 Task: Reply to email with the signature Allison Brown with the subject Feedback on a feasibility study from softage.4@softage.net with the message Could you please clarify the timeline for the project deliverables?, change the font of the message to Serif and change the font typography to italics Send the email
Action: Mouse moved to (345, 393)
Screenshot: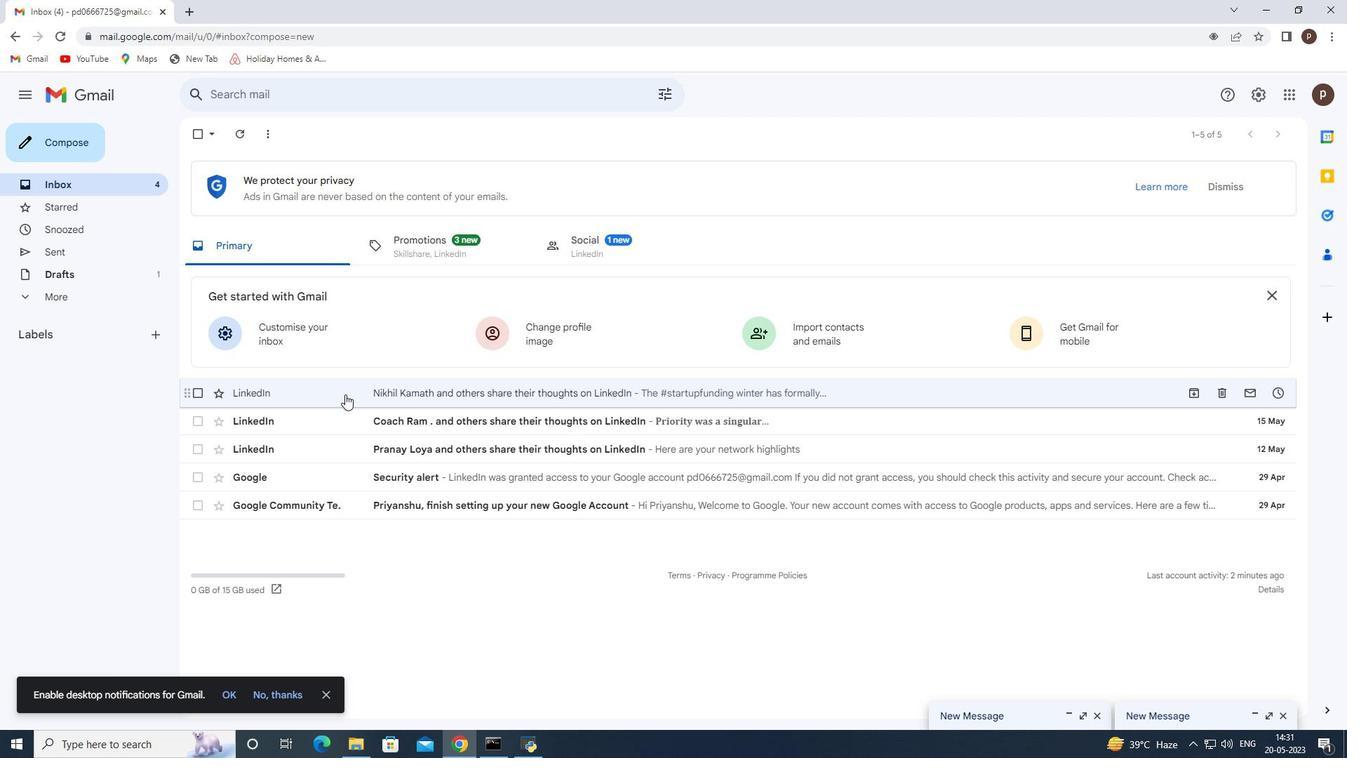 
Action: Mouse pressed left at (345, 393)
Screenshot: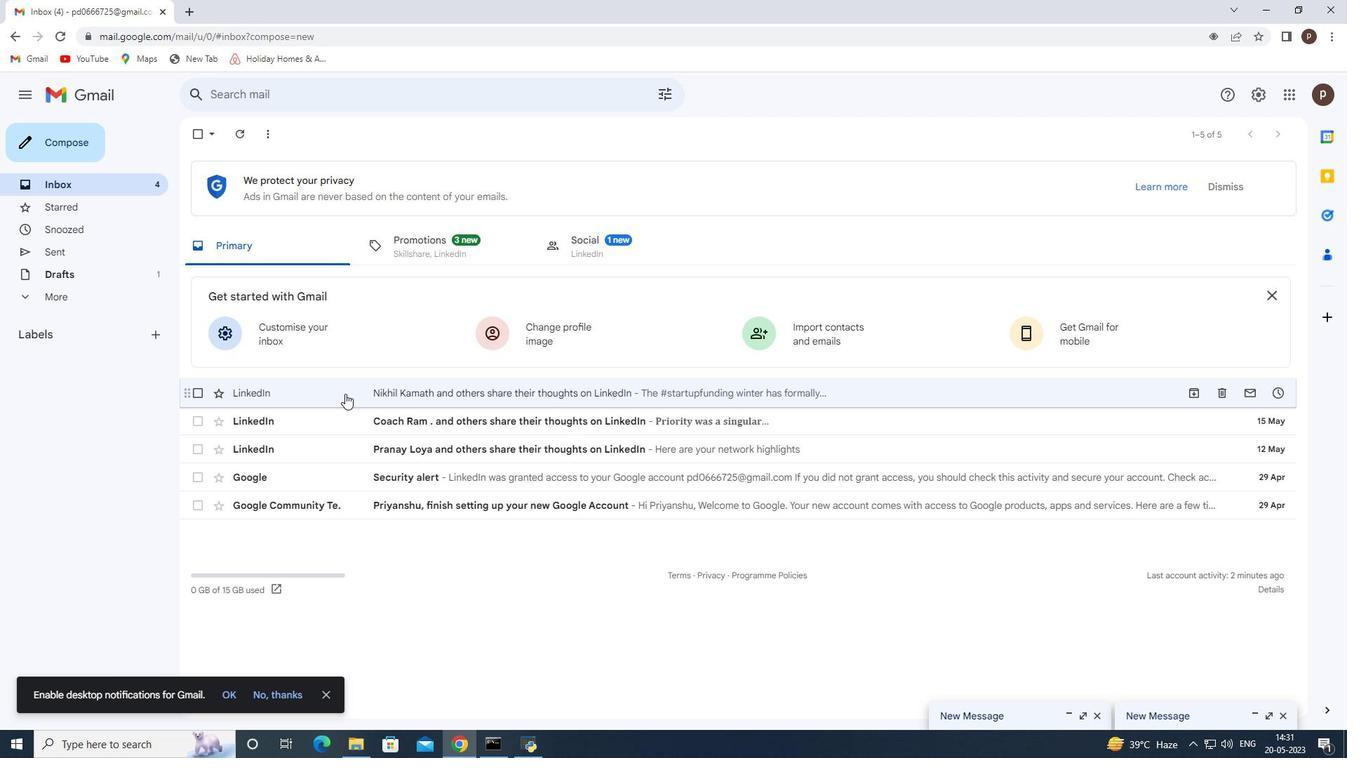 
Action: Mouse moved to (1278, 210)
Screenshot: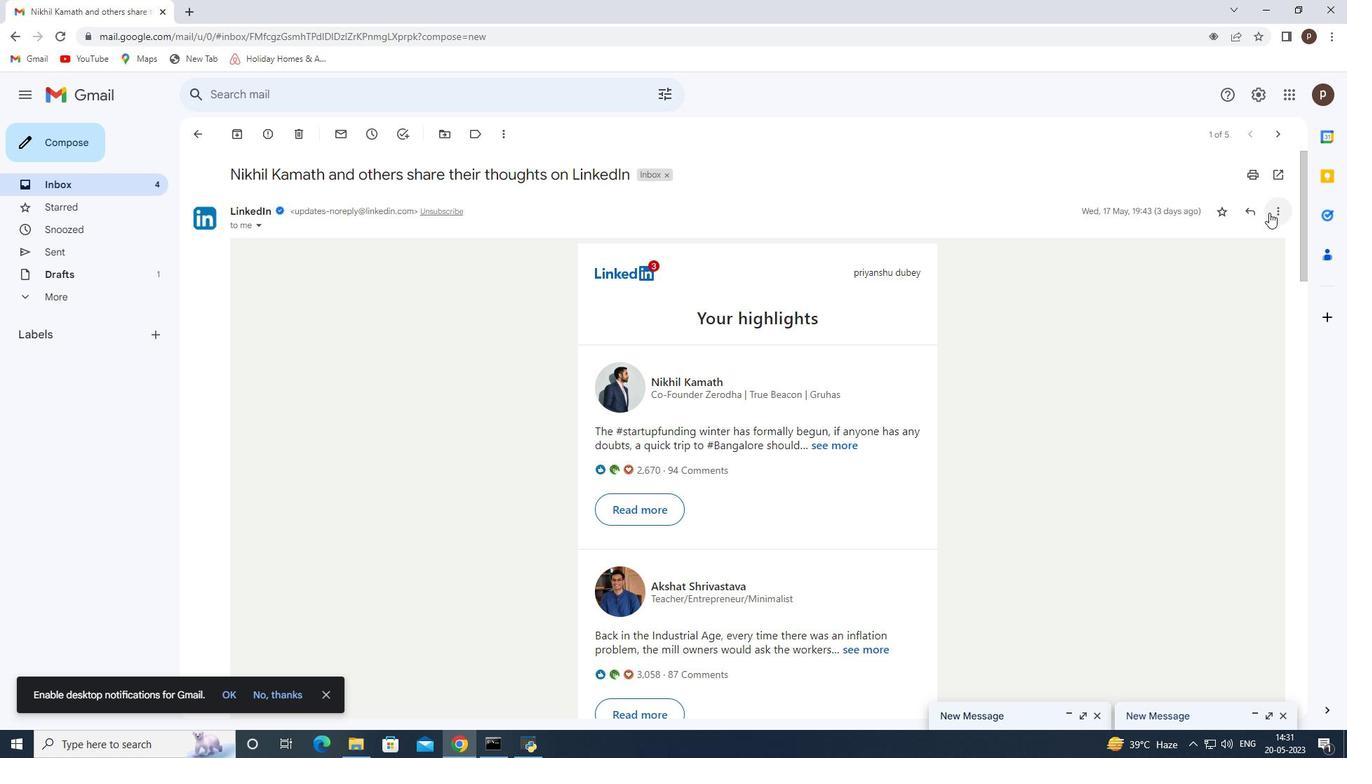 
Action: Mouse pressed left at (1278, 210)
Screenshot: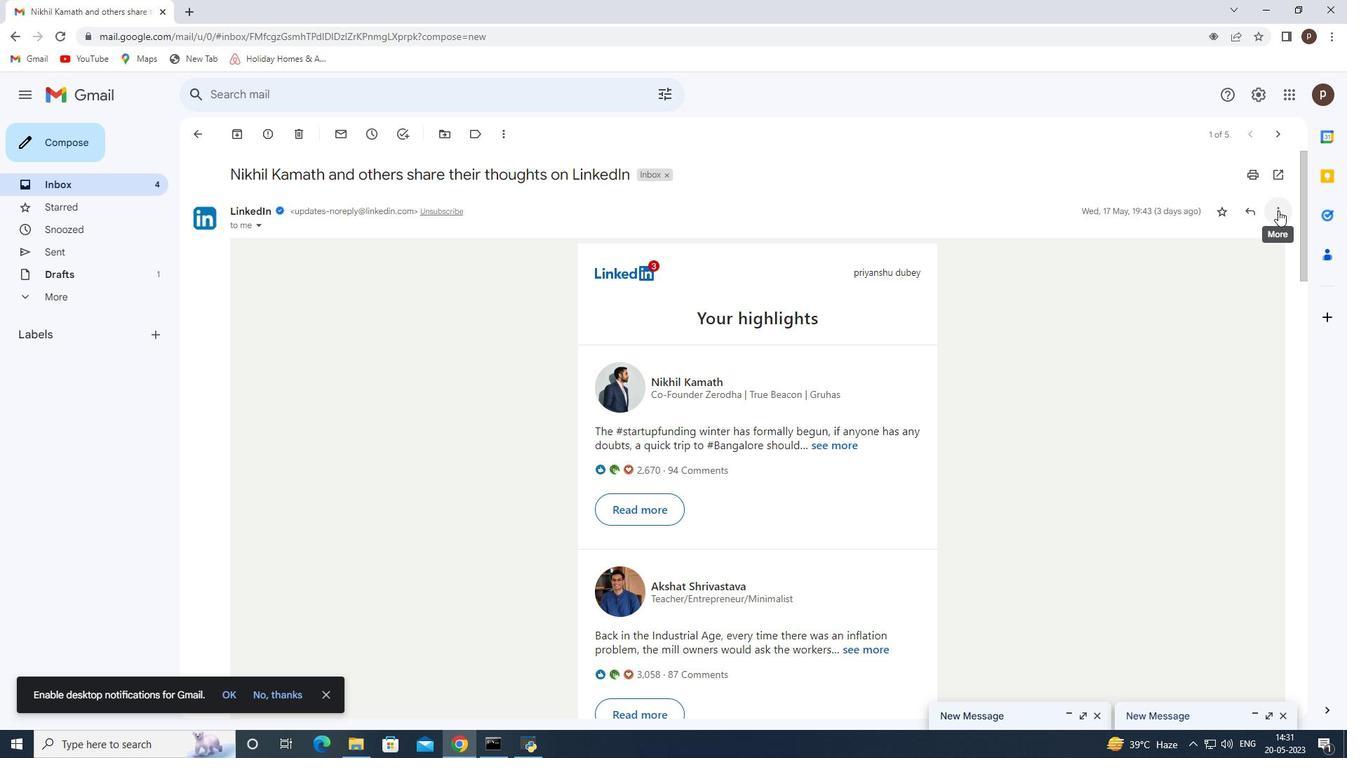 
Action: Mouse moved to (1210, 233)
Screenshot: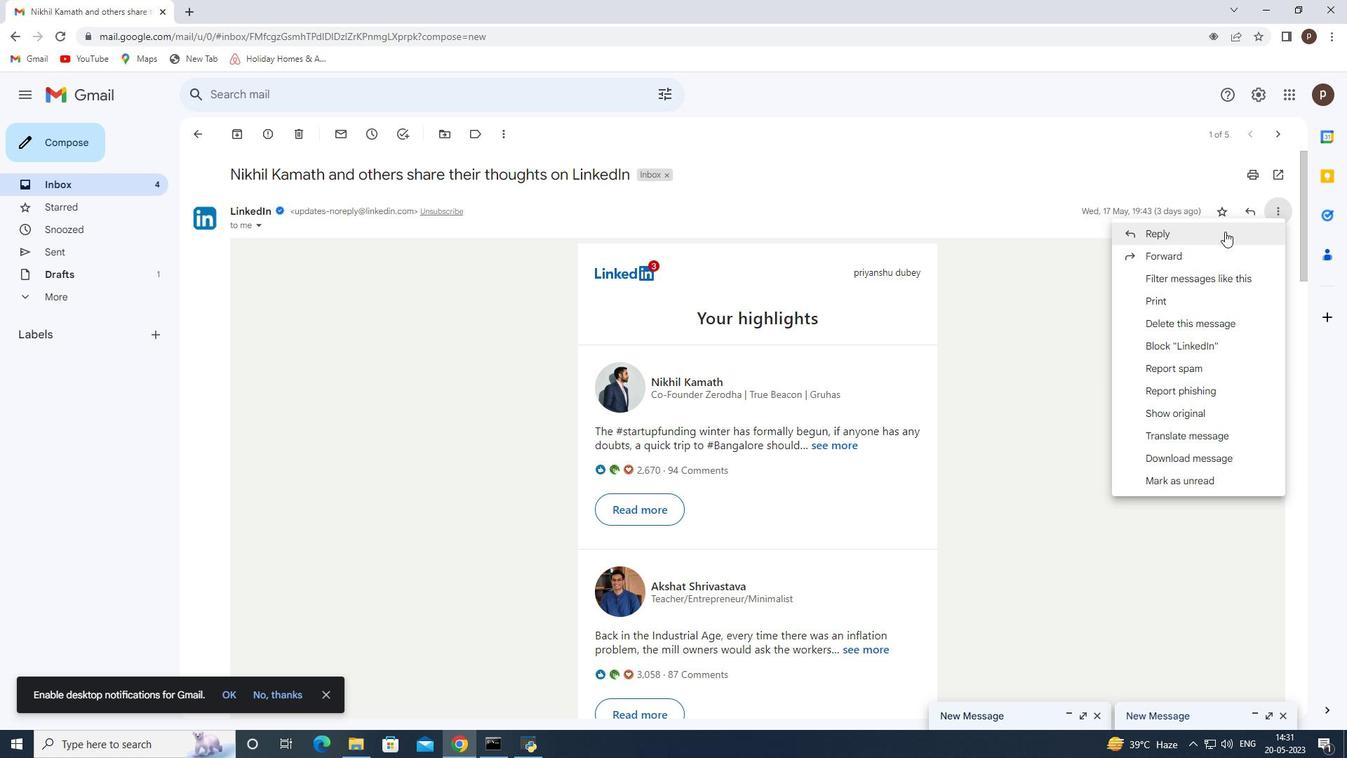 
Action: Mouse pressed left at (1210, 233)
Screenshot: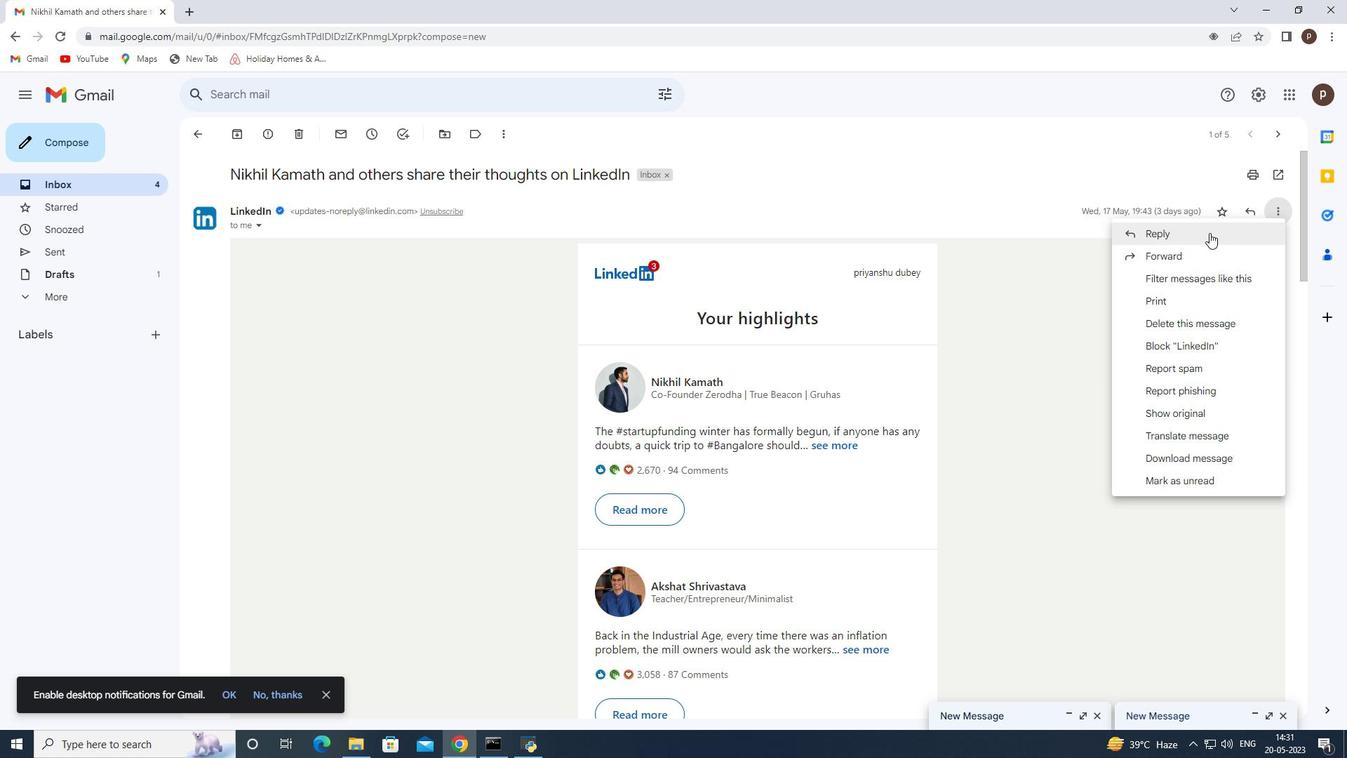 
Action: Mouse moved to (261, 586)
Screenshot: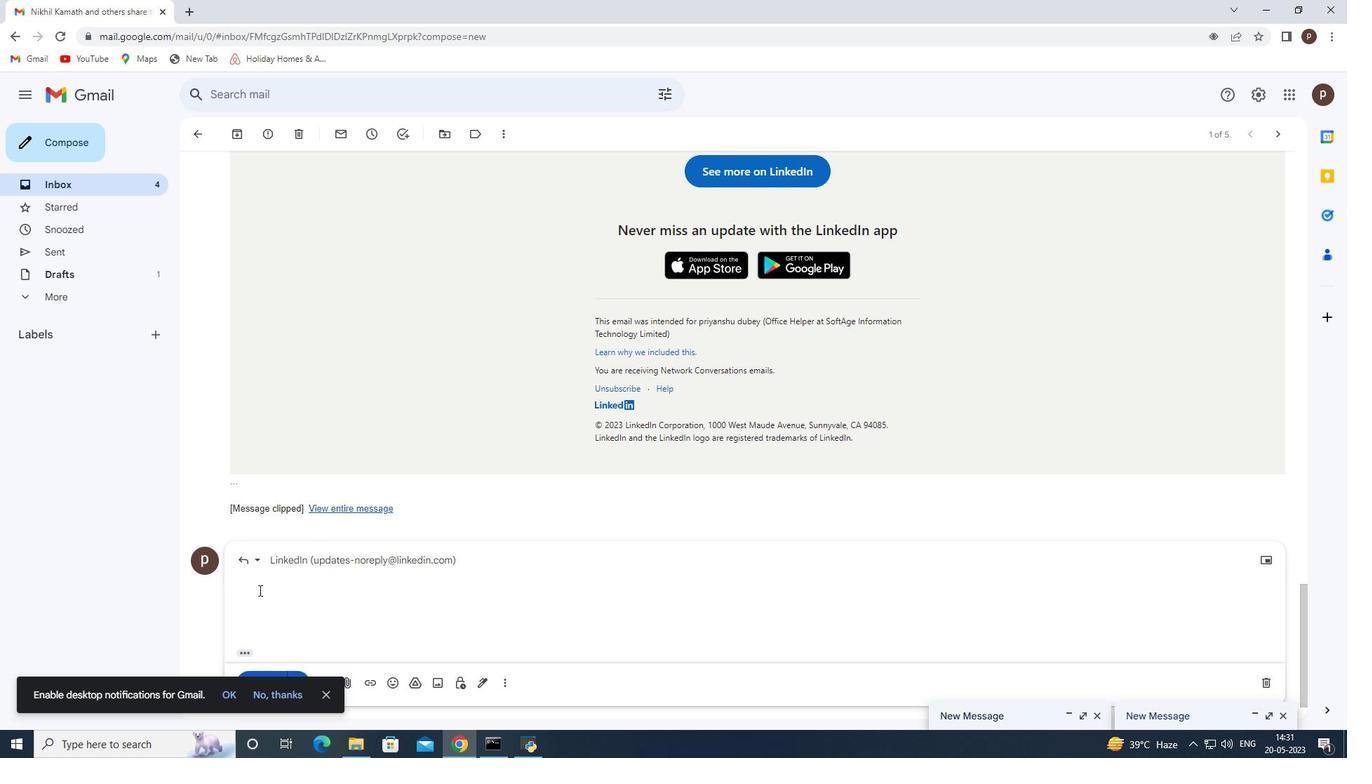 
Action: Mouse pressed left at (261, 586)
Screenshot: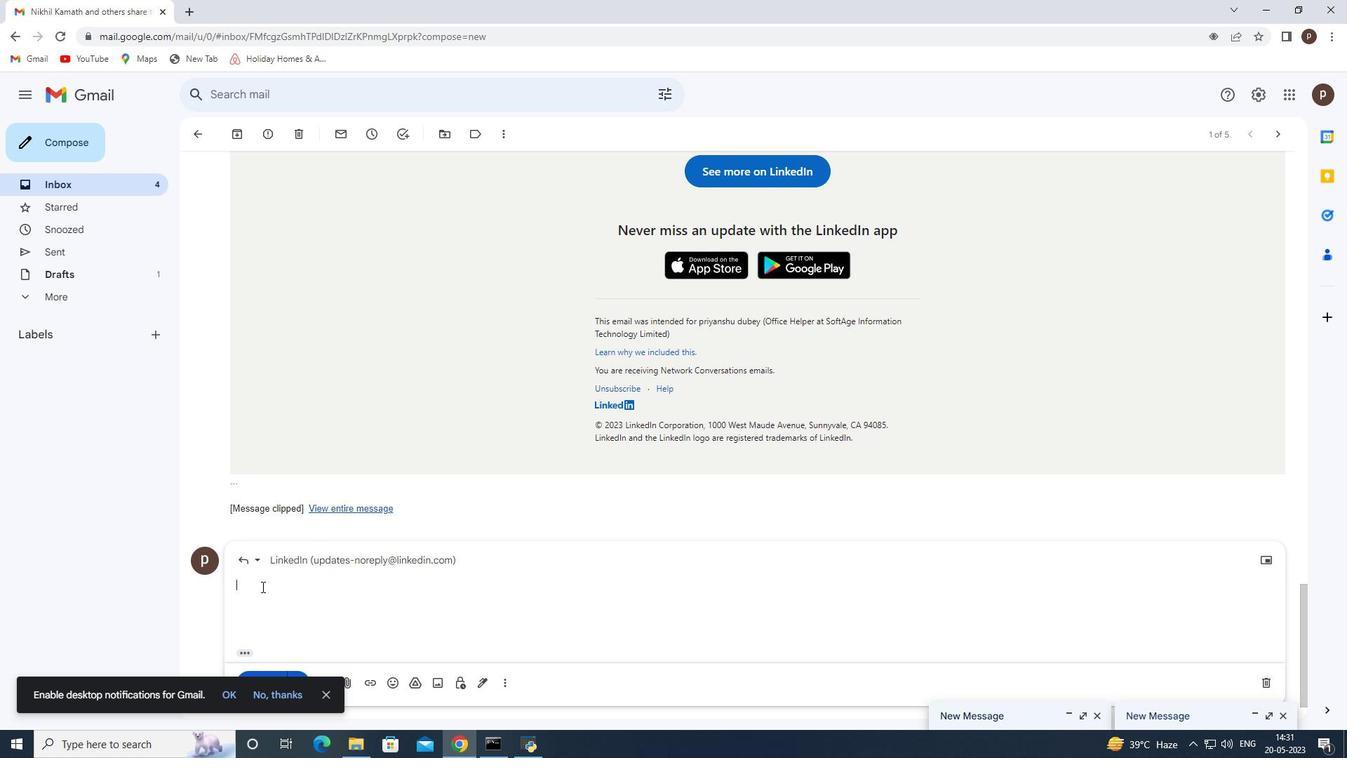 
Action: Mouse moved to (263, 585)
Screenshot: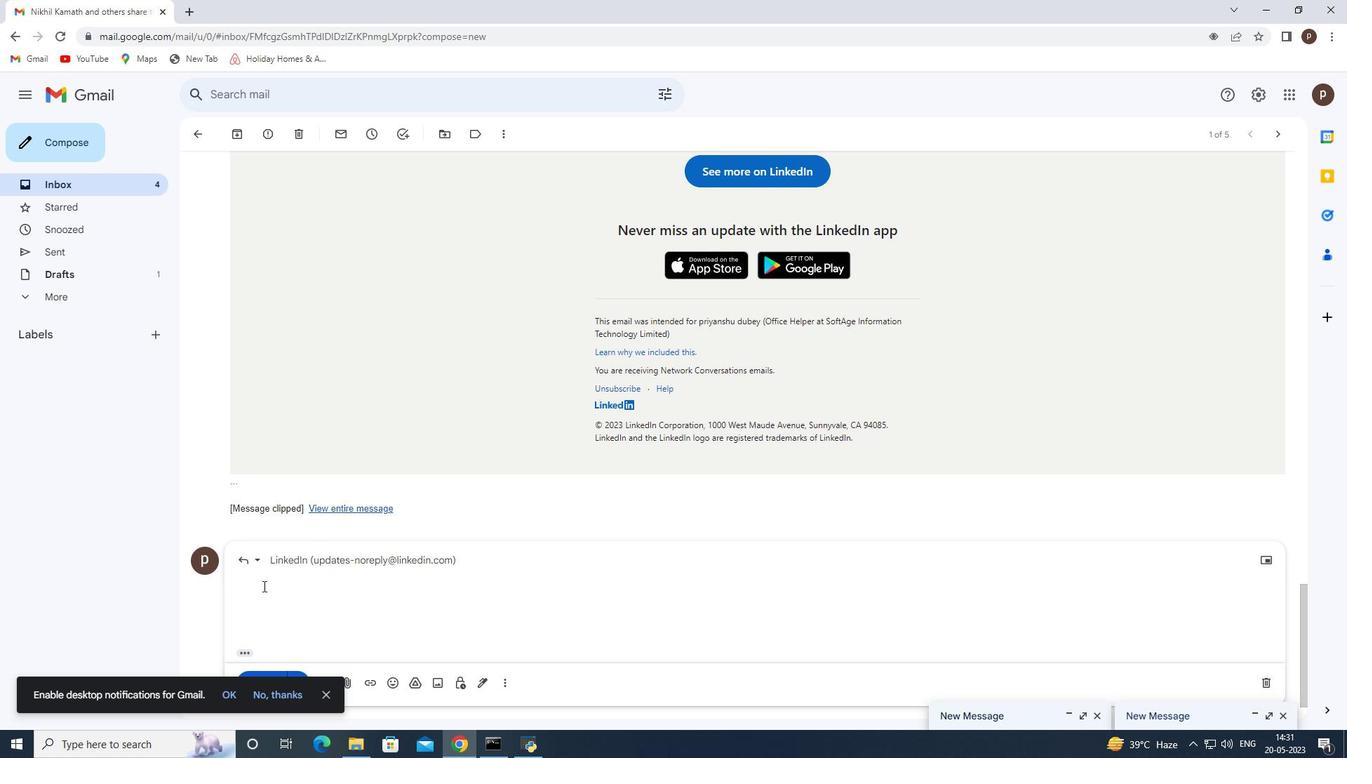 
Action: Key pressed <Key.shift>Allison<Key.space><Key.shift>Brown
Screenshot: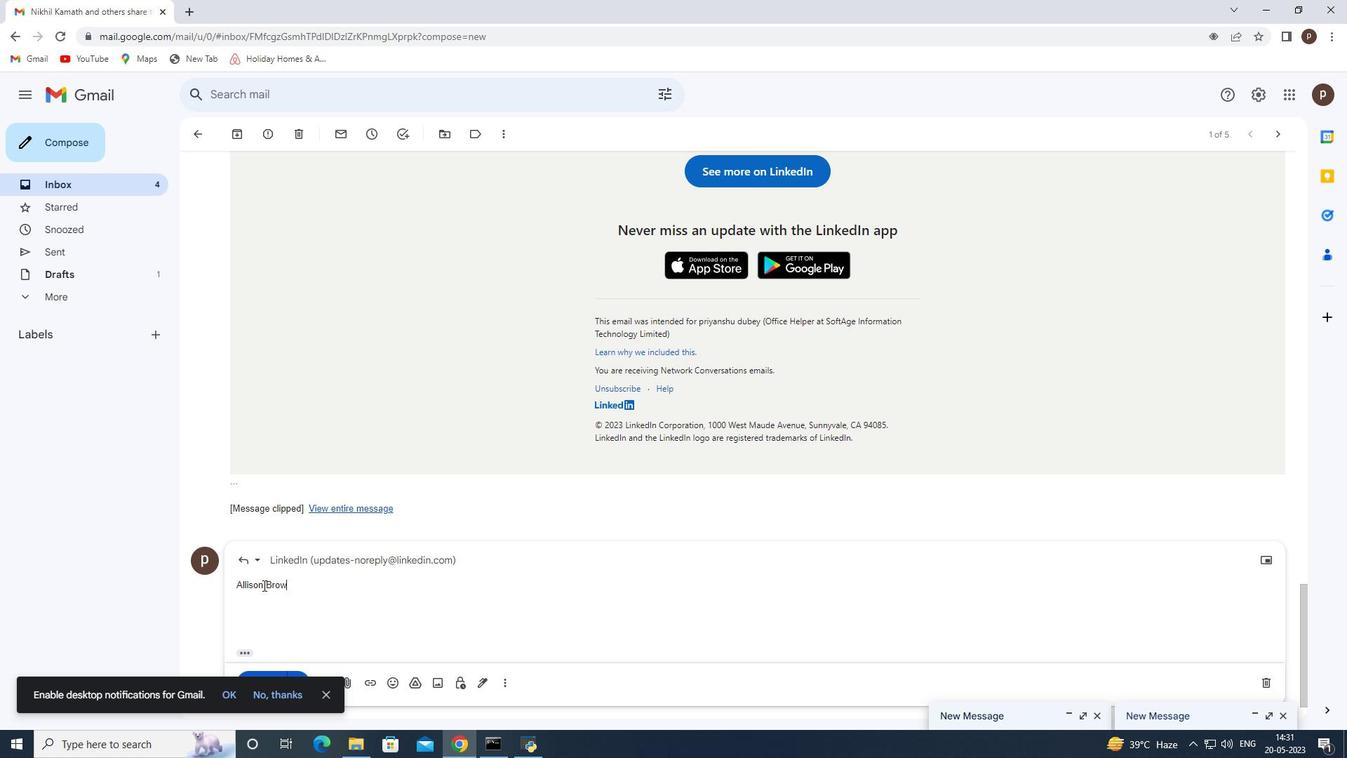 
Action: Mouse moved to (271, 577)
Screenshot: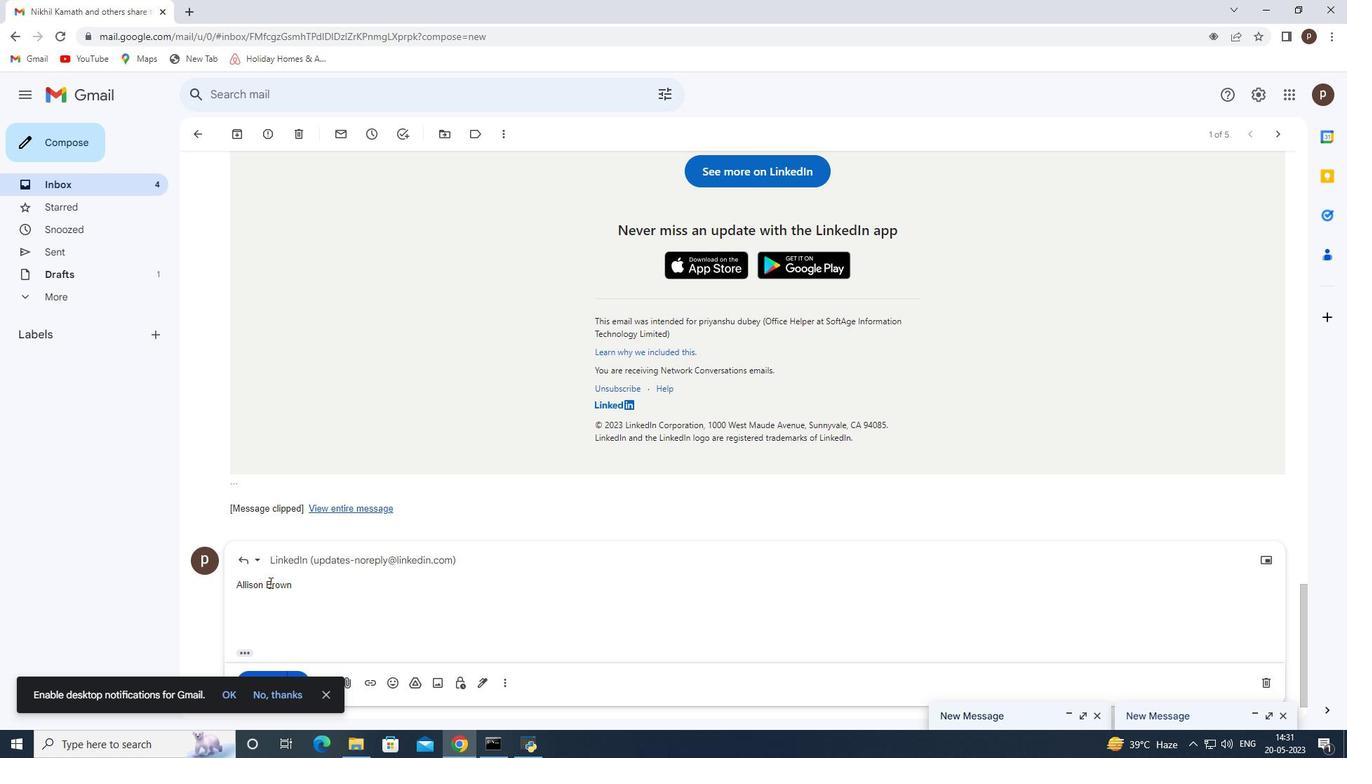 
Action: Mouse scrolled (271, 576) with delta (0, 0)
Screenshot: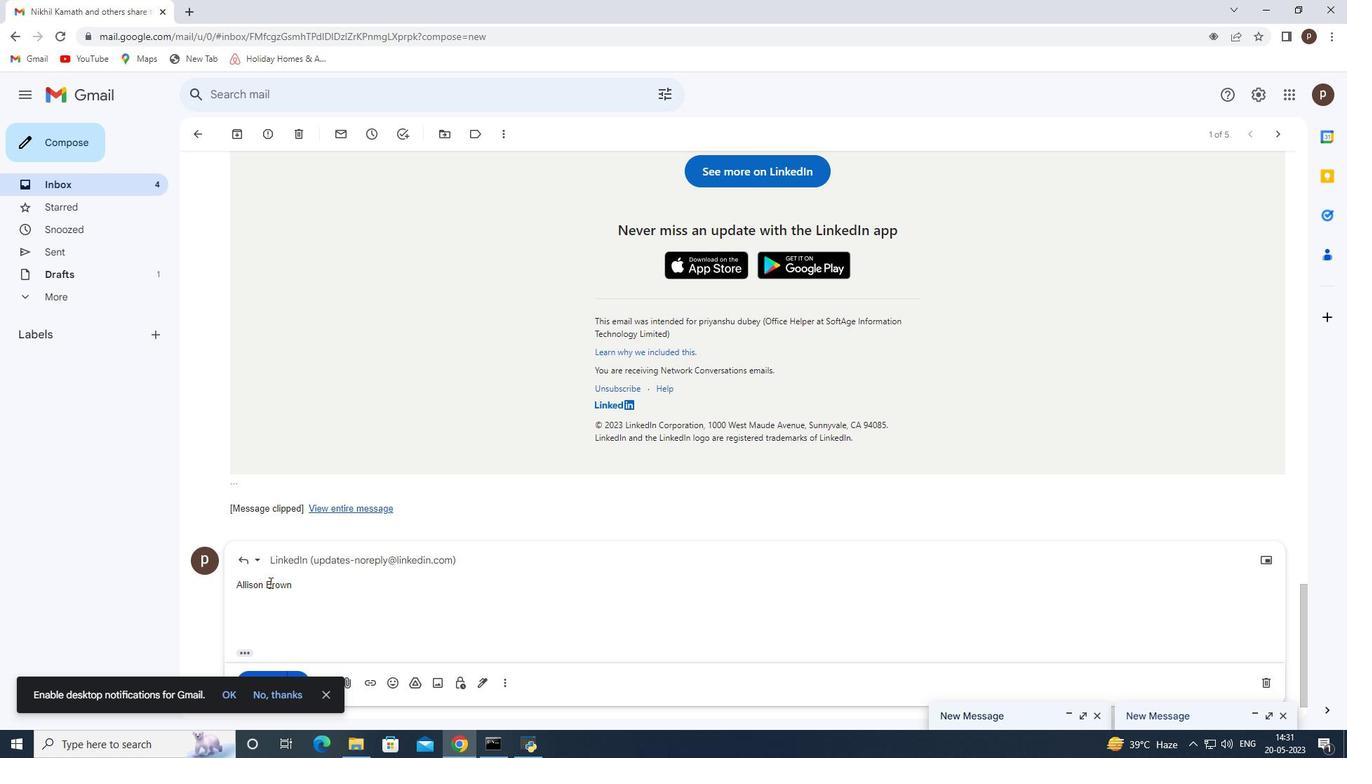 
Action: Mouse moved to (277, 572)
Screenshot: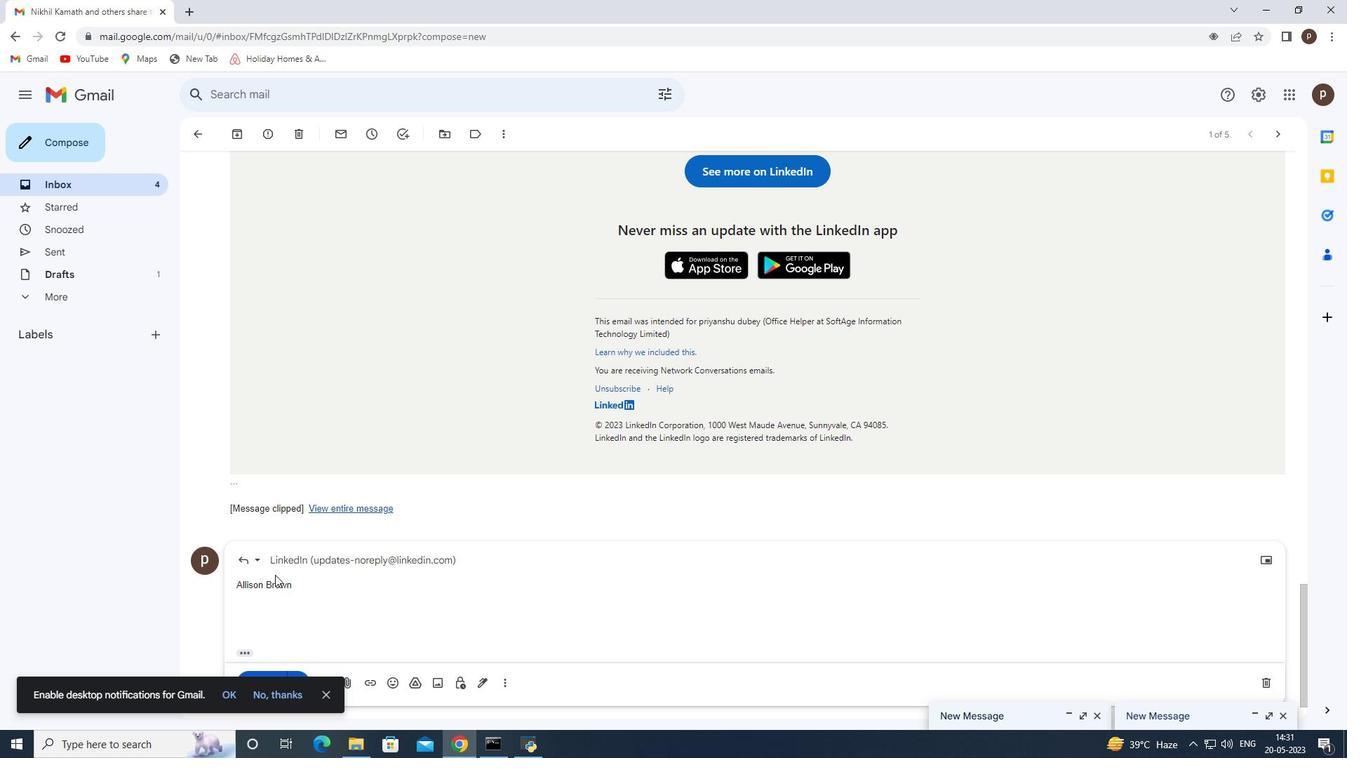 
Action: Mouse scrolled (277, 572) with delta (0, 0)
Screenshot: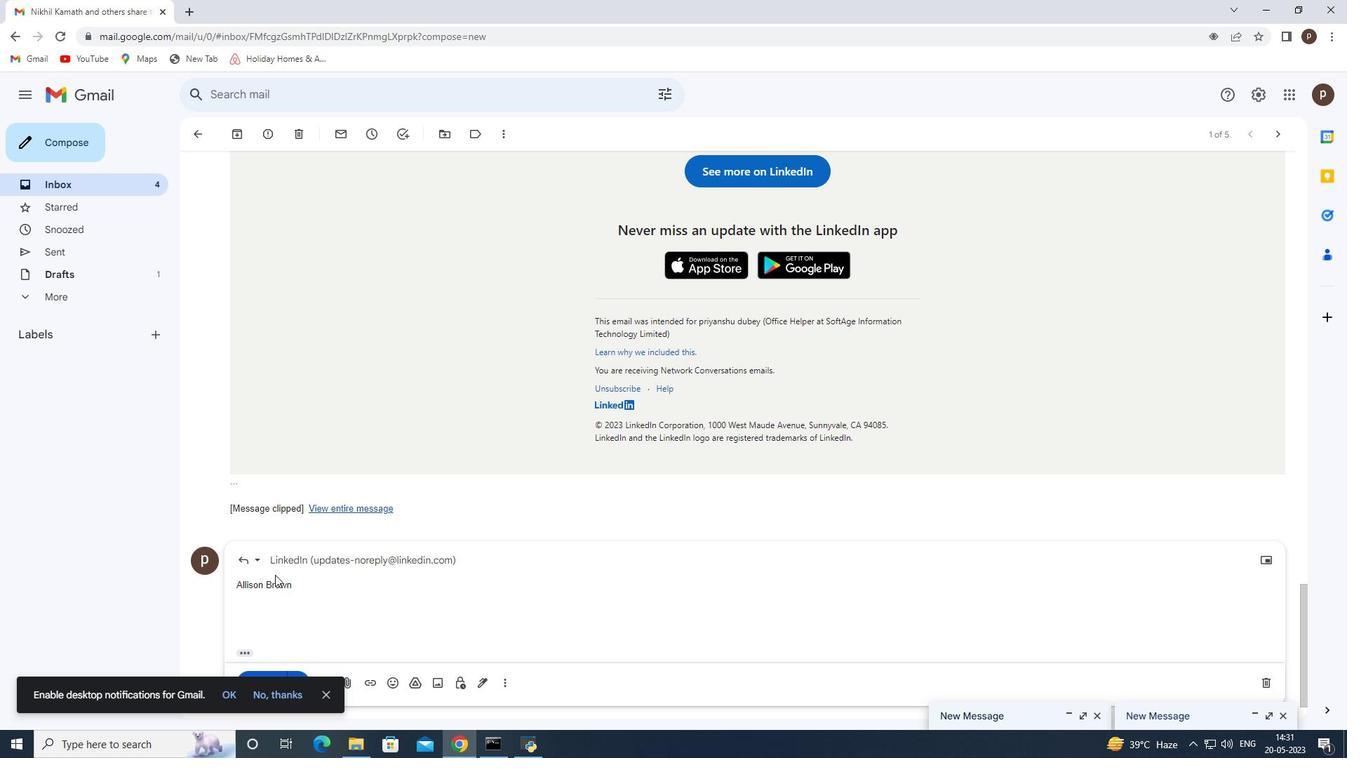 
Action: Mouse moved to (298, 567)
Screenshot: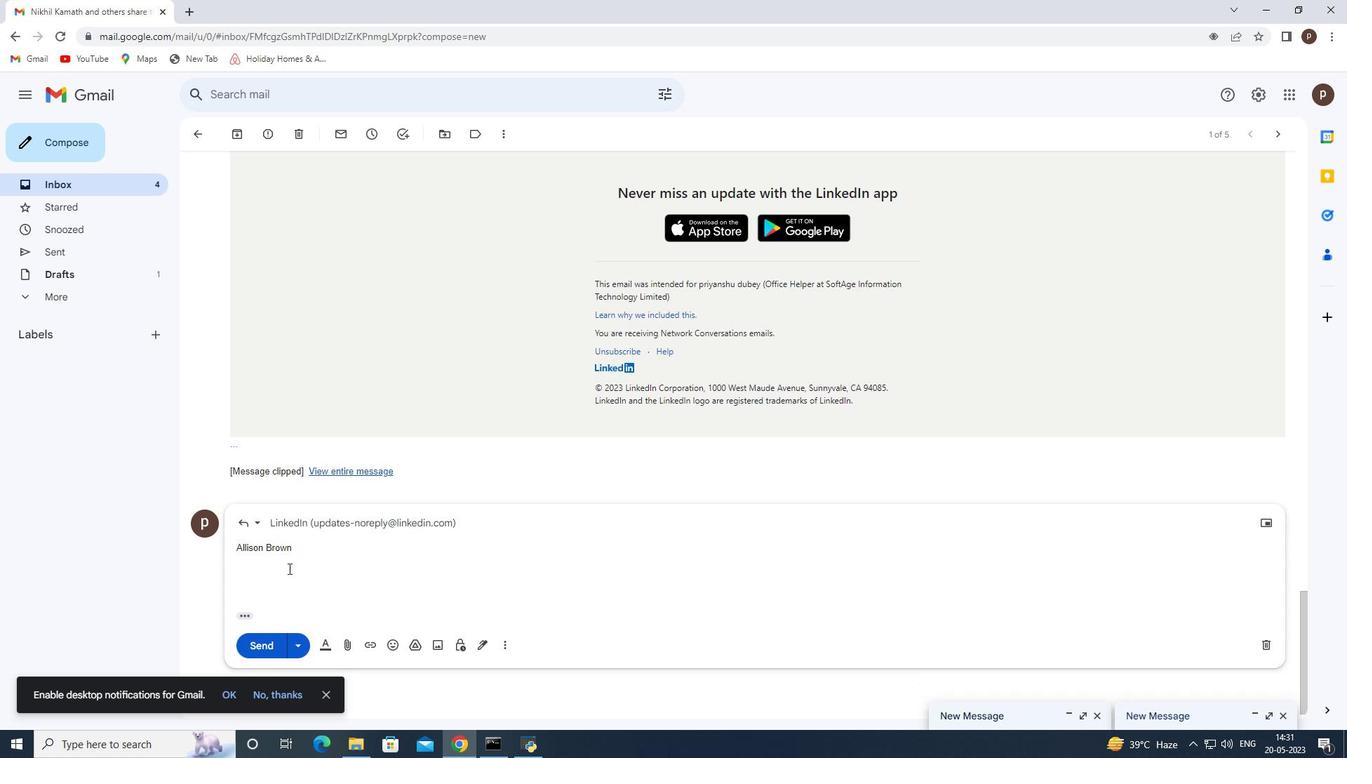 
Action: Mouse scrolled (298, 566) with delta (0, 0)
Screenshot: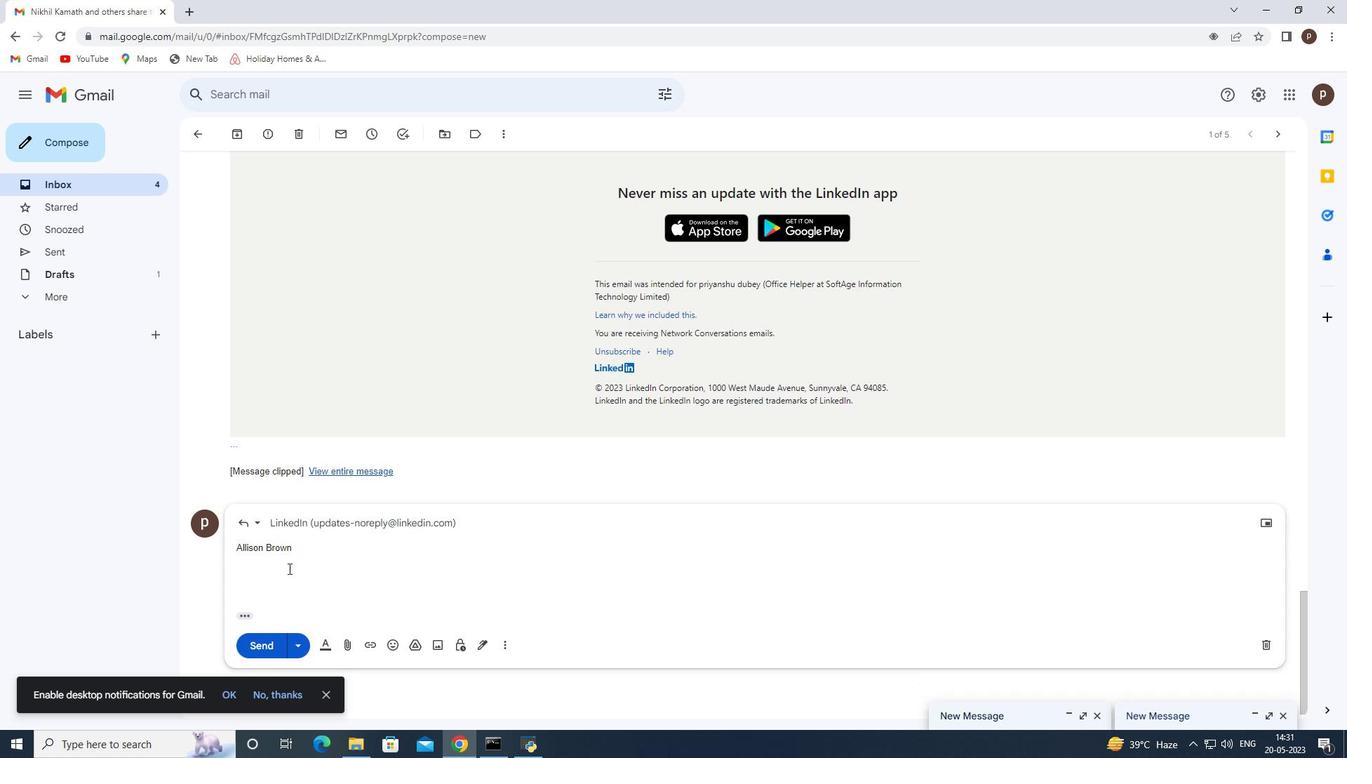 
Action: Mouse moved to (1264, 513)
Screenshot: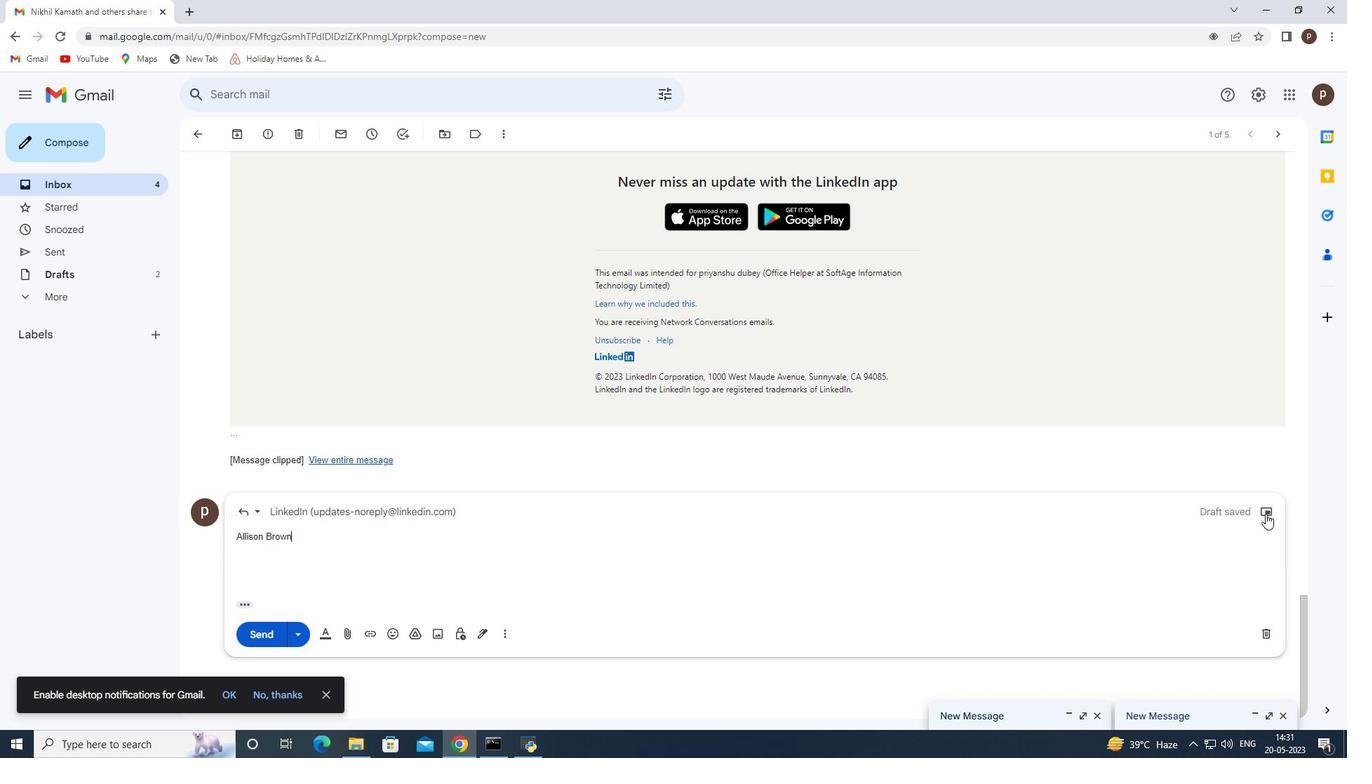 
Action: Mouse pressed left at (1264, 513)
Screenshot: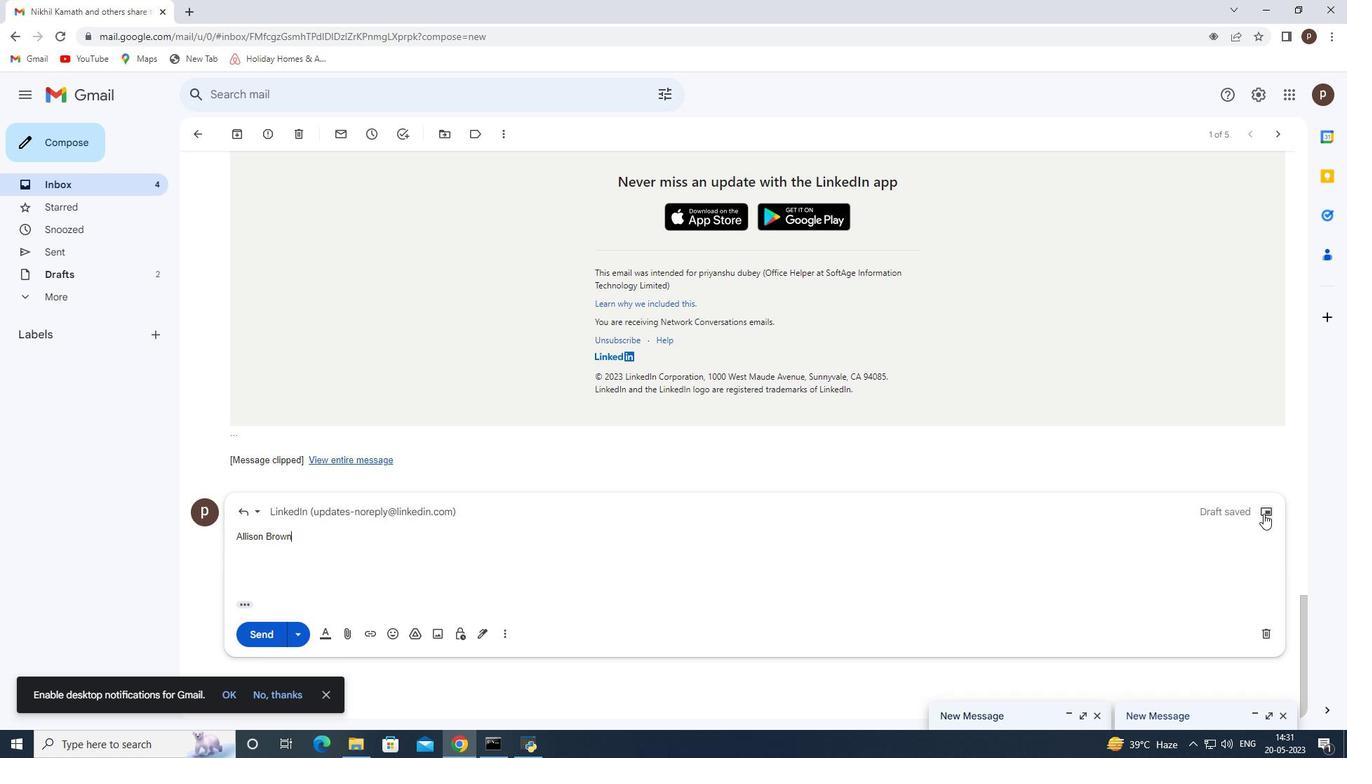 
Action: Mouse moved to (911, 364)
Screenshot: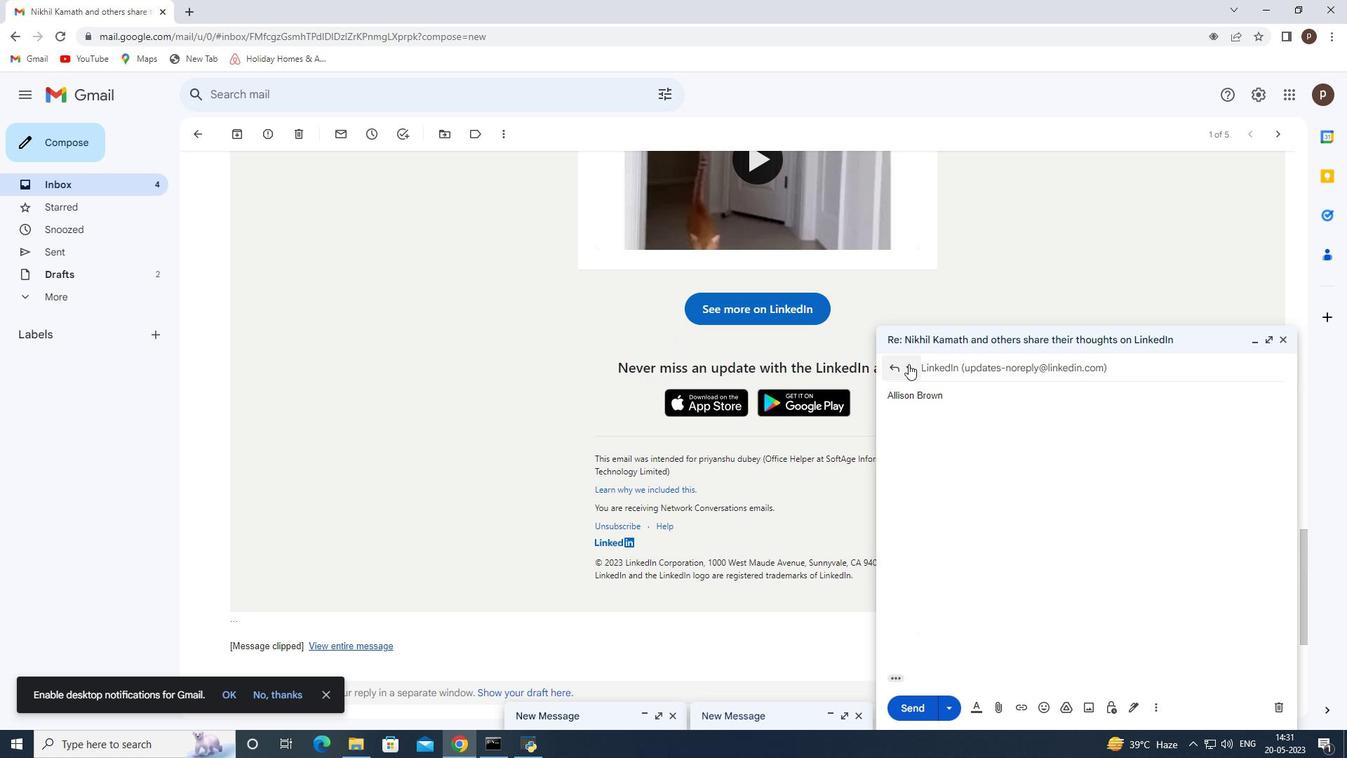 
Action: Mouse pressed left at (911, 364)
Screenshot: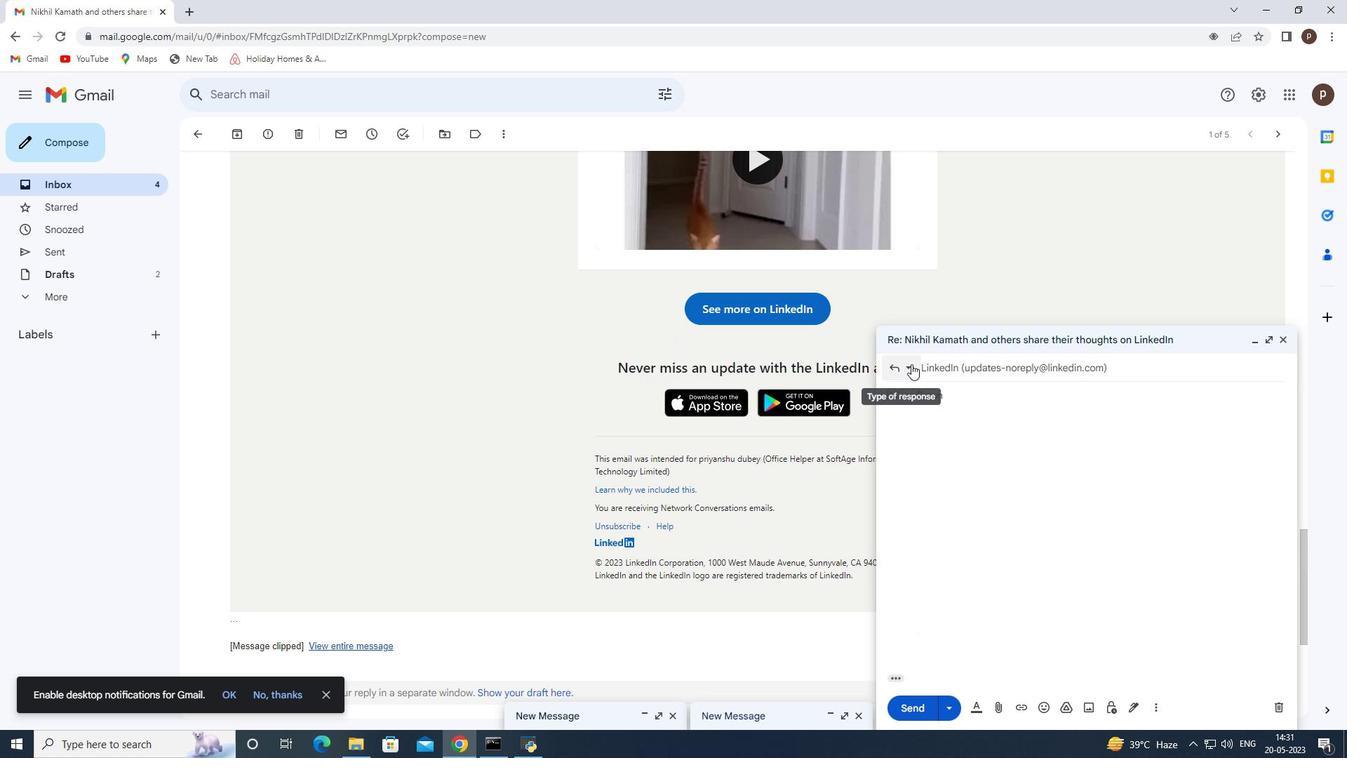 
Action: Mouse moved to (948, 445)
Screenshot: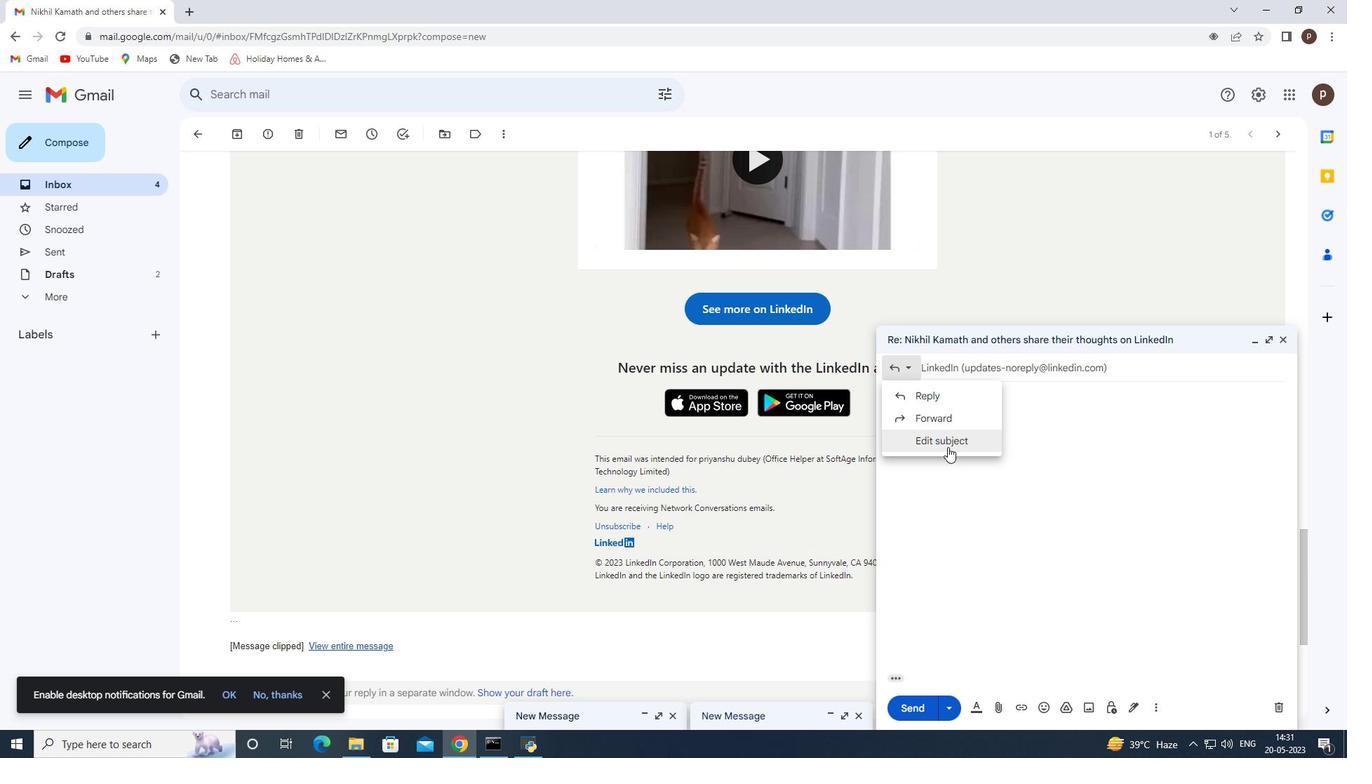 
Action: Mouse pressed left at (948, 445)
Screenshot: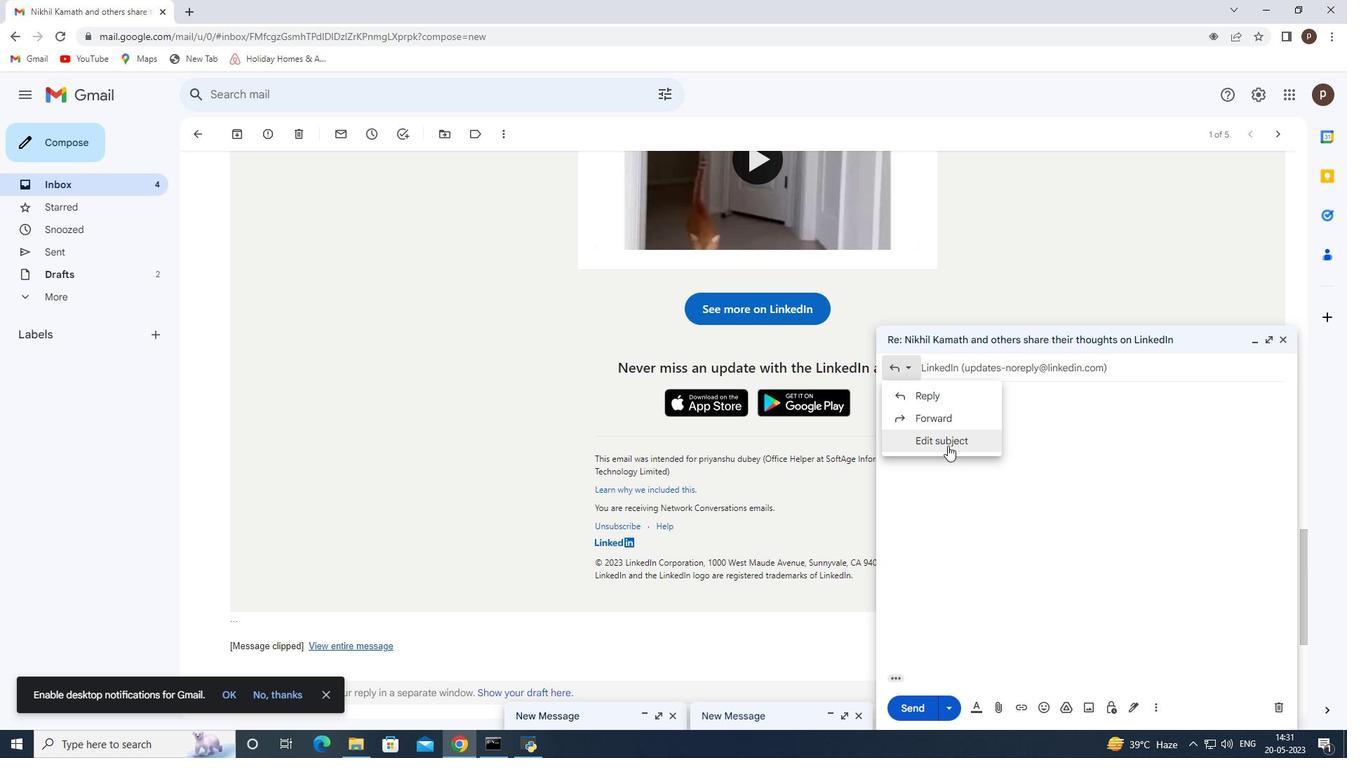 
Action: Mouse moved to (938, 306)
Screenshot: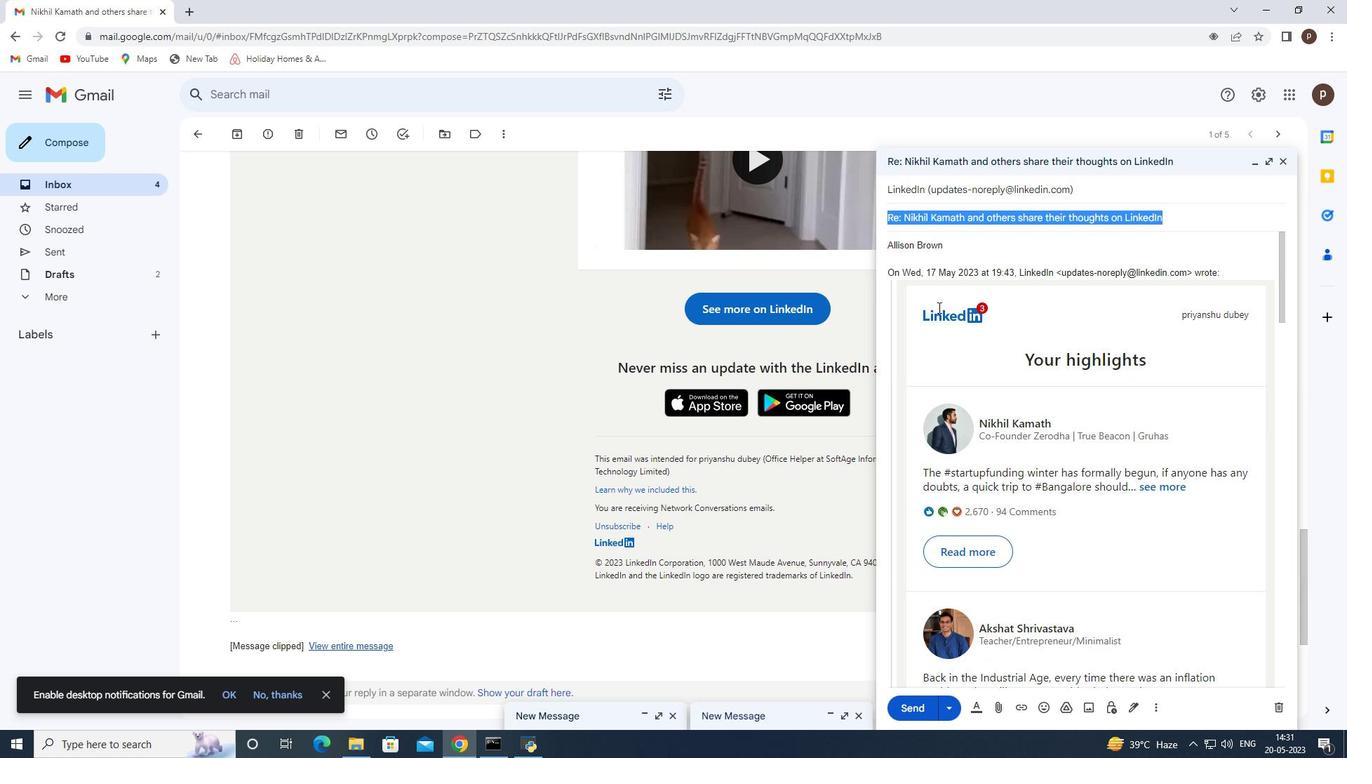 
Action: Mouse scrolled (938, 307) with delta (0, 0)
Screenshot: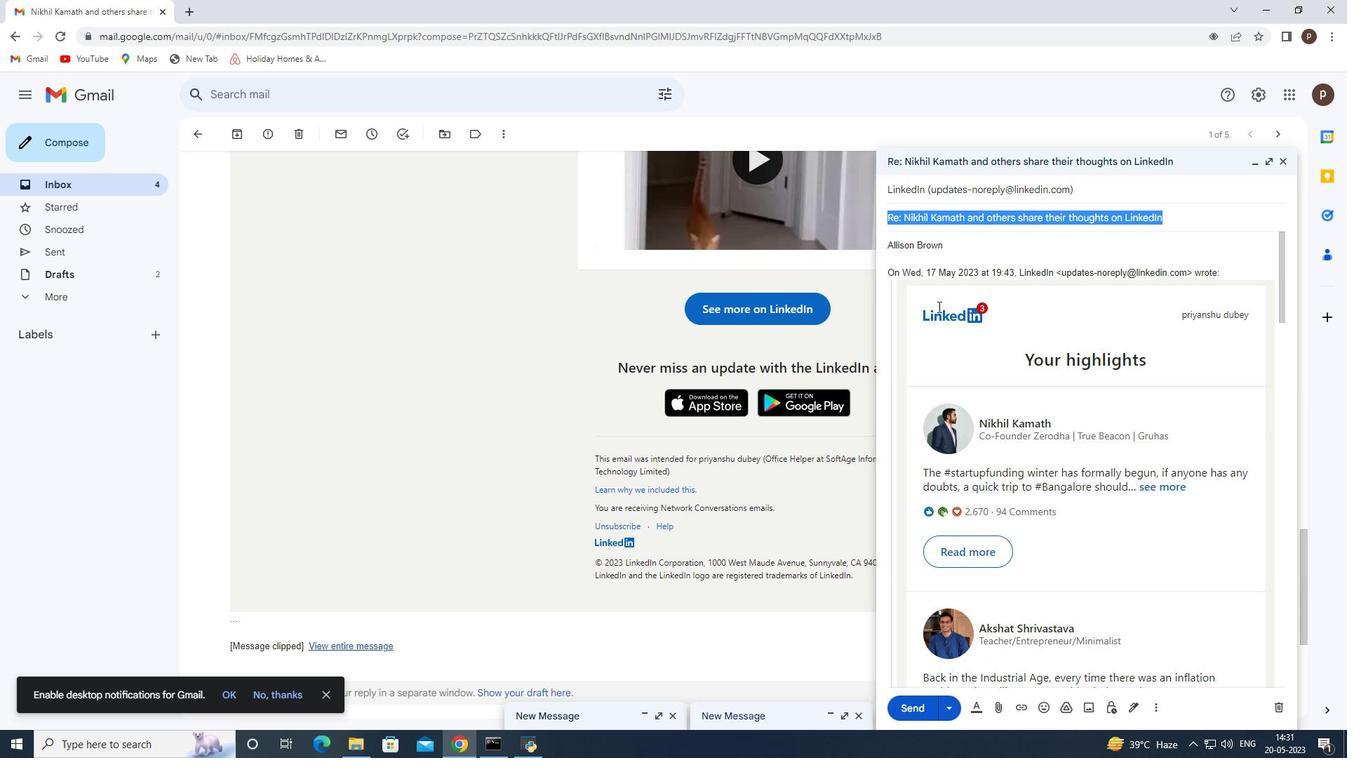
Action: Mouse scrolled (938, 307) with delta (0, 0)
Screenshot: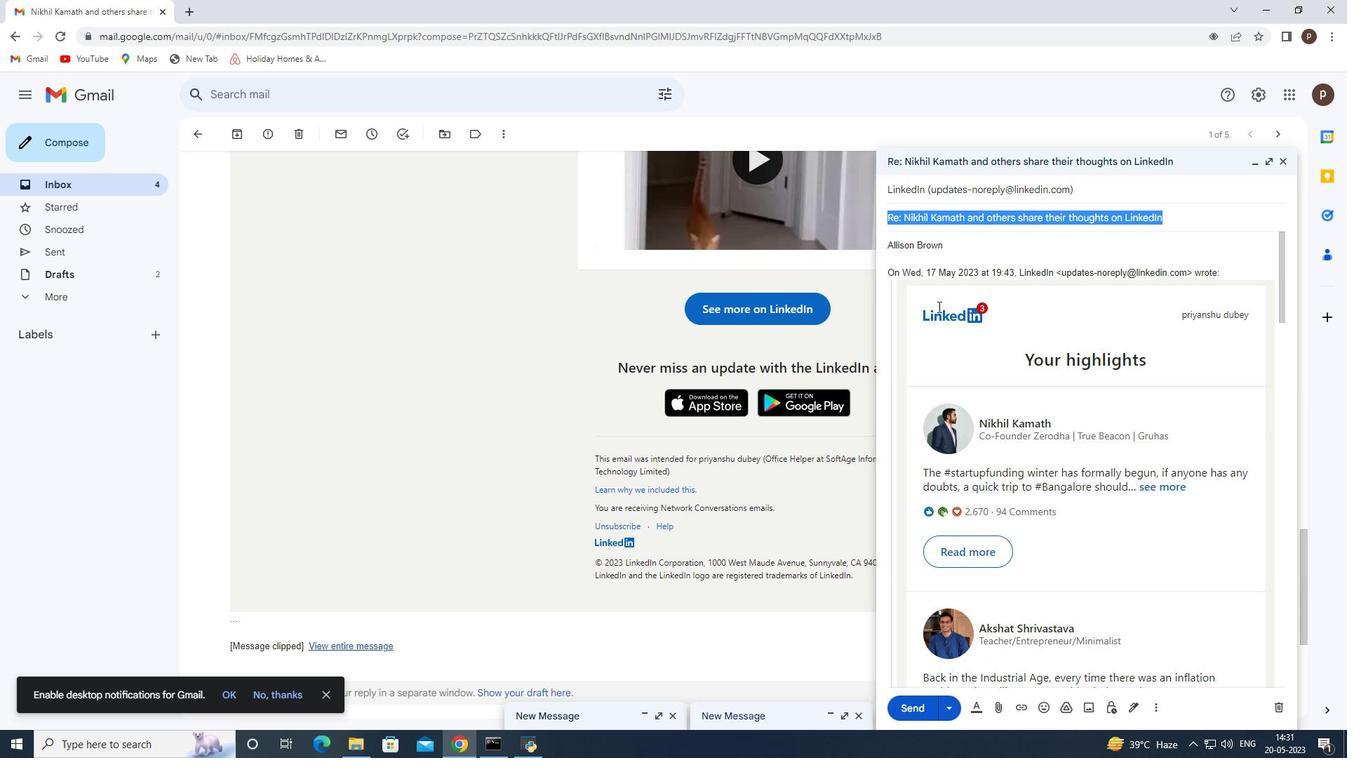 
Action: Mouse scrolled (938, 307) with delta (0, 0)
Screenshot: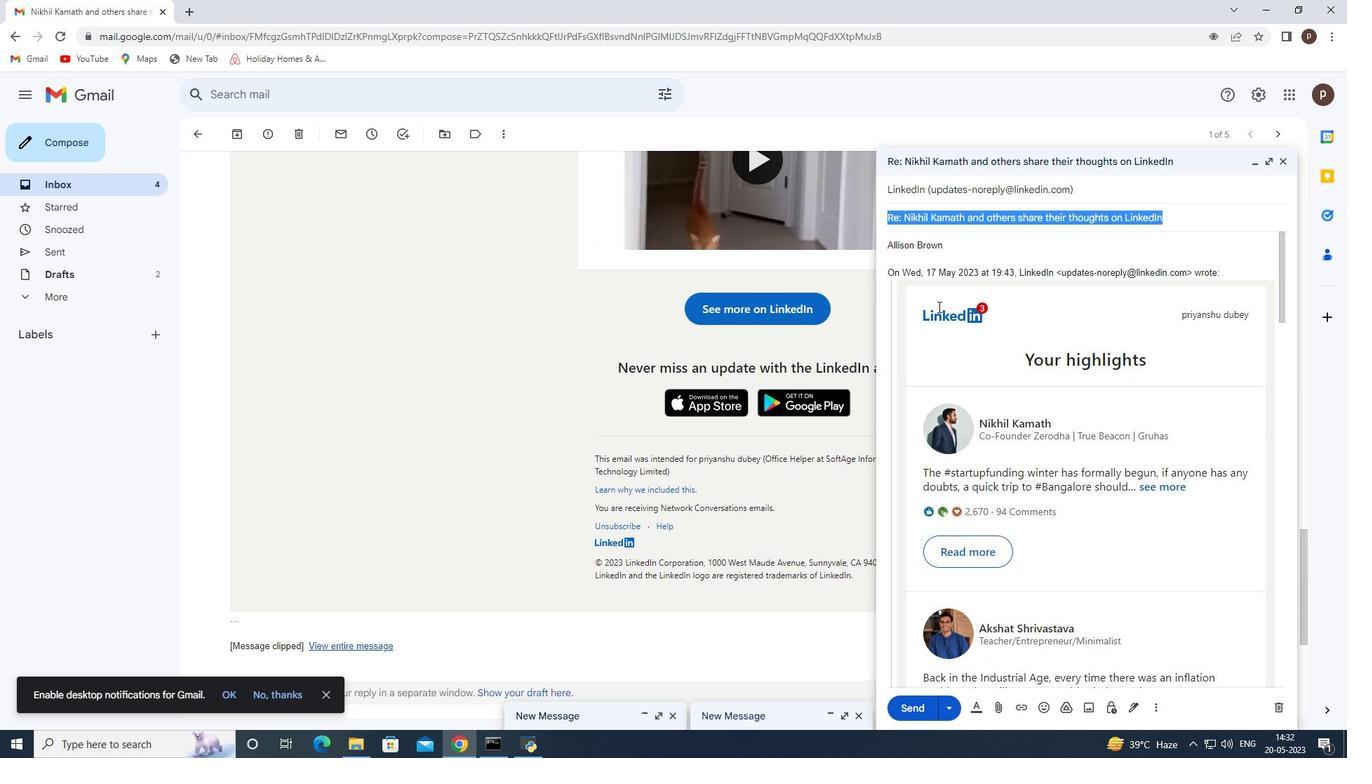 
Action: Mouse moved to (1215, 223)
Screenshot: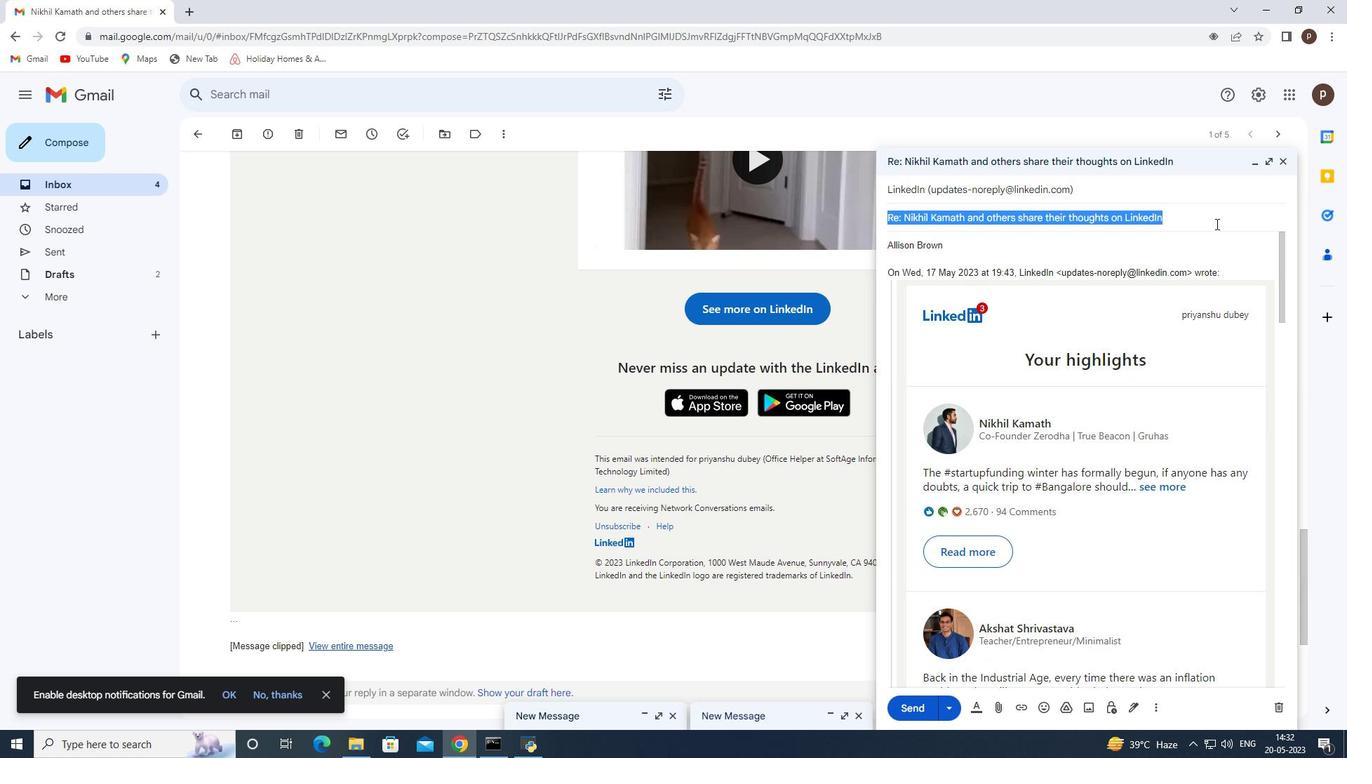 
Action: Key pressed <Key.backspace><Key.shift>Feedback<Key.space>on<Key.space>a<Key.space>feasibility<Key.space>study
Screenshot: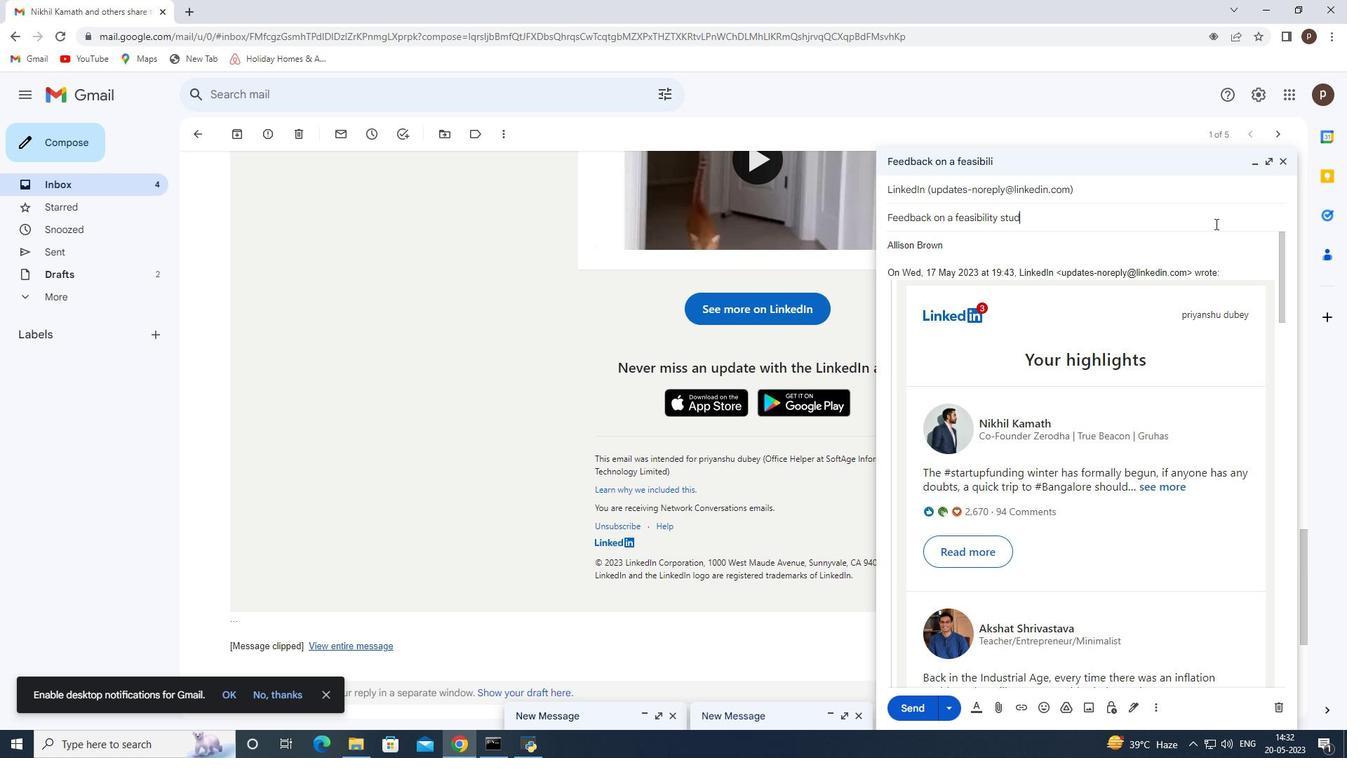 
Action: Mouse moved to (1106, 195)
Screenshot: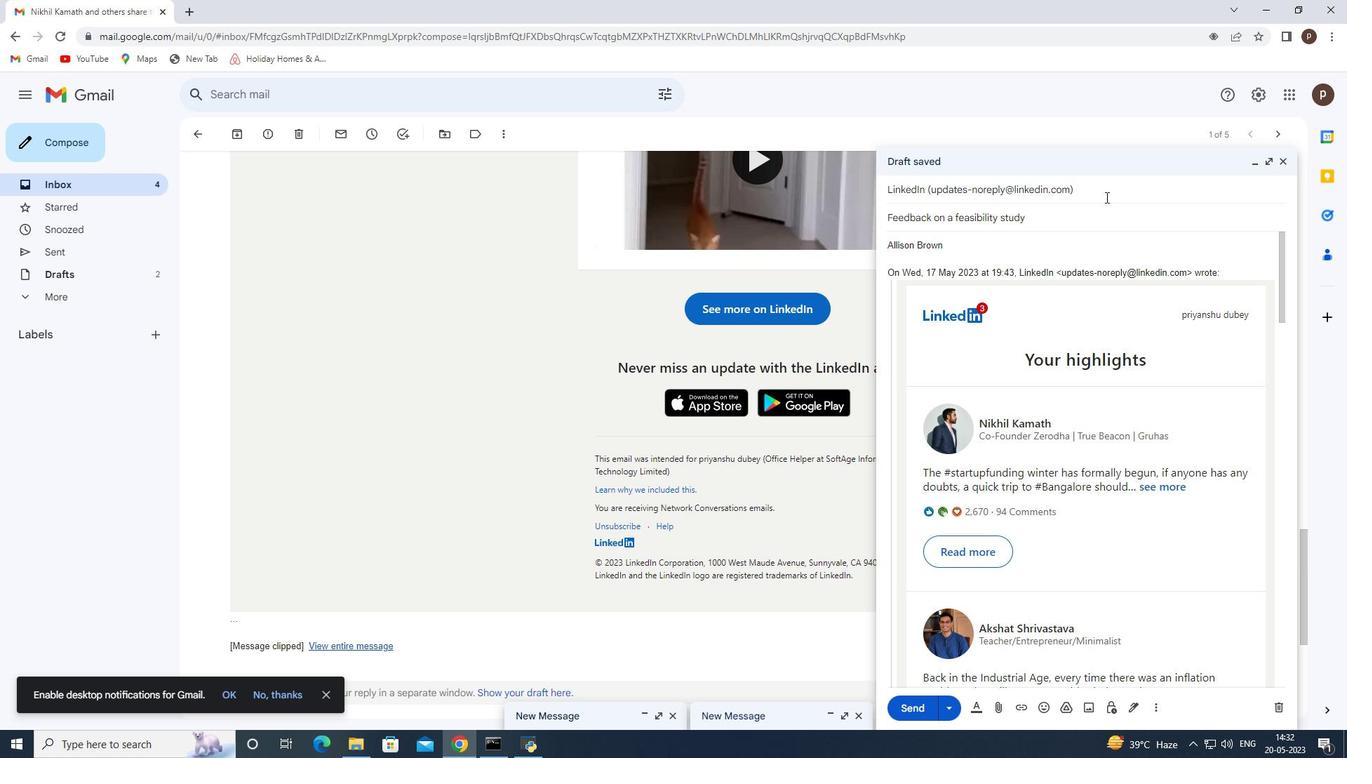 
Action: Mouse pressed left at (1106, 195)
Screenshot: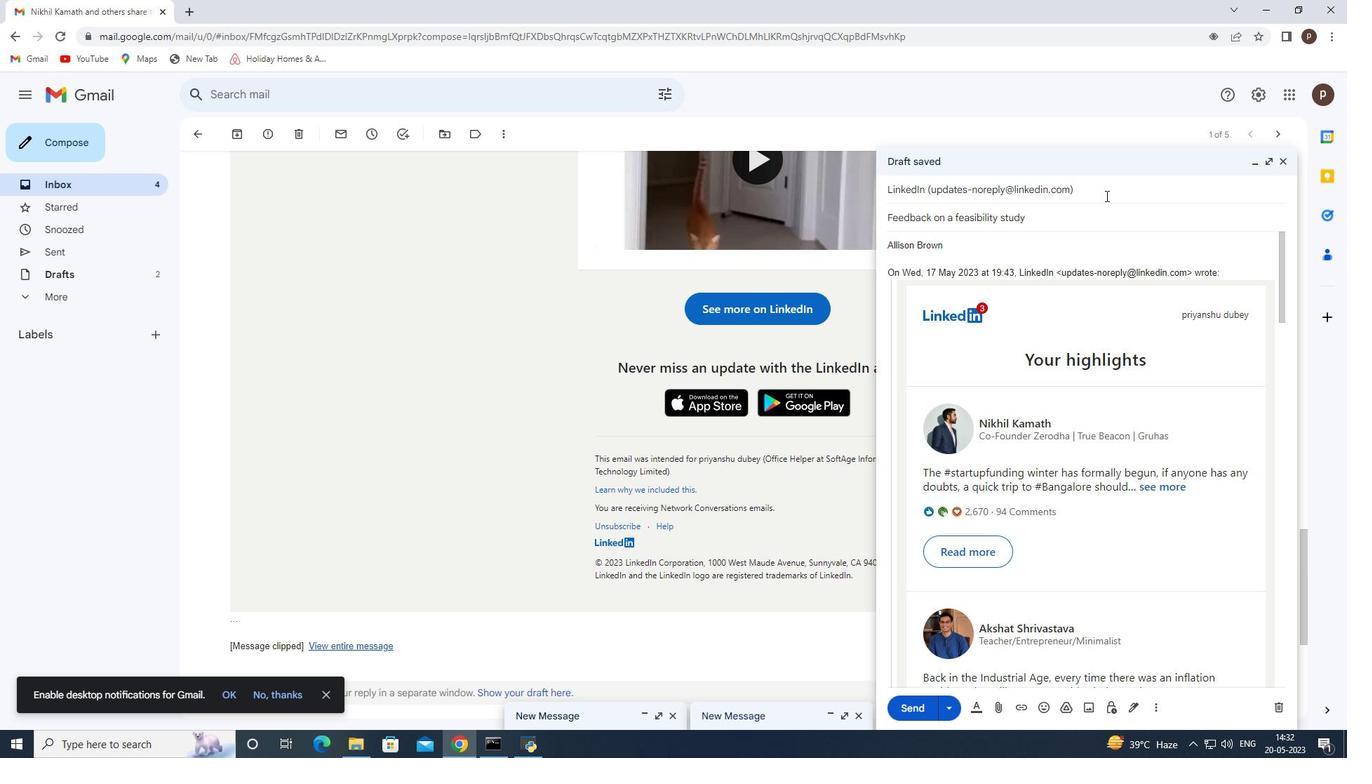 
Action: Mouse moved to (1038, 235)
Screenshot: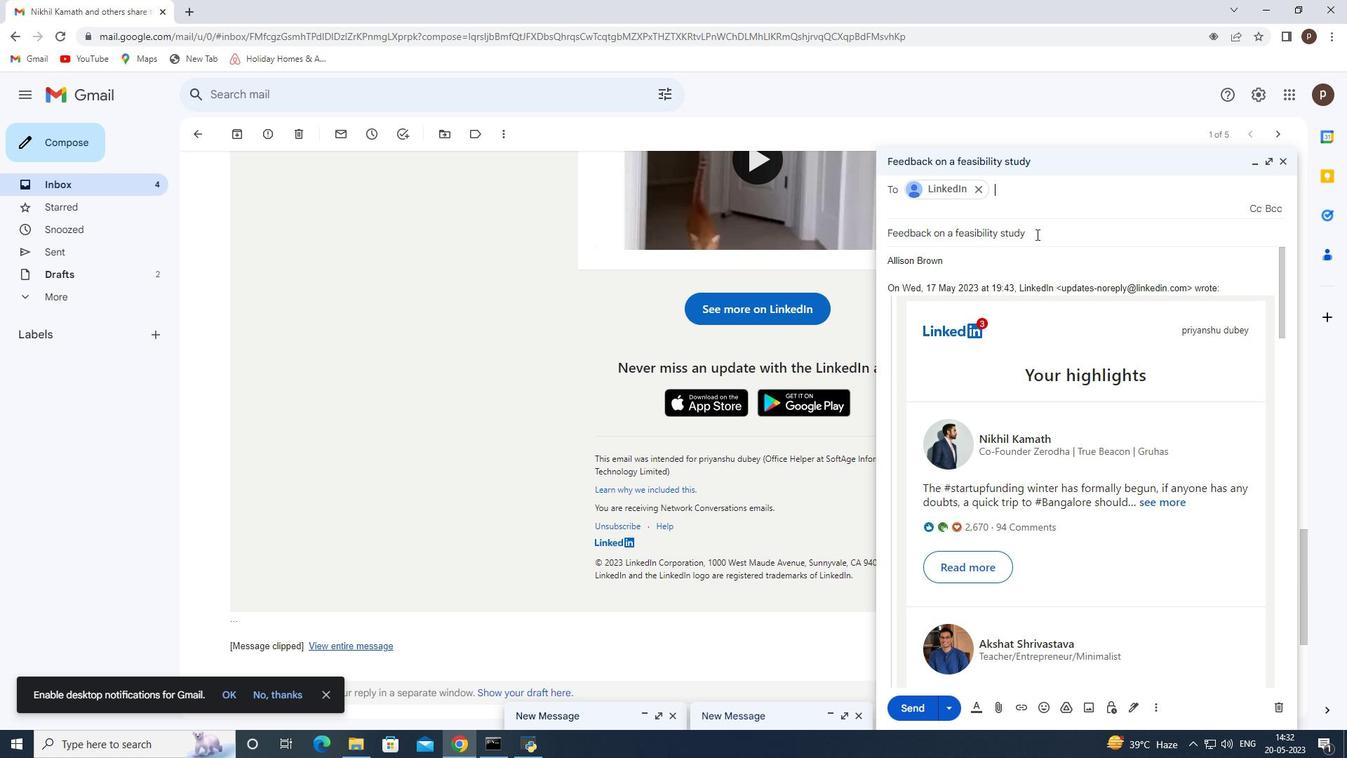 
Action: Mouse scrolled (1038, 235) with delta (0, 0)
Screenshot: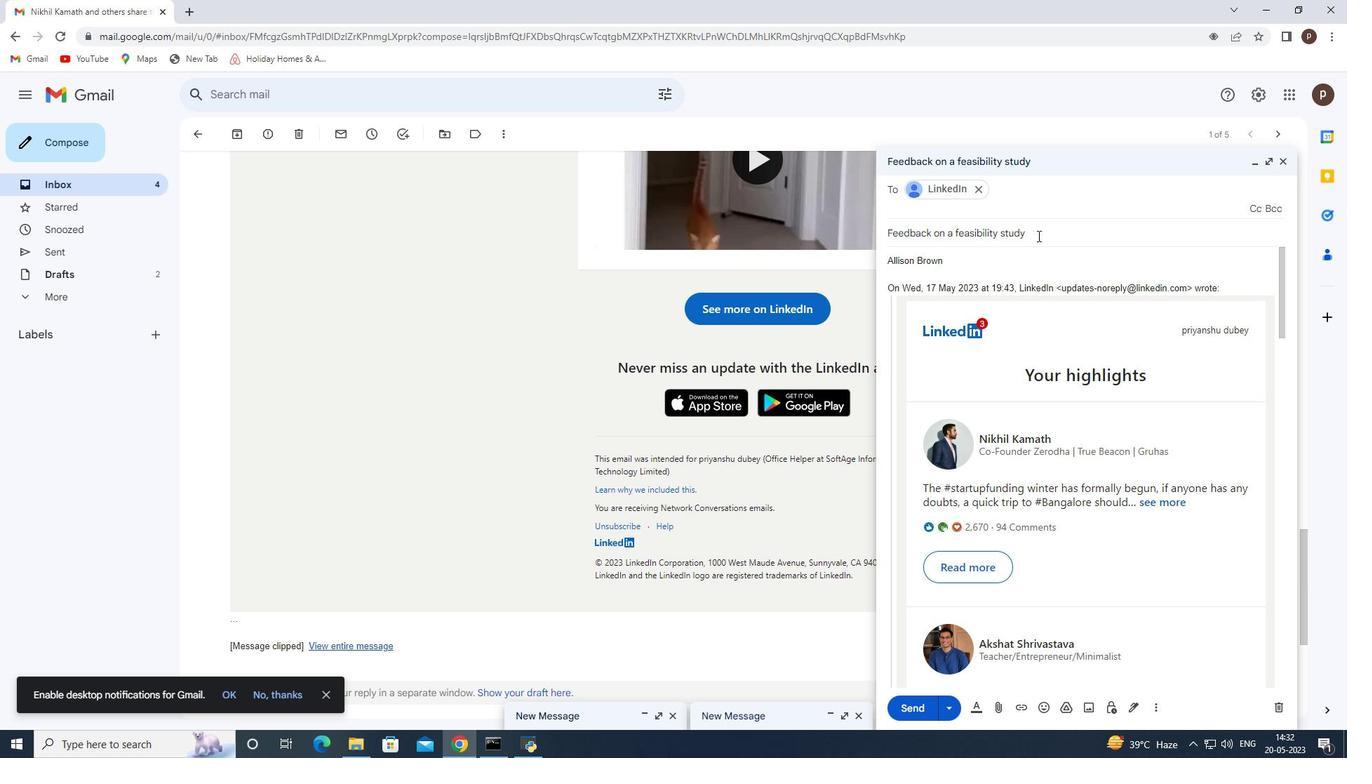 
Action: Mouse scrolled (1038, 235) with delta (0, 0)
Screenshot: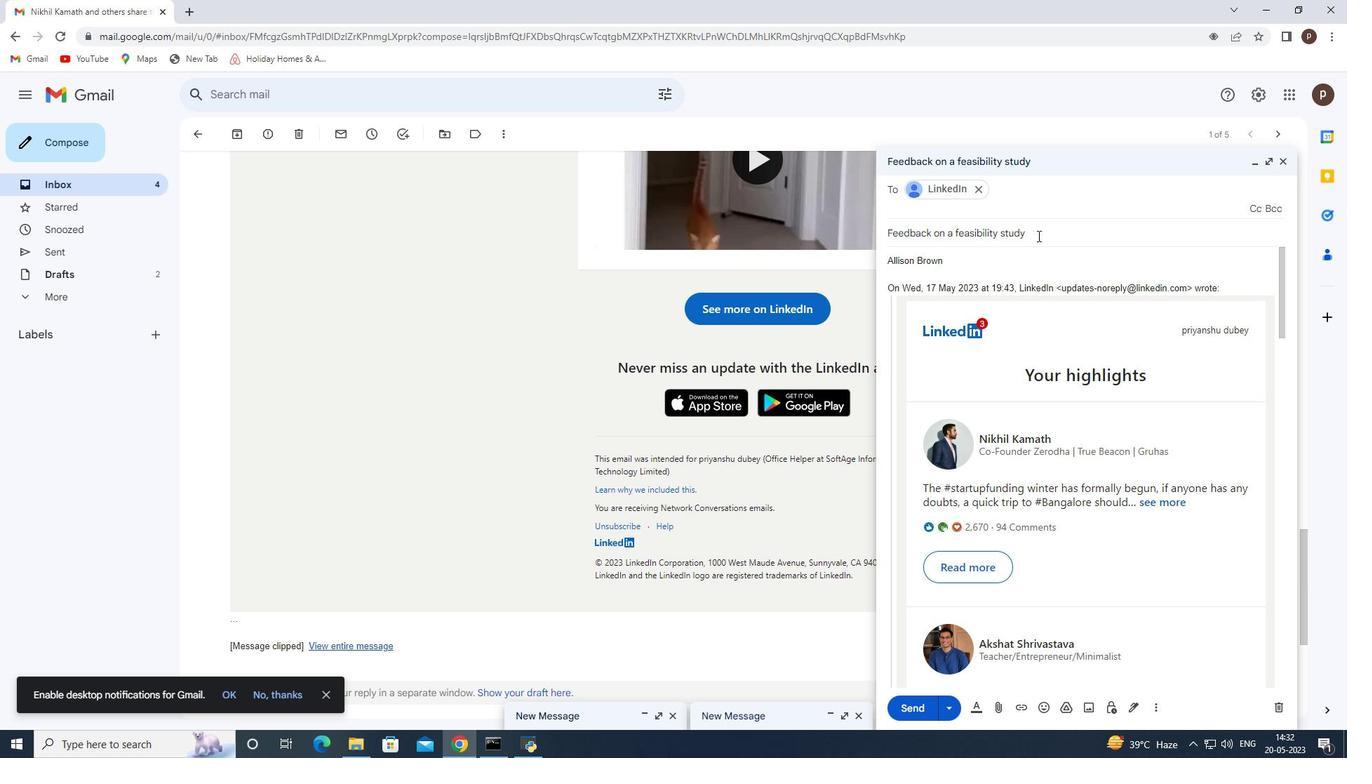 
Action: Mouse scrolled (1038, 235) with delta (0, 0)
Screenshot: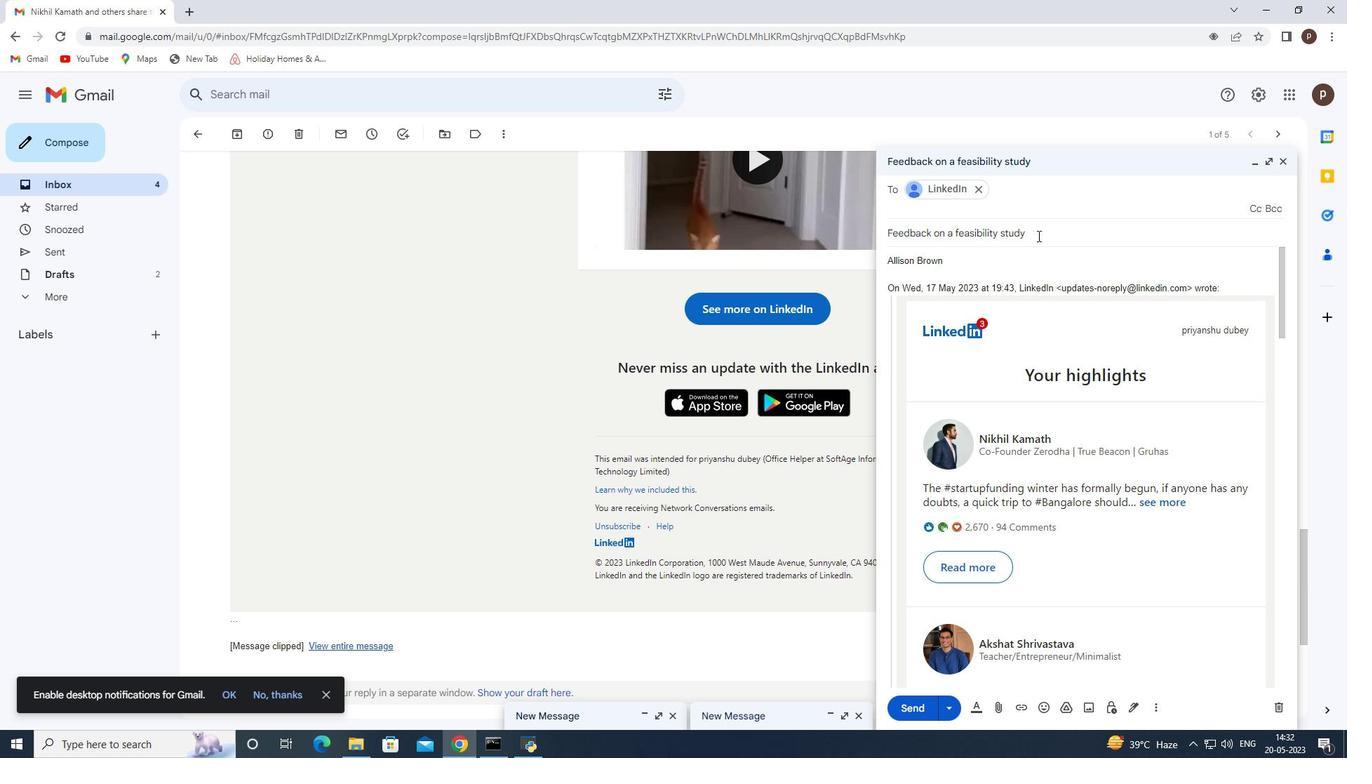 
Action: Mouse moved to (1078, 266)
Screenshot: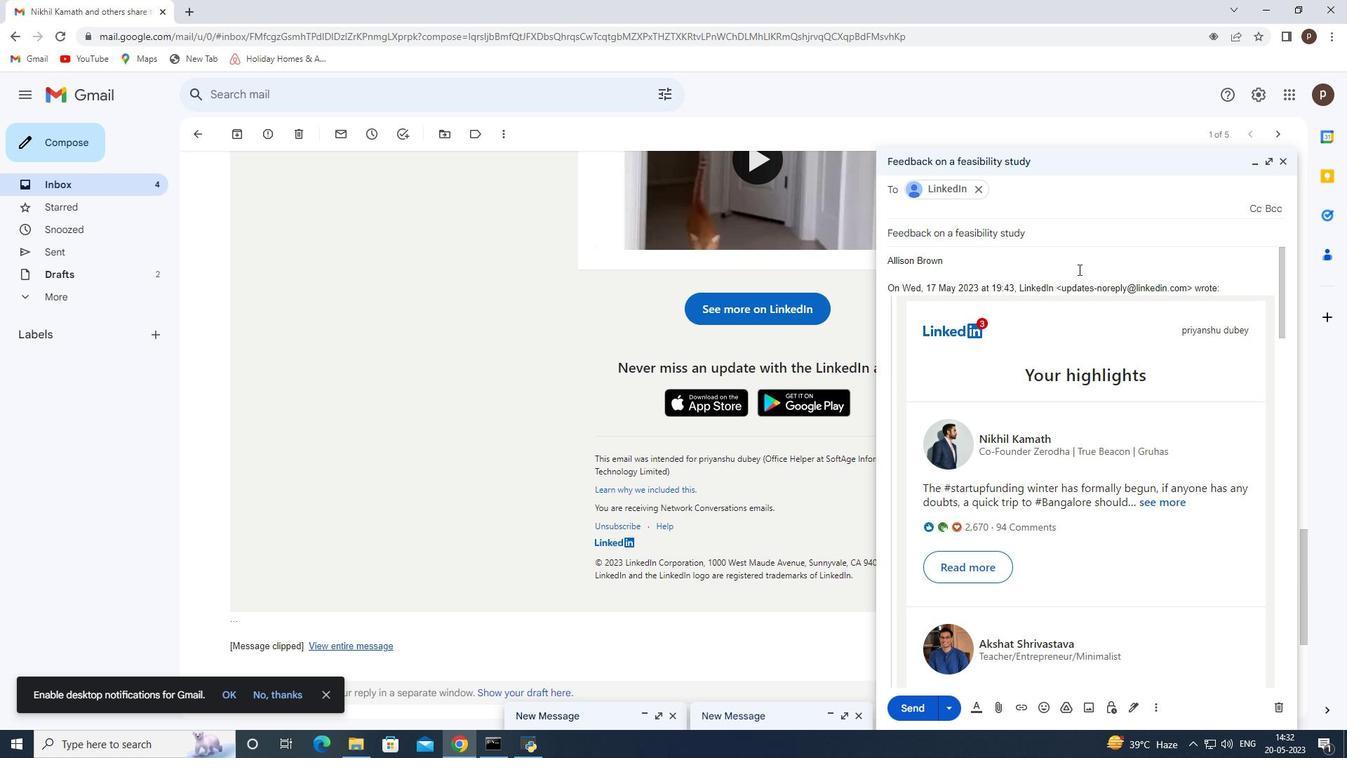 
Action: Mouse scrolled (1078, 267) with delta (0, 0)
Screenshot: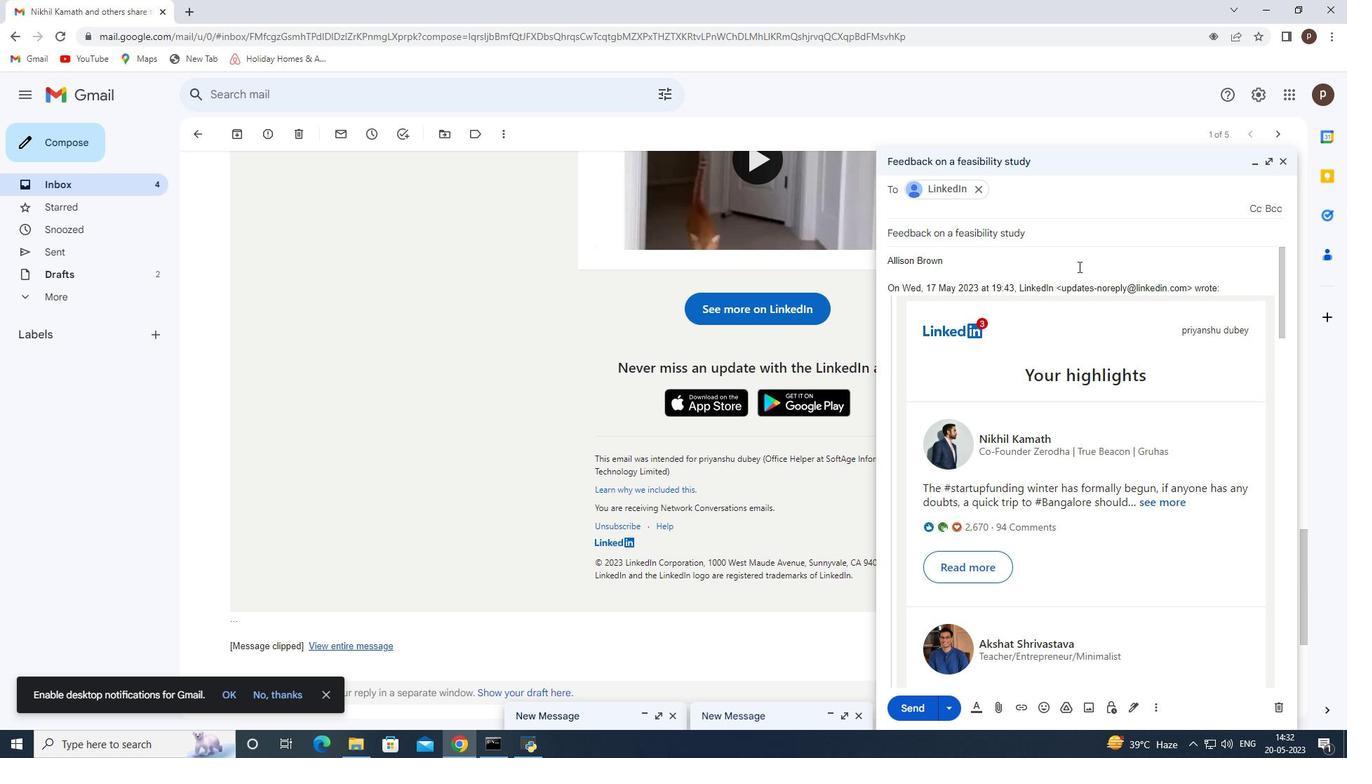 
Action: Mouse scrolled (1078, 267) with delta (0, 0)
Screenshot: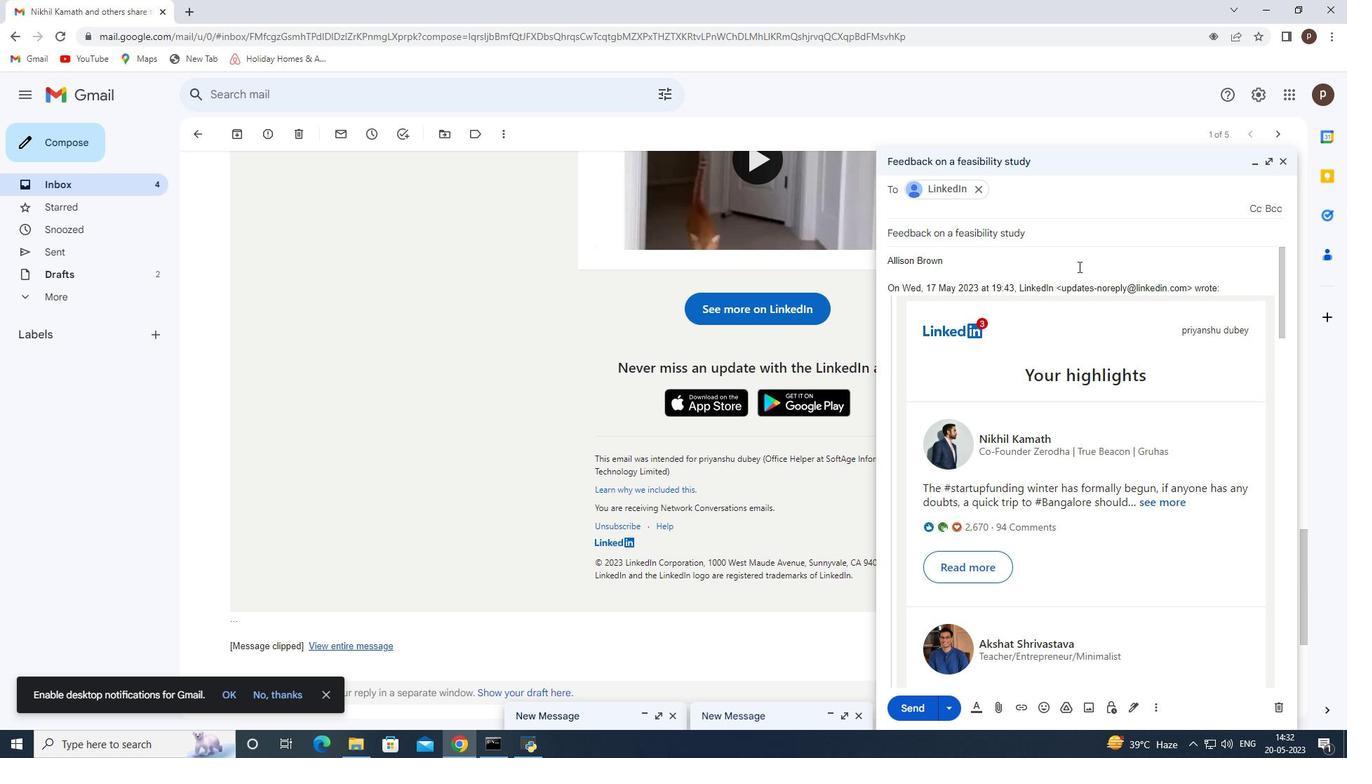 
Action: Mouse moved to (1001, 374)
Screenshot: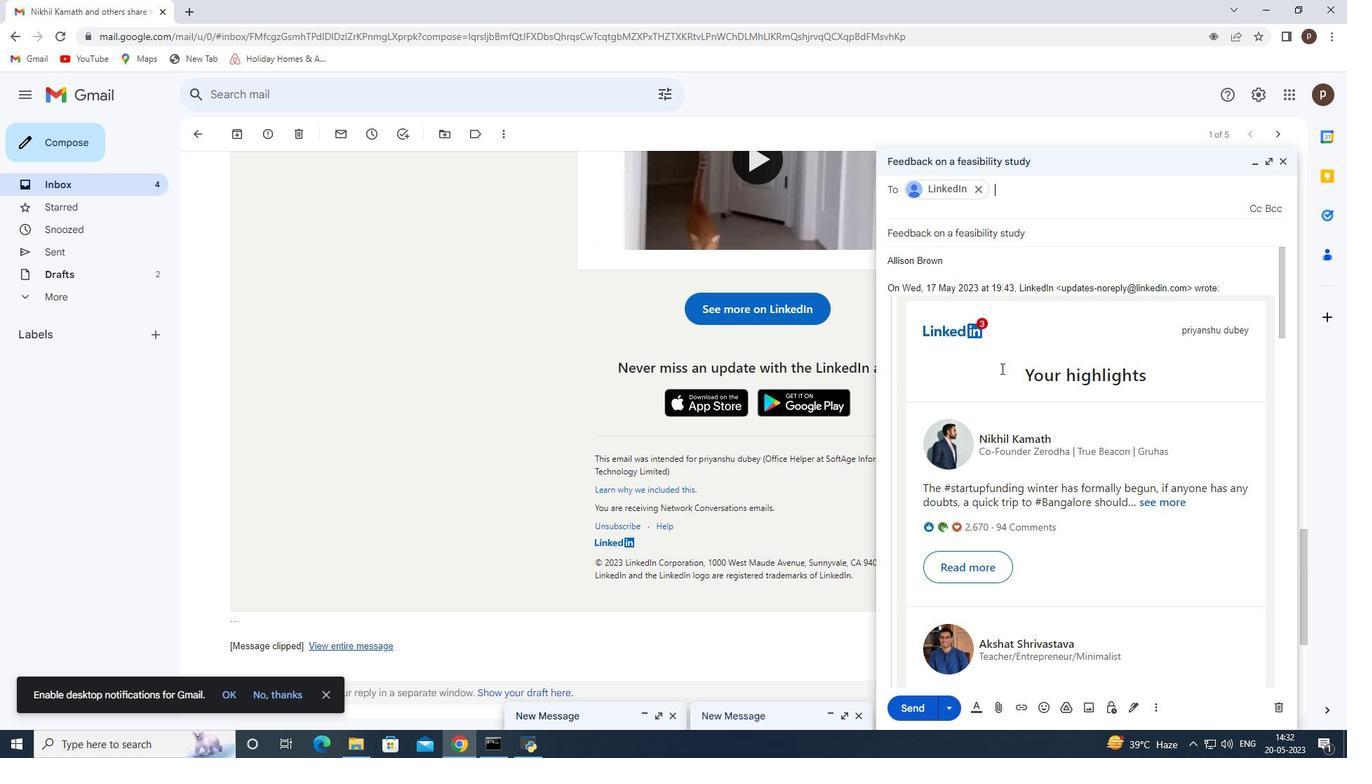 
Action: Mouse scrolled (1001, 373) with delta (0, 0)
Screenshot: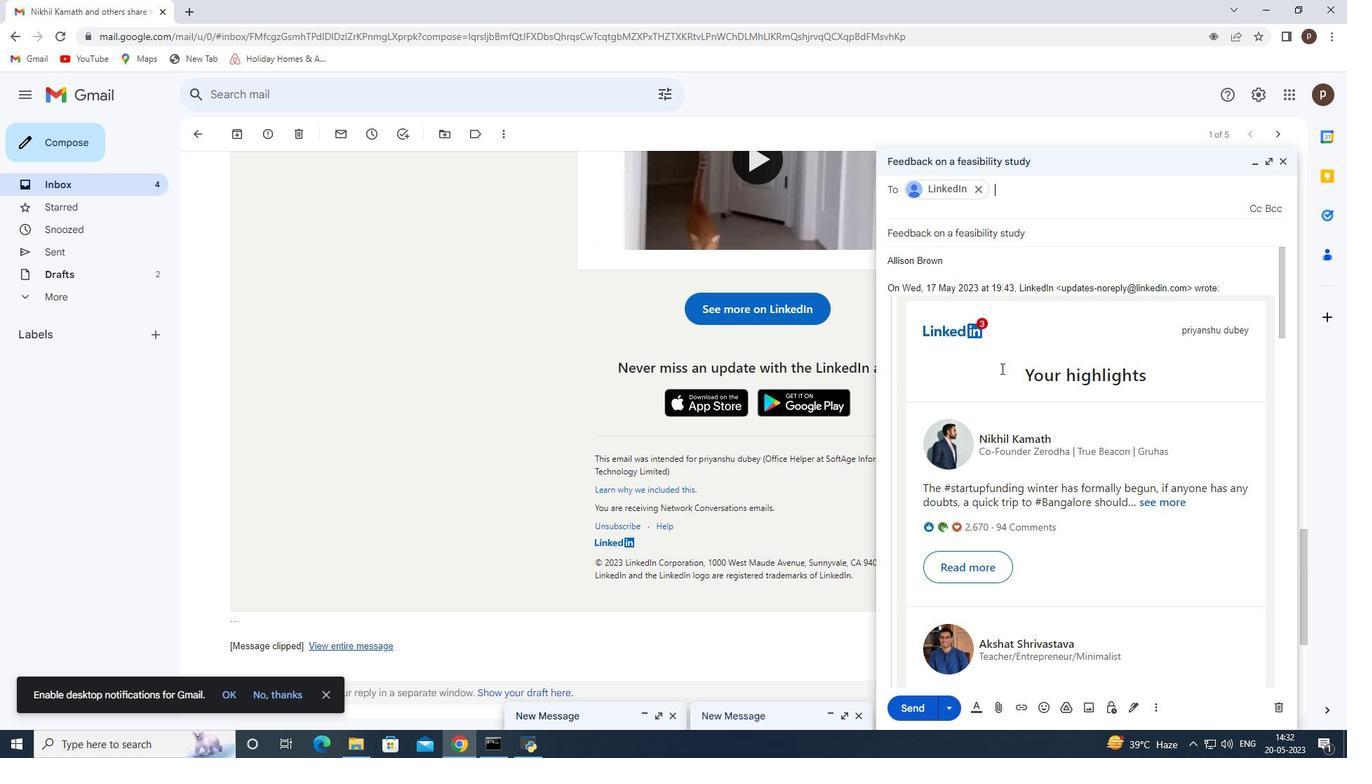 
Action: Mouse moved to (1001, 380)
Screenshot: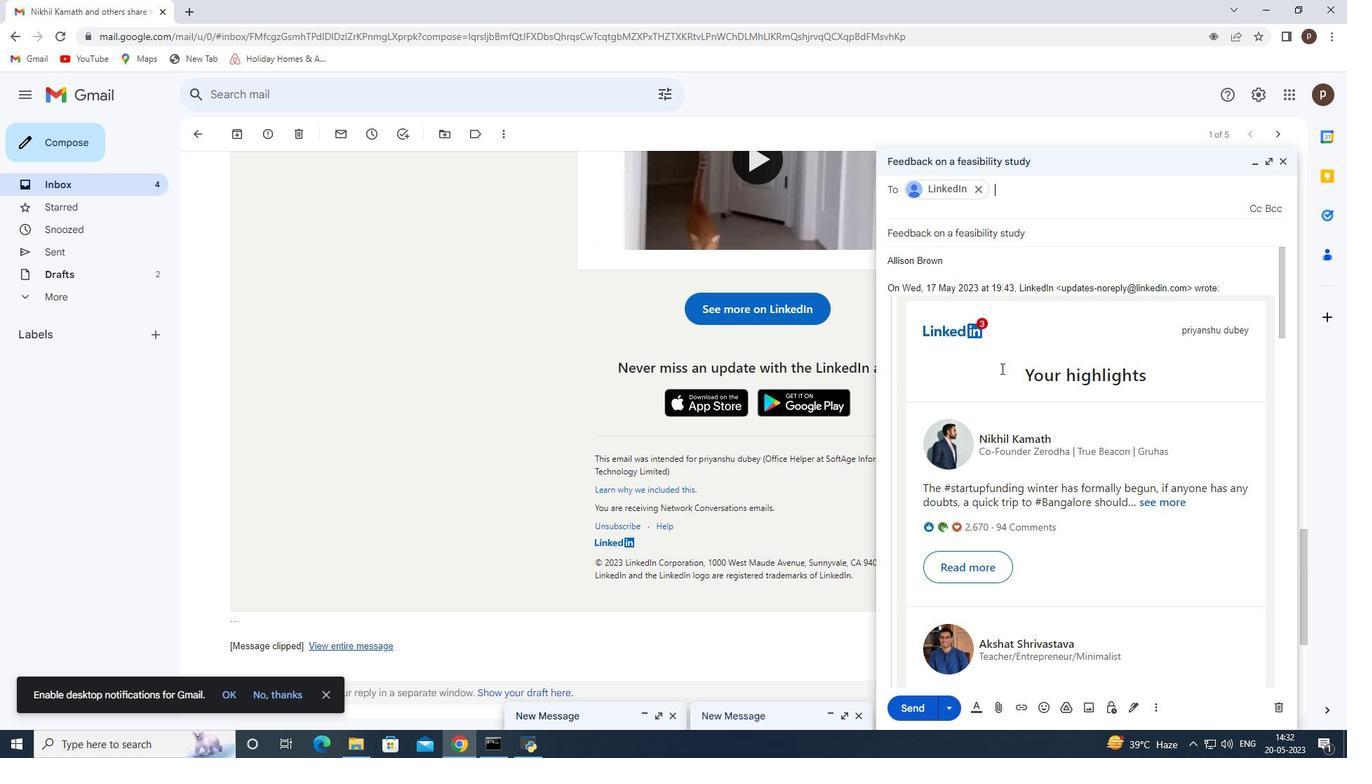 
Action: Mouse scrolled (1001, 379) with delta (0, 0)
Screenshot: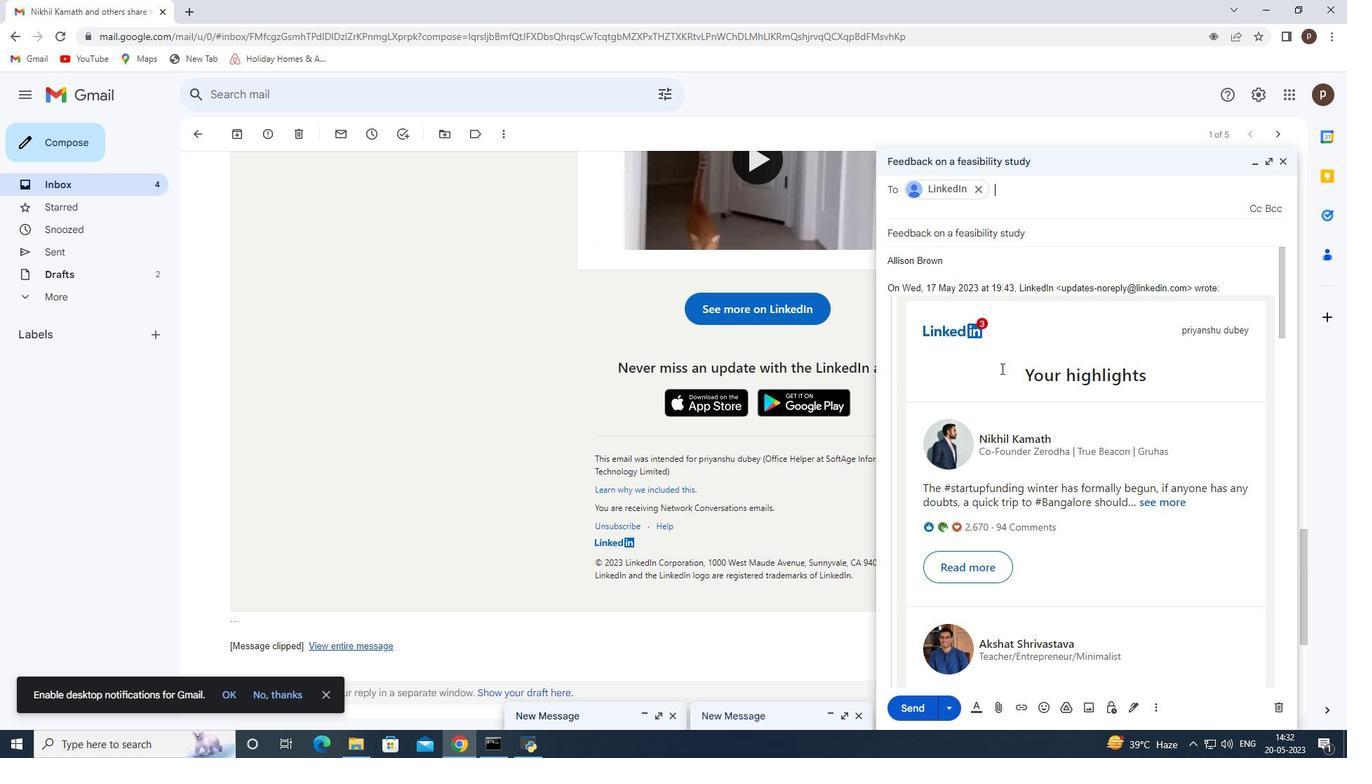 
Action: Mouse moved to (1001, 383)
Screenshot: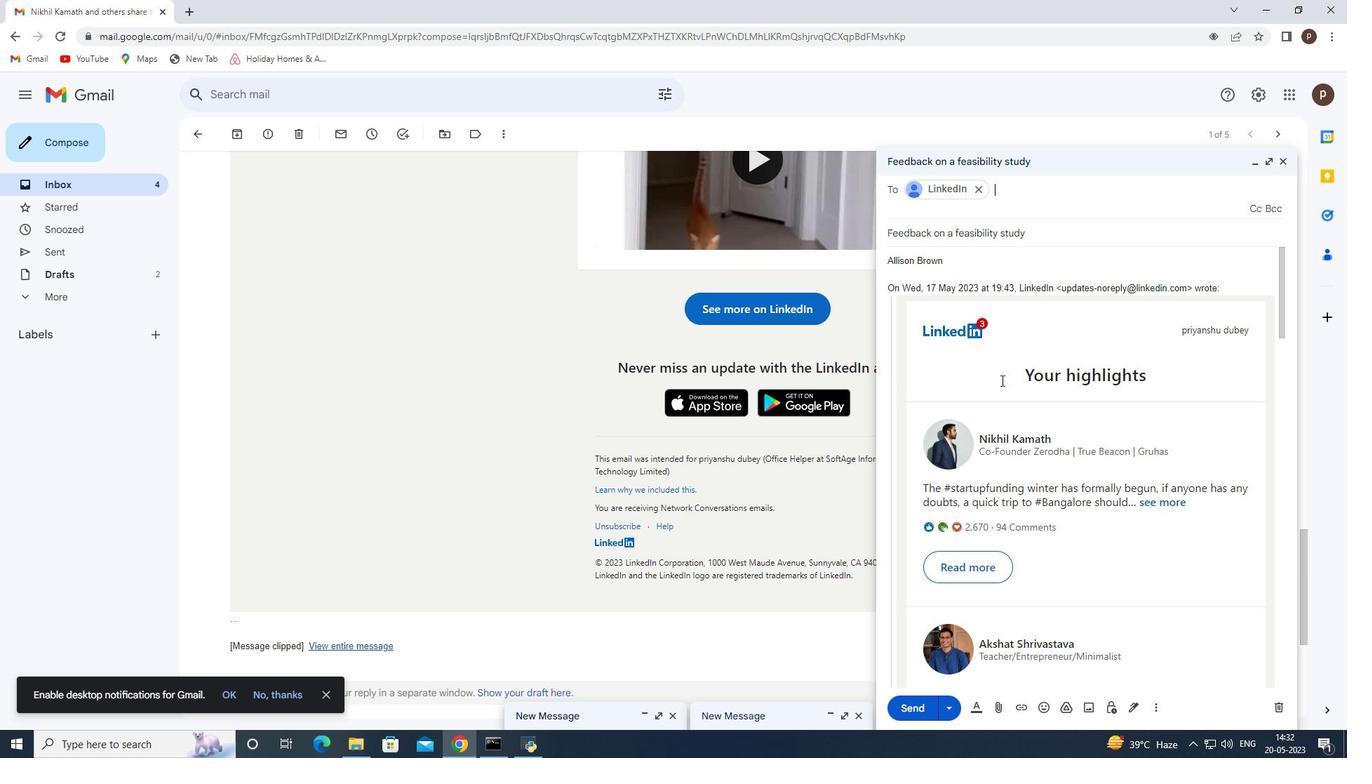 
Action: Mouse scrolled (1001, 383) with delta (0, 0)
Screenshot: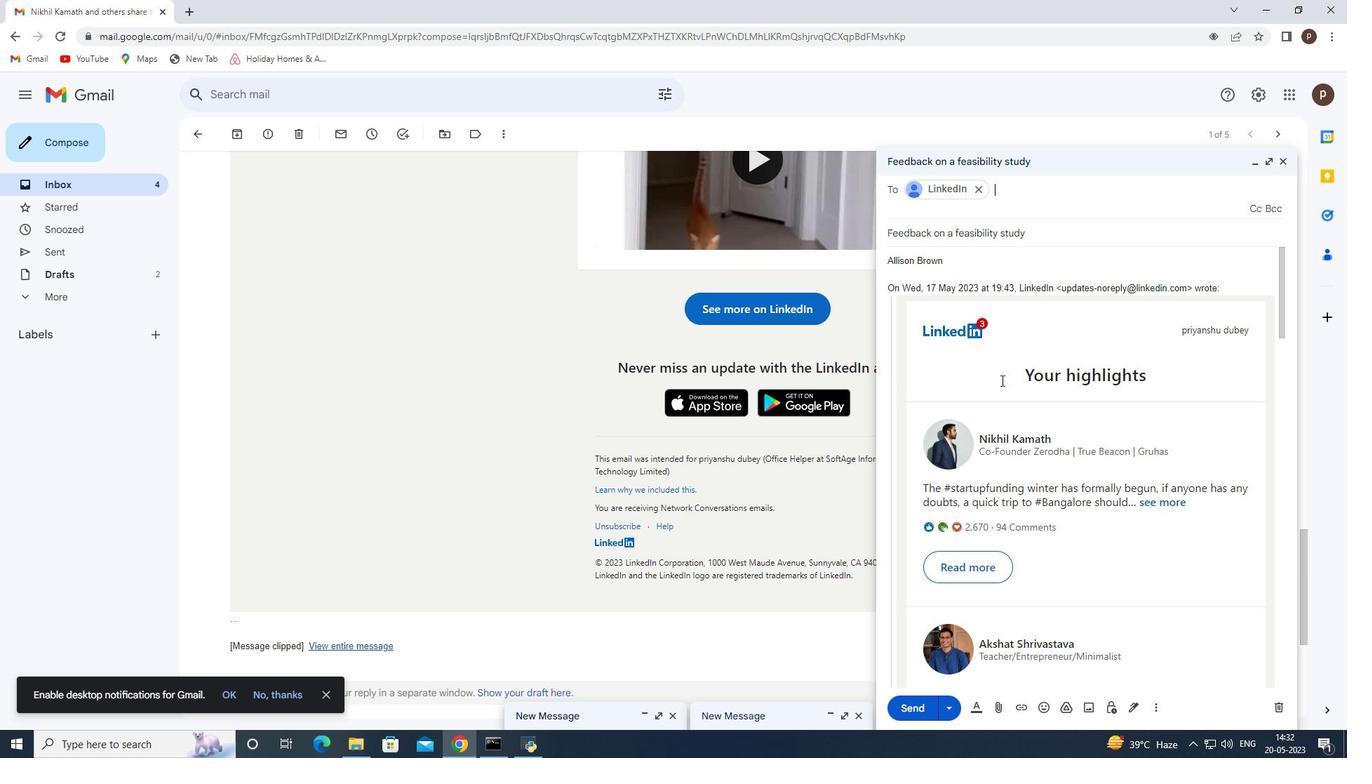
Action: Mouse moved to (1001, 386)
Screenshot: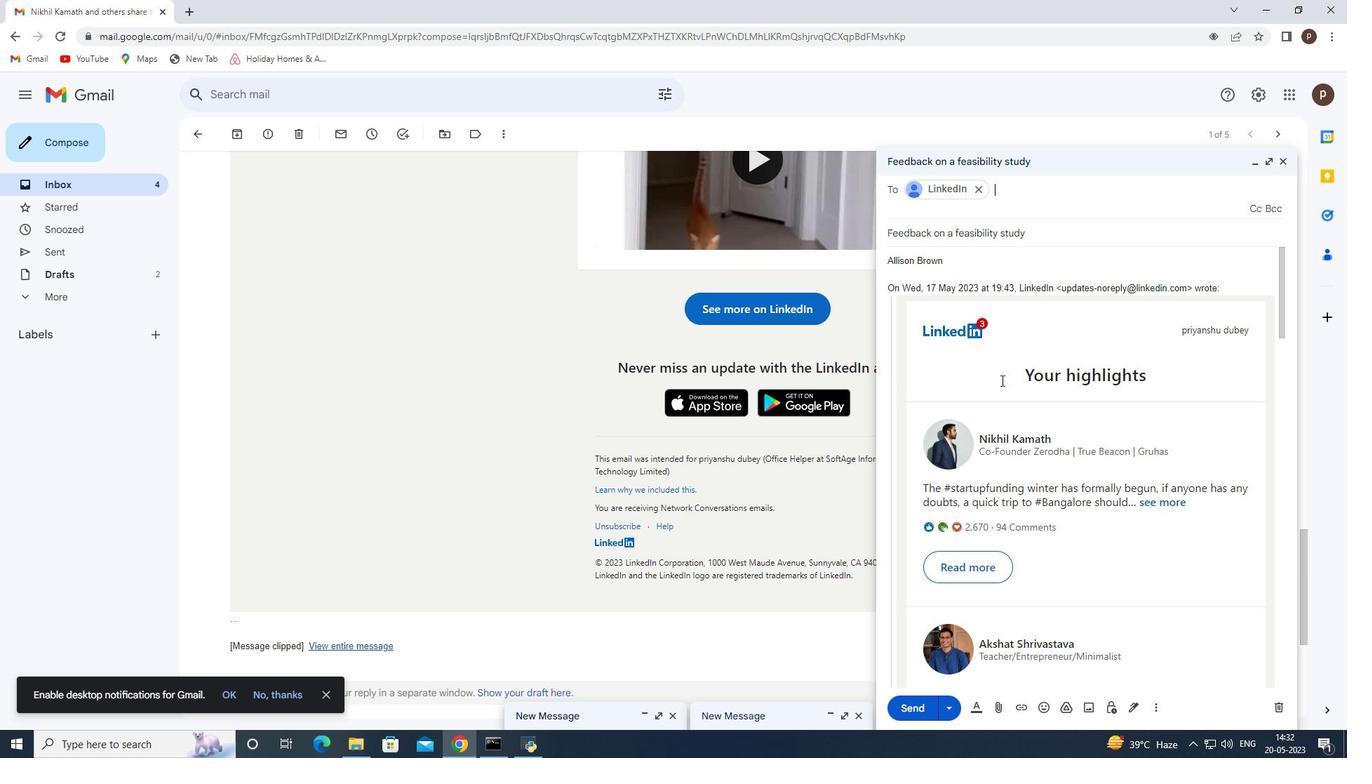 
Action: Mouse scrolled (1001, 386) with delta (0, 0)
Screenshot: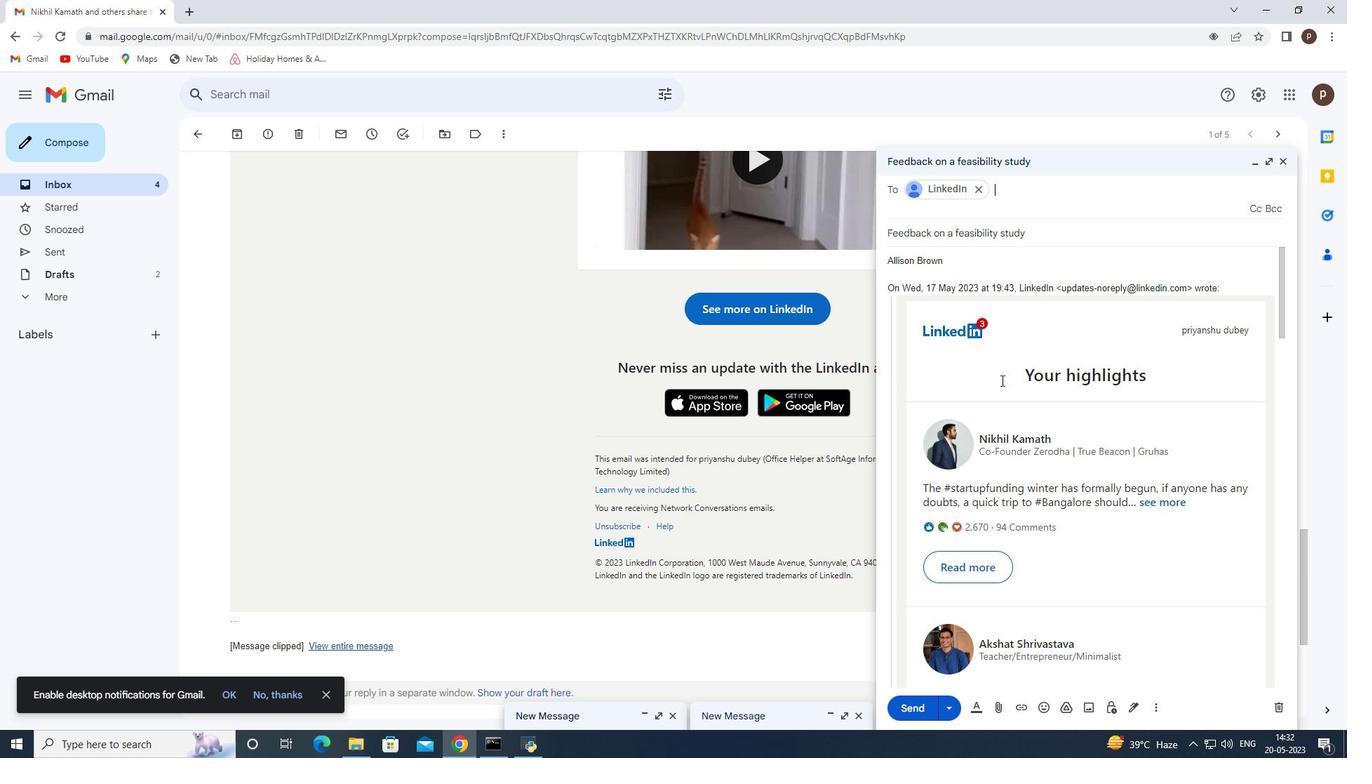 
Action: Mouse moved to (1001, 388)
Screenshot: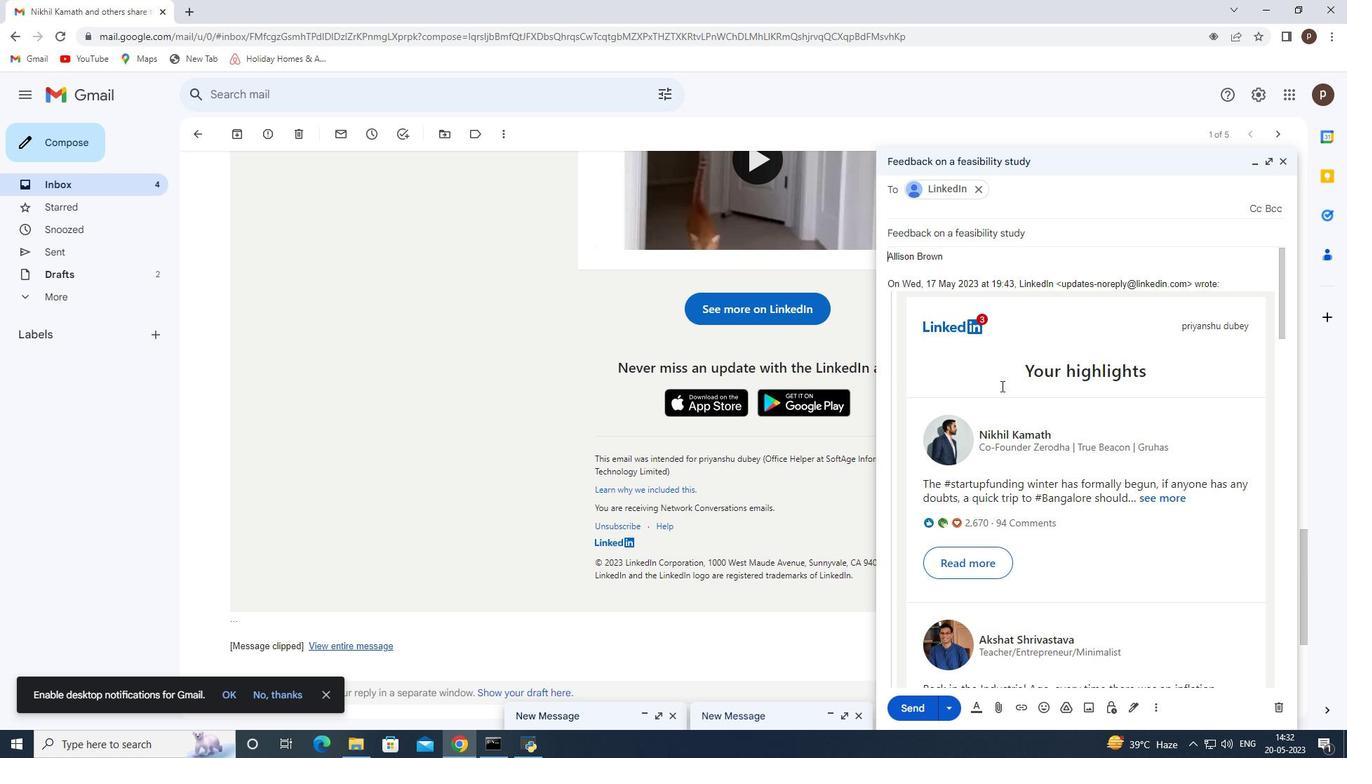 
Action: Mouse scrolled (1001, 388) with delta (0, 0)
Screenshot: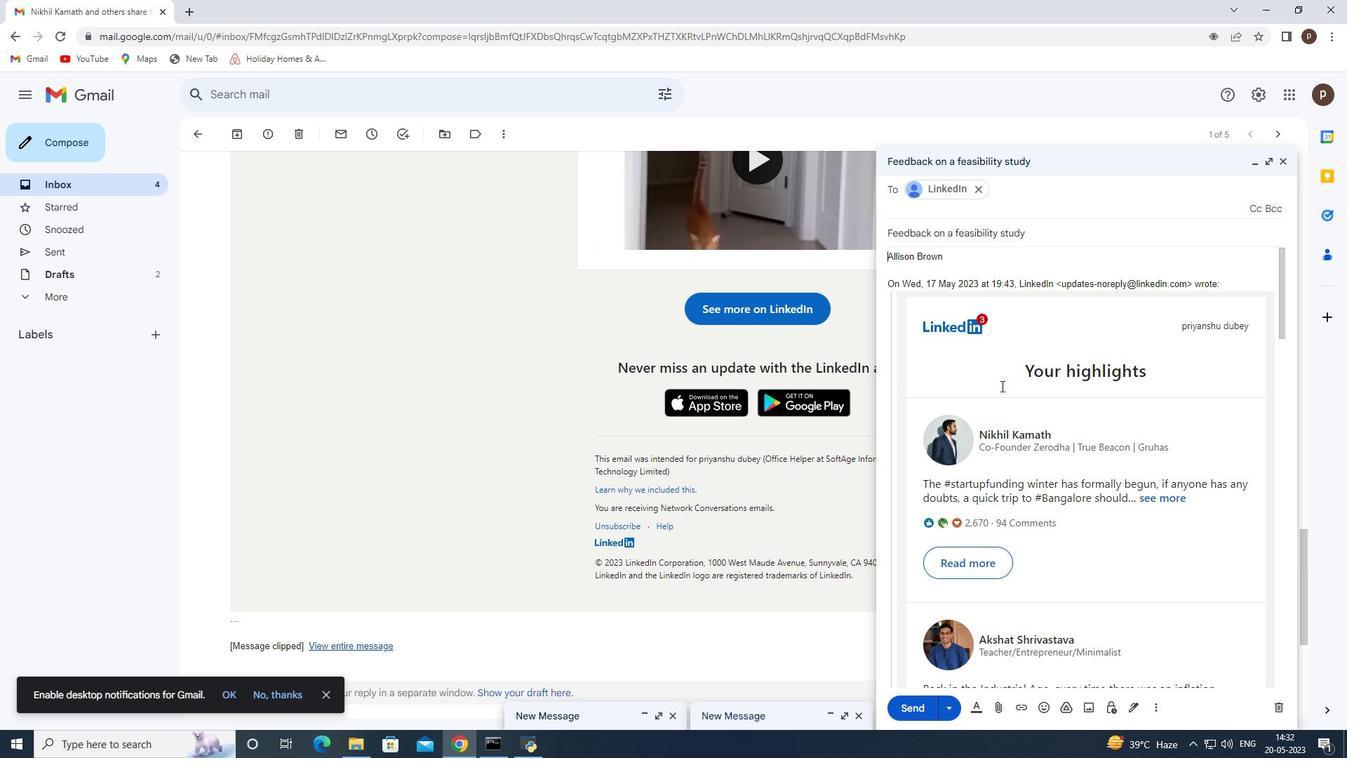 
Action: Mouse moved to (1001, 389)
Screenshot: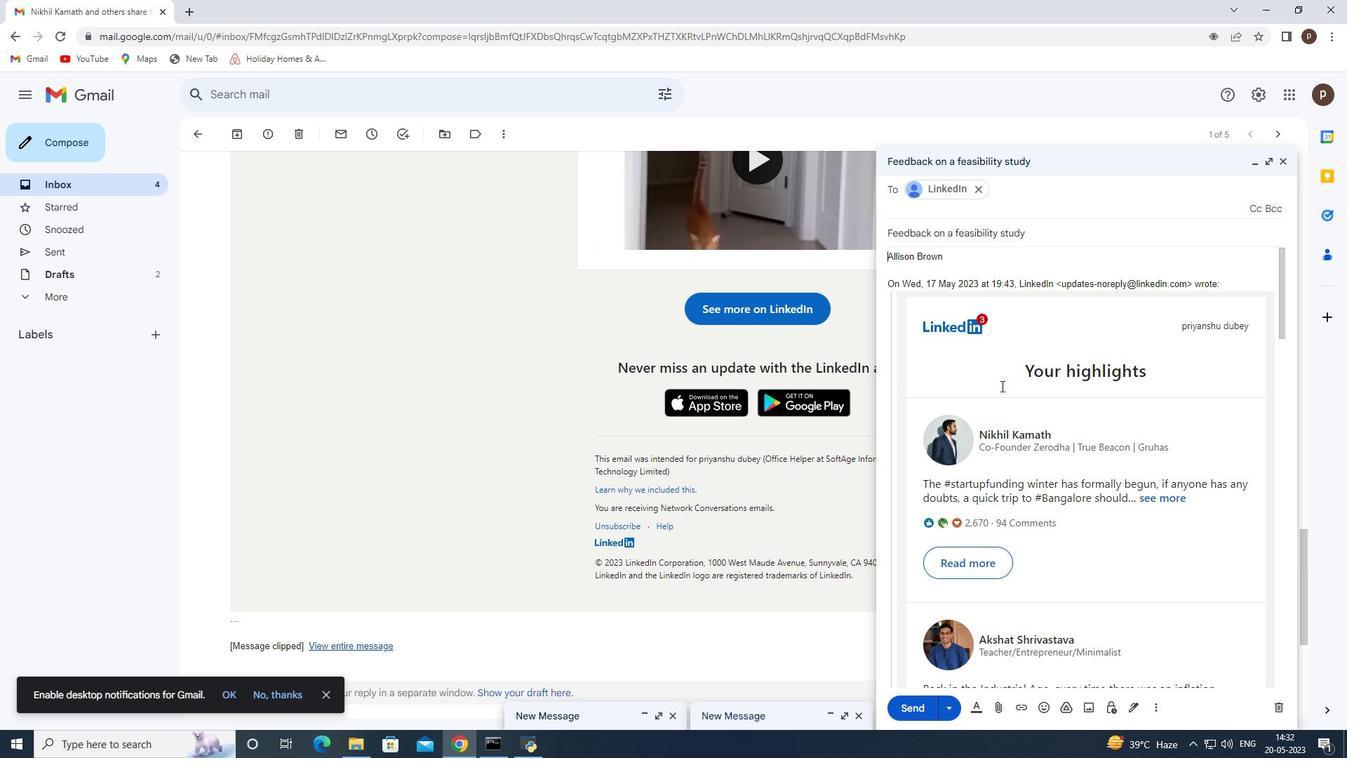 
Action: Mouse scrolled (1001, 388) with delta (0, 0)
Screenshot: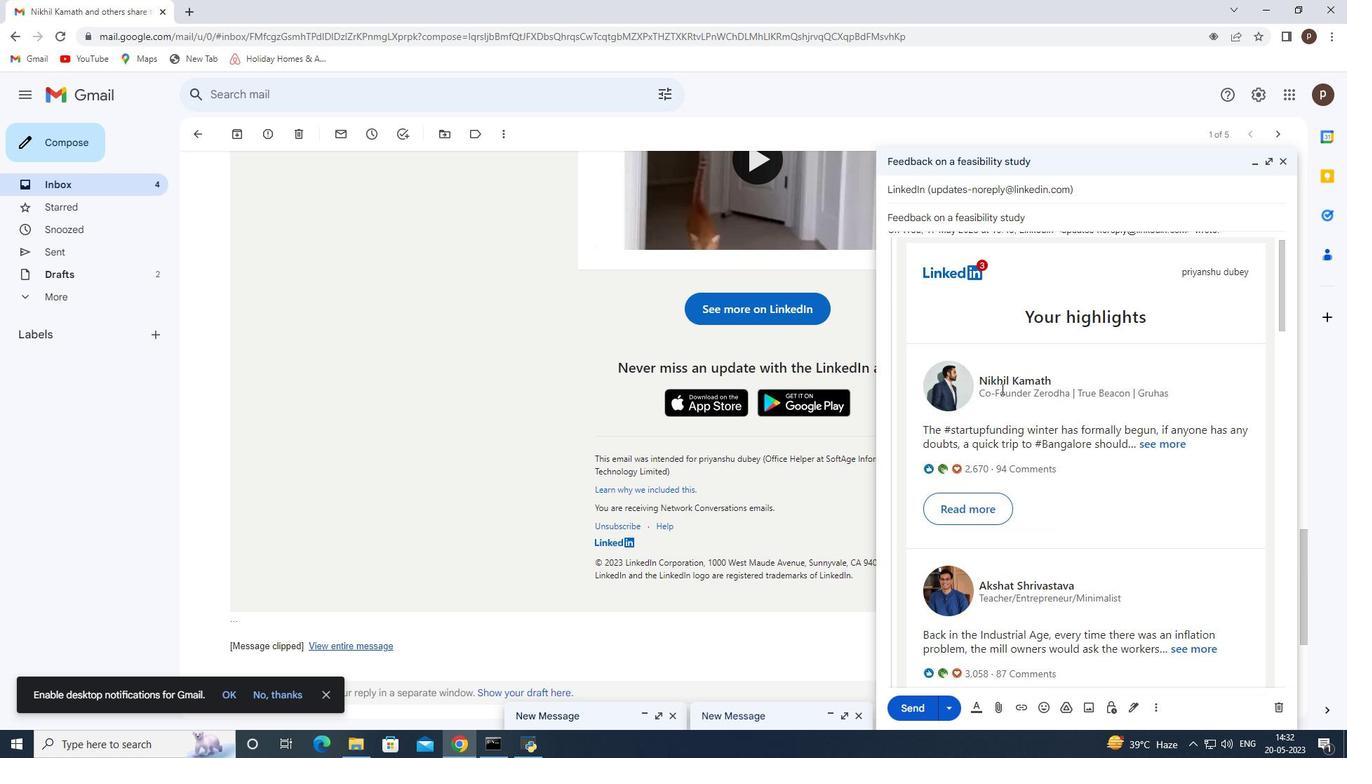 
Action: Mouse moved to (1005, 407)
Screenshot: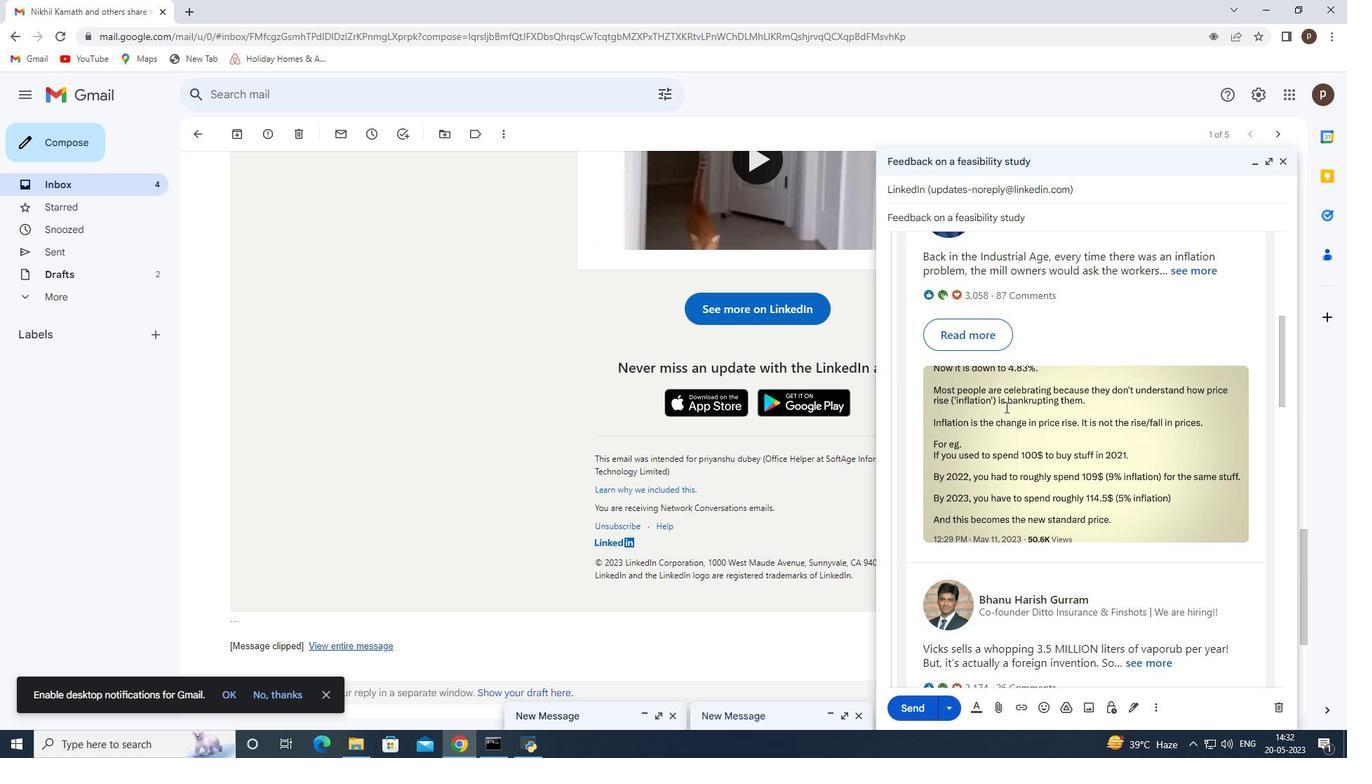 
Action: Mouse scrolled (1005, 407) with delta (0, 0)
Screenshot: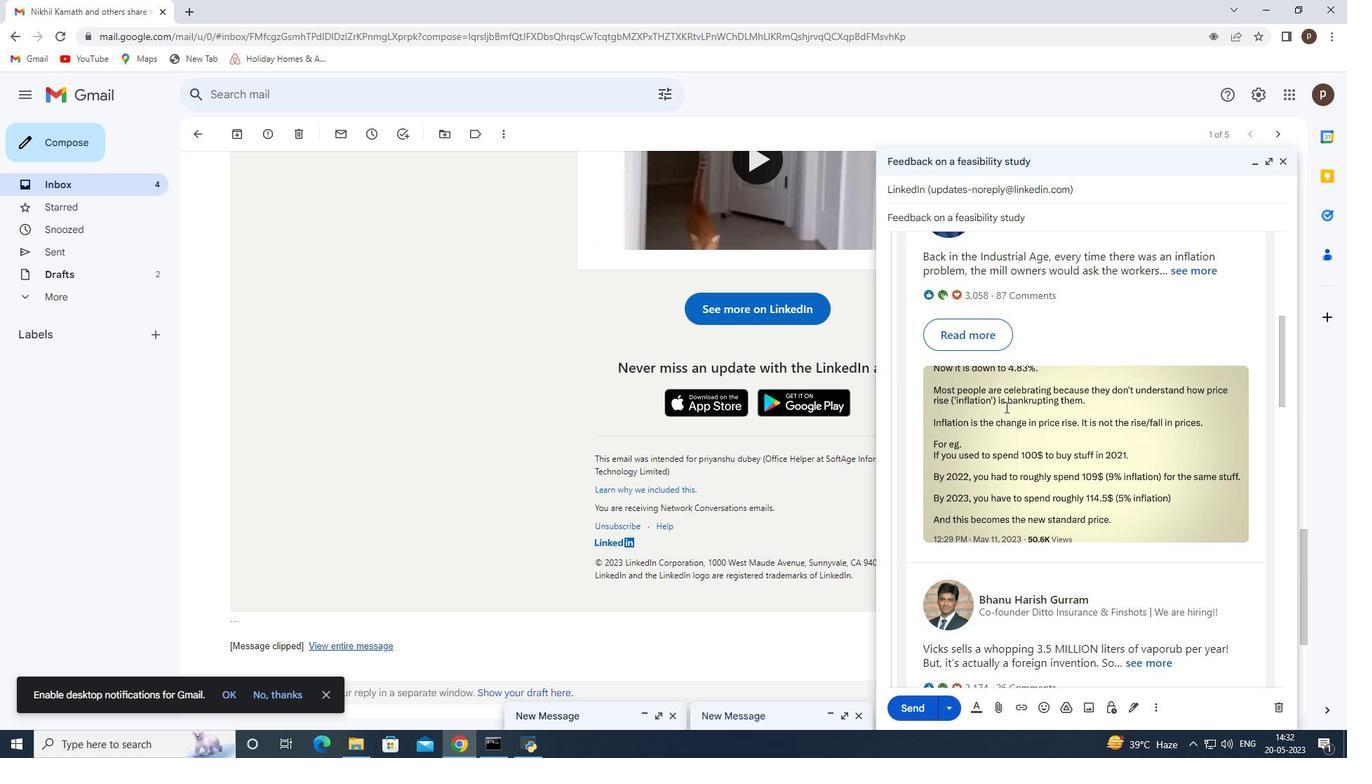 
Action: Mouse scrolled (1005, 407) with delta (0, 0)
Screenshot: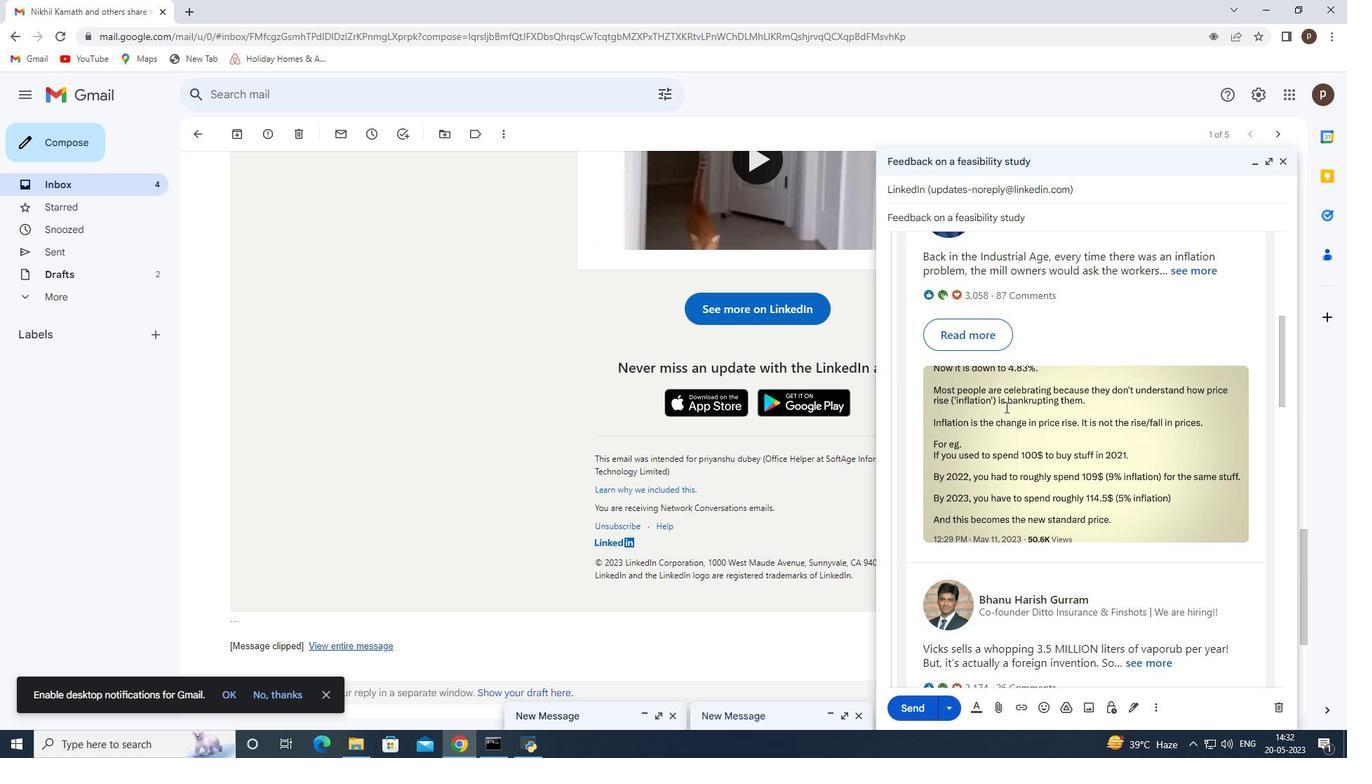 
Action: Mouse scrolled (1005, 407) with delta (0, 0)
Screenshot: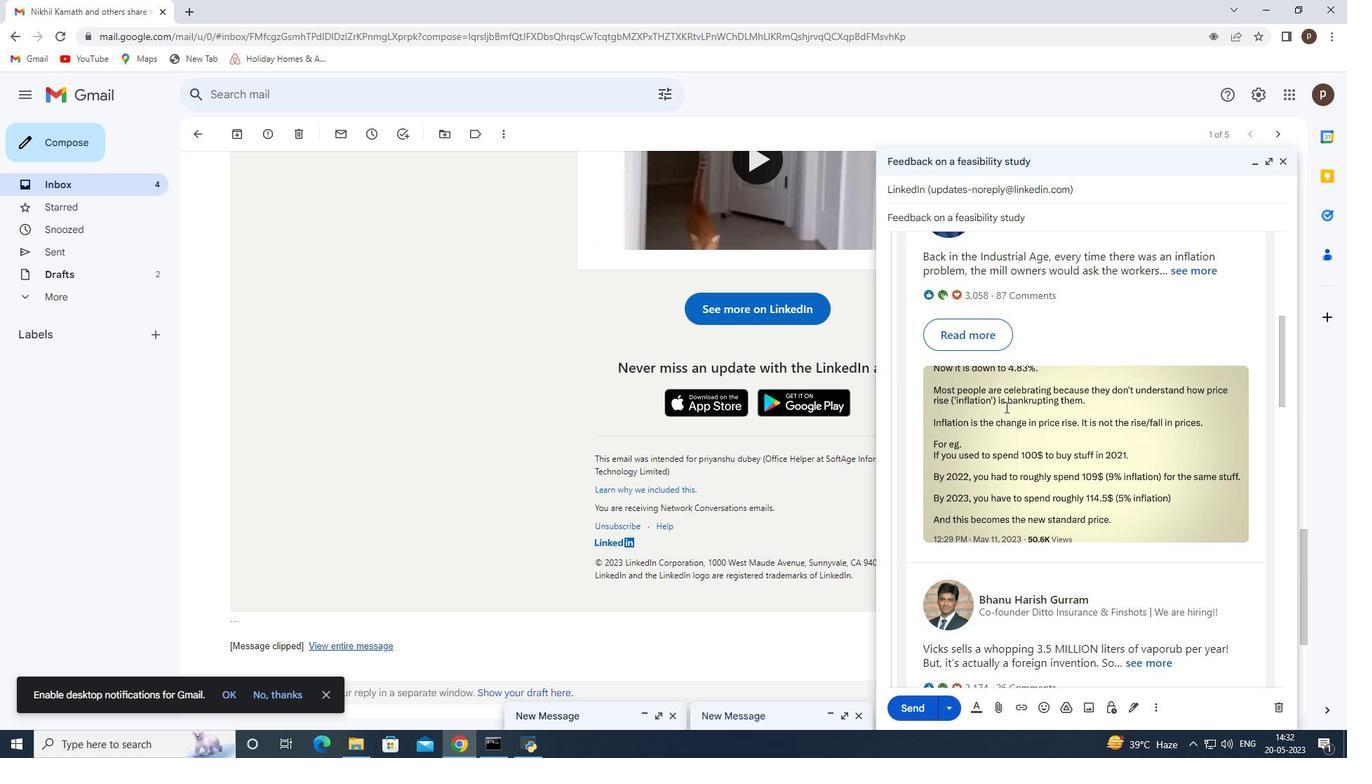 
Action: Mouse scrolled (1005, 407) with delta (0, 0)
Screenshot: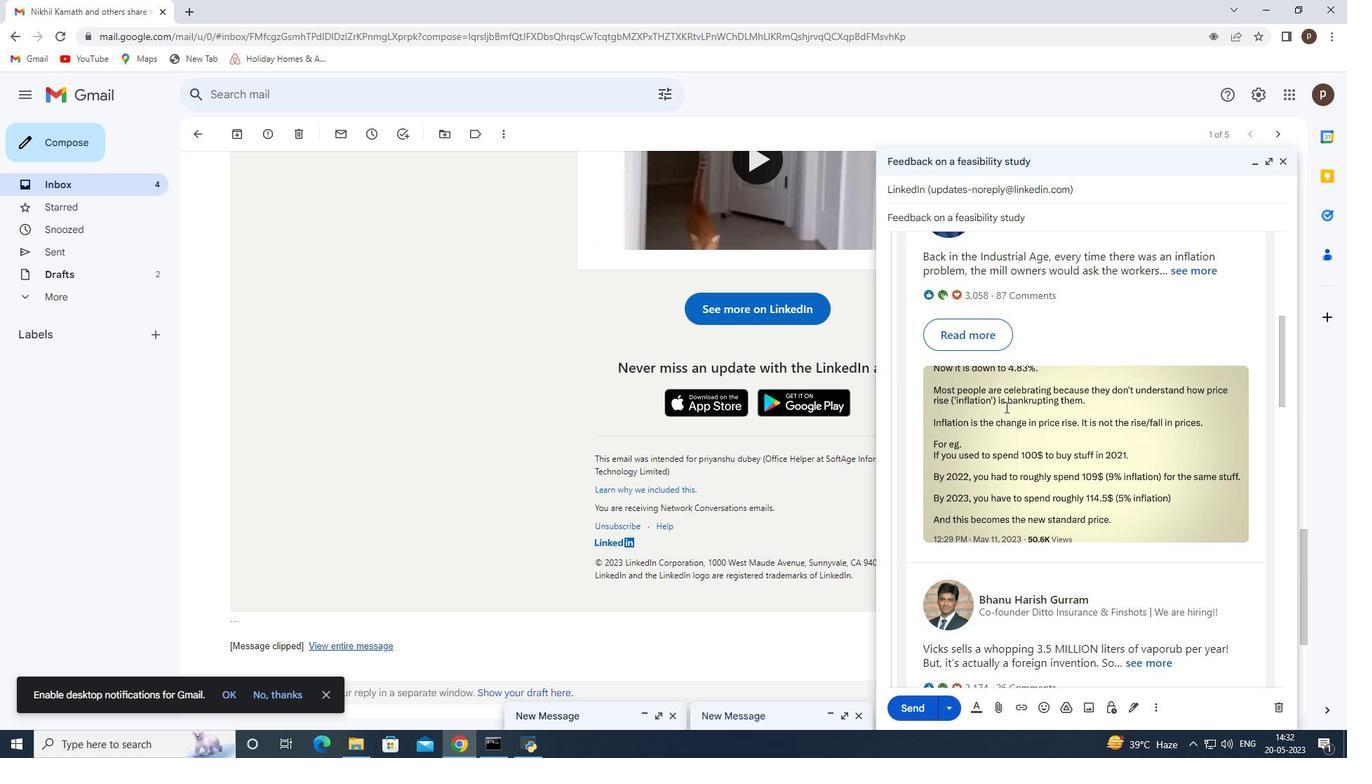 
Action: Mouse scrolled (1005, 407) with delta (0, 0)
Screenshot: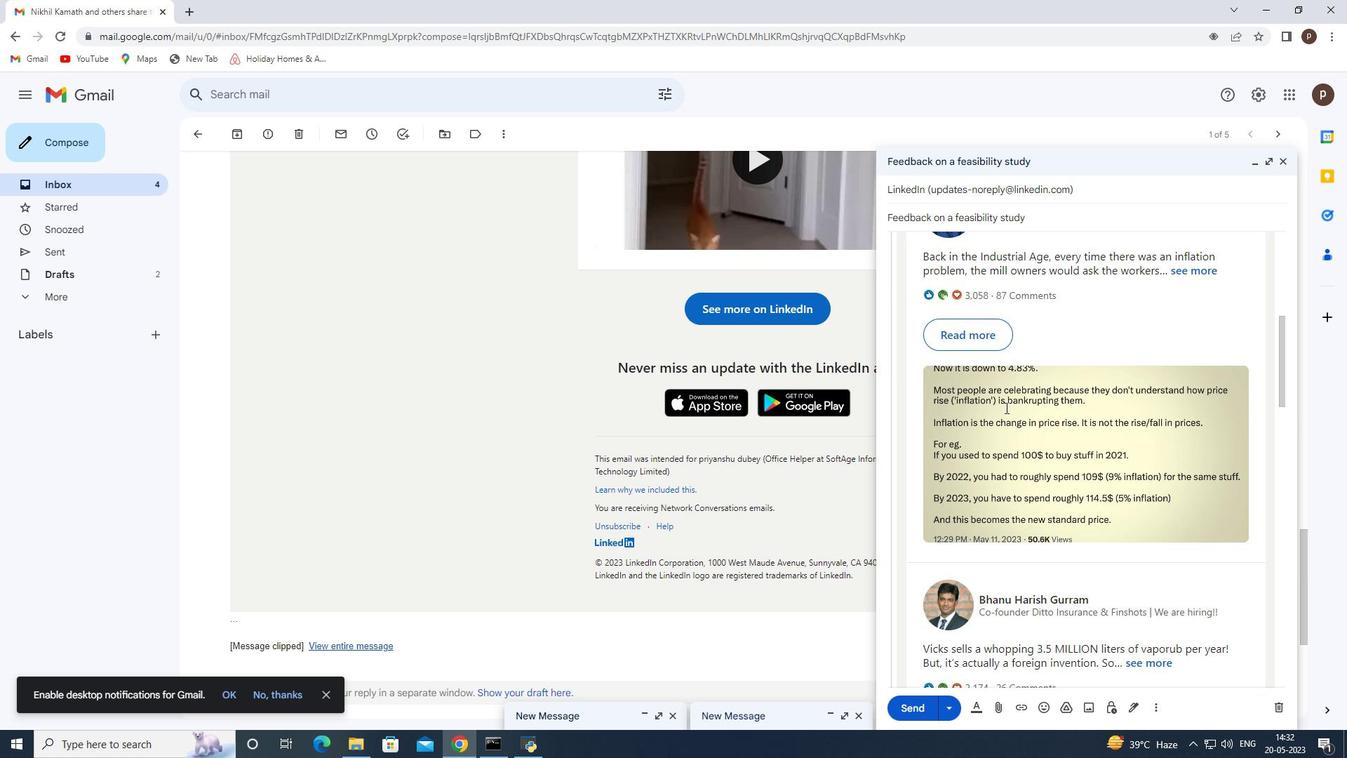 
Action: Mouse scrolled (1005, 407) with delta (0, 0)
Screenshot: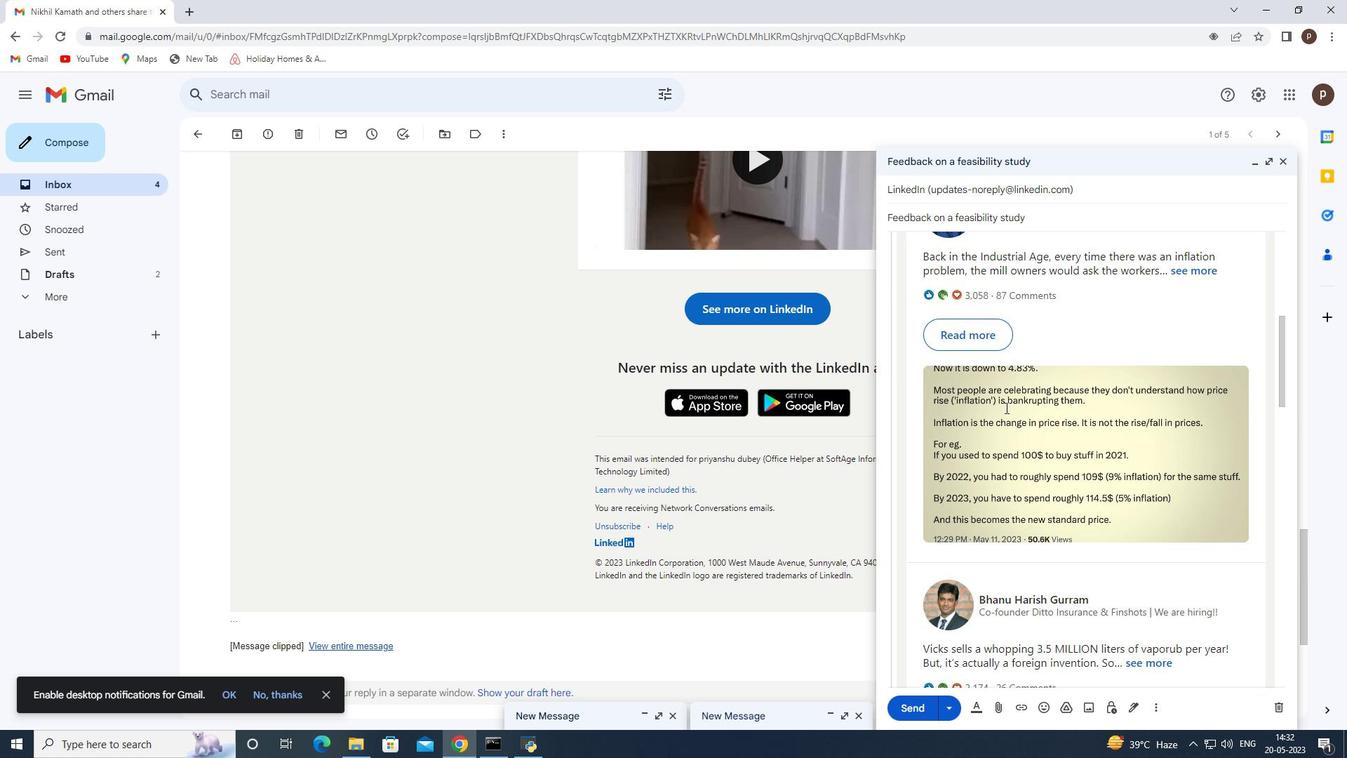 
Action: Mouse scrolled (1005, 407) with delta (0, 0)
Screenshot: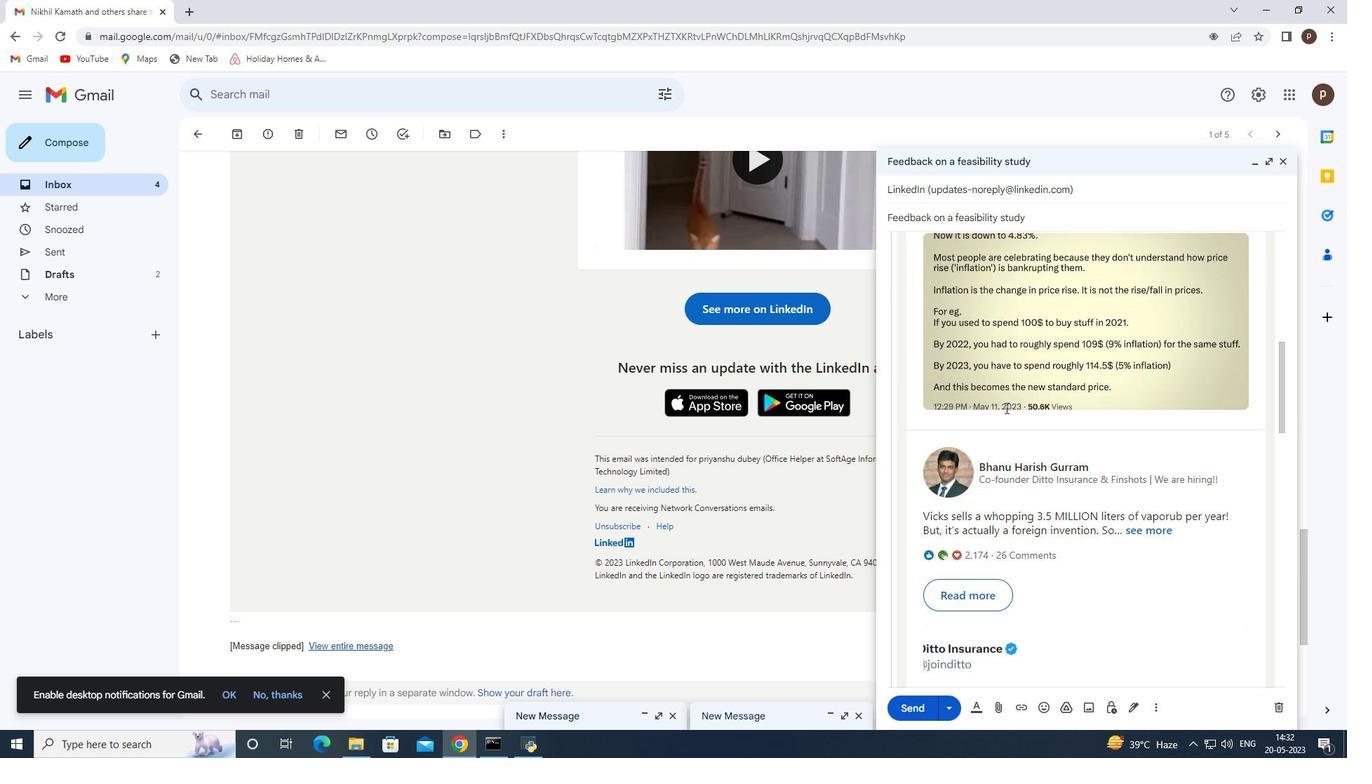 
Action: Mouse moved to (1133, 714)
Screenshot: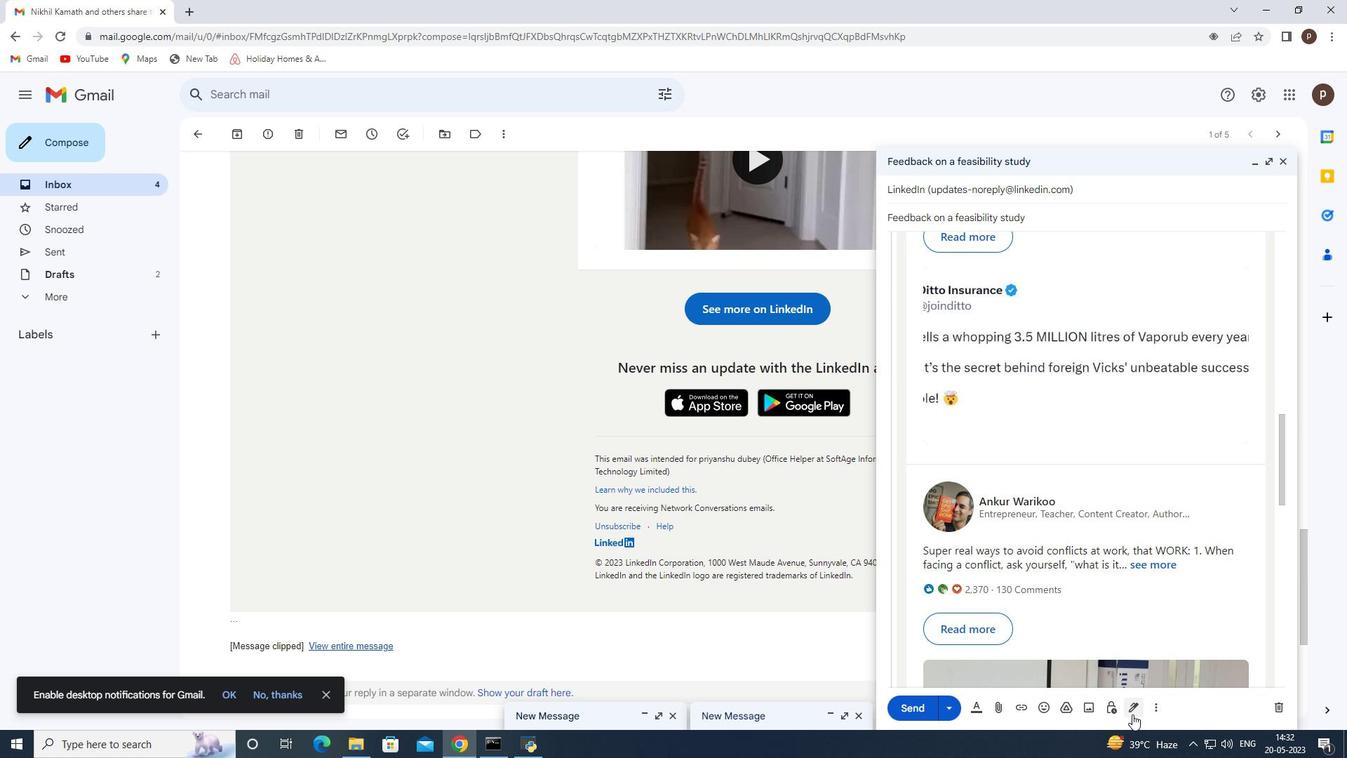 
Action: Mouse pressed left at (1133, 714)
Screenshot: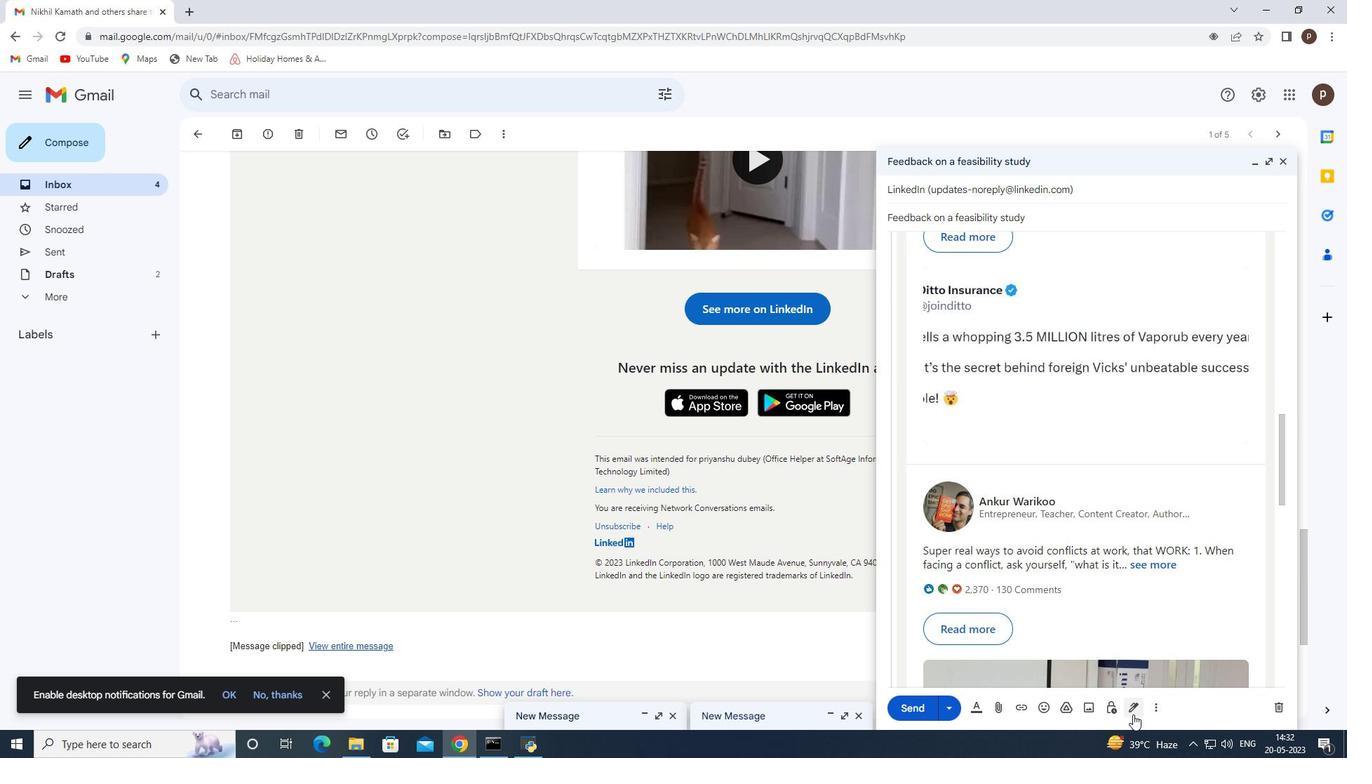 
Action: Mouse moved to (1158, 713)
Screenshot: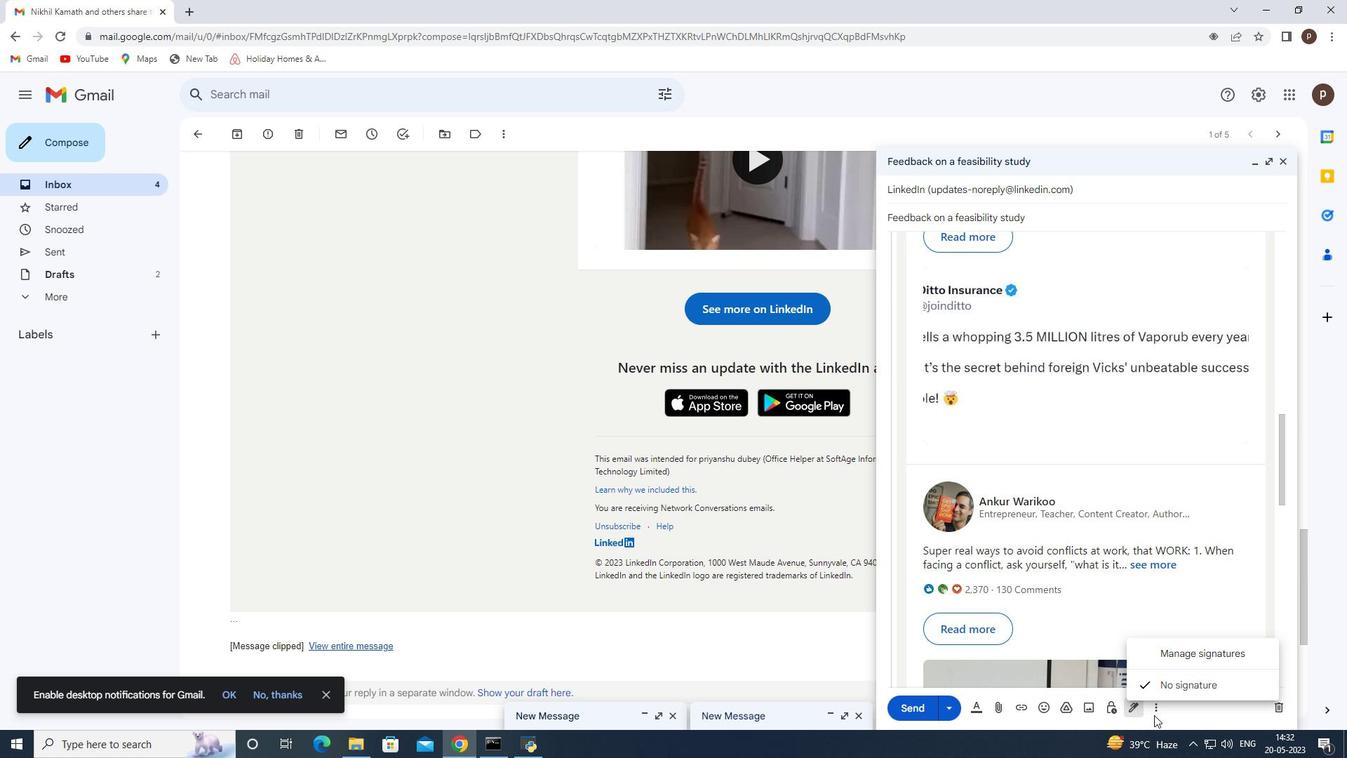 
Action: Mouse pressed left at (1158, 713)
Screenshot: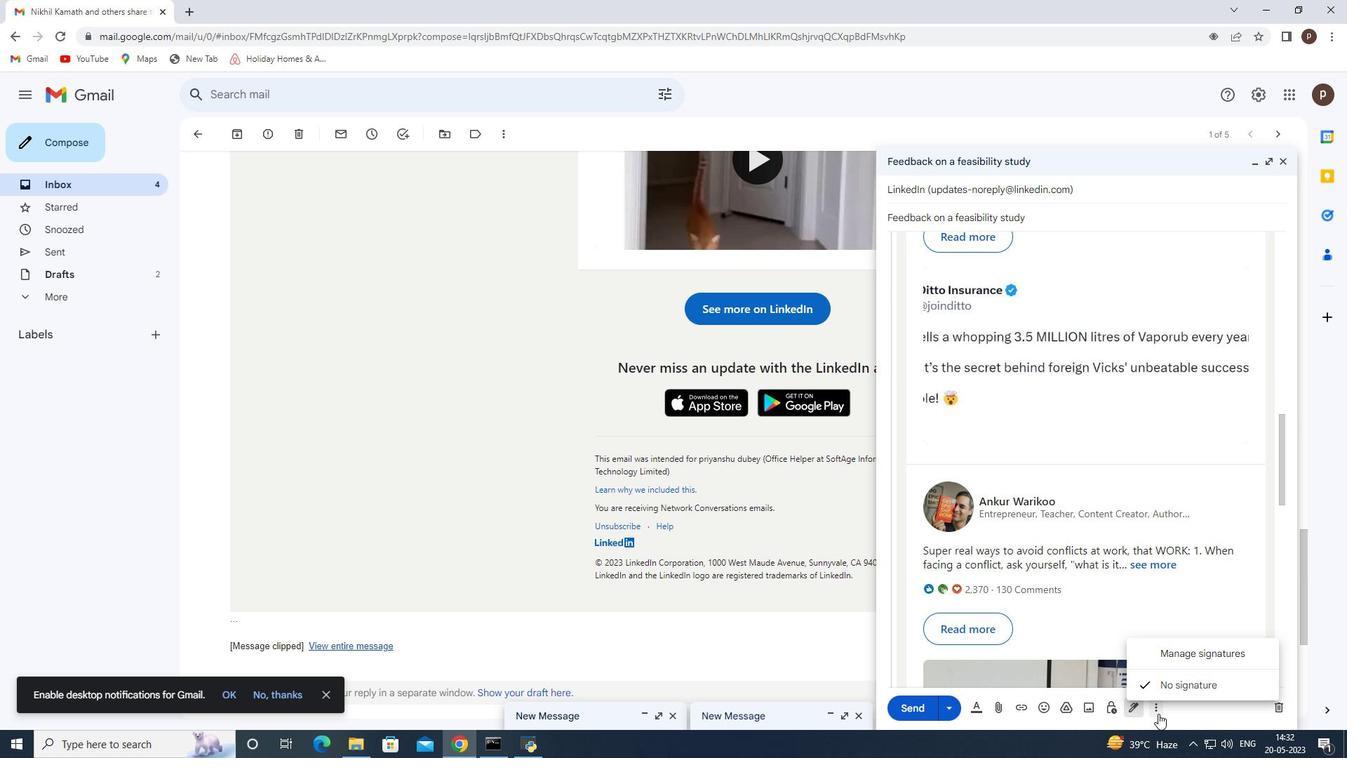 
Action: Mouse pressed left at (1158, 713)
Screenshot: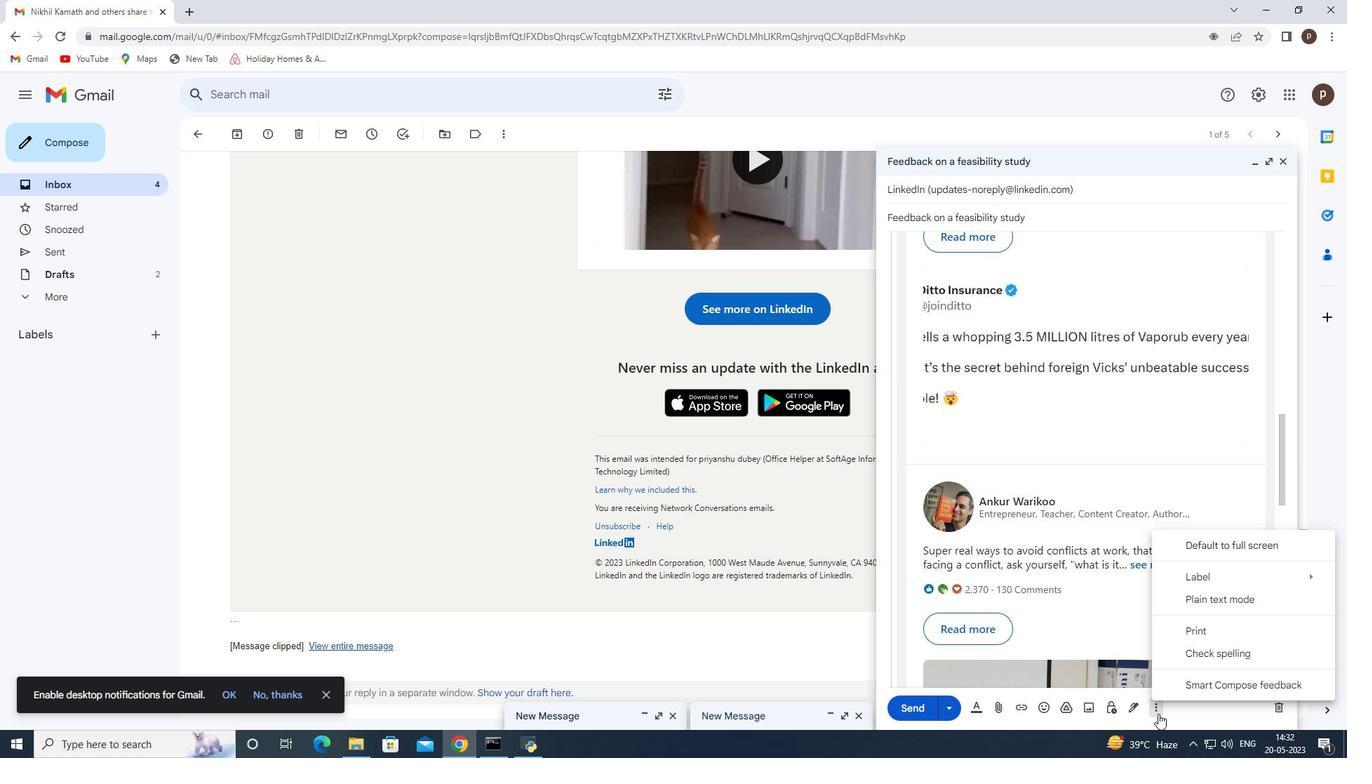 
Action: Mouse moved to (1134, 705)
Screenshot: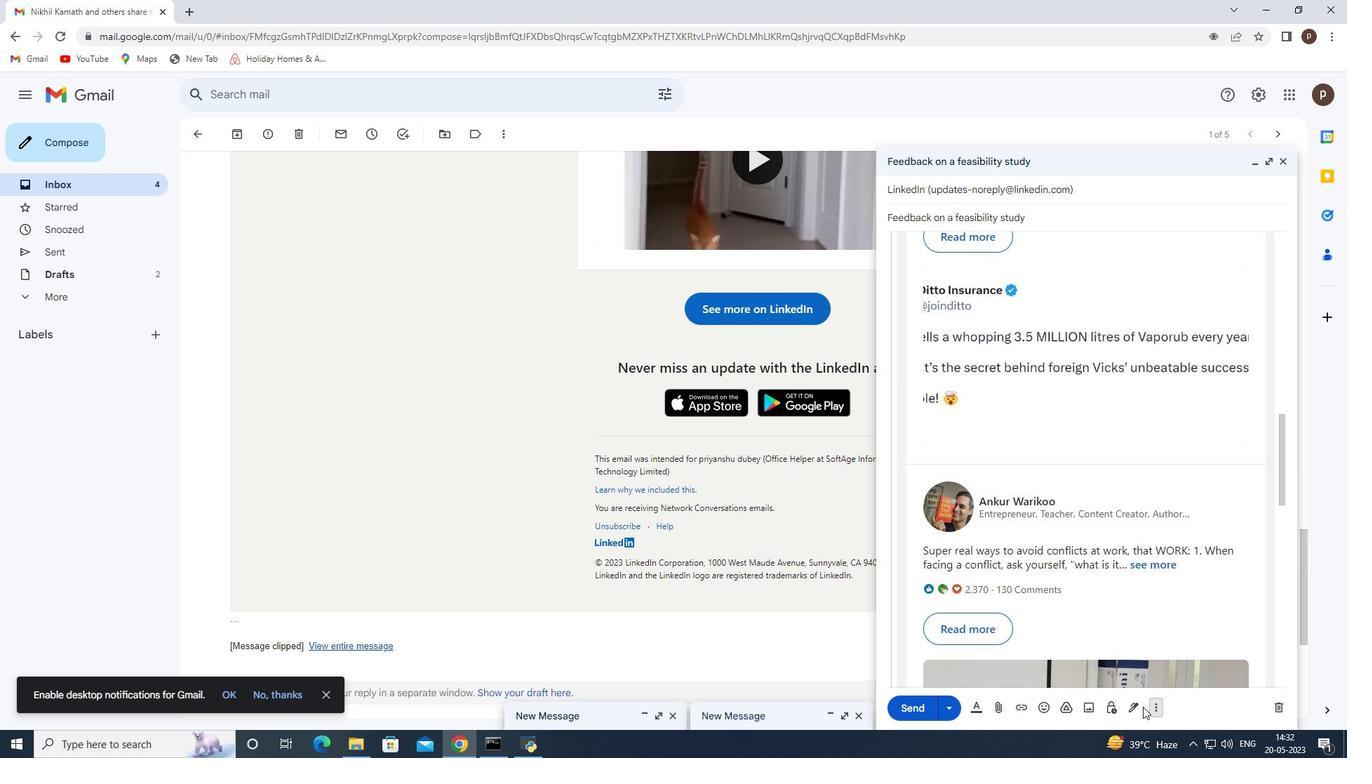 
Action: Mouse pressed left at (1134, 705)
Screenshot: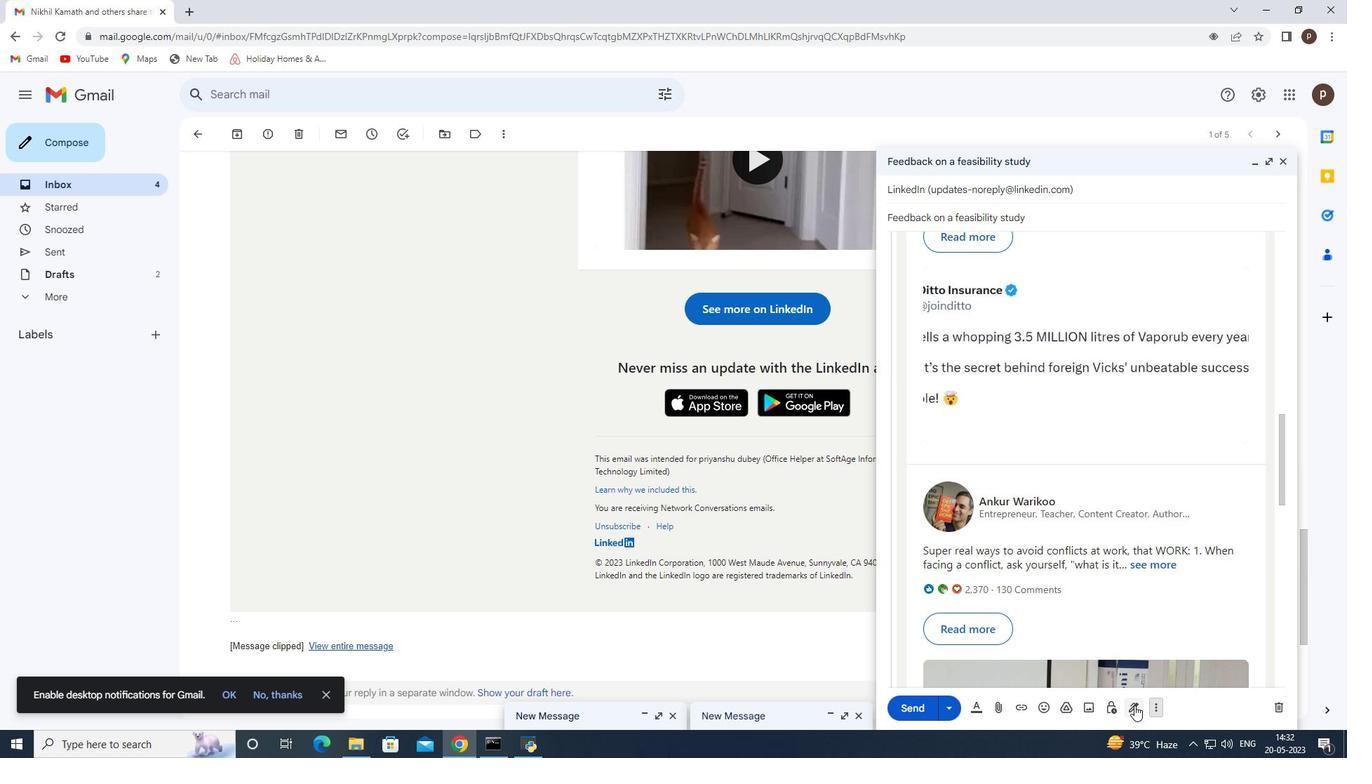 
Action: Mouse moved to (1160, 662)
Screenshot: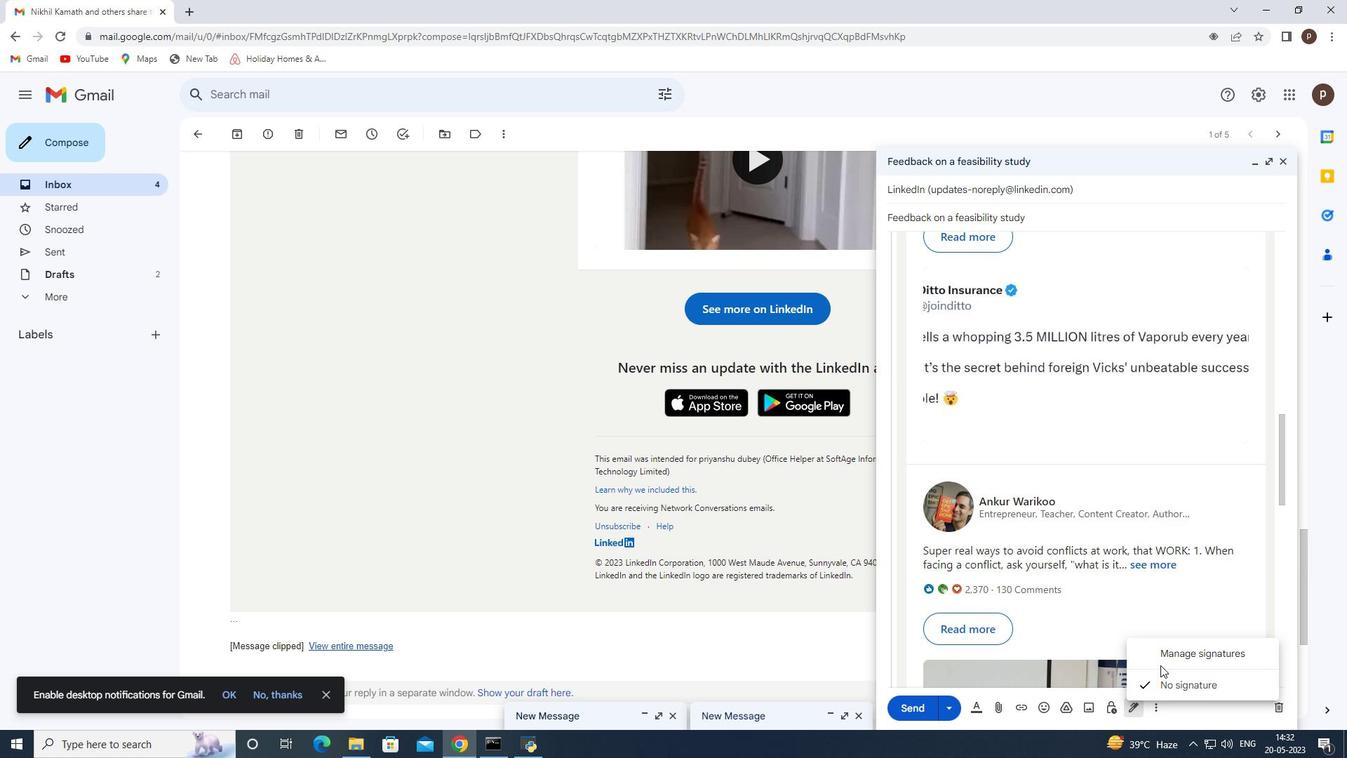 
Action: Mouse pressed left at (1160, 662)
Screenshot: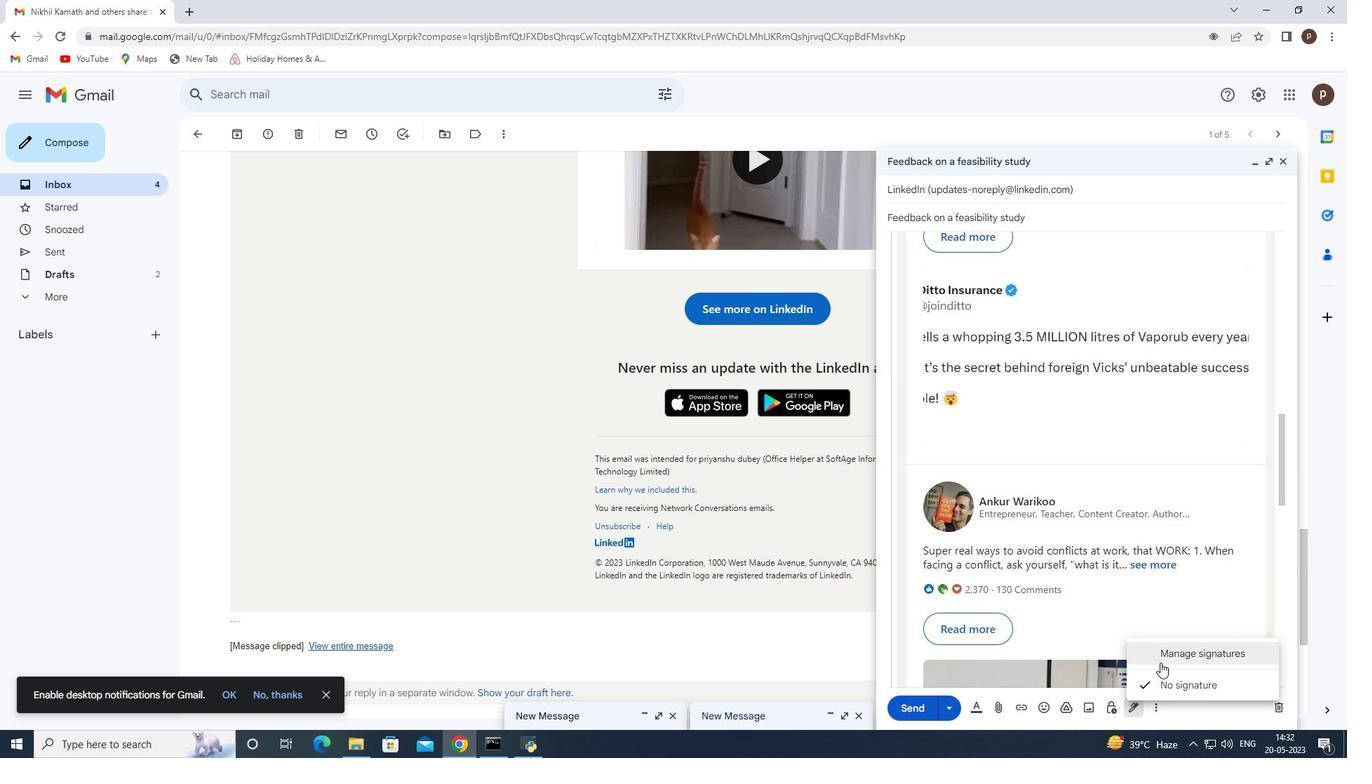 
Action: Mouse moved to (668, 373)
Screenshot: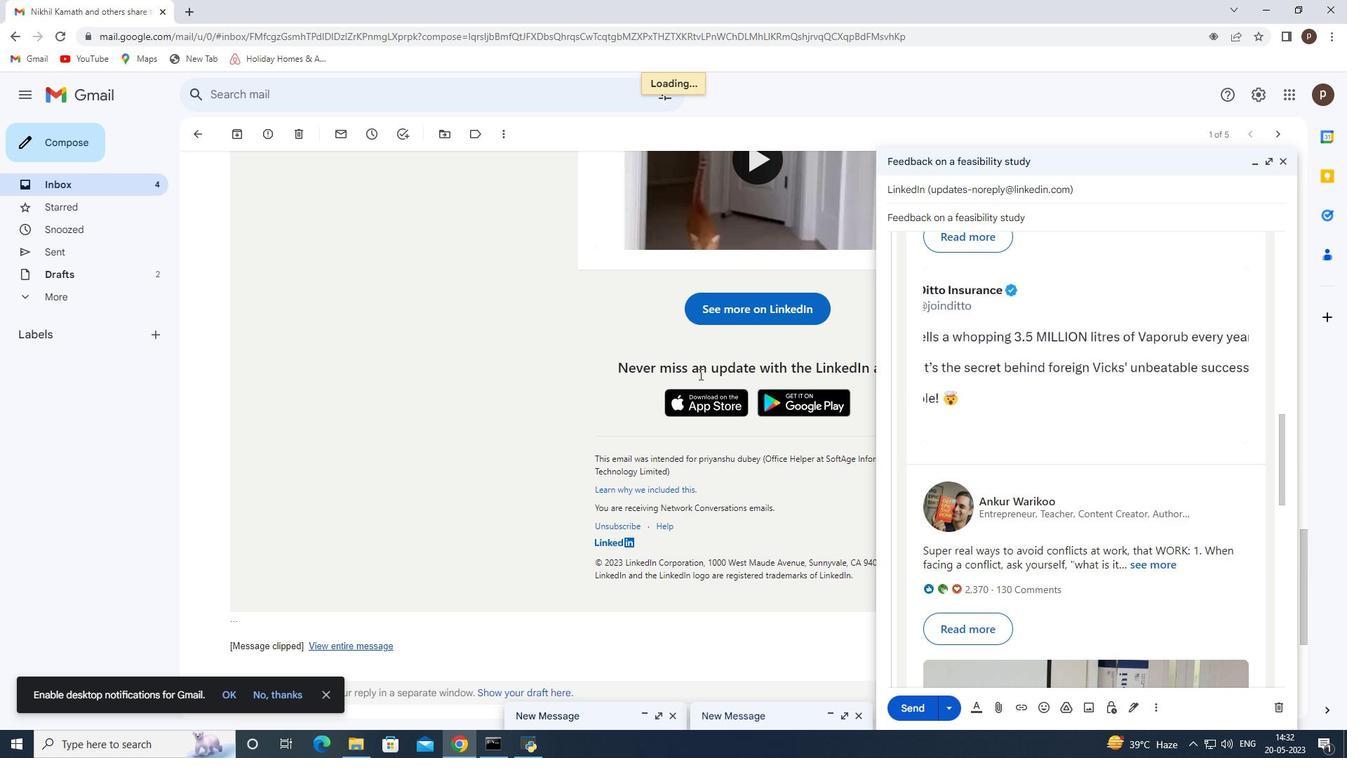 
Action: Mouse scrolled (668, 374) with delta (0, 0)
Screenshot: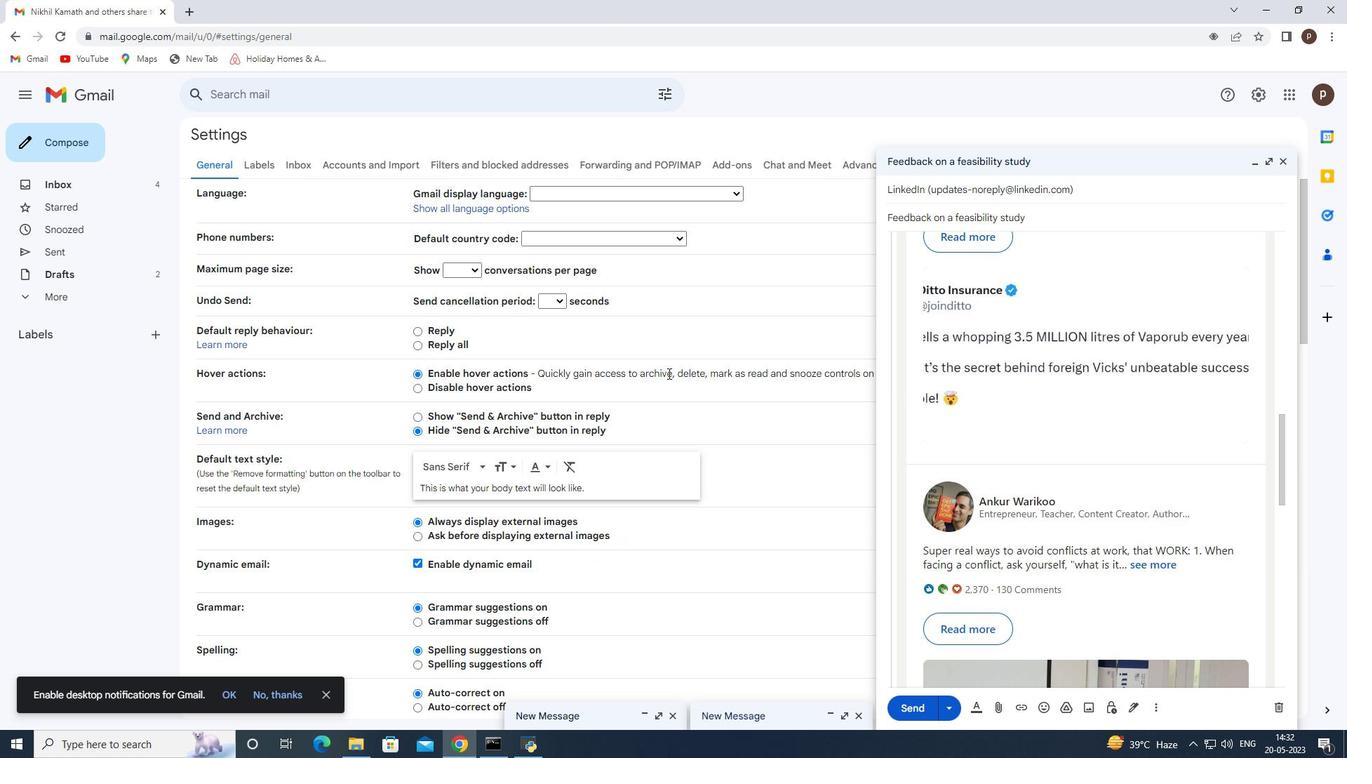 
Action: Mouse scrolled (668, 374) with delta (0, 0)
Screenshot: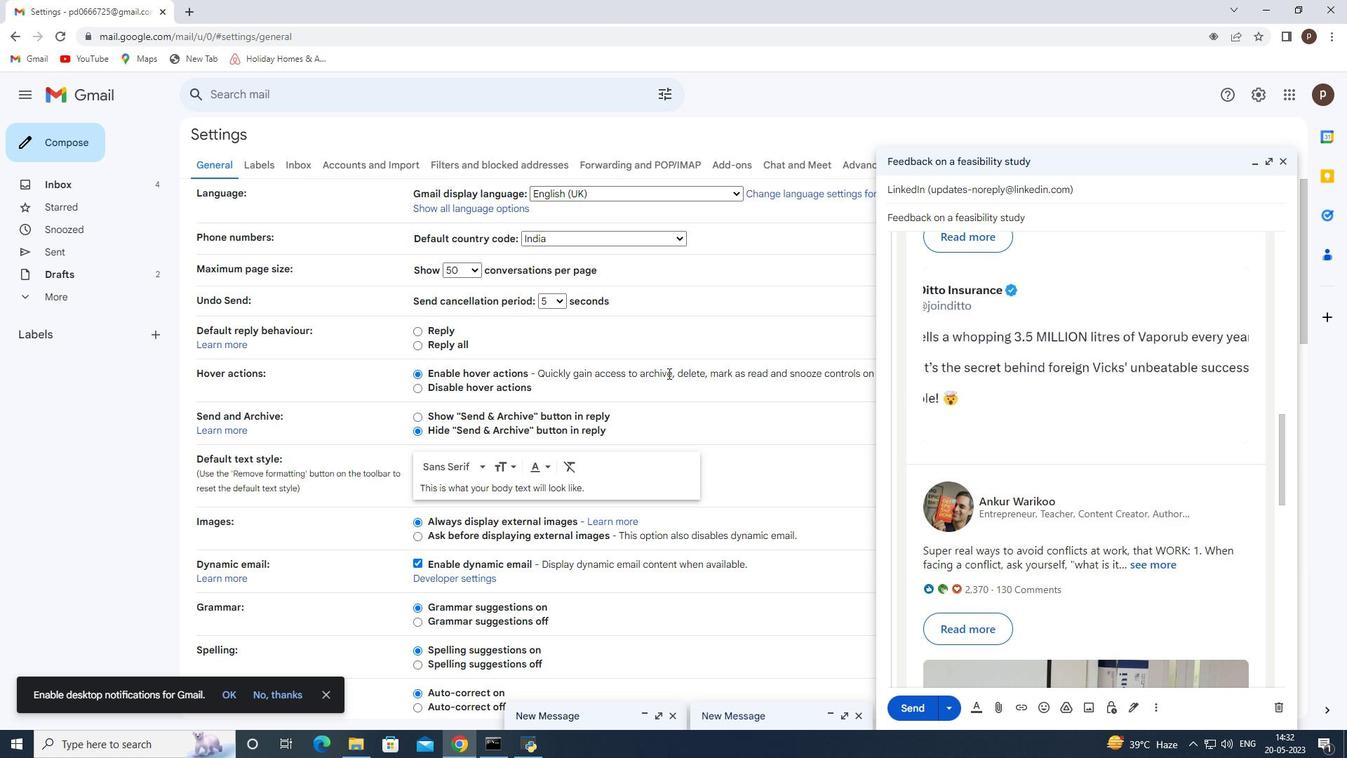 
Action: Mouse scrolled (668, 374) with delta (0, 0)
Screenshot: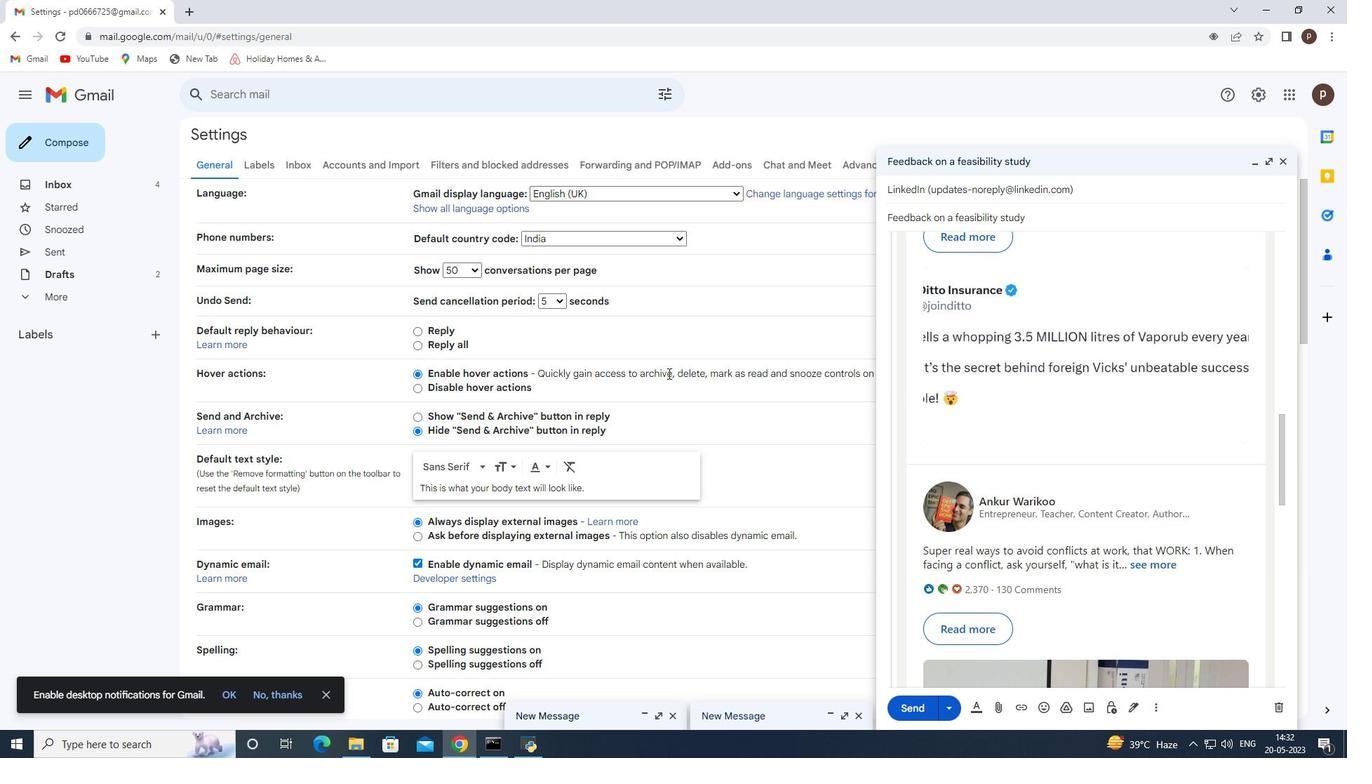 
Action: Mouse moved to (394, 292)
Screenshot: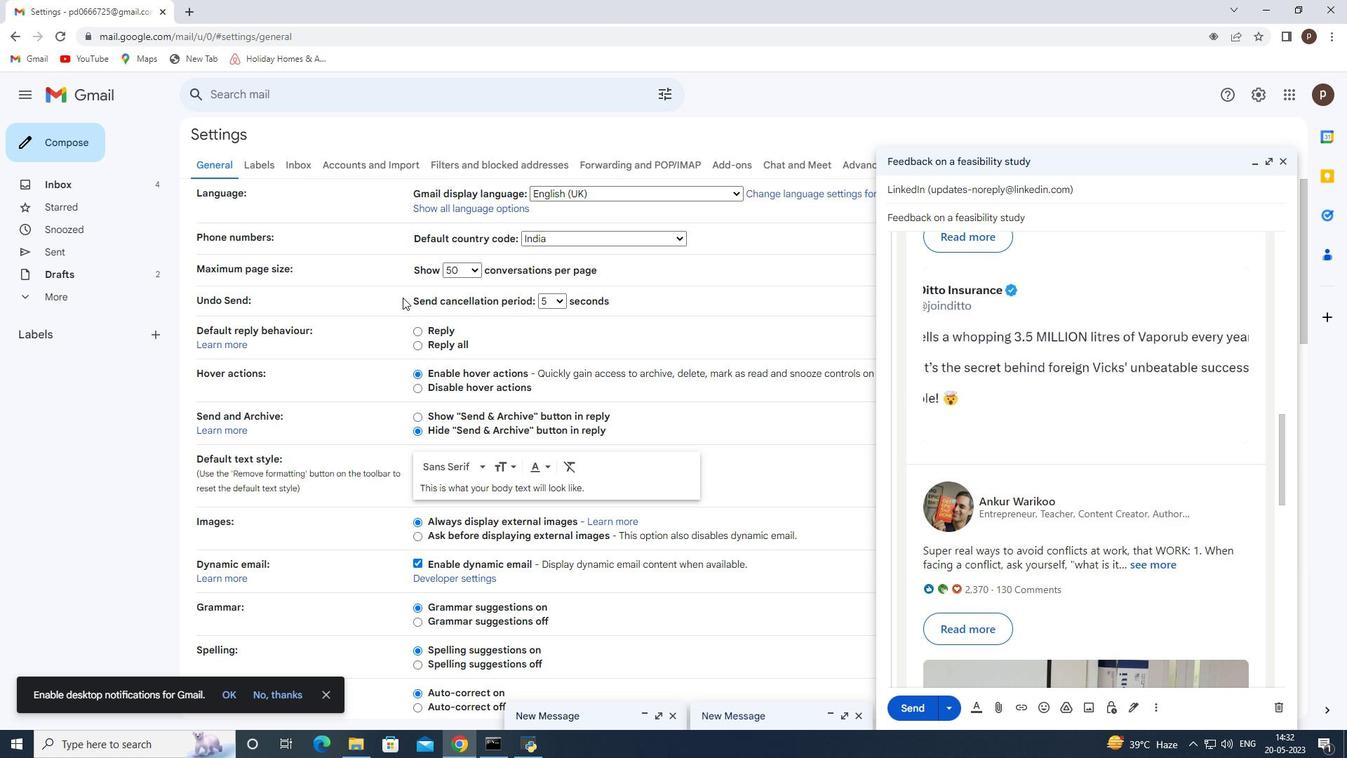 
Action: Mouse scrolled (394, 293) with delta (0, 0)
Screenshot: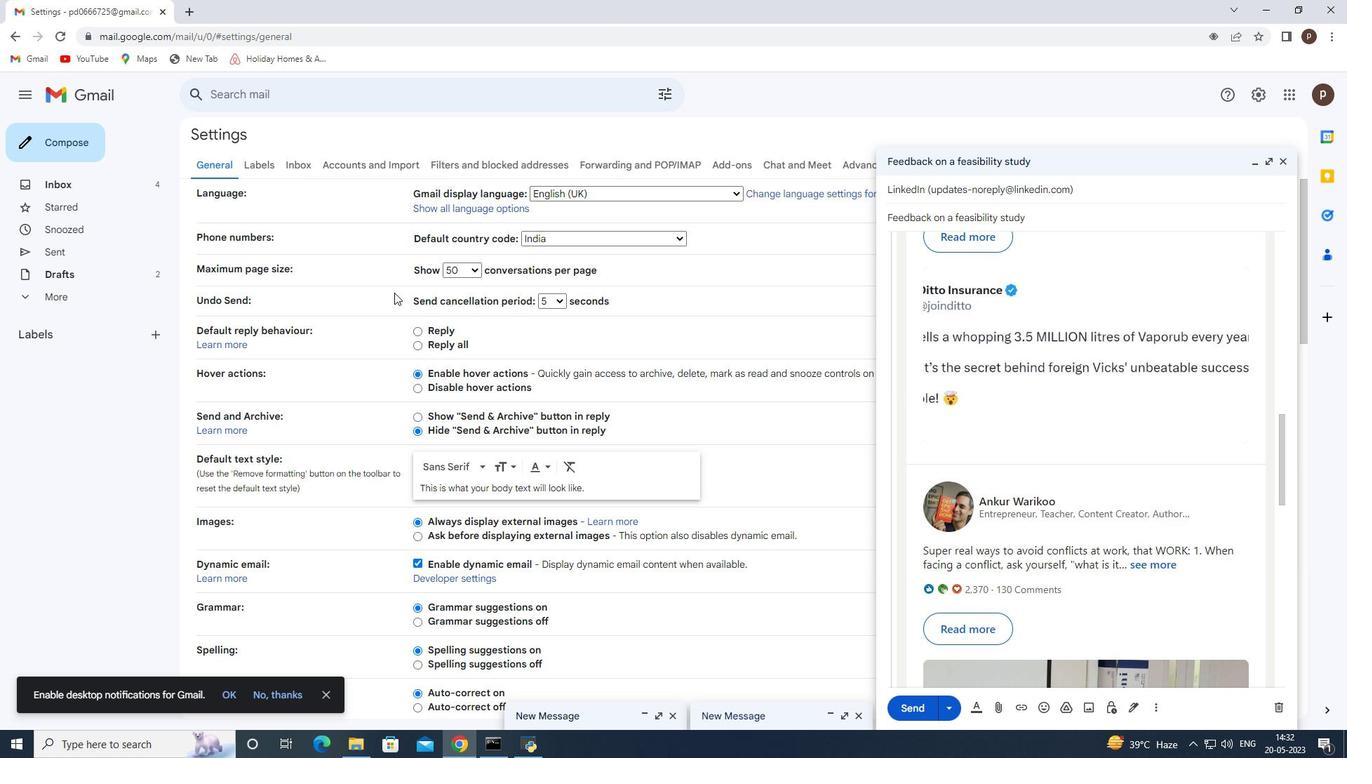 
Action: Mouse scrolled (394, 293) with delta (0, 0)
Screenshot: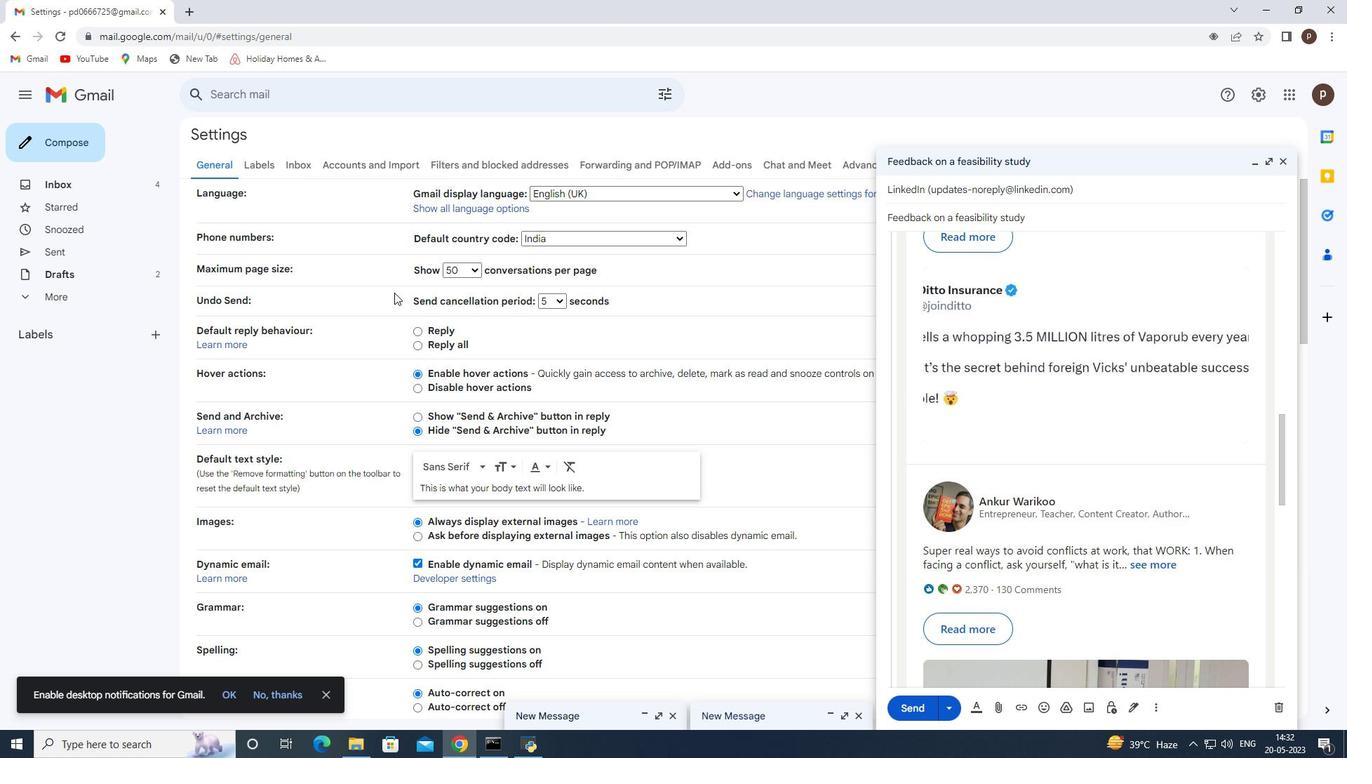 
Action: Mouse scrolled (394, 293) with delta (0, 0)
Screenshot: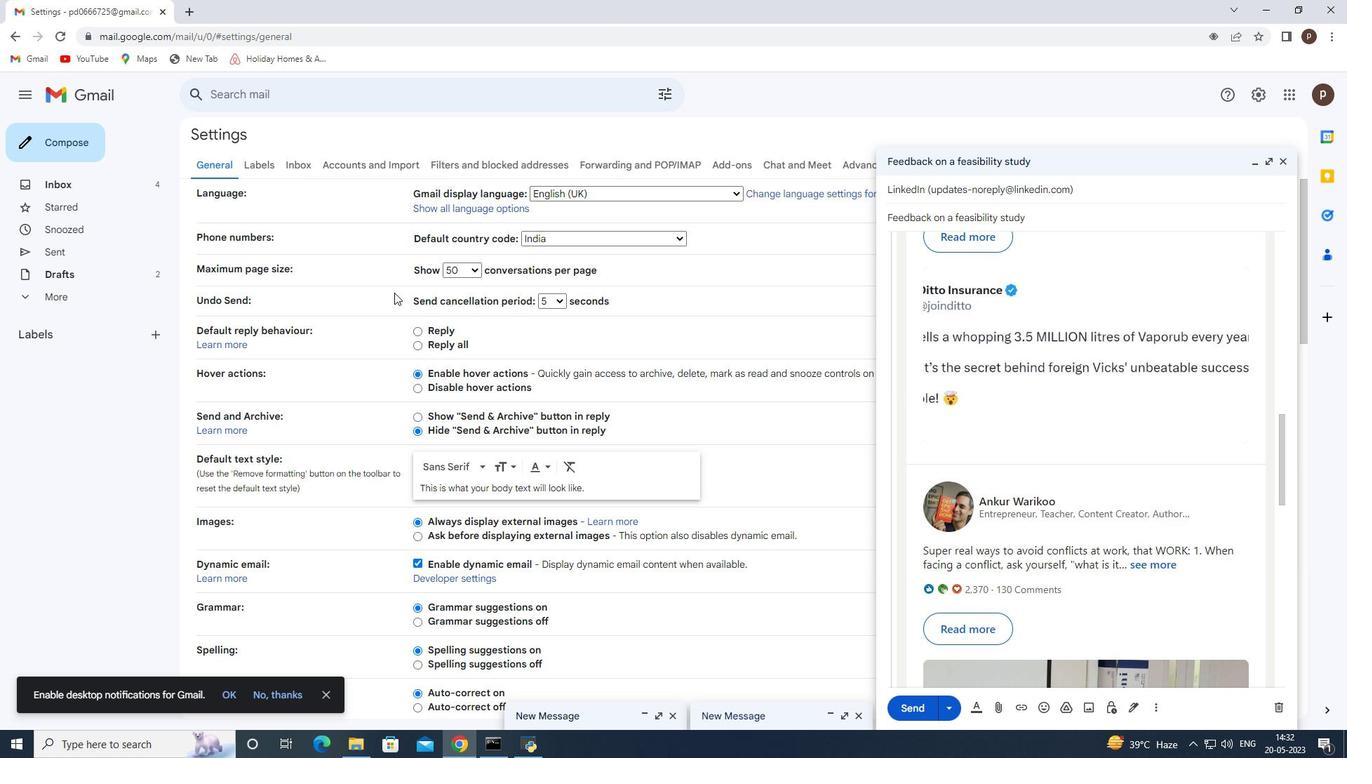 
Action: Mouse scrolled (394, 293) with delta (0, 0)
Screenshot: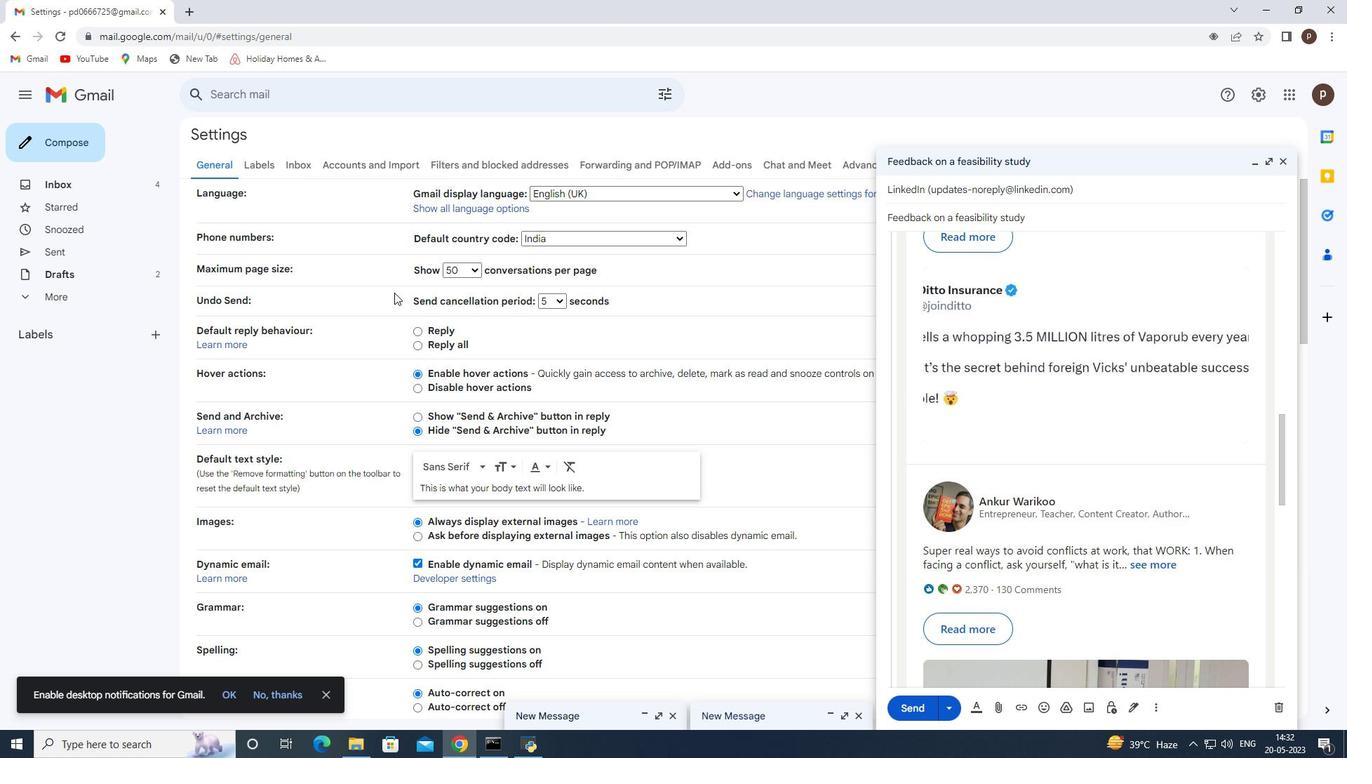 
Action: Mouse scrolled (394, 291) with delta (0, 0)
Screenshot: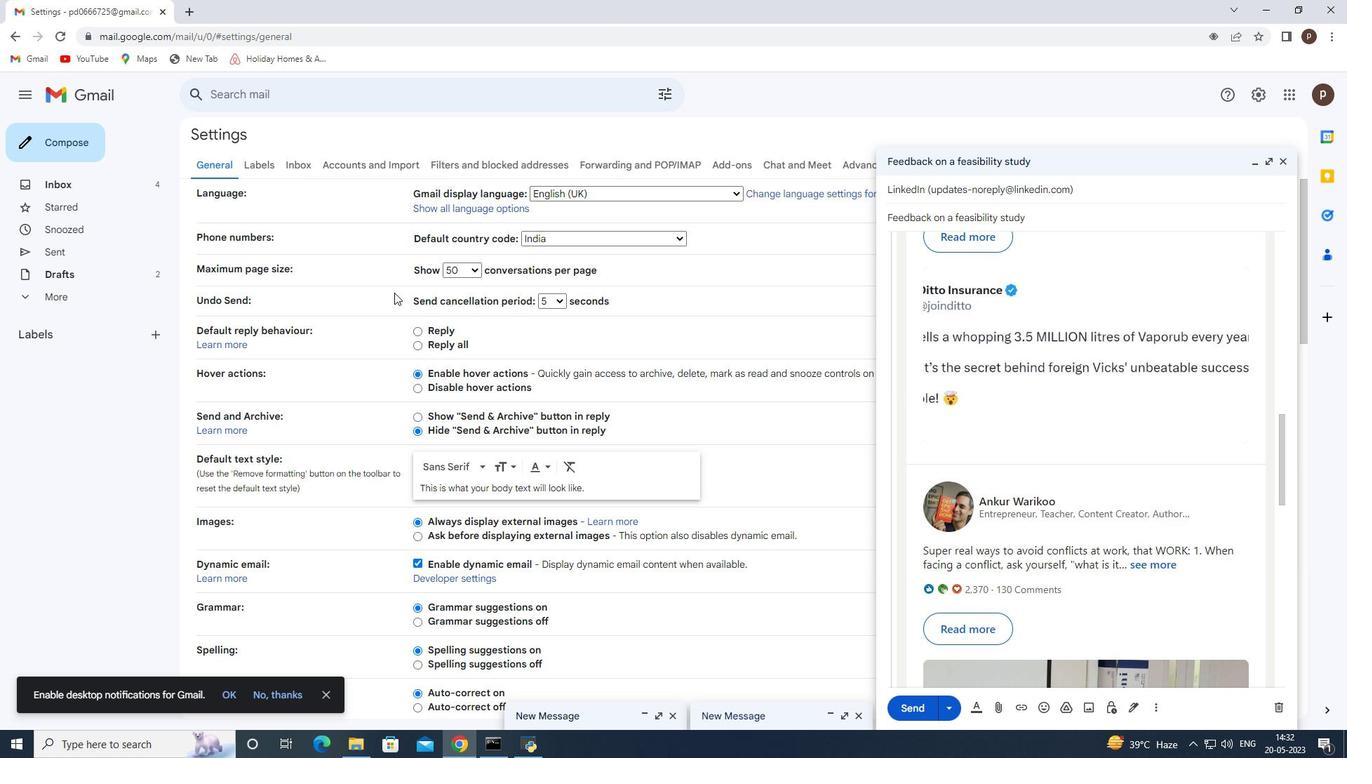 
Action: Mouse scrolled (394, 291) with delta (0, 0)
Screenshot: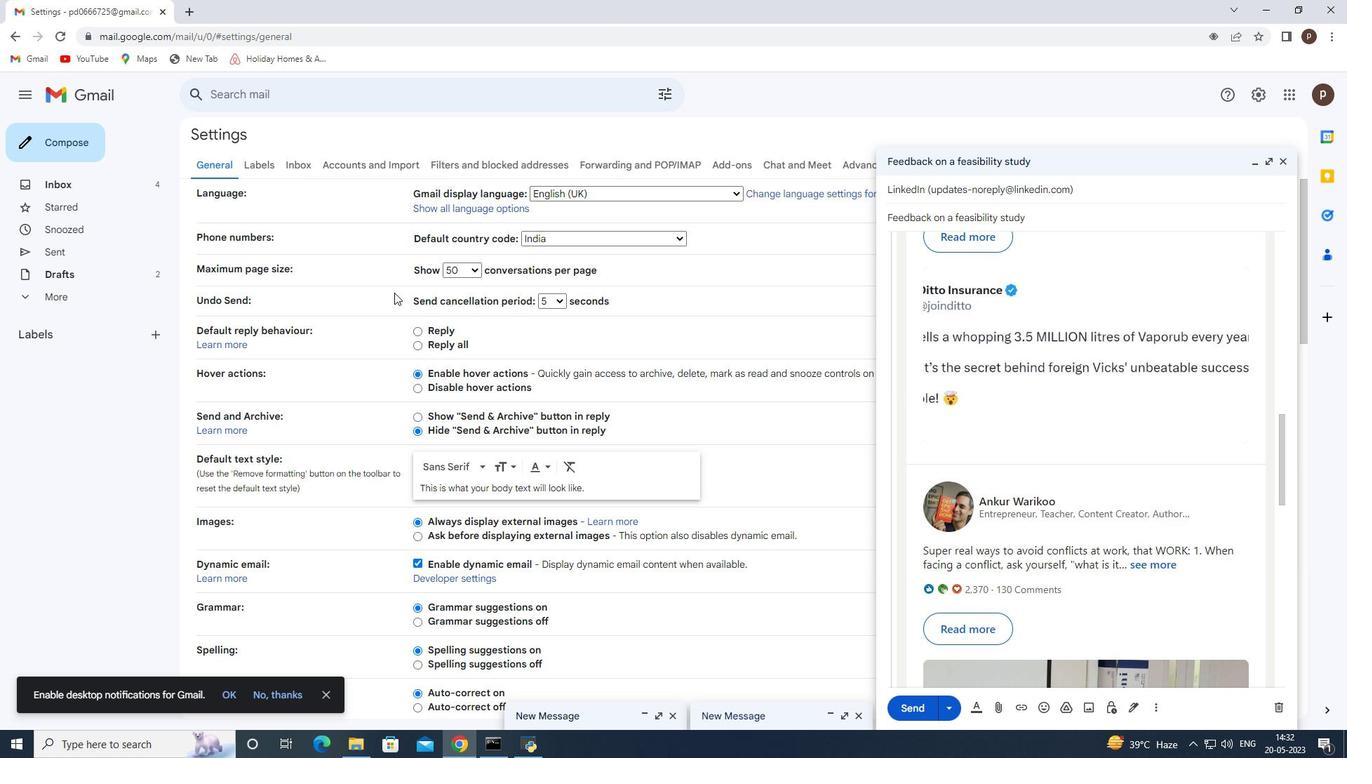 
Action: Mouse scrolled (394, 291) with delta (0, 0)
Screenshot: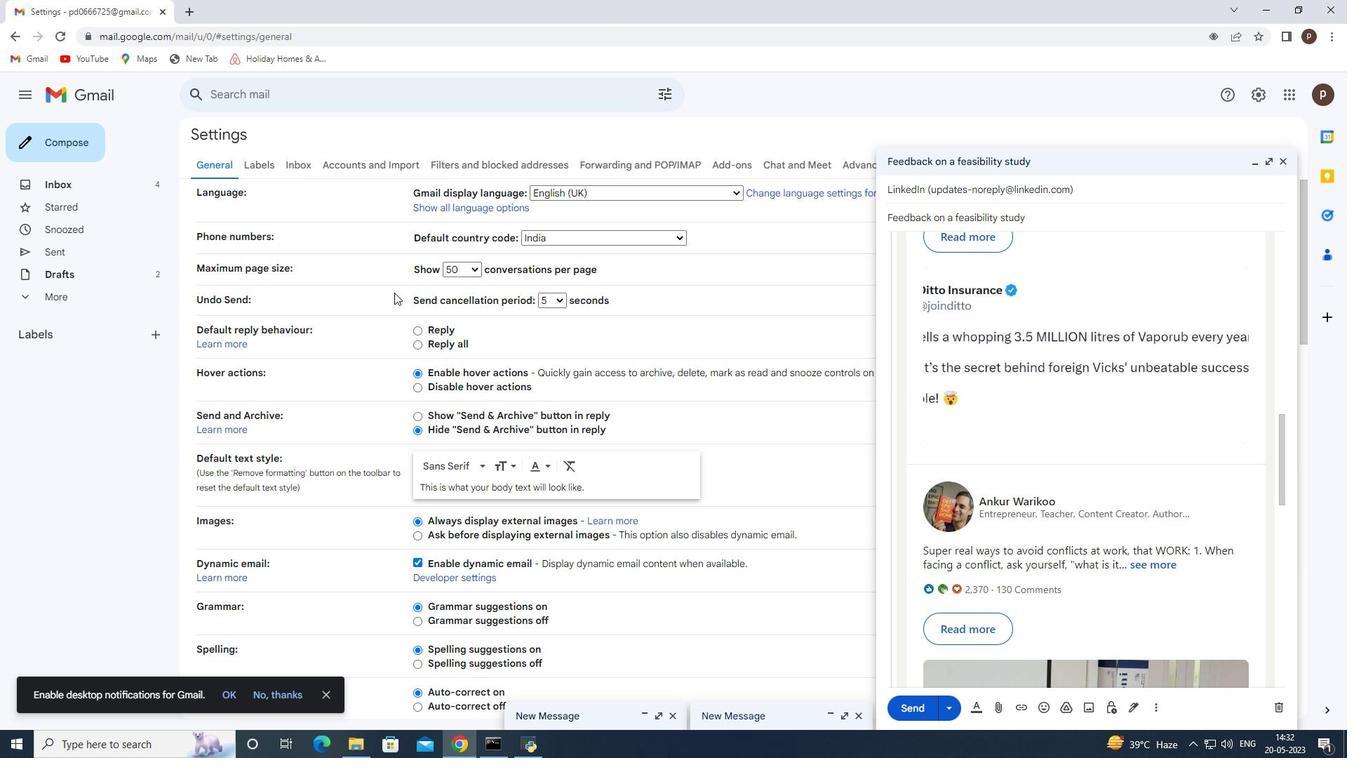 
Action: Mouse scrolled (394, 291) with delta (0, 0)
Screenshot: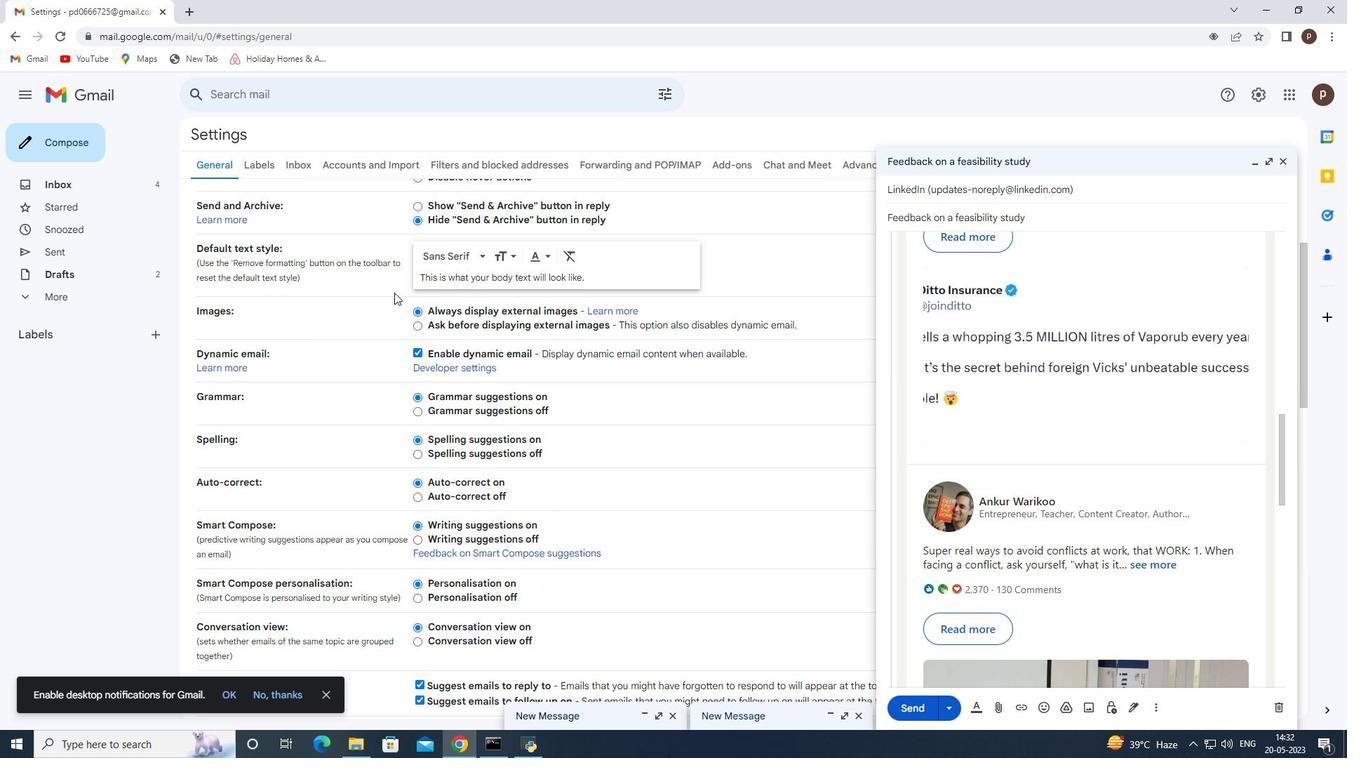
Action: Mouse moved to (393, 293)
Screenshot: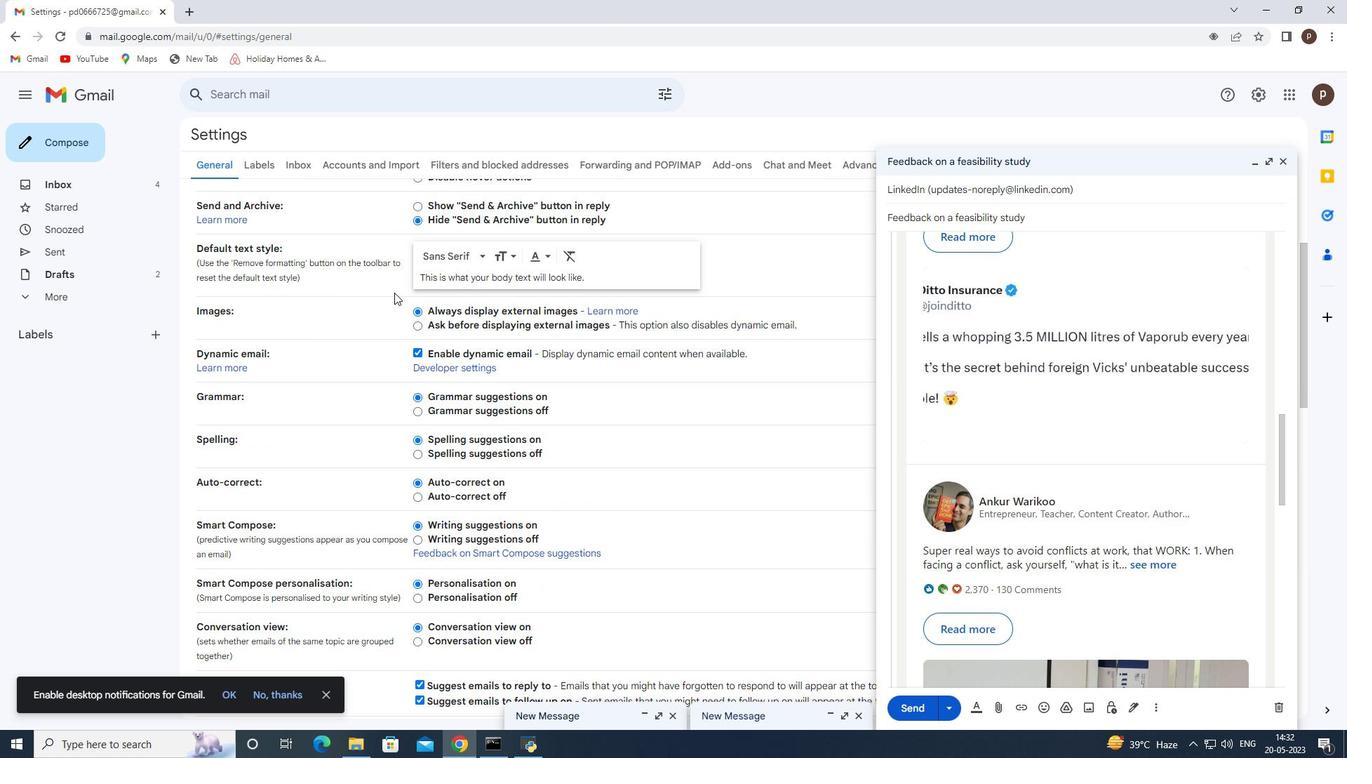 
Action: Mouse scrolled (393, 292) with delta (0, 0)
Screenshot: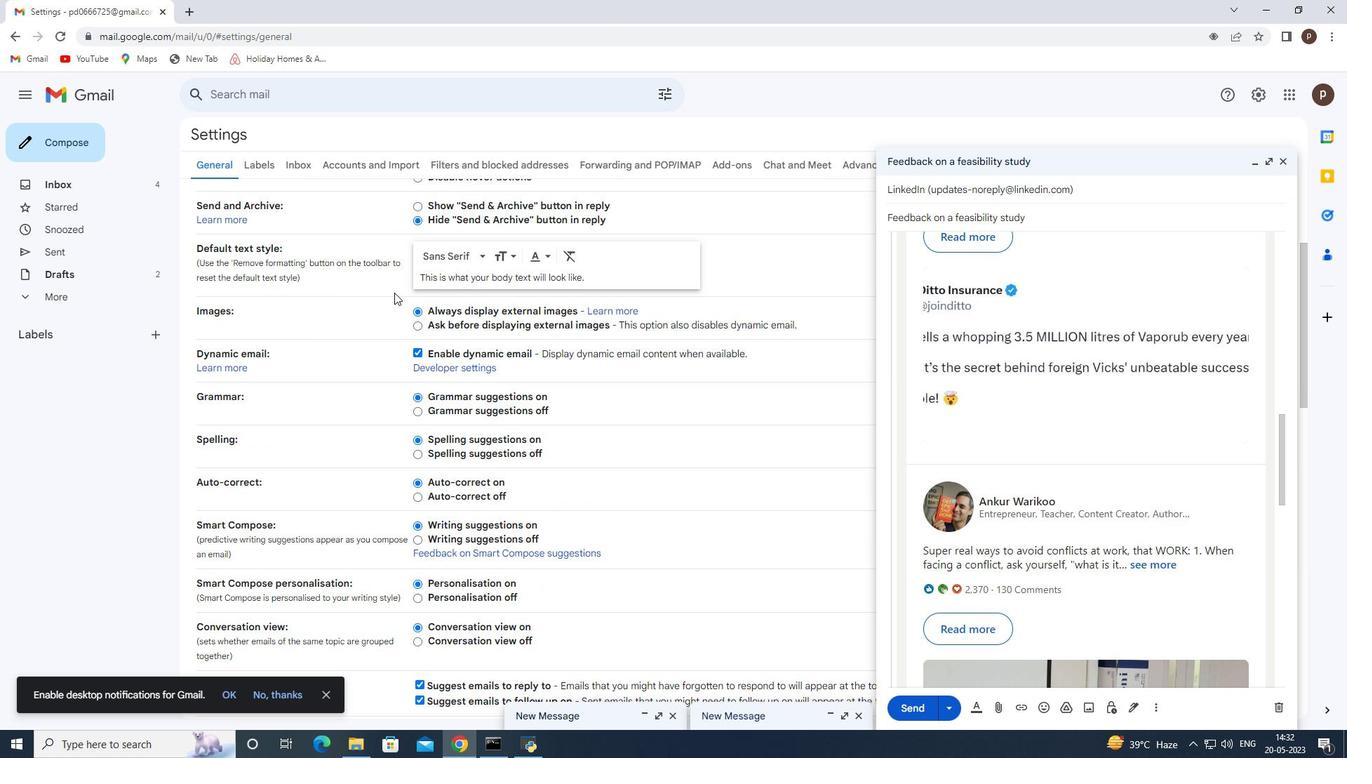 
Action: Mouse moved to (390, 296)
Screenshot: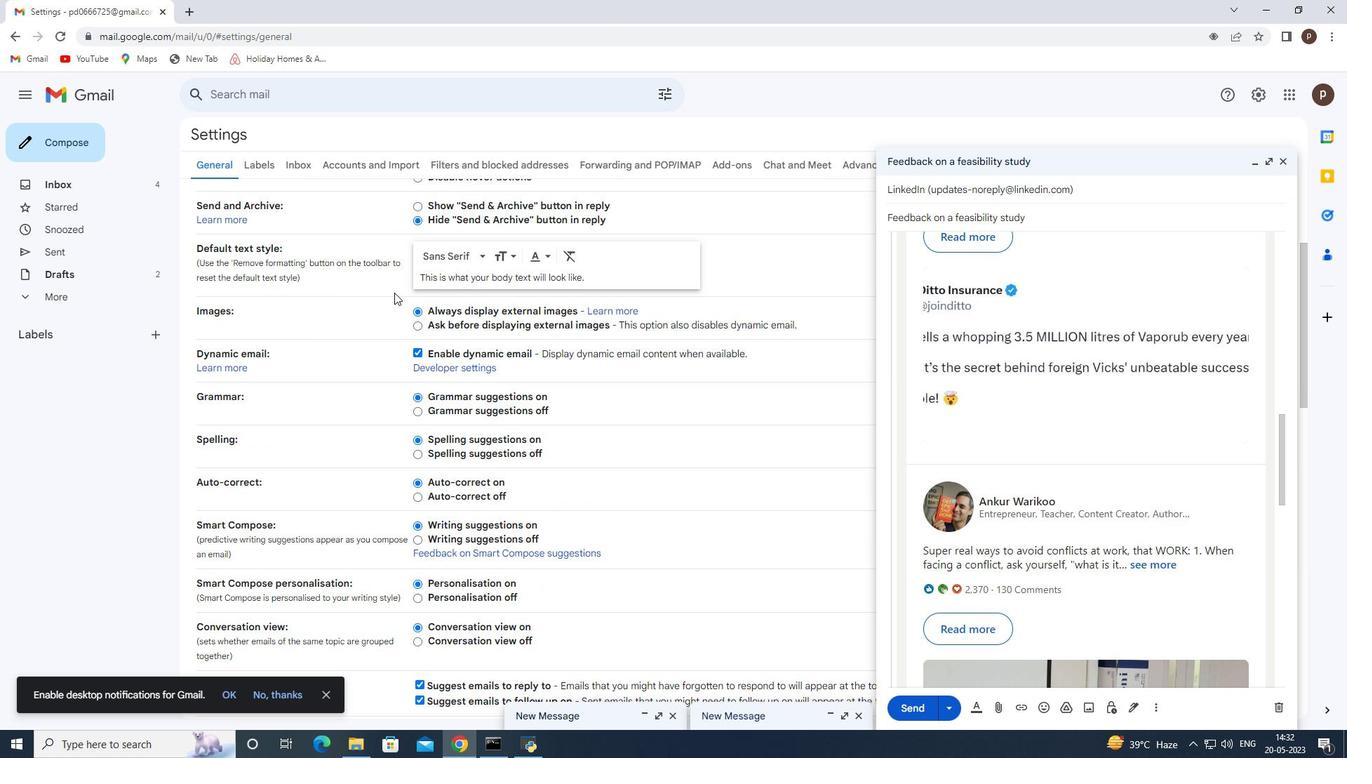 
Action: Mouse scrolled (390, 296) with delta (0, 0)
Screenshot: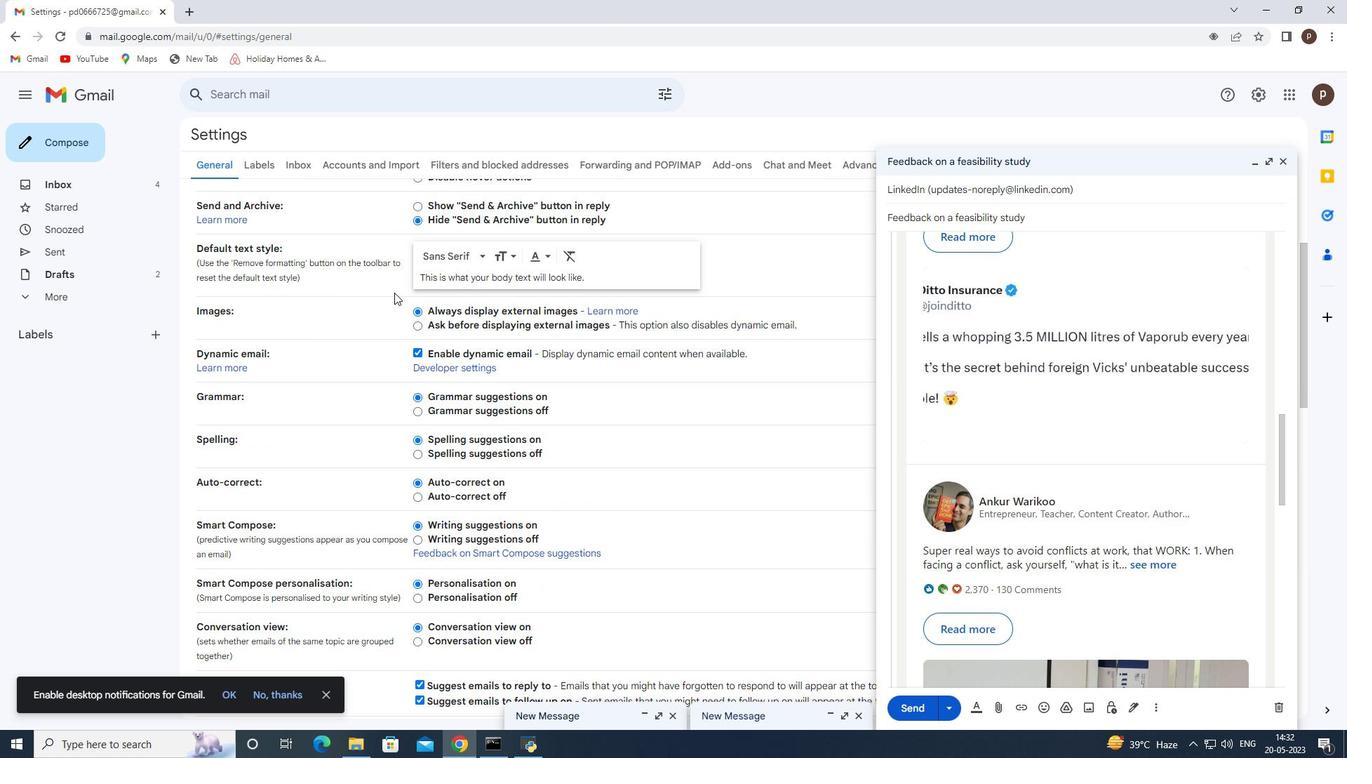 
Action: Mouse moved to (388, 299)
Screenshot: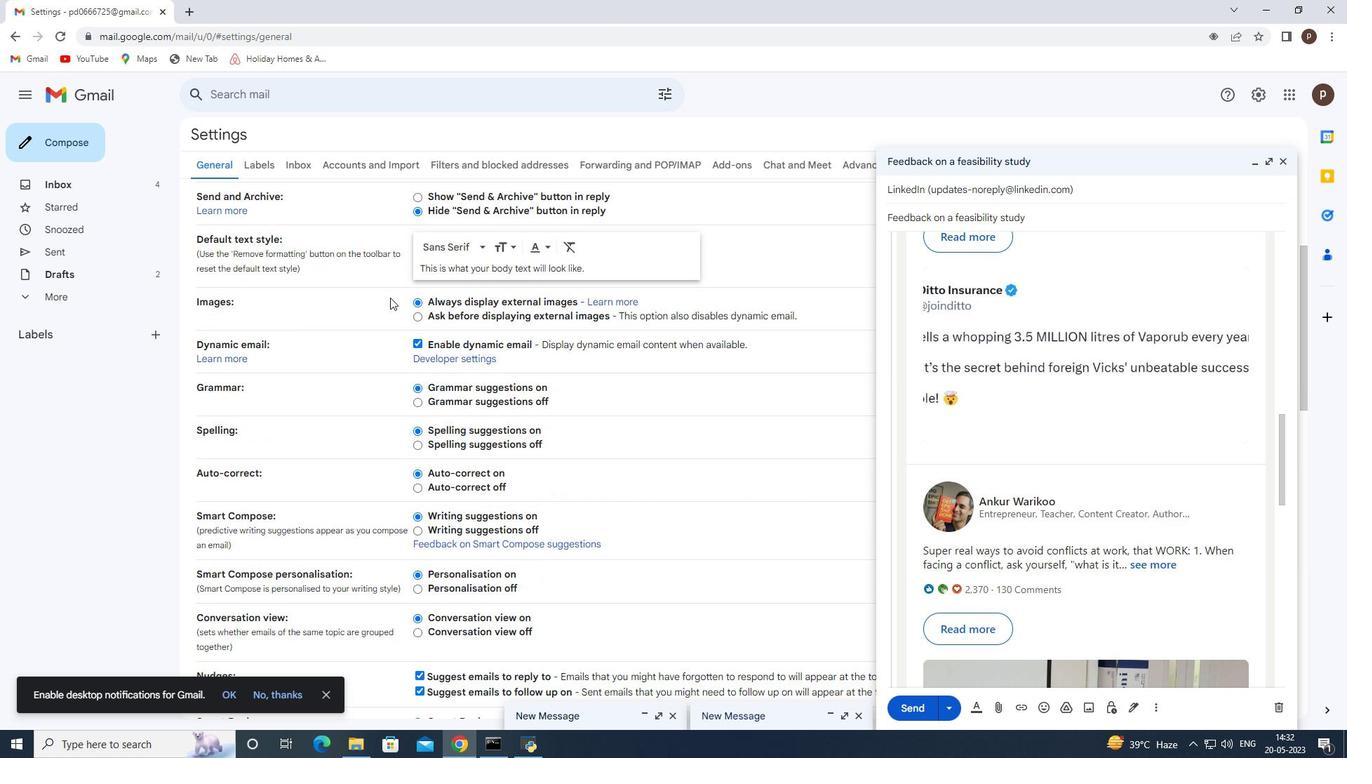 
Action: Mouse scrolled (388, 299) with delta (0, 0)
Screenshot: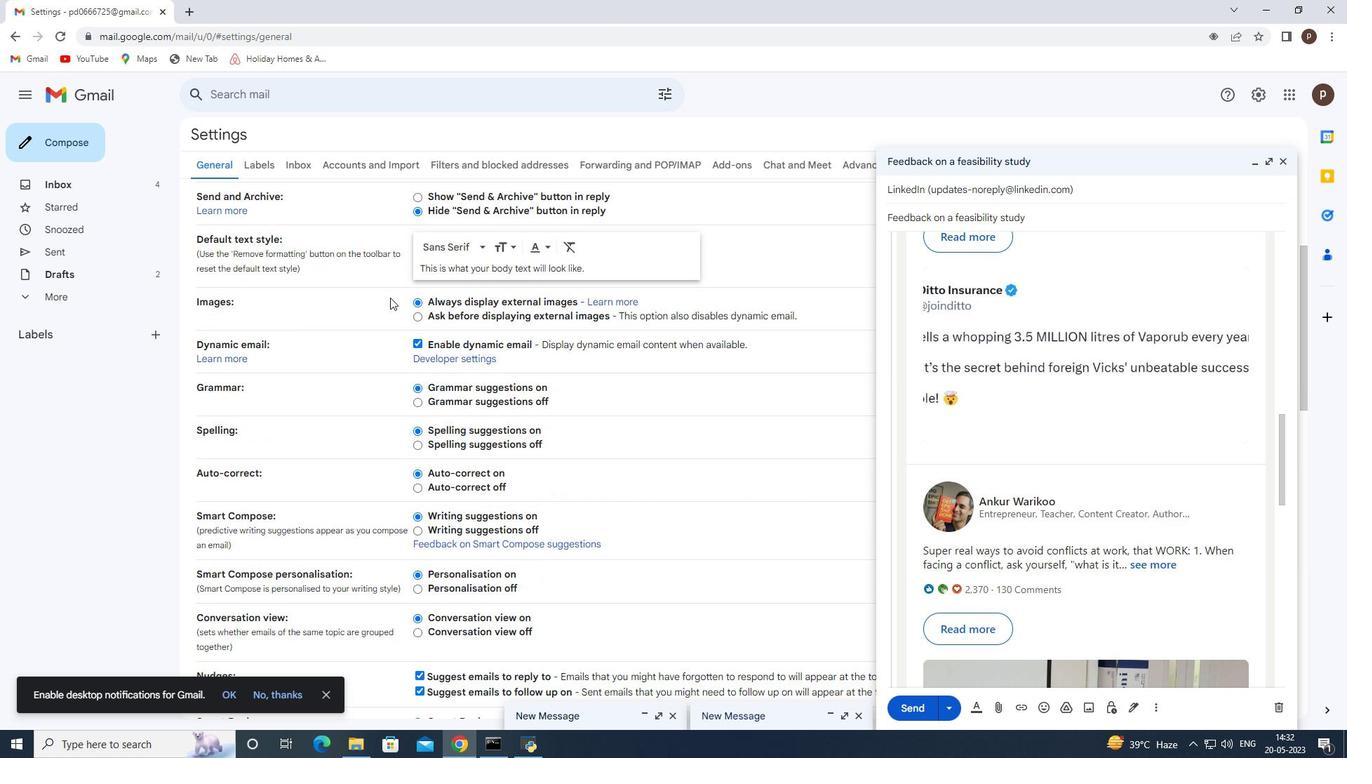 
Action: Mouse moved to (386, 303)
Screenshot: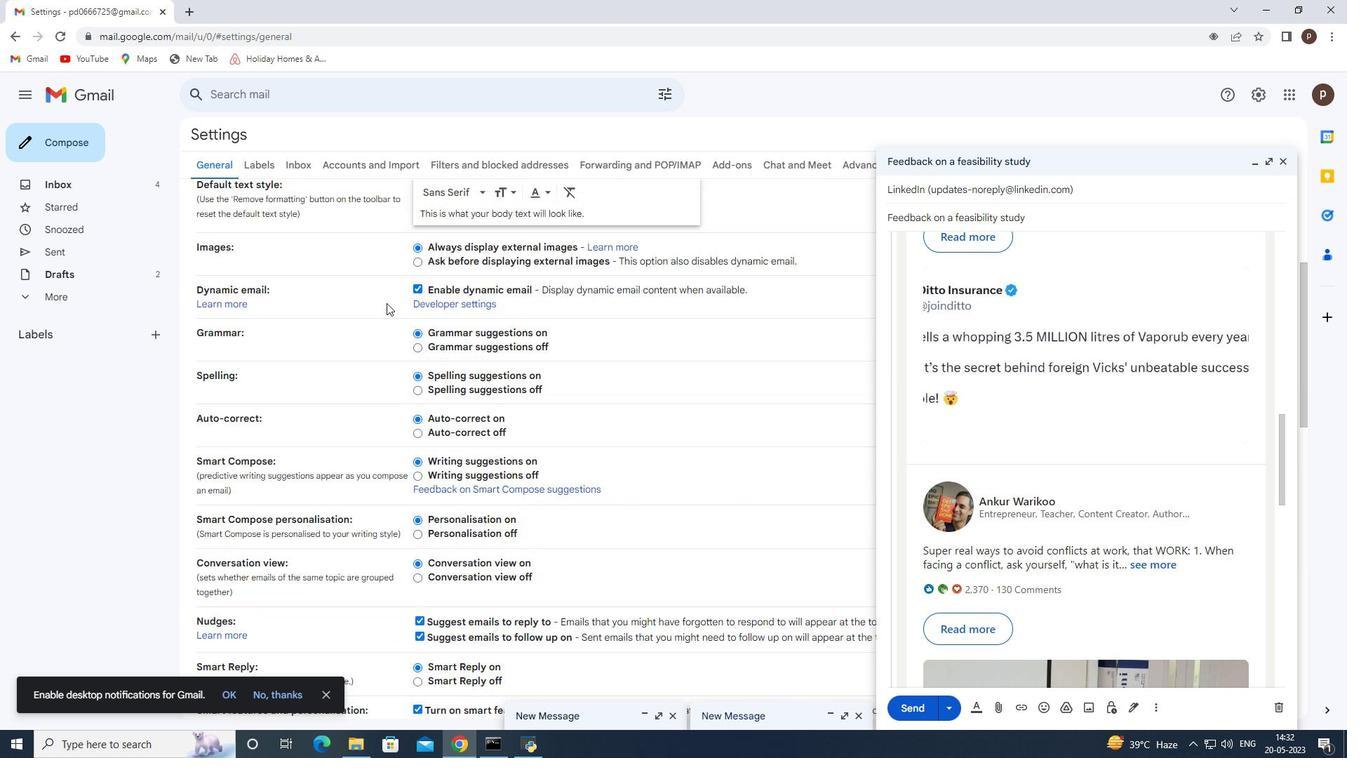 
Action: Mouse scrolled (386, 303) with delta (0, 0)
Screenshot: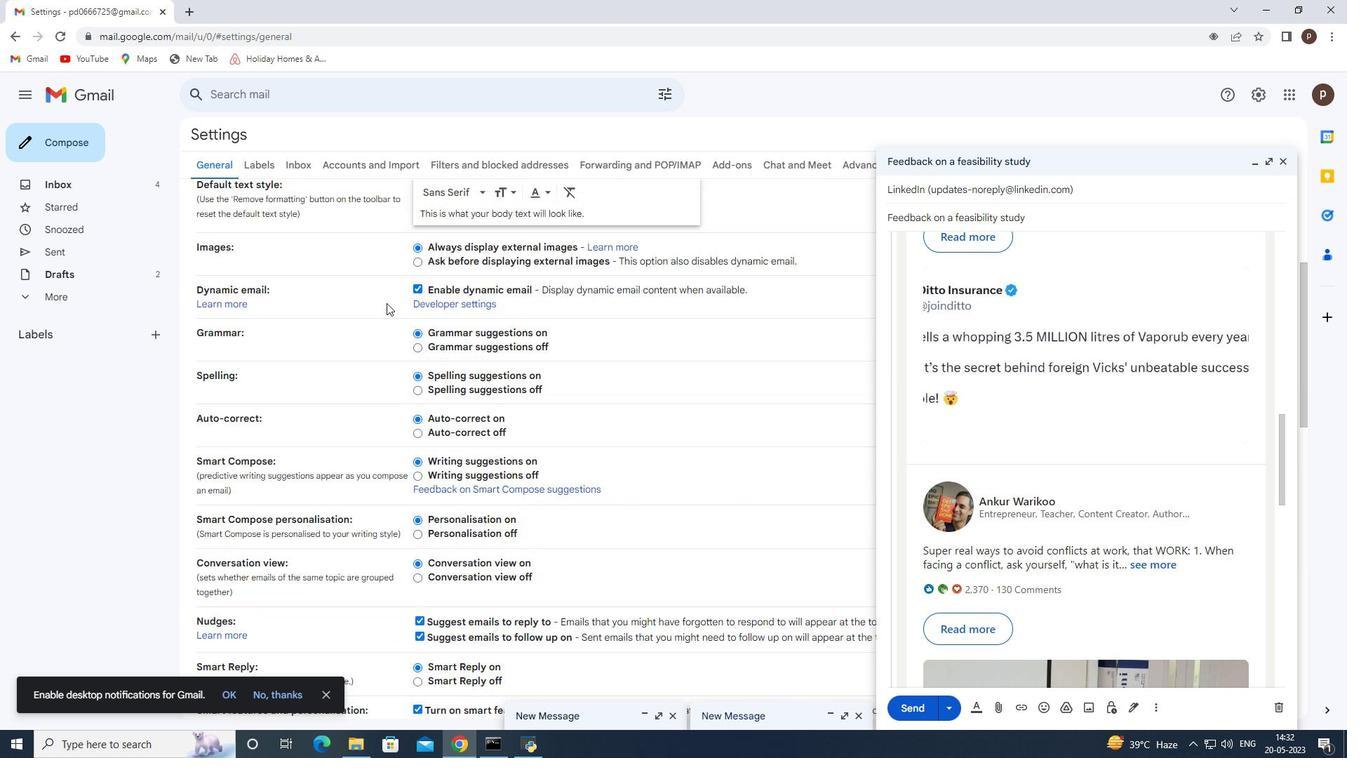 
Action: Mouse moved to (377, 348)
Screenshot: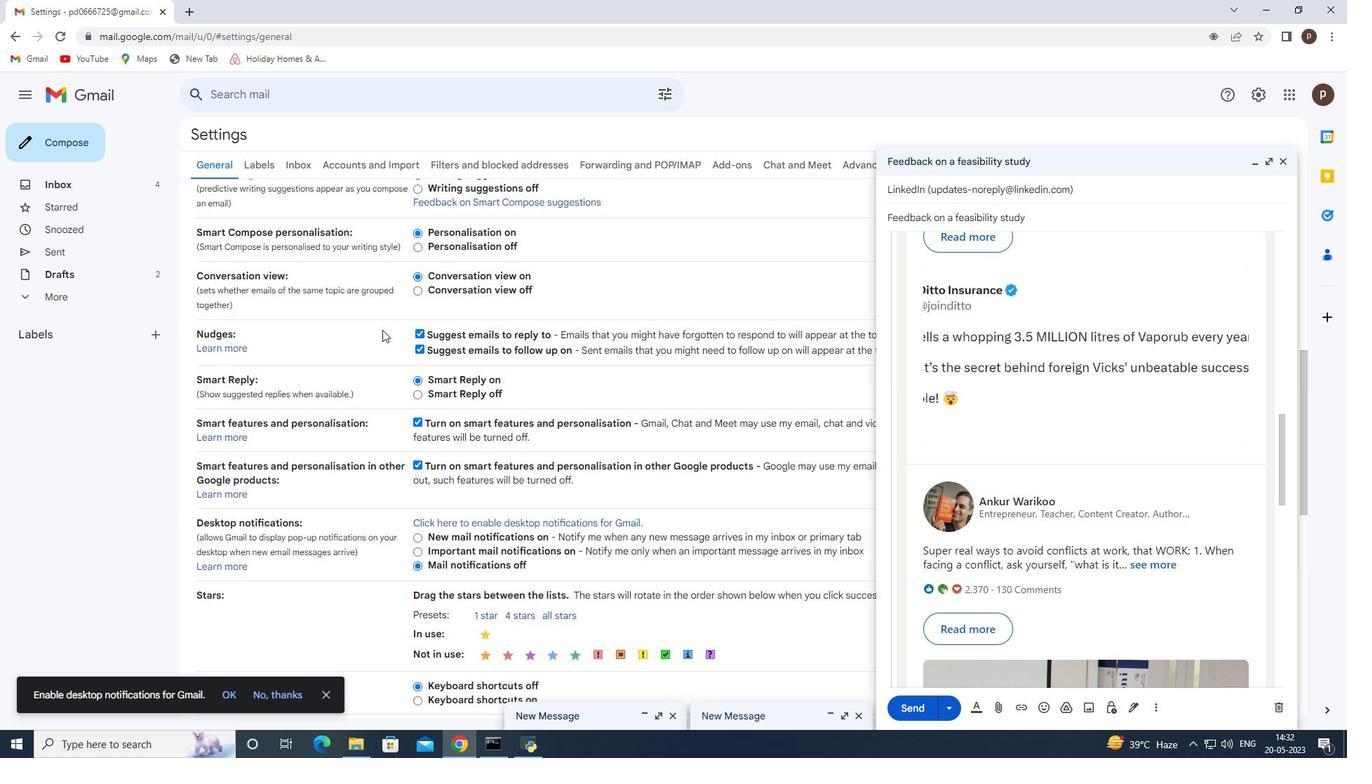 
Action: Mouse scrolled (377, 348) with delta (0, 0)
Screenshot: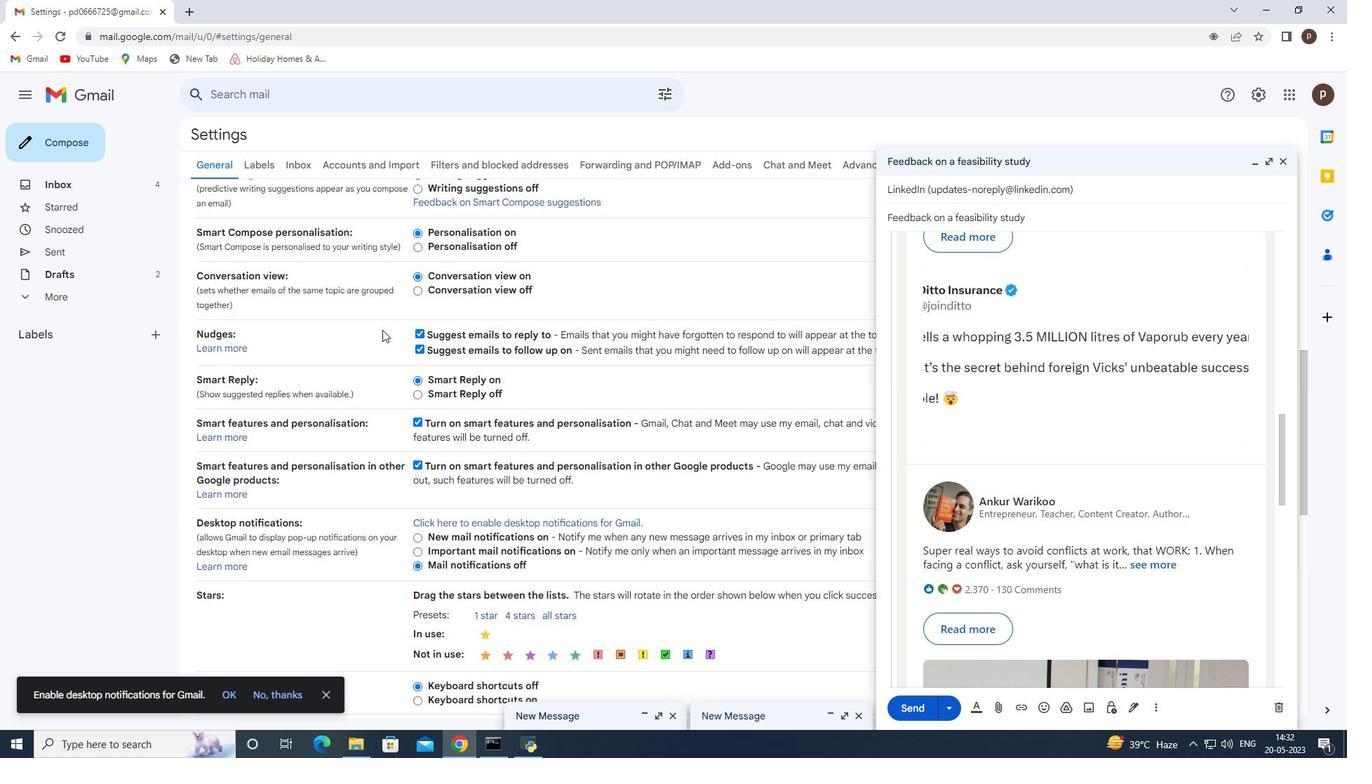 
Action: Mouse moved to (376, 352)
Screenshot: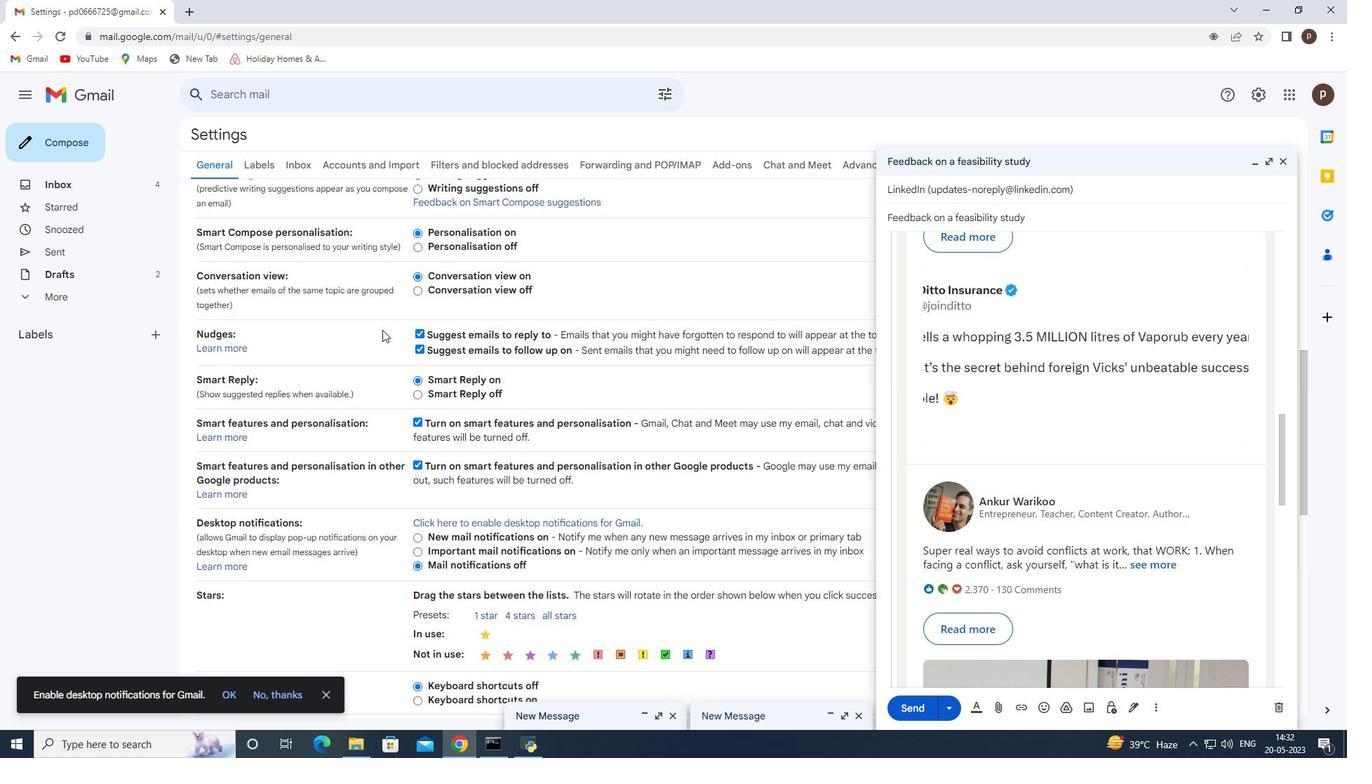 
Action: Mouse scrolled (376, 351) with delta (0, 0)
Screenshot: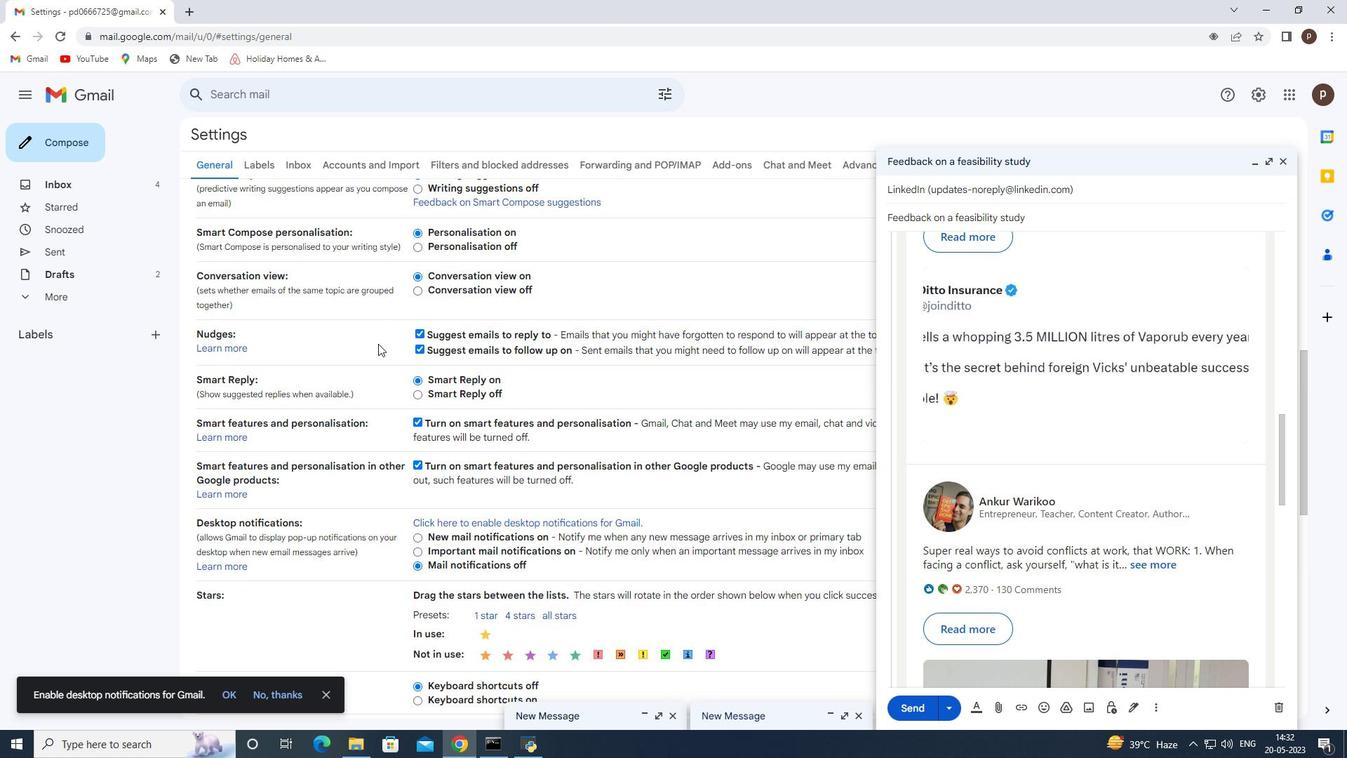 
Action: Mouse moved to (375, 355)
Screenshot: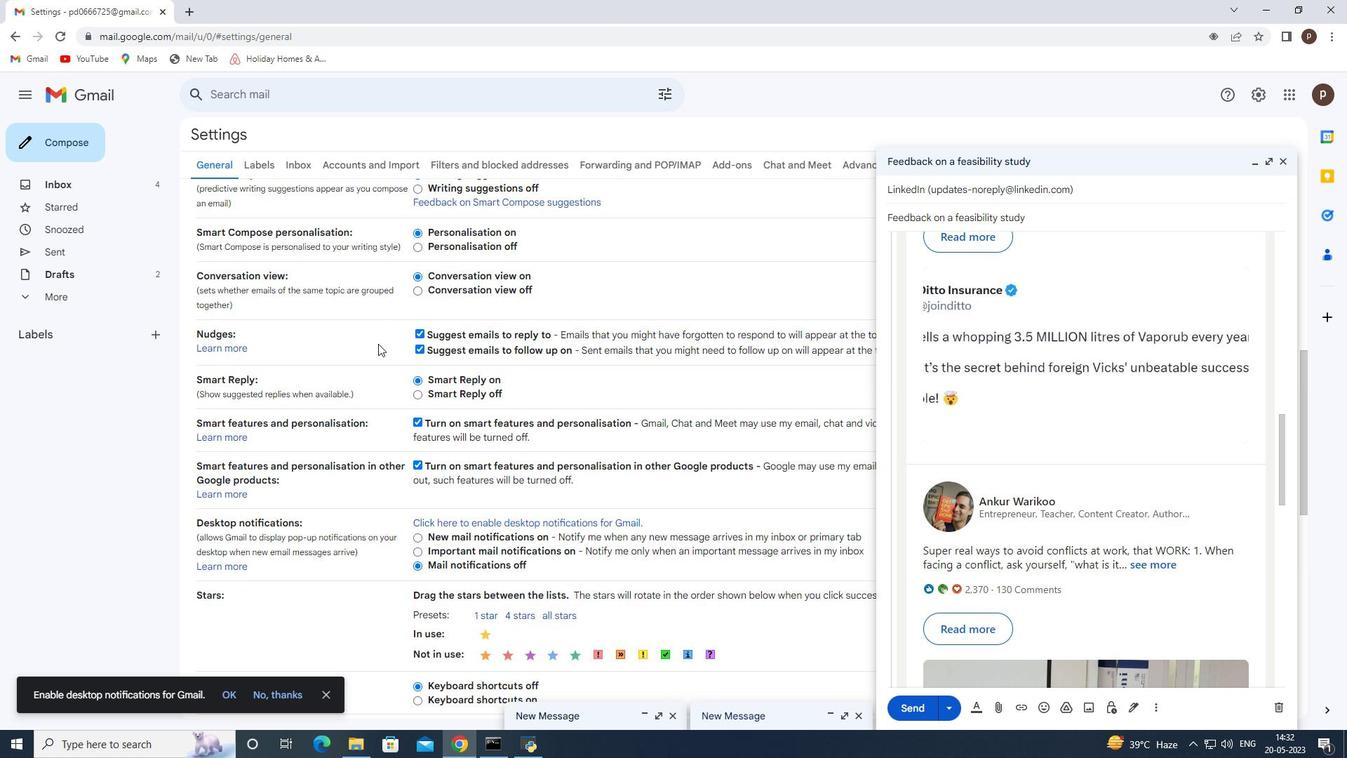 
Action: Mouse scrolled (375, 355) with delta (0, 0)
Screenshot: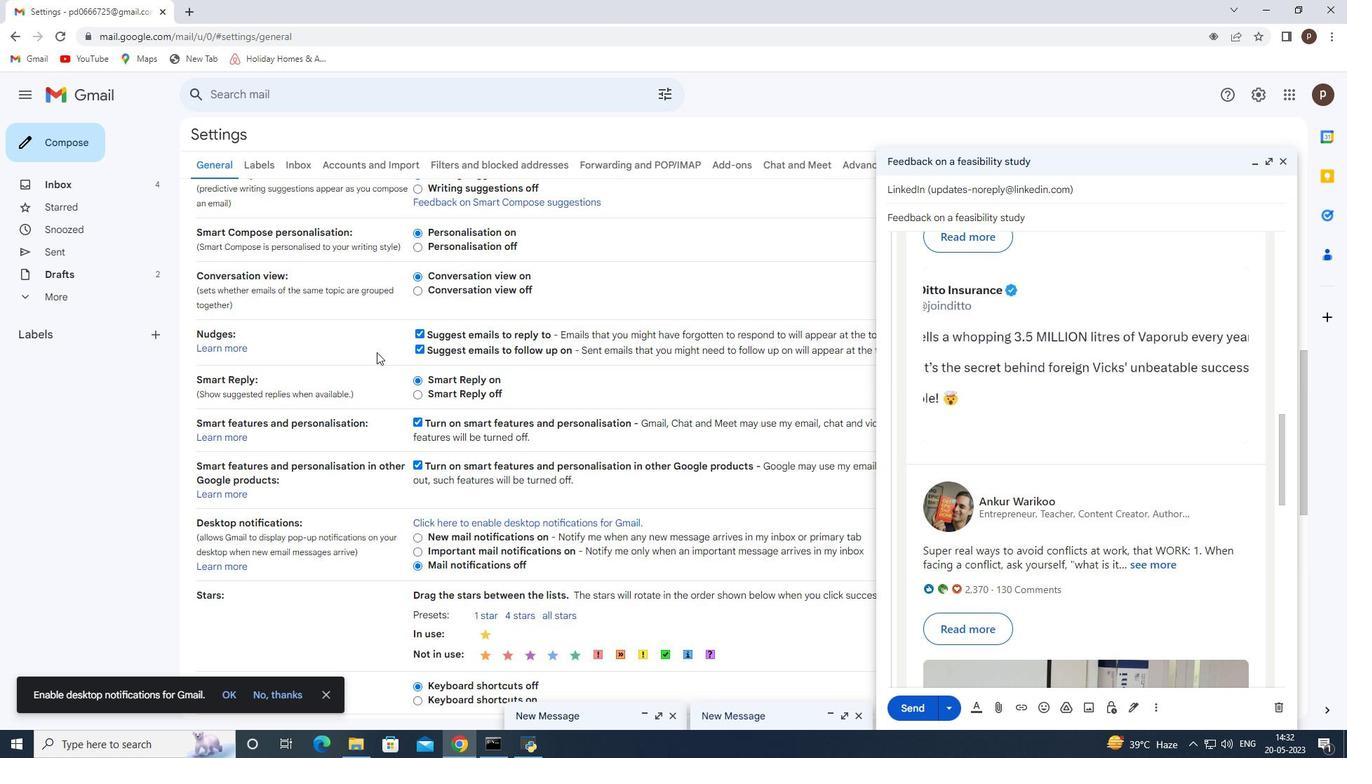 
Action: Mouse moved to (375, 356)
Screenshot: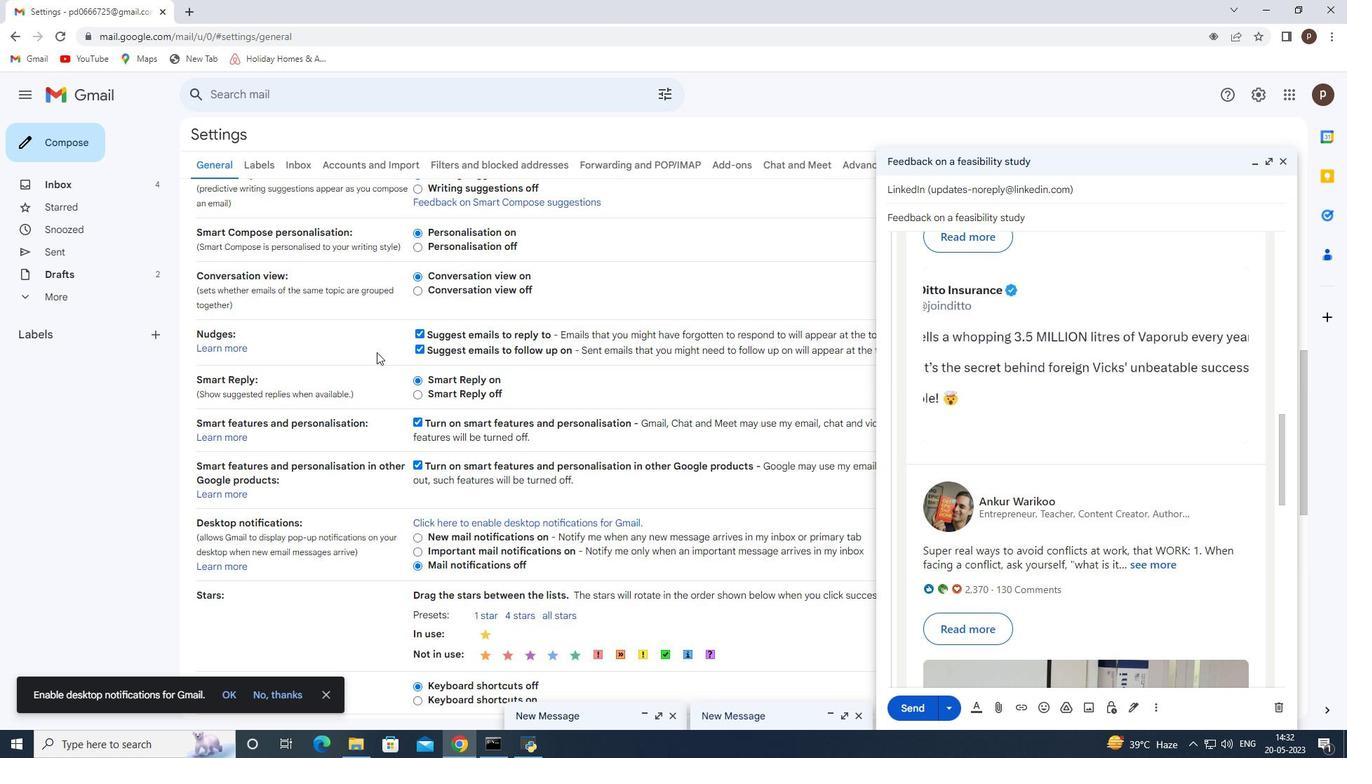 
Action: Mouse scrolled (375, 355) with delta (0, 0)
Screenshot: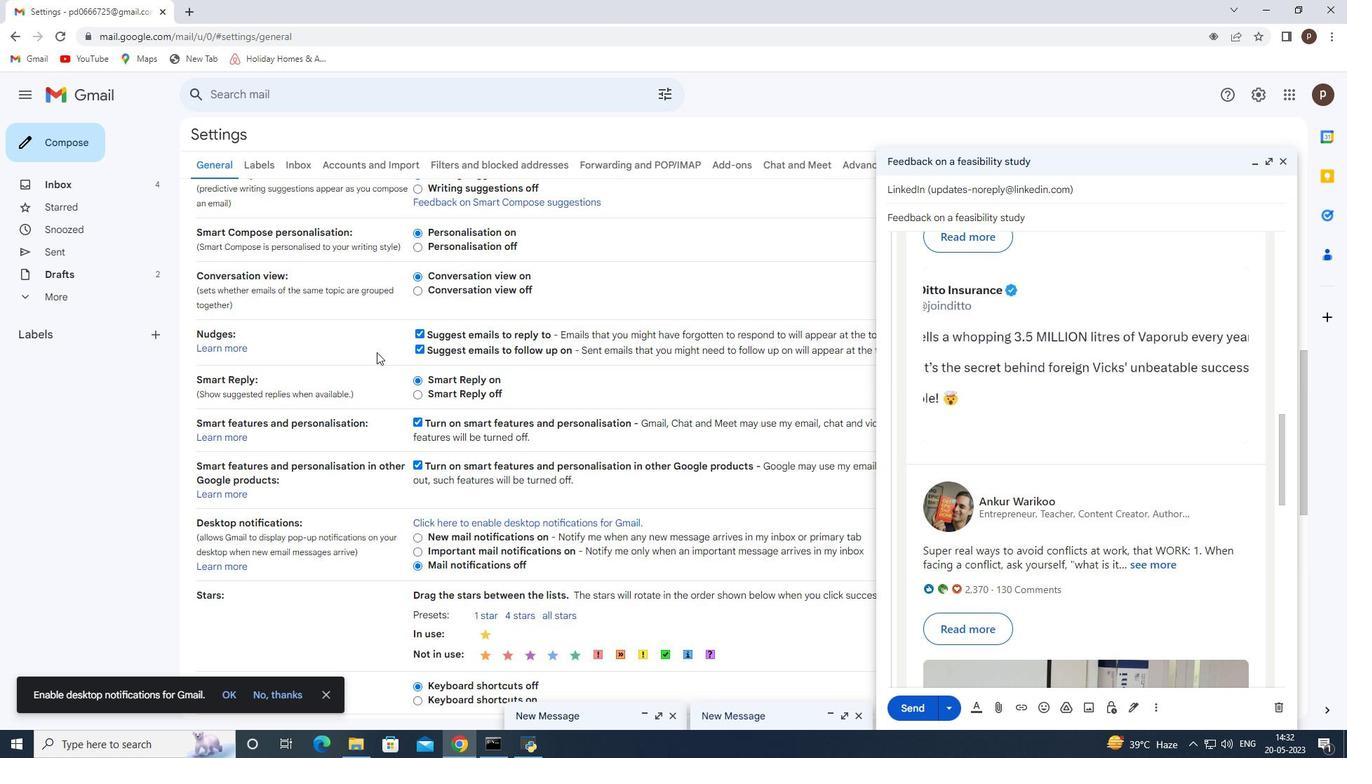 
Action: Mouse moved to (374, 357)
Screenshot: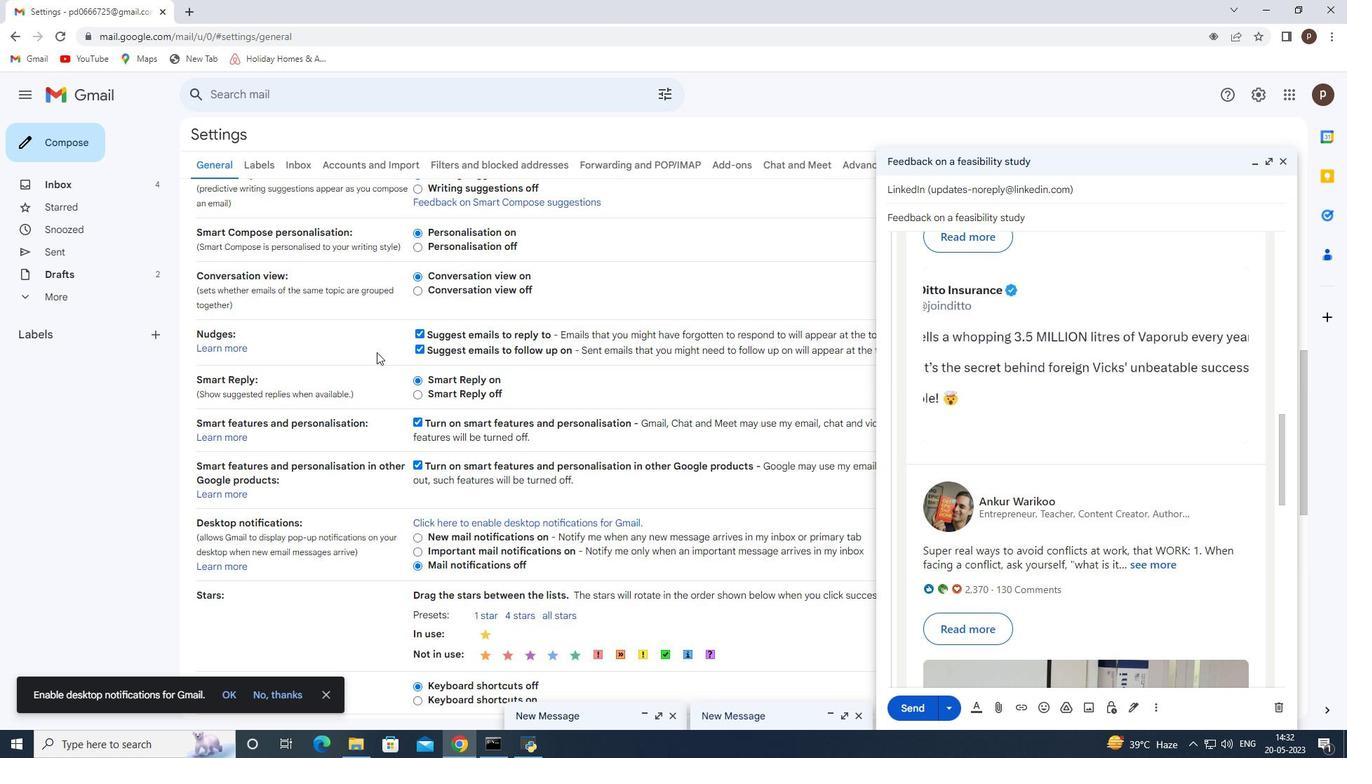 
Action: Mouse scrolled (374, 357) with delta (0, 0)
Screenshot: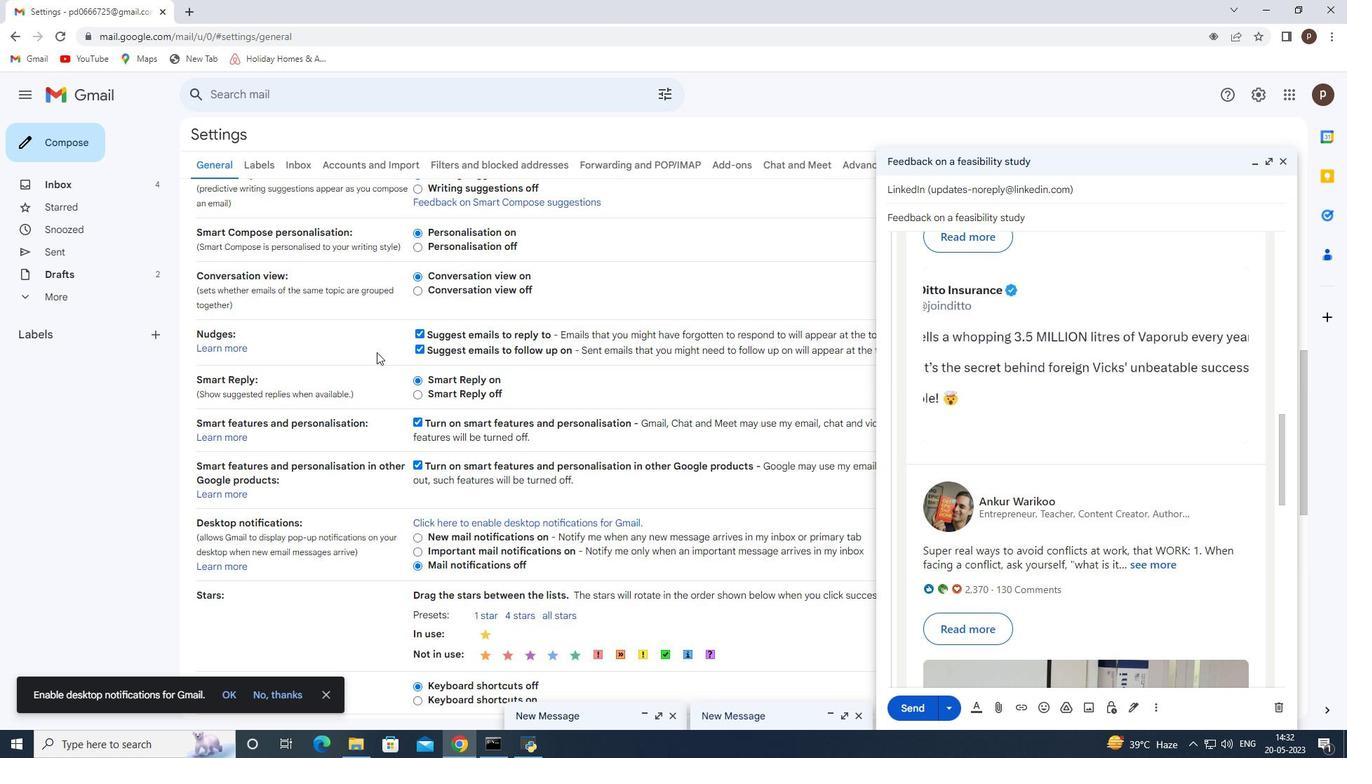 
Action: Mouse moved to (369, 380)
Screenshot: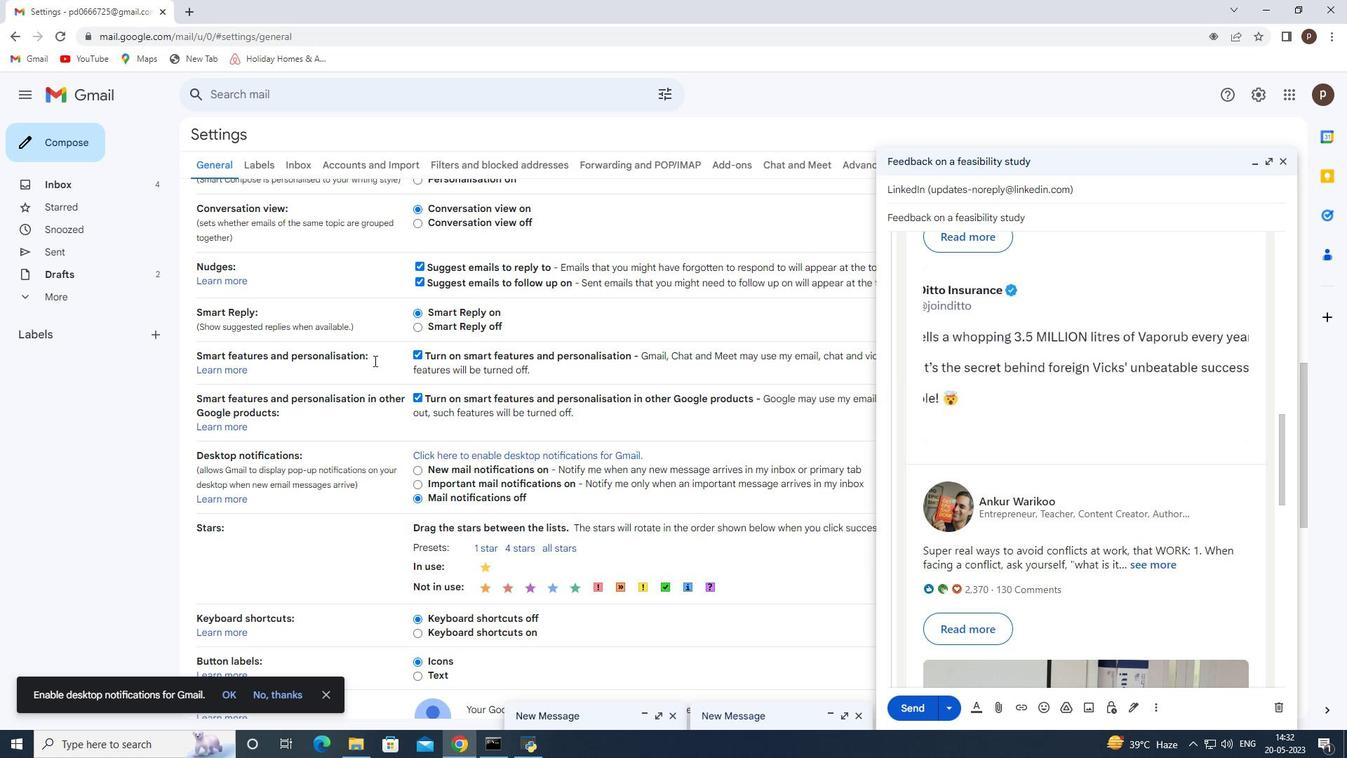 
Action: Mouse scrolled (373, 361) with delta (0, 0)
Screenshot: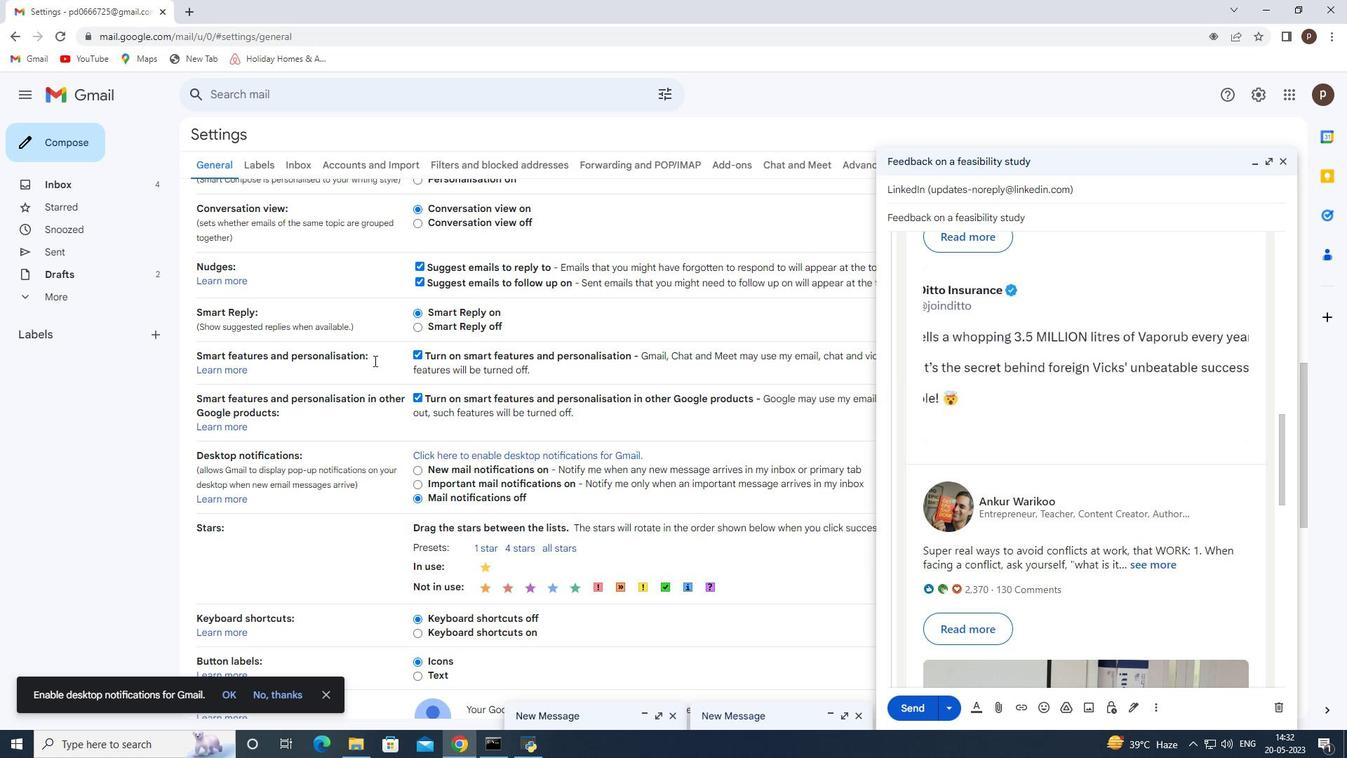 
Action: Mouse moved to (371, 404)
Screenshot: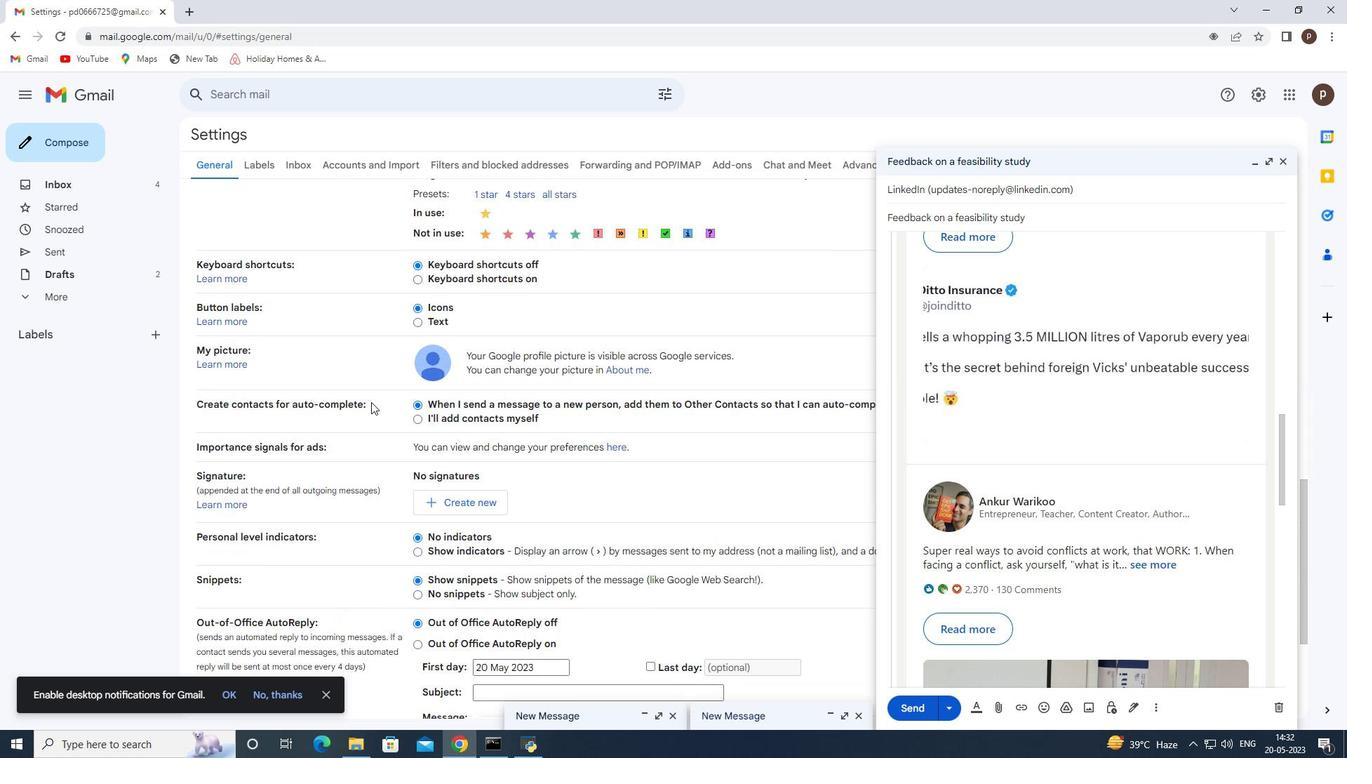 
Action: Mouse scrolled (371, 403) with delta (0, 0)
Screenshot: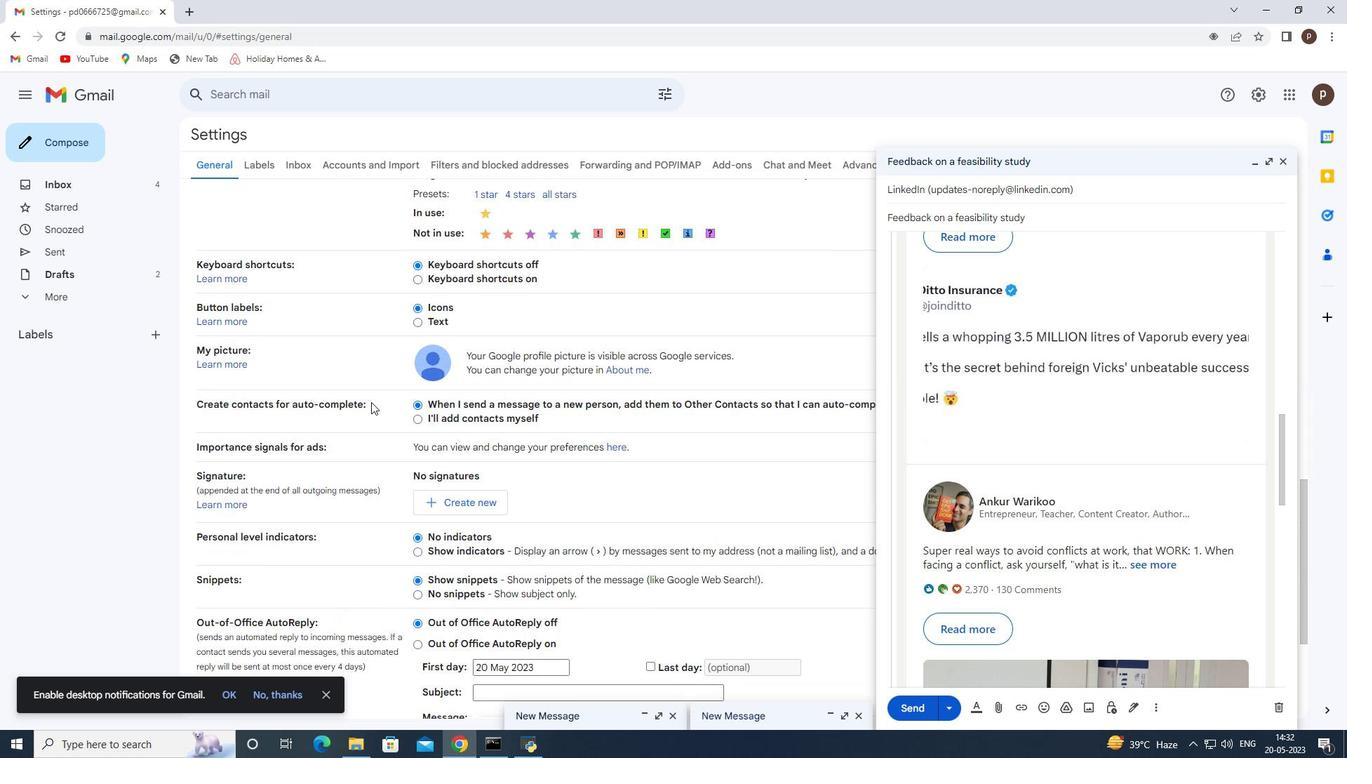 
Action: Mouse moved to (371, 405)
Screenshot: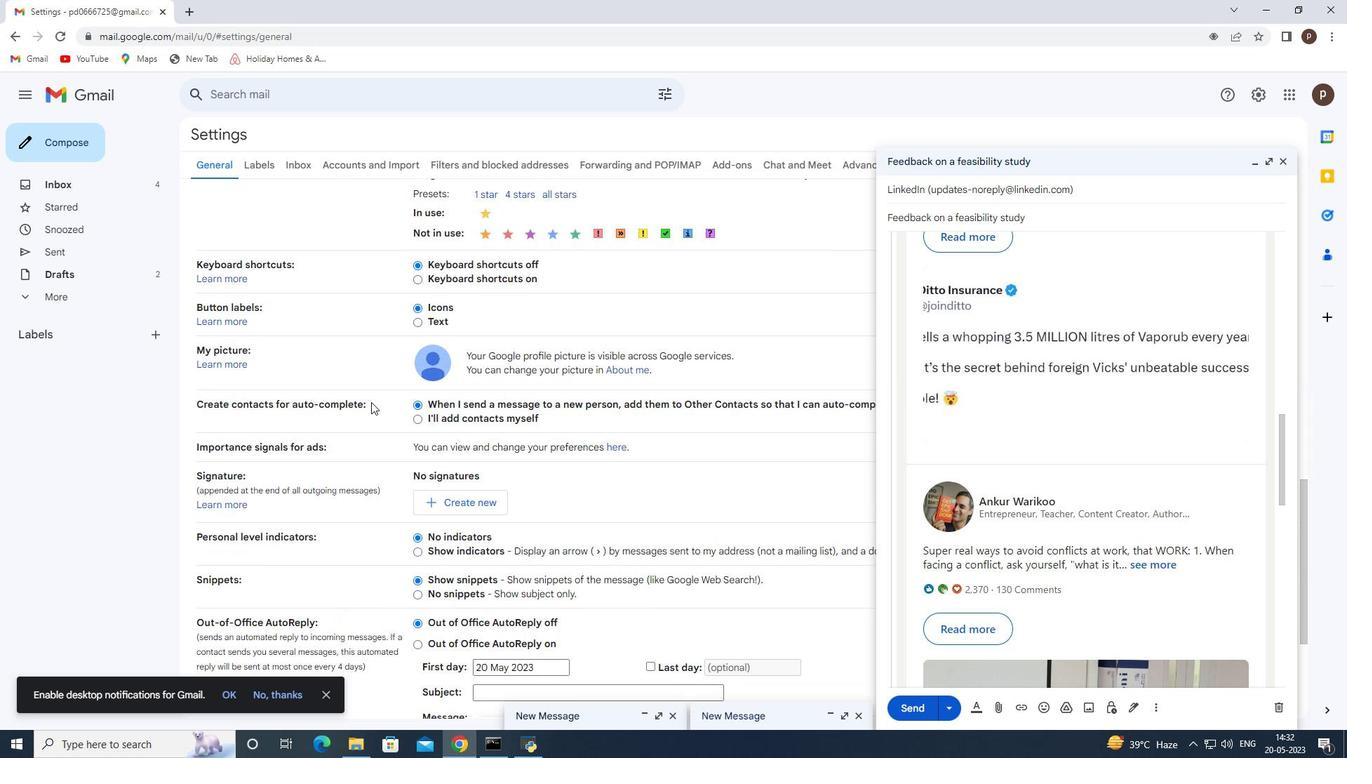 
Action: Mouse scrolled (371, 405) with delta (0, 0)
Screenshot: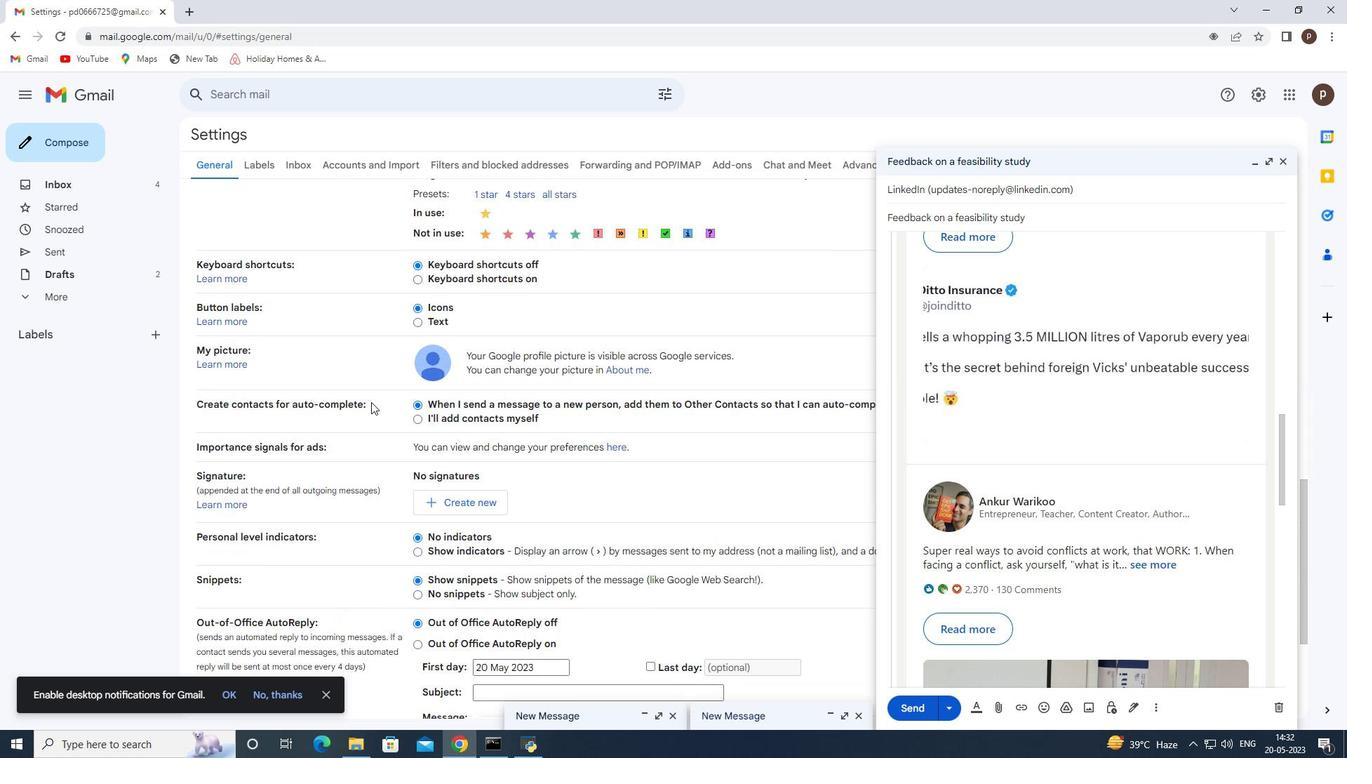 
Action: Mouse moved to (371, 406)
Screenshot: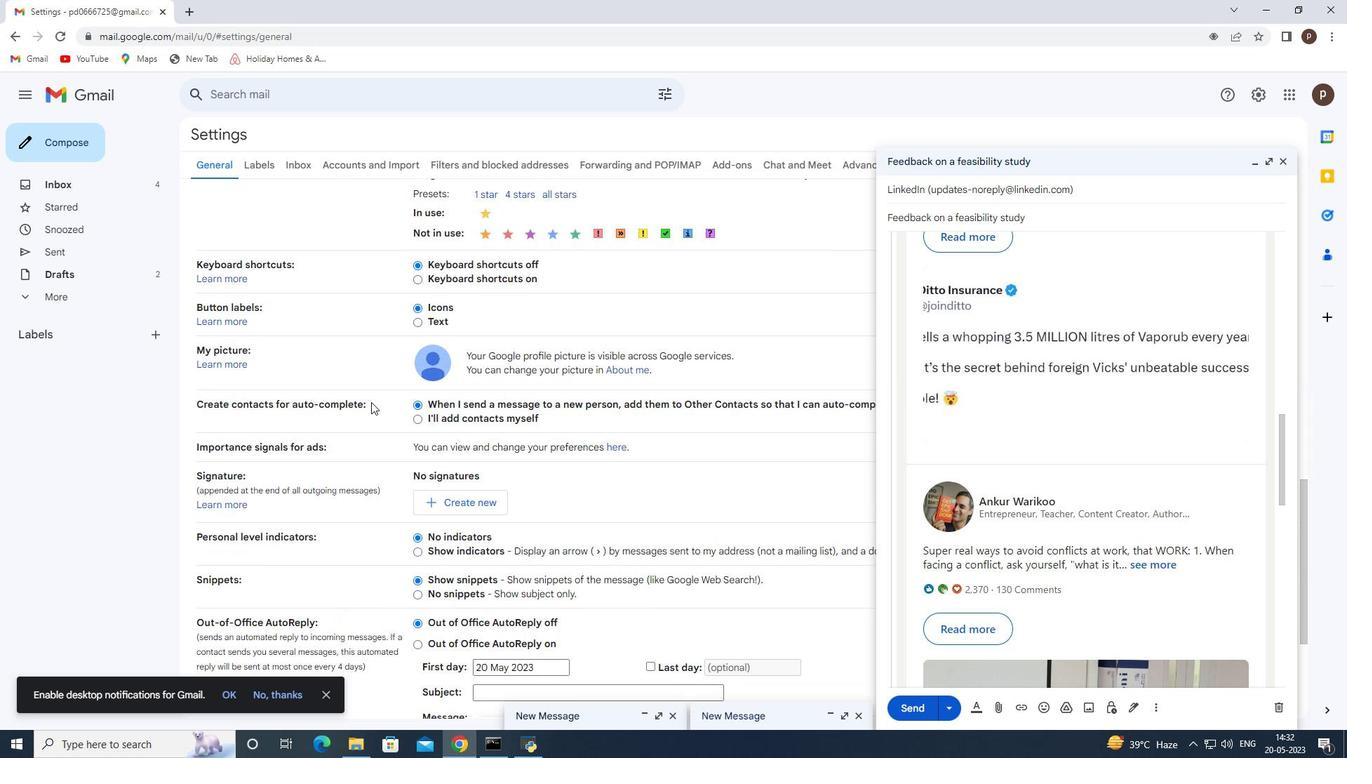 
Action: Mouse scrolled (371, 405) with delta (0, 0)
Screenshot: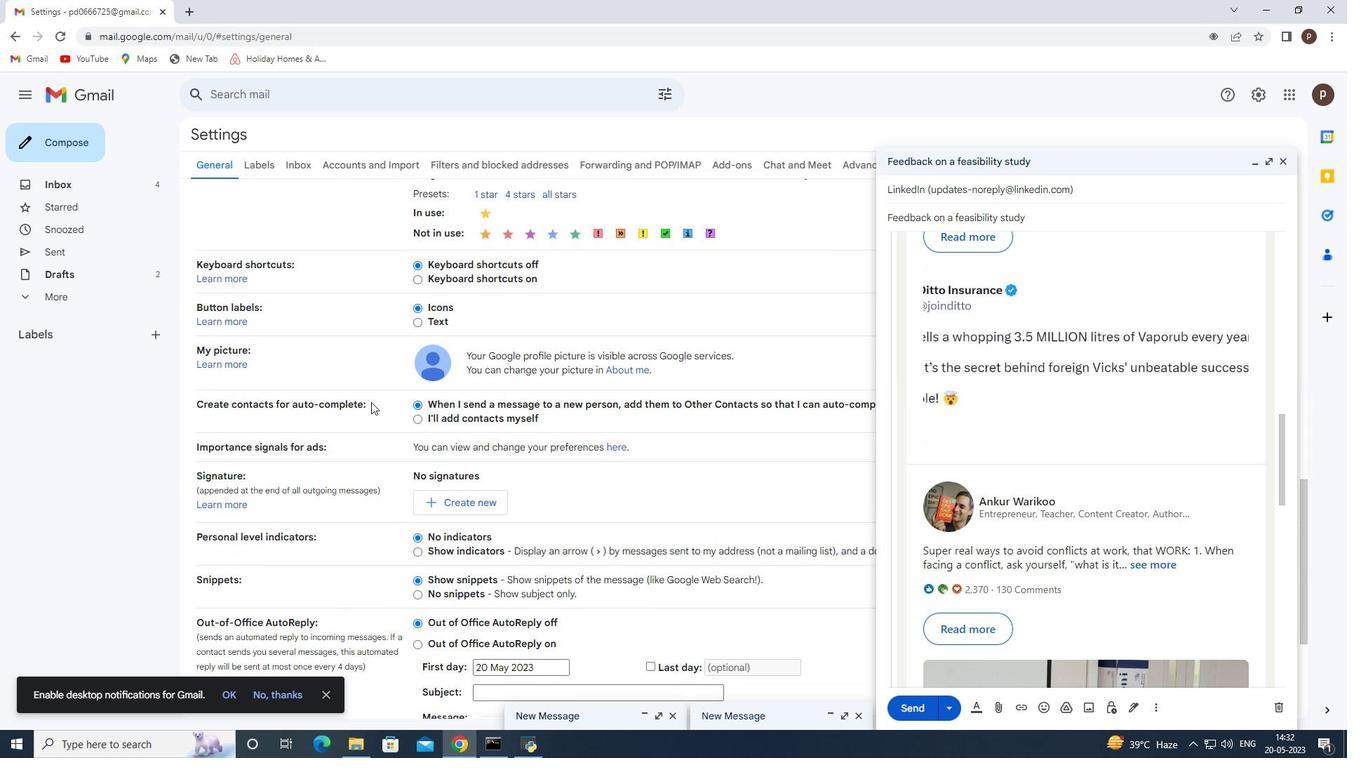 
Action: Mouse scrolled (371, 405) with delta (0, 0)
Screenshot: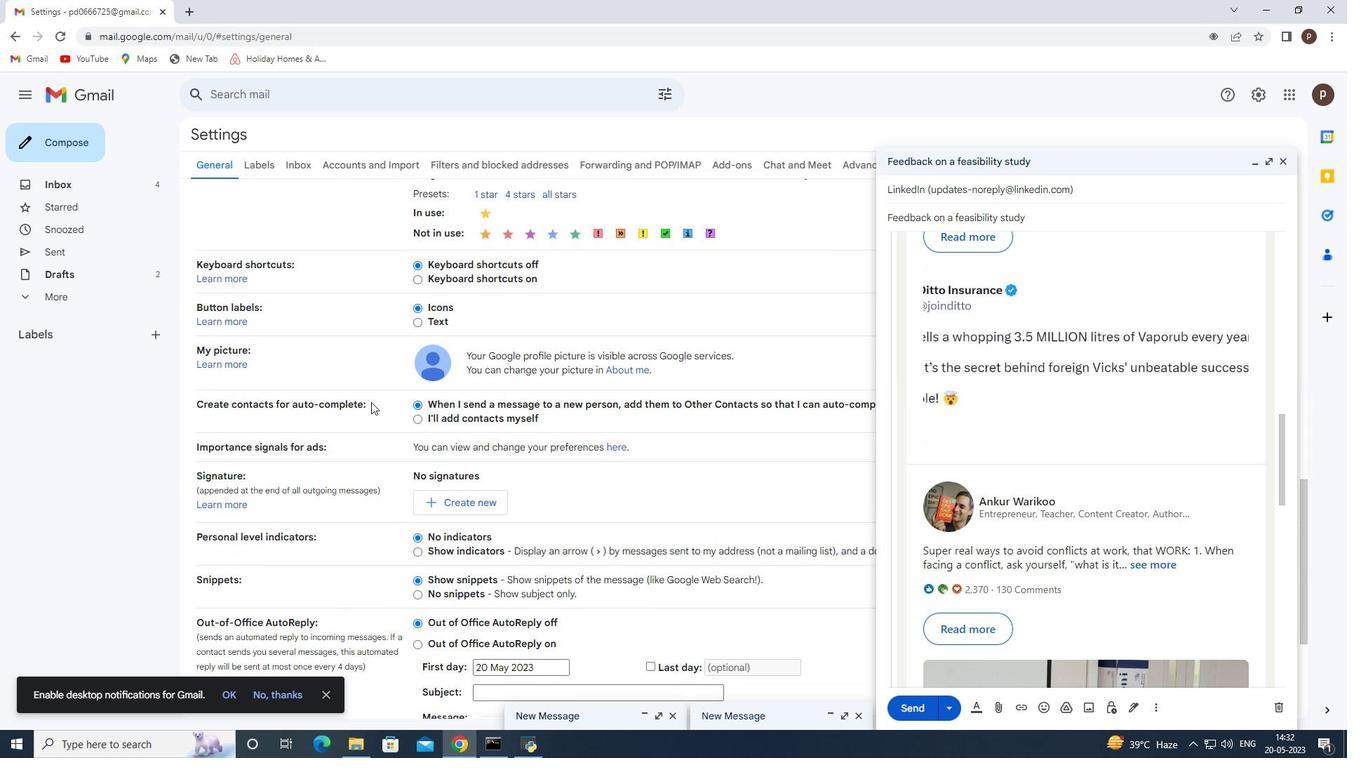 
Action: Mouse scrolled (371, 405) with delta (0, 0)
Screenshot: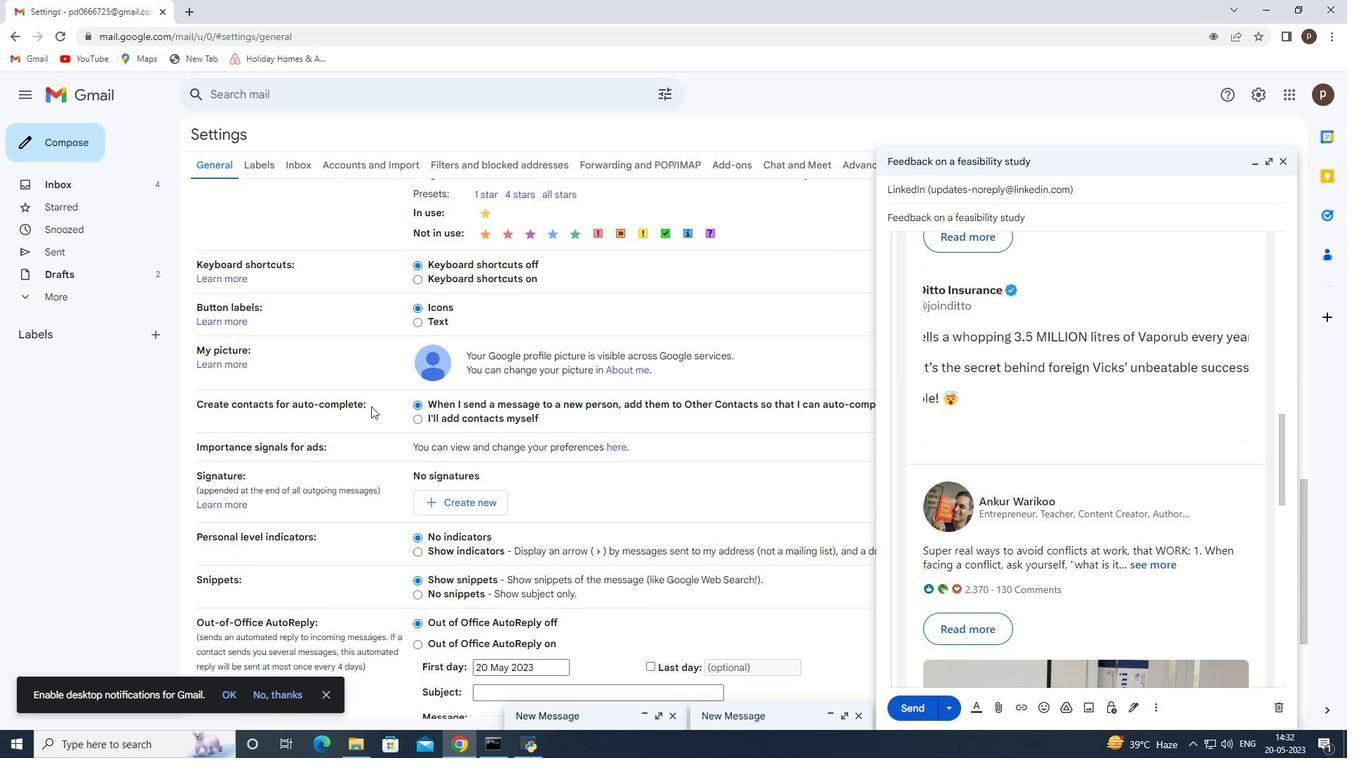 
Action: Mouse moved to (371, 407)
Screenshot: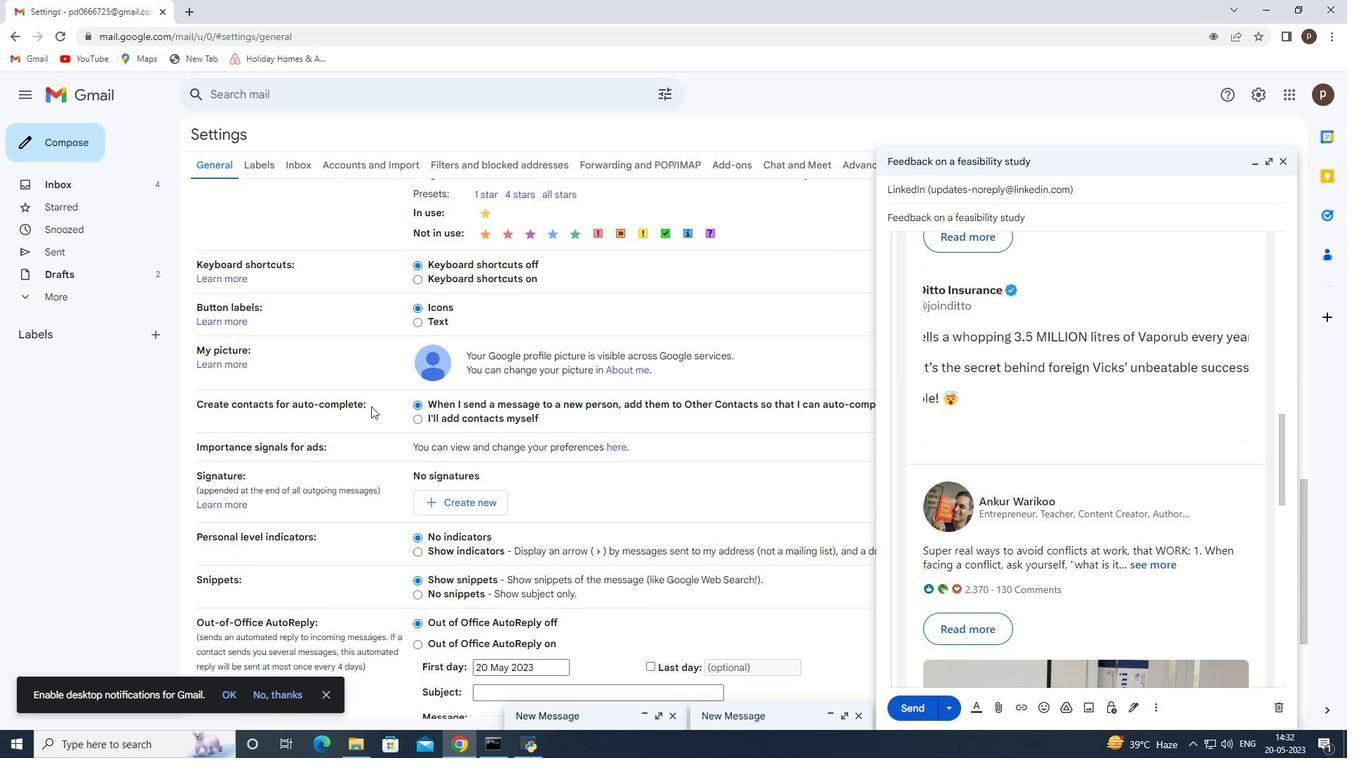 
Action: Mouse scrolled (371, 407) with delta (0, 0)
Screenshot: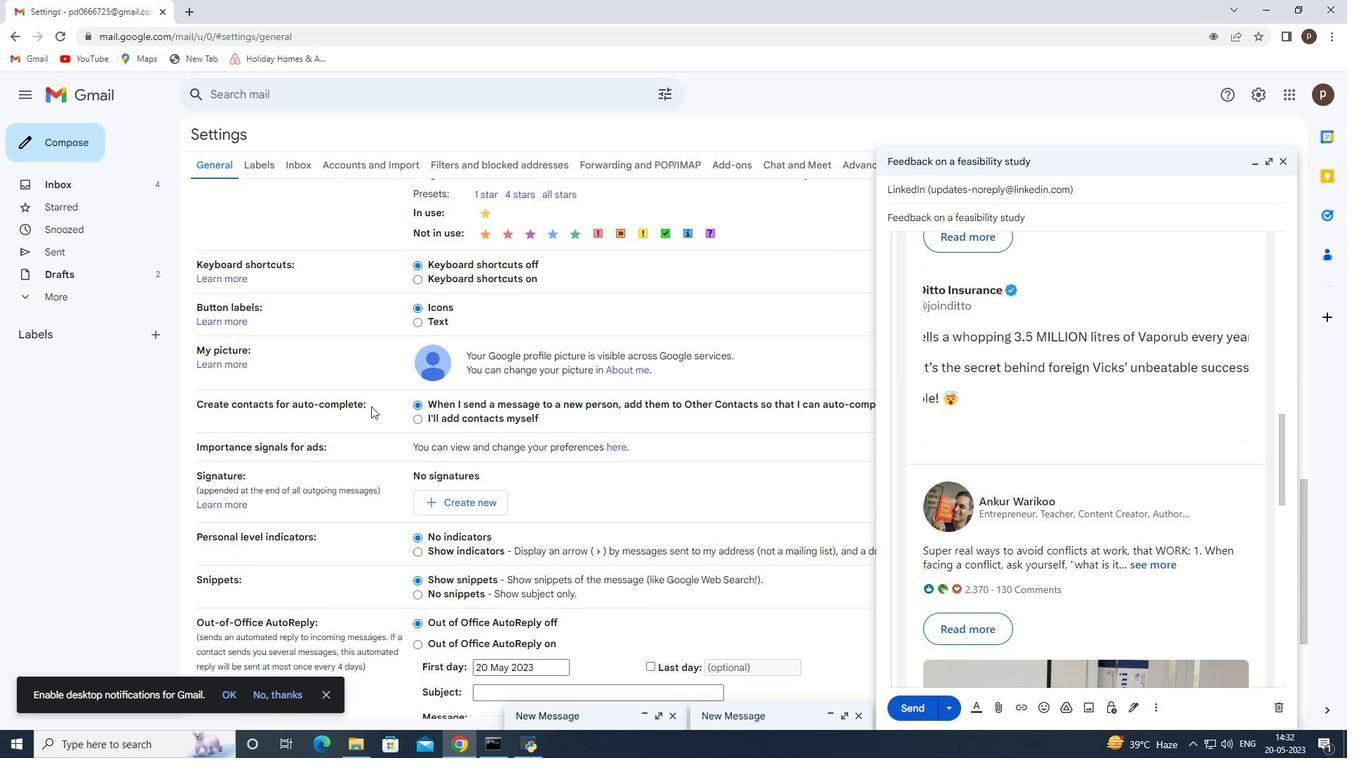 
Action: Mouse moved to (370, 409)
Screenshot: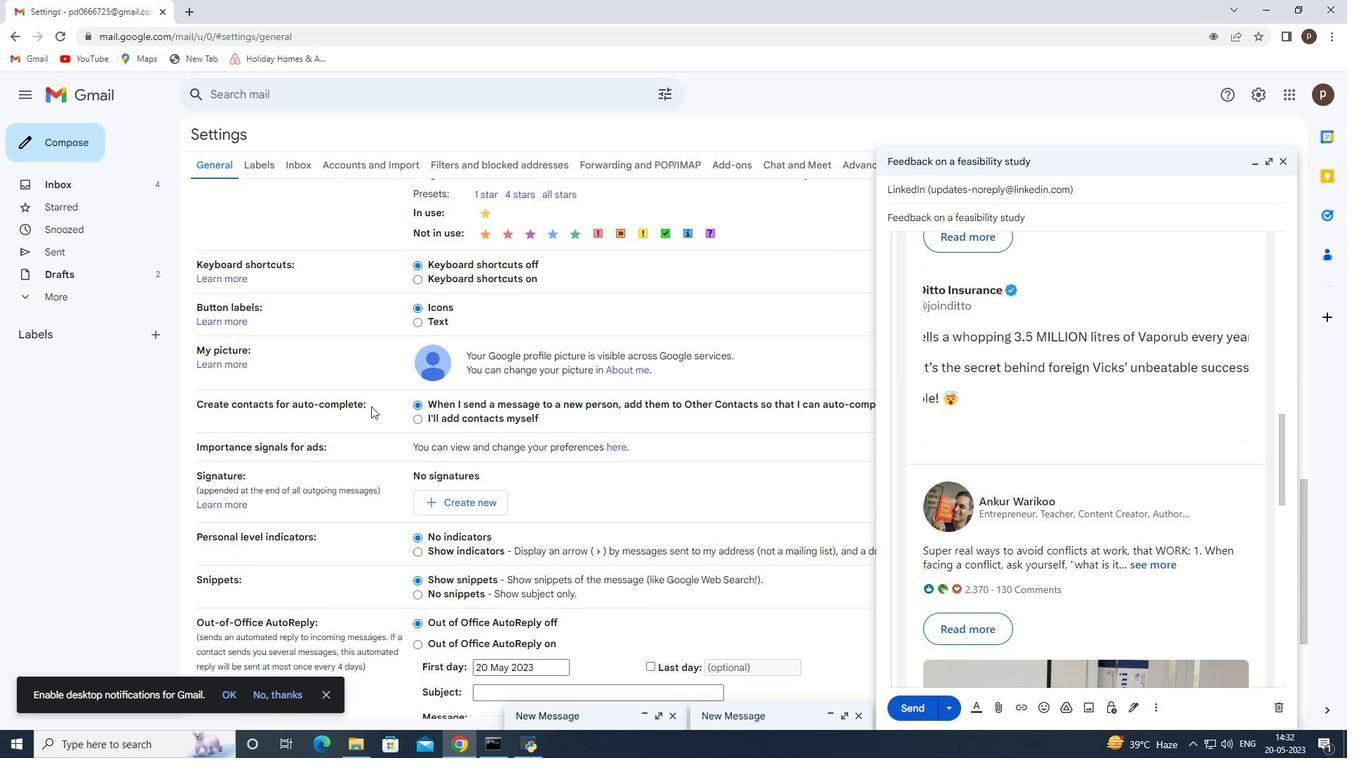 
Action: Mouse scrolled (370, 408) with delta (0, 0)
Screenshot: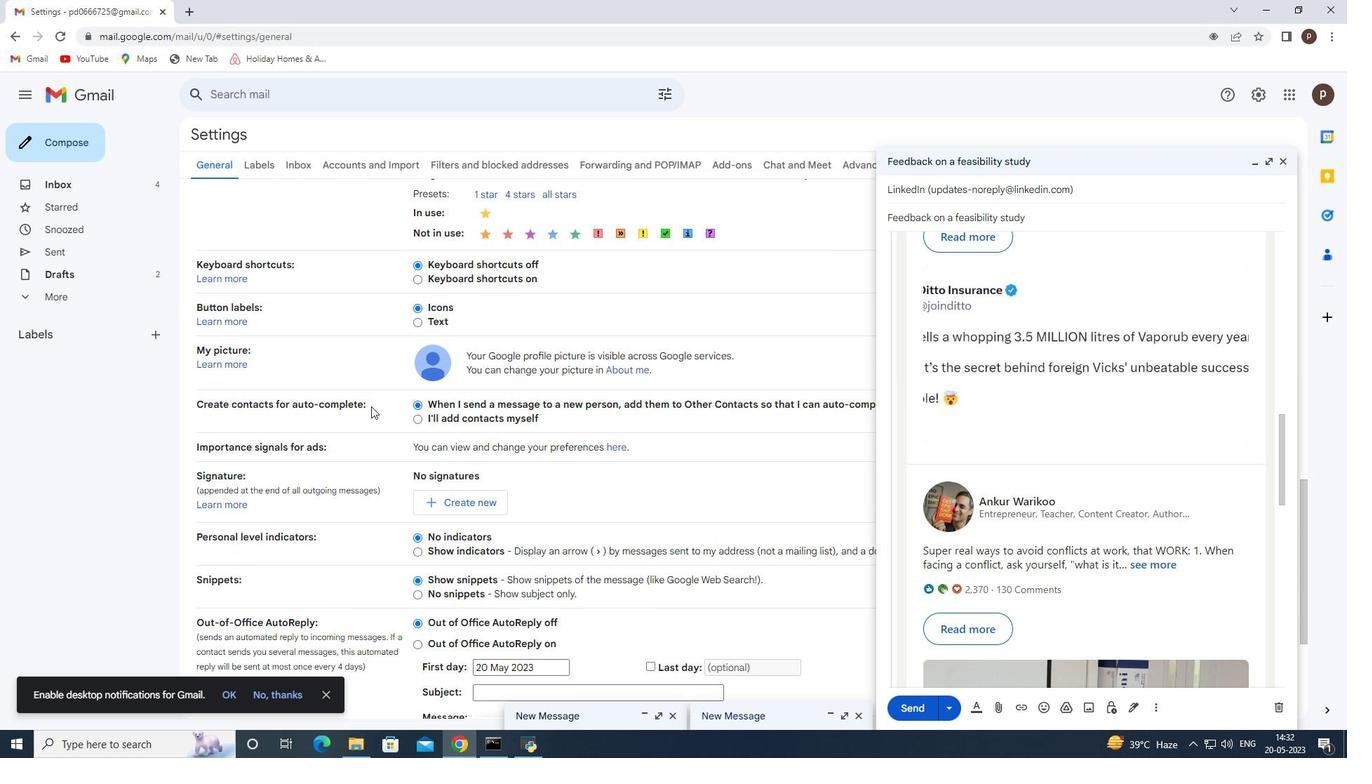 
Action: Mouse moved to (372, 418)
Screenshot: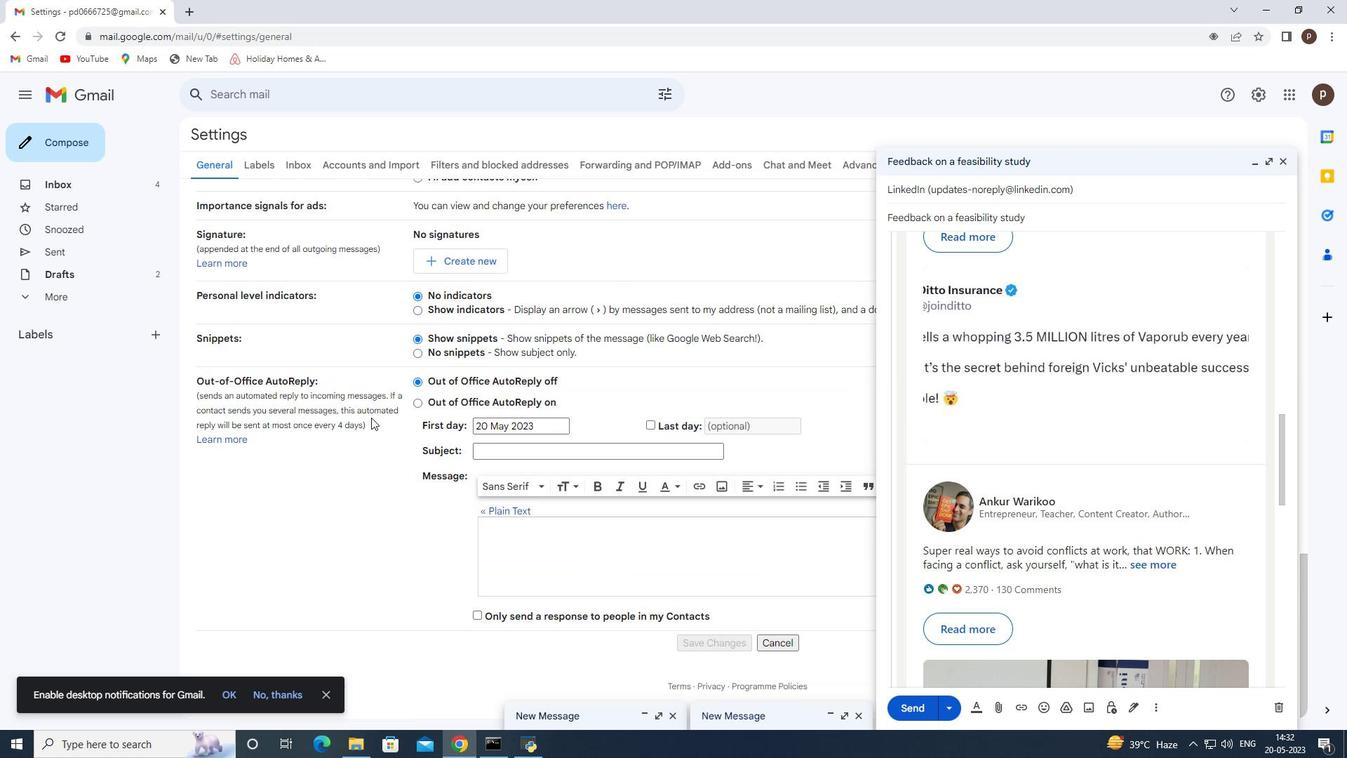 
Action: Mouse scrolled (372, 417) with delta (0, 0)
Screenshot: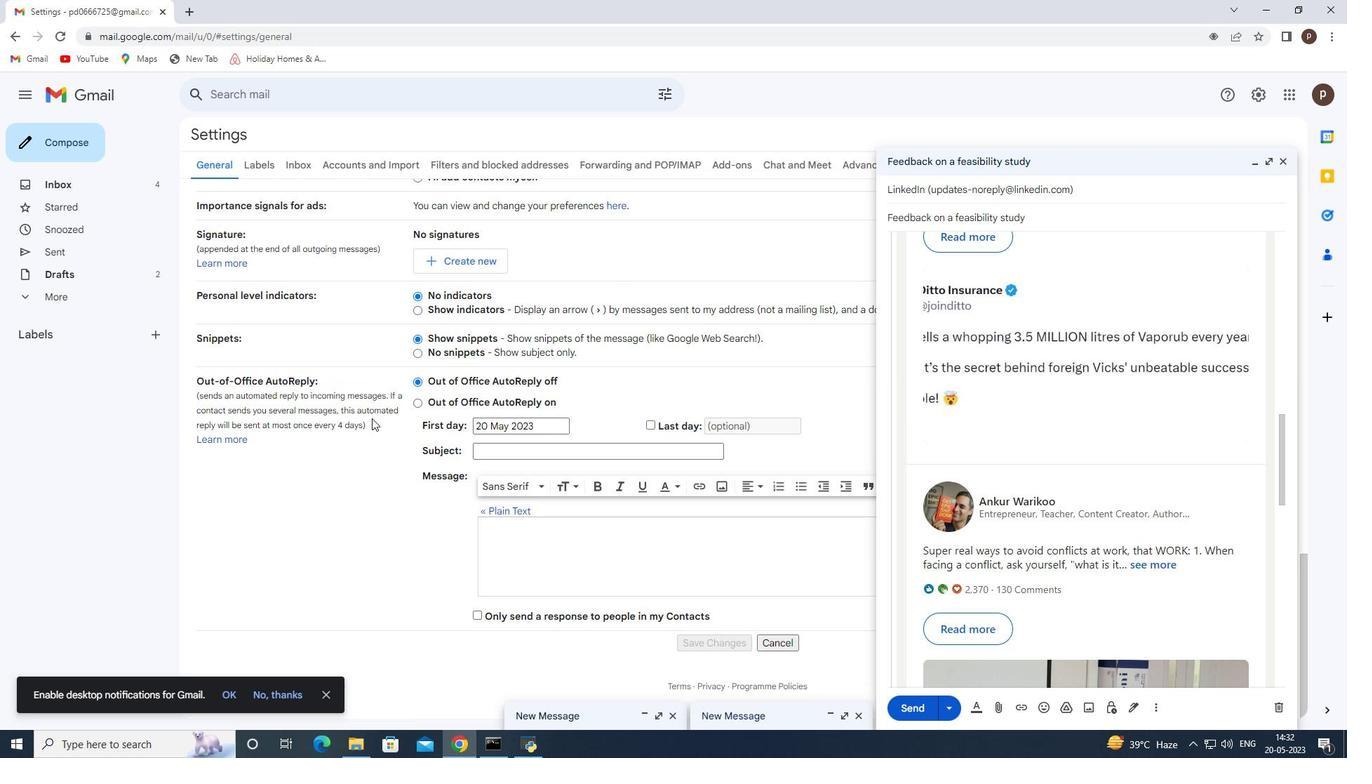 
Action: Mouse scrolled (372, 417) with delta (0, 0)
Screenshot: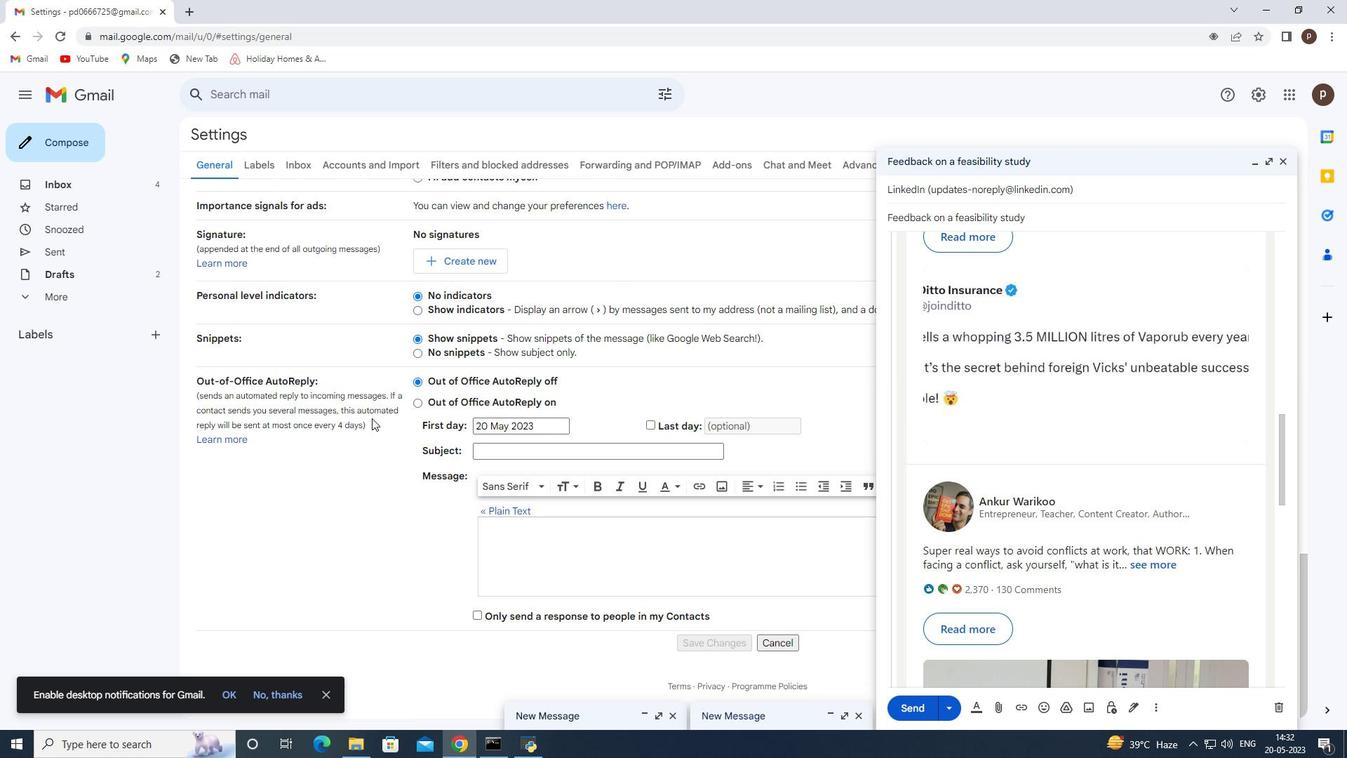 
Action: Mouse scrolled (372, 417) with delta (0, 0)
Screenshot: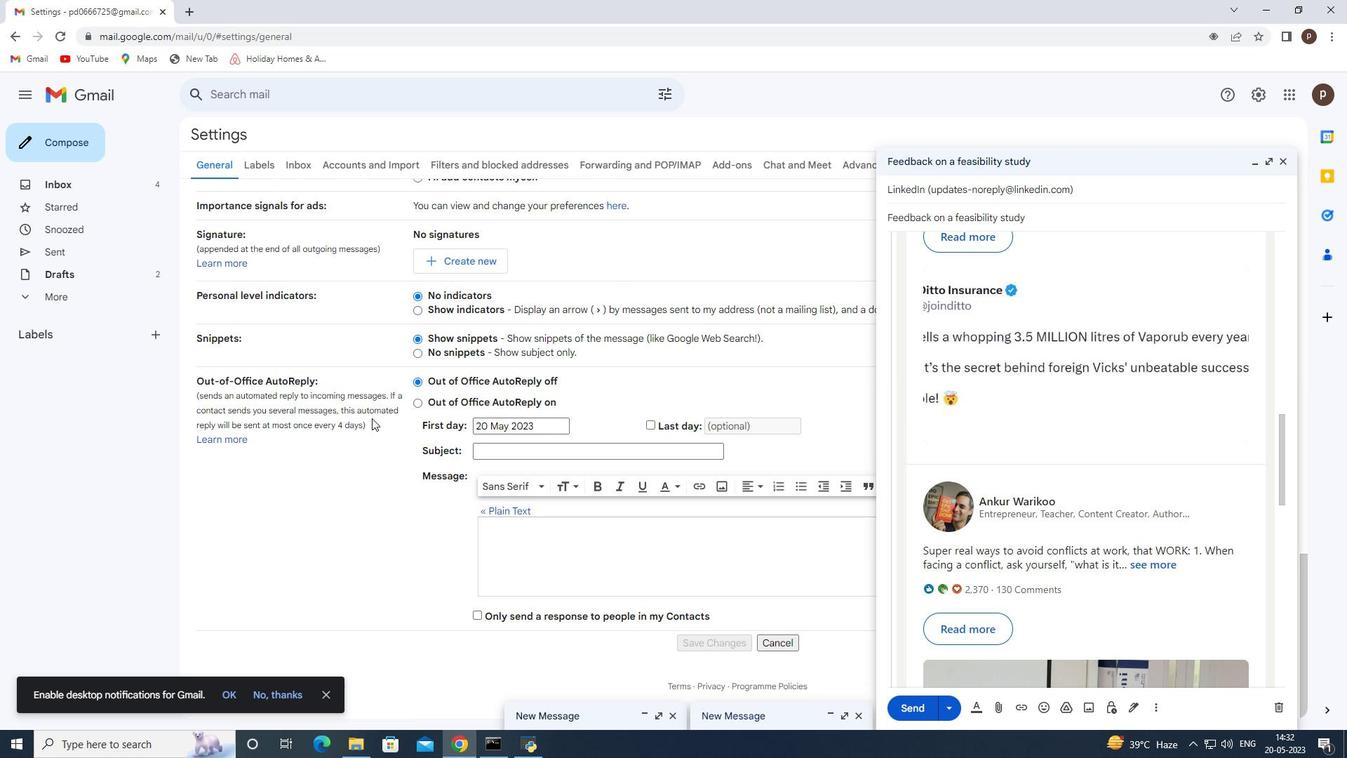 
Action: Mouse scrolled (372, 417) with delta (0, 0)
Screenshot: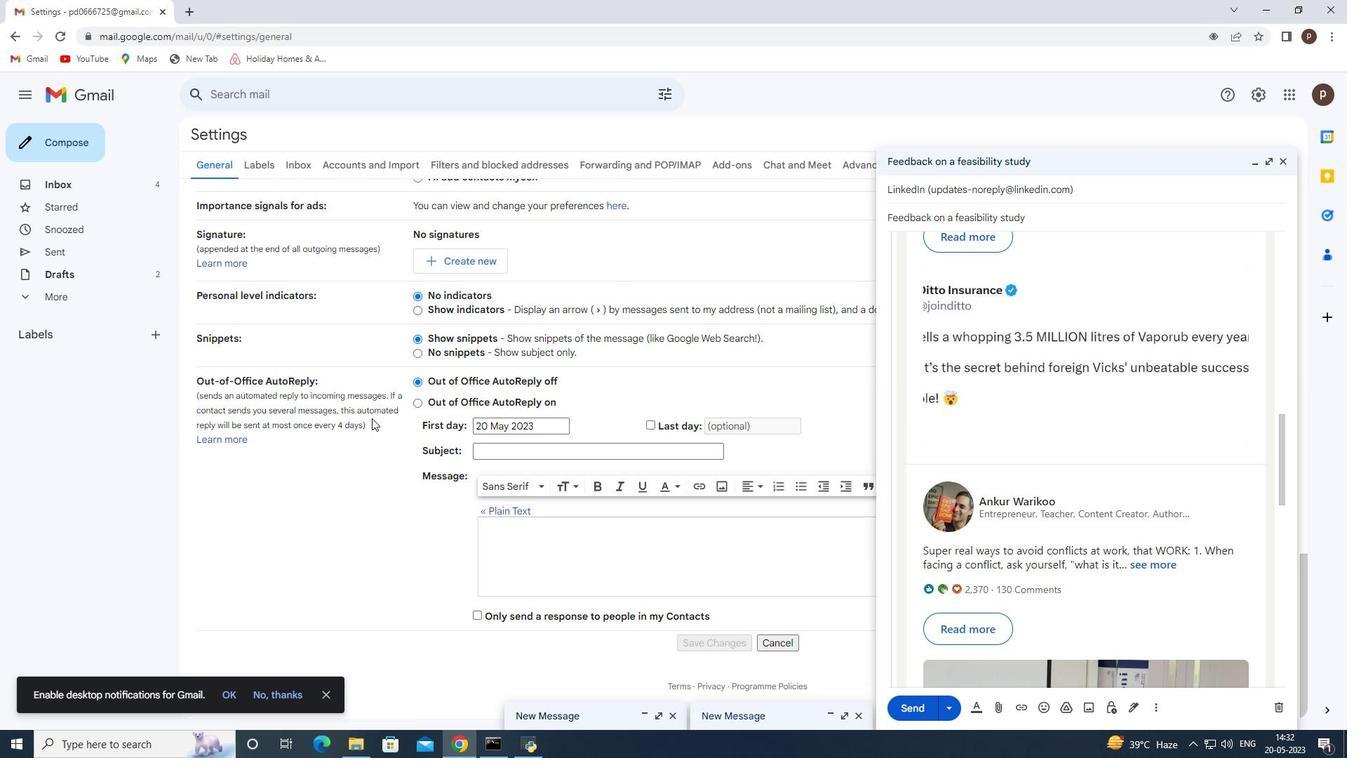 
Action: Mouse scrolled (372, 417) with delta (0, 0)
Screenshot: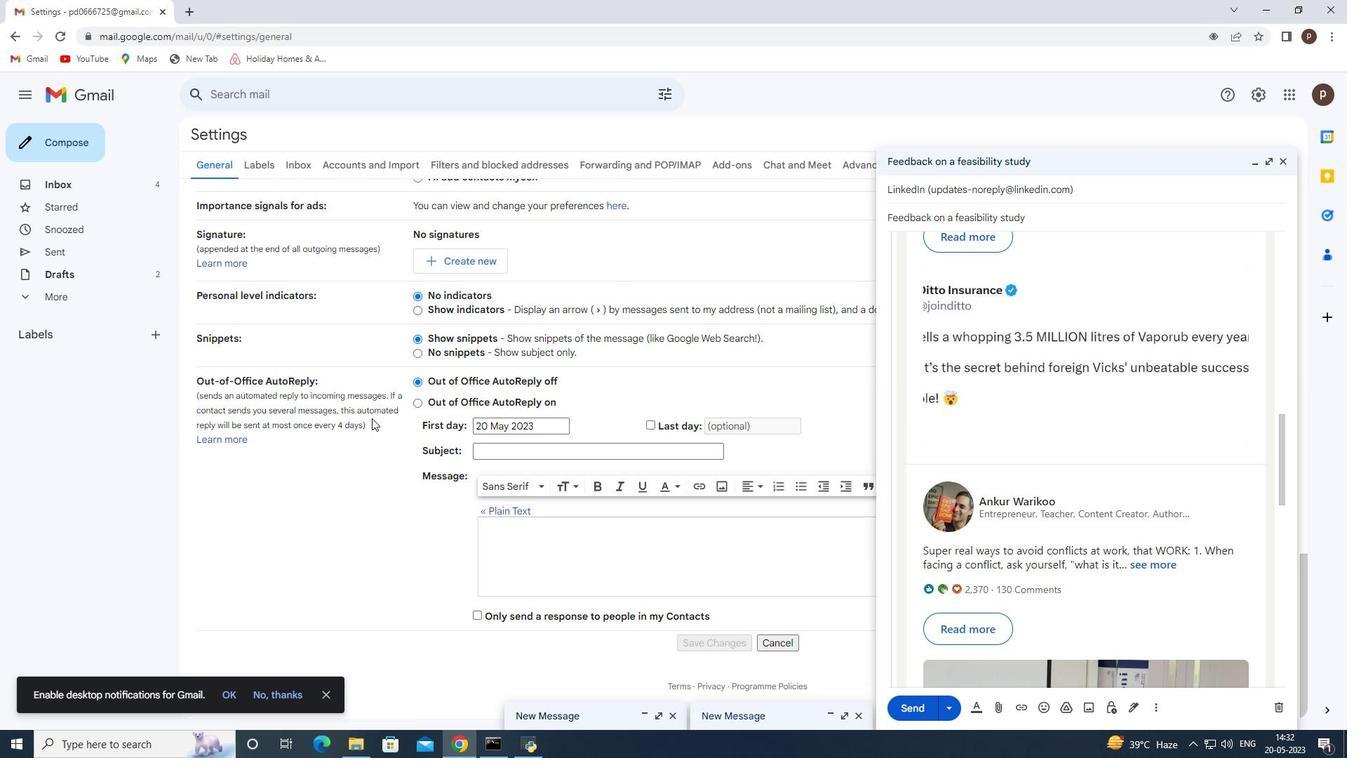 
Action: Mouse scrolled (372, 417) with delta (0, 0)
Screenshot: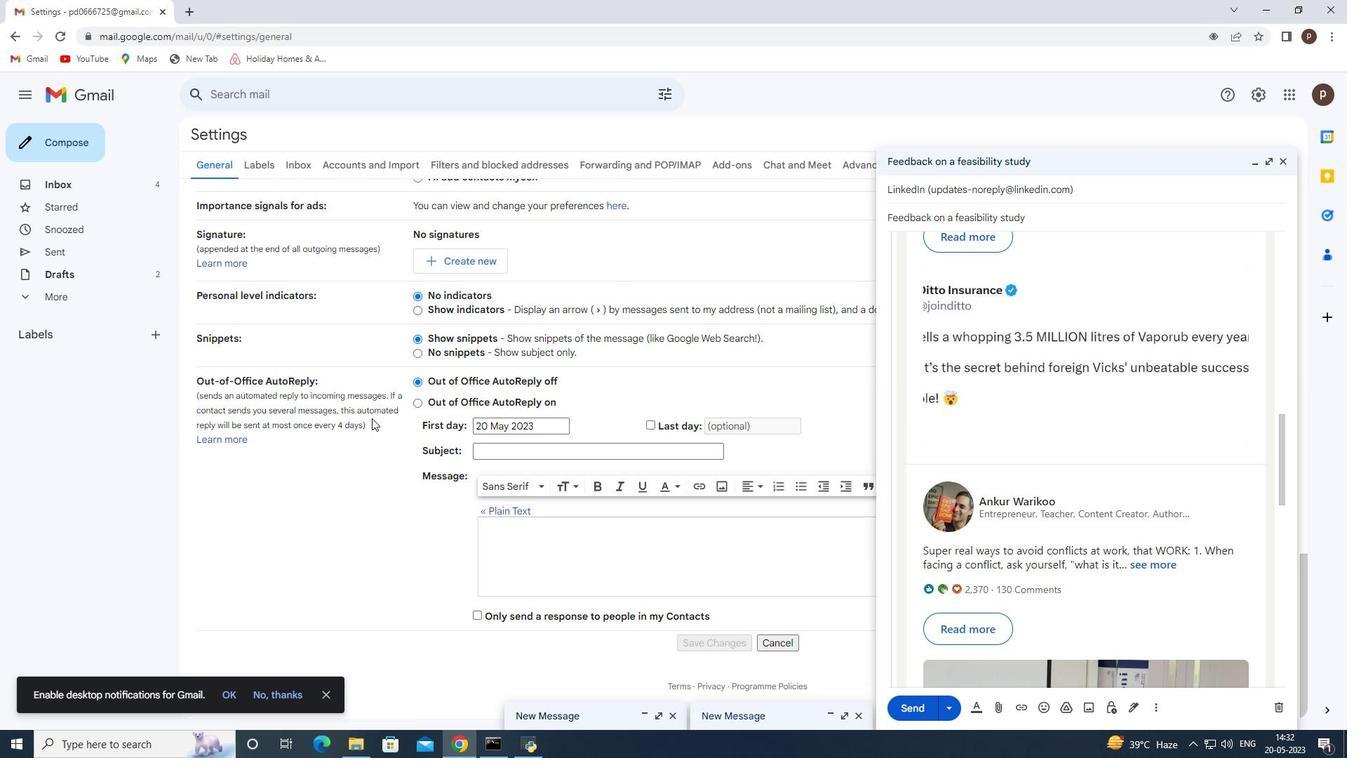 
Action: Mouse moved to (366, 438)
Screenshot: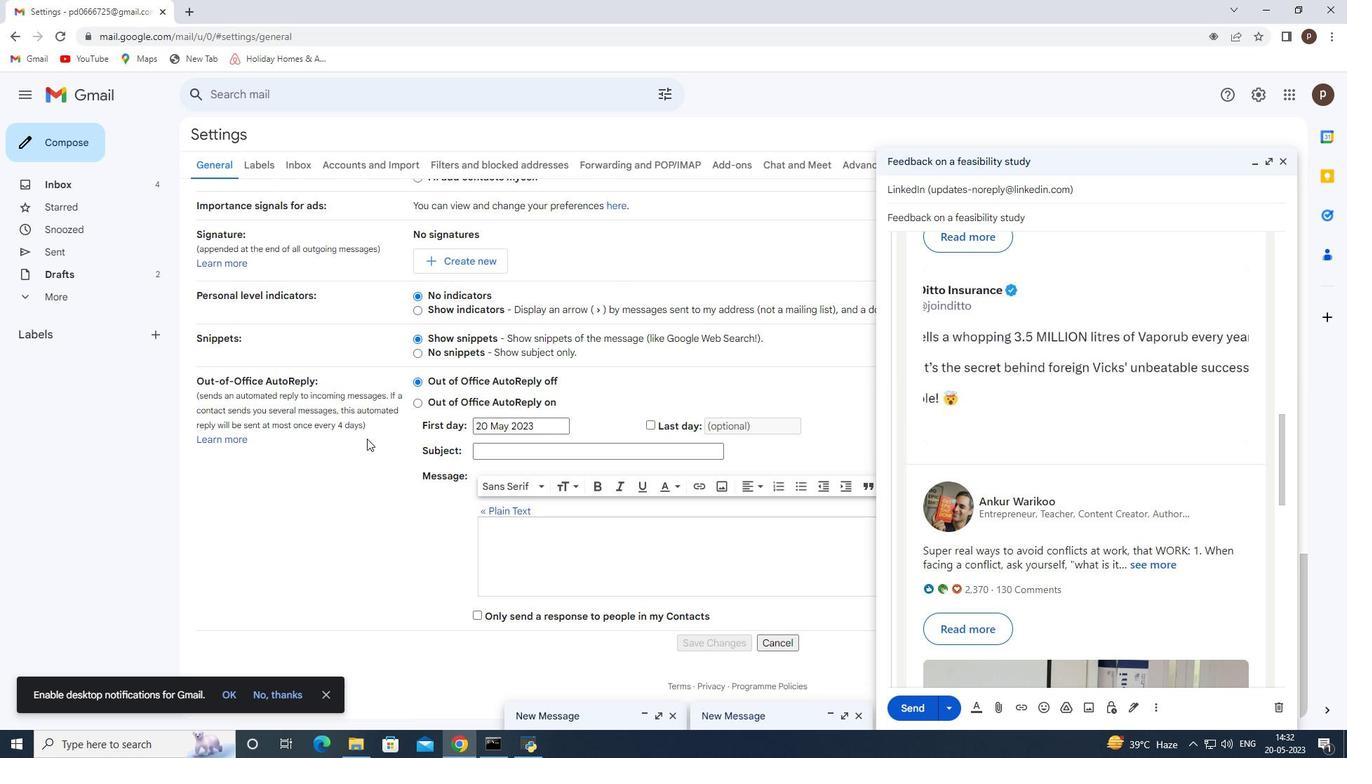 
Action: Mouse scrolled (366, 439) with delta (0, 0)
Screenshot: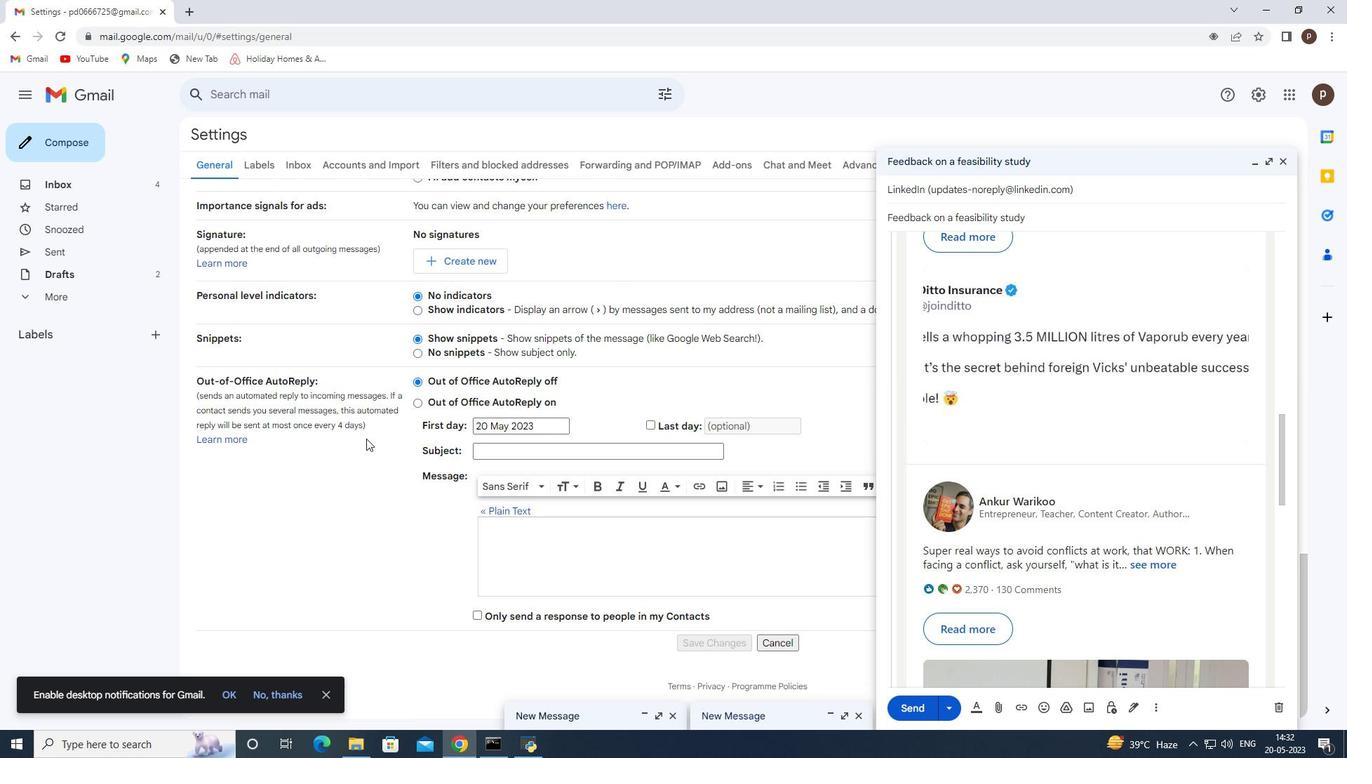 
Action: Mouse scrolled (366, 439) with delta (0, 0)
Screenshot: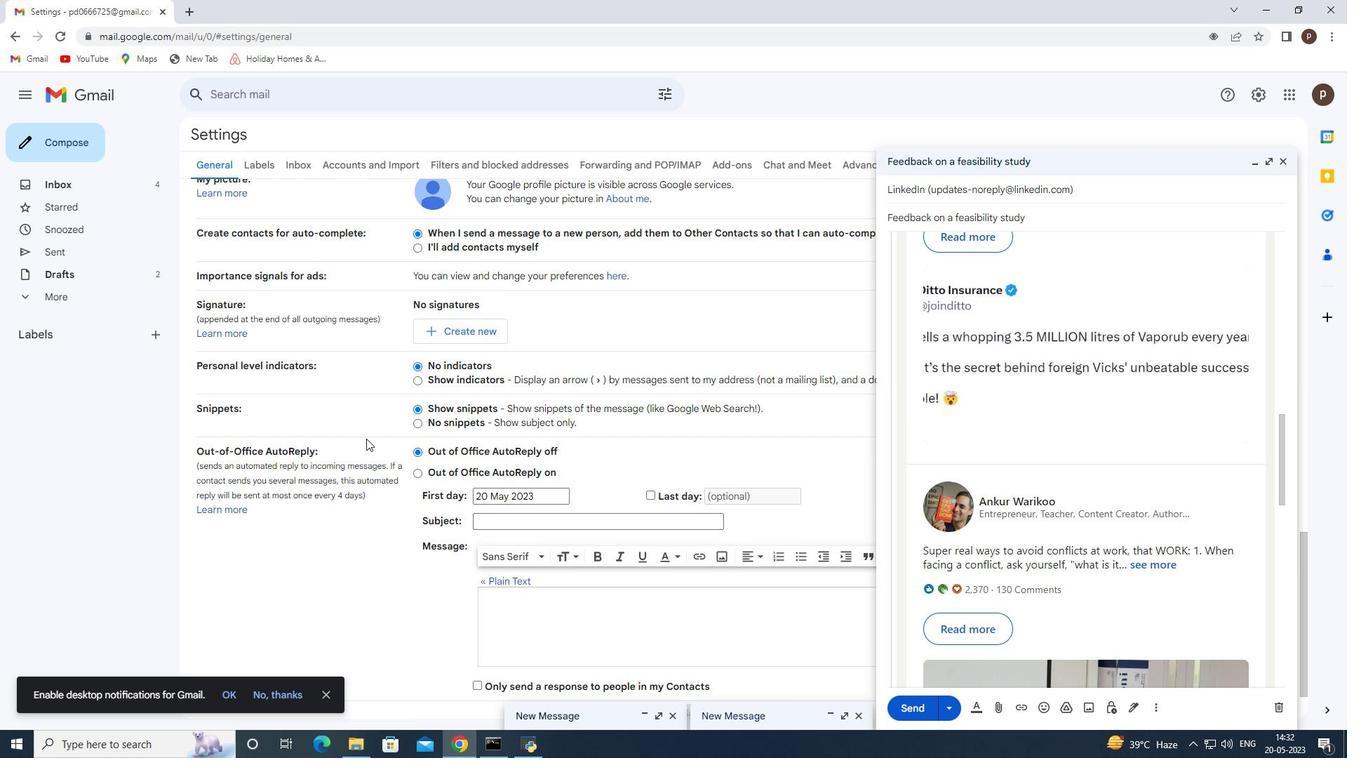 
Action: Mouse scrolled (366, 439) with delta (0, 0)
Screenshot: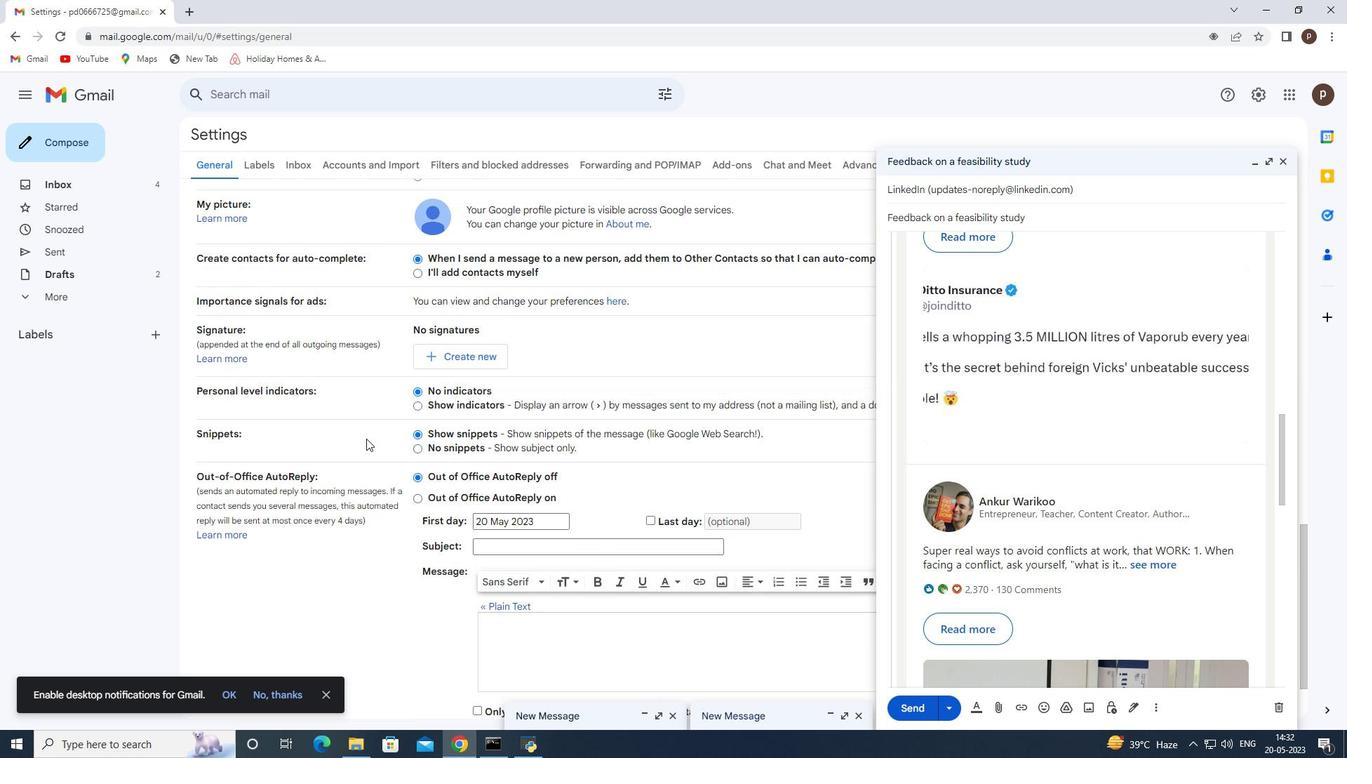 
Action: Mouse scrolled (366, 439) with delta (0, 0)
Screenshot: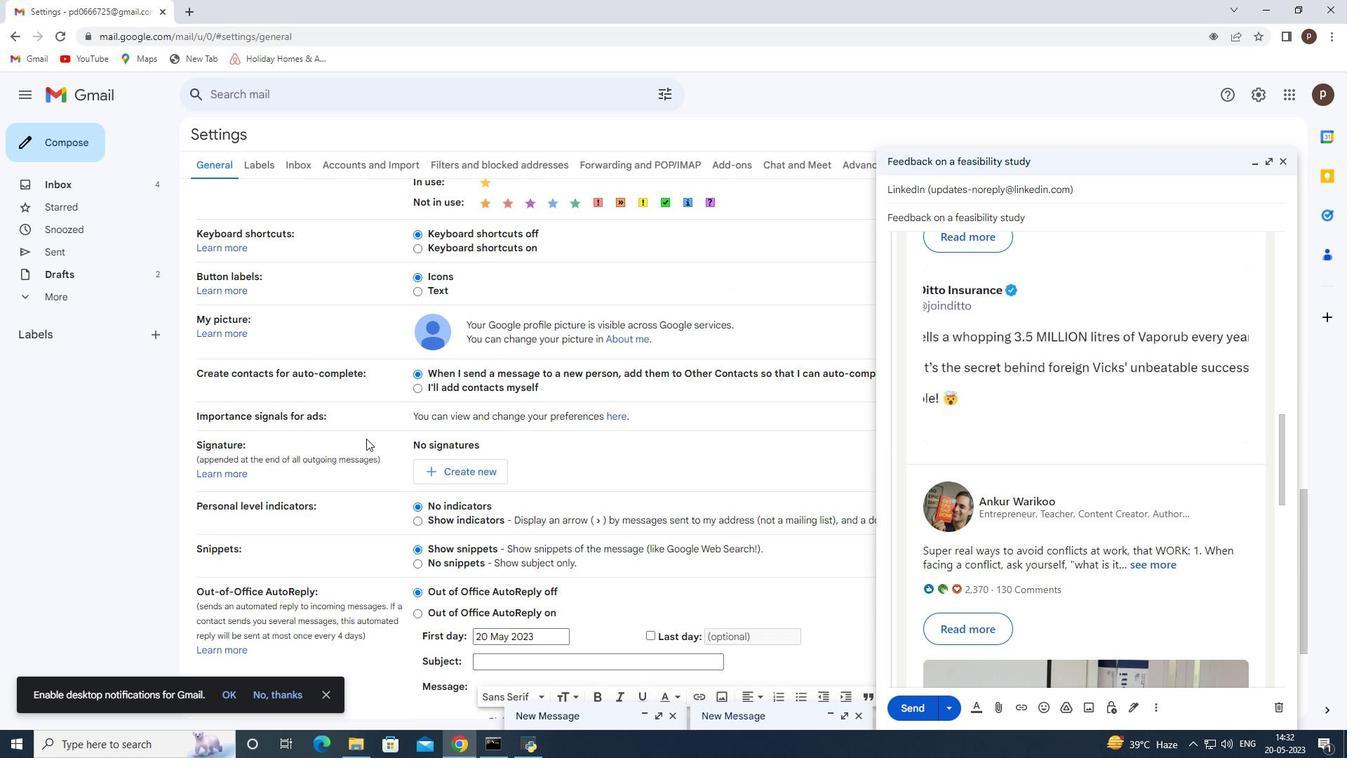 
Action: Mouse scrolled (366, 439) with delta (0, 0)
Screenshot: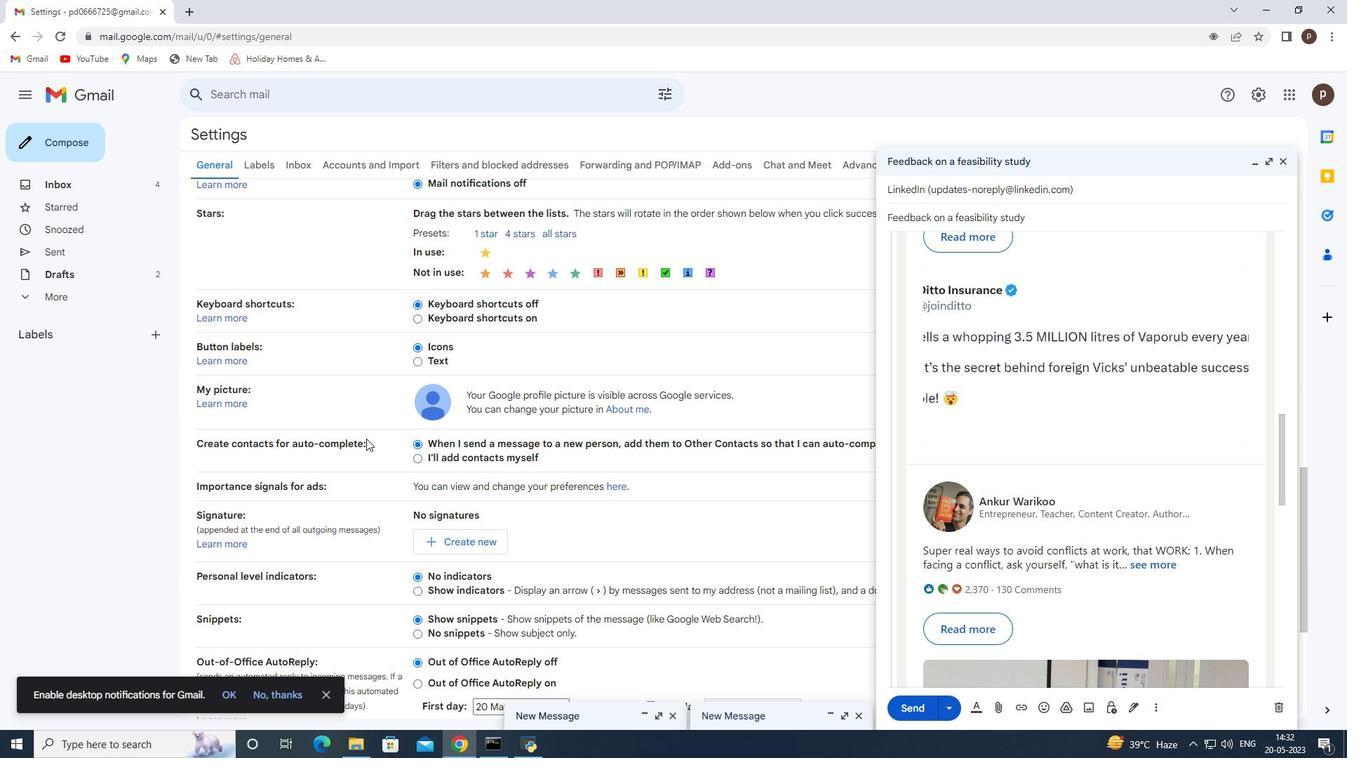 
Action: Mouse scrolled (366, 439) with delta (0, 0)
Screenshot: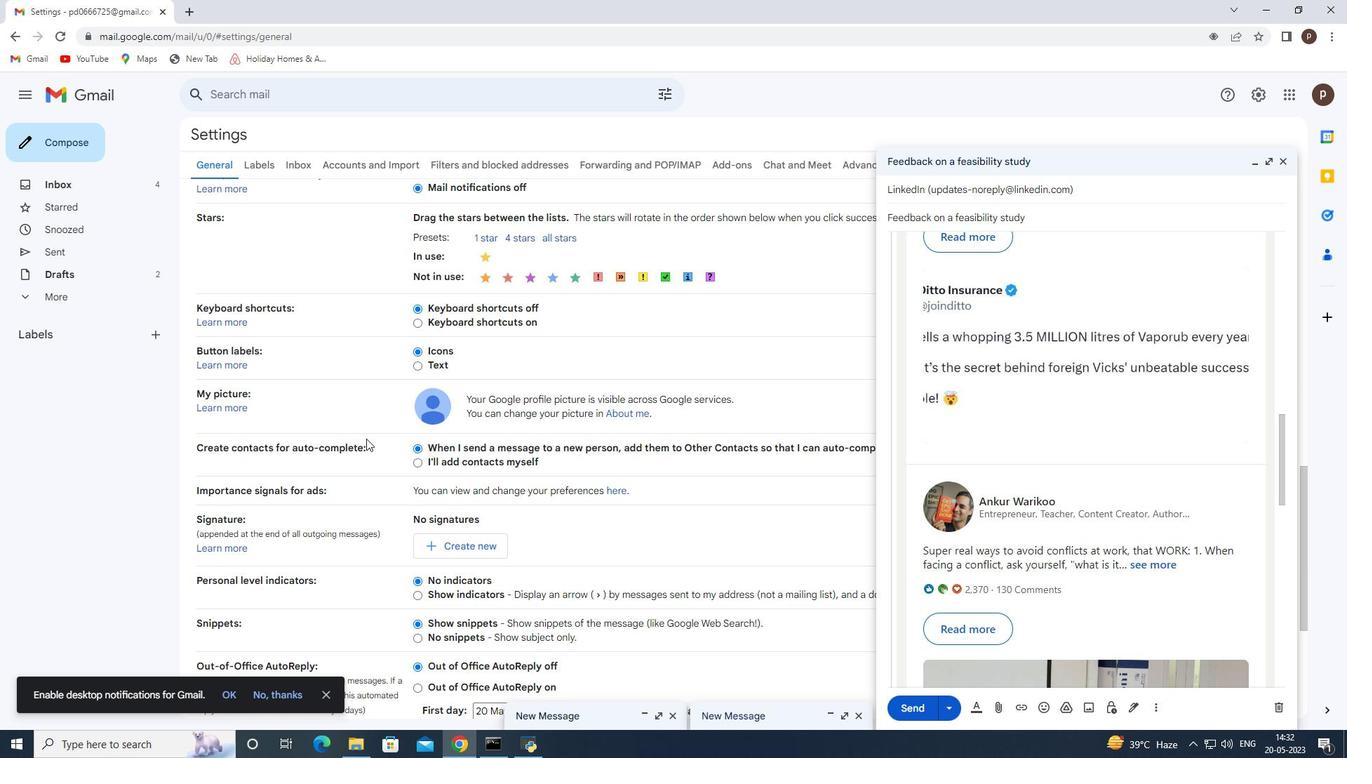 
Action: Mouse scrolled (366, 439) with delta (0, 0)
Screenshot: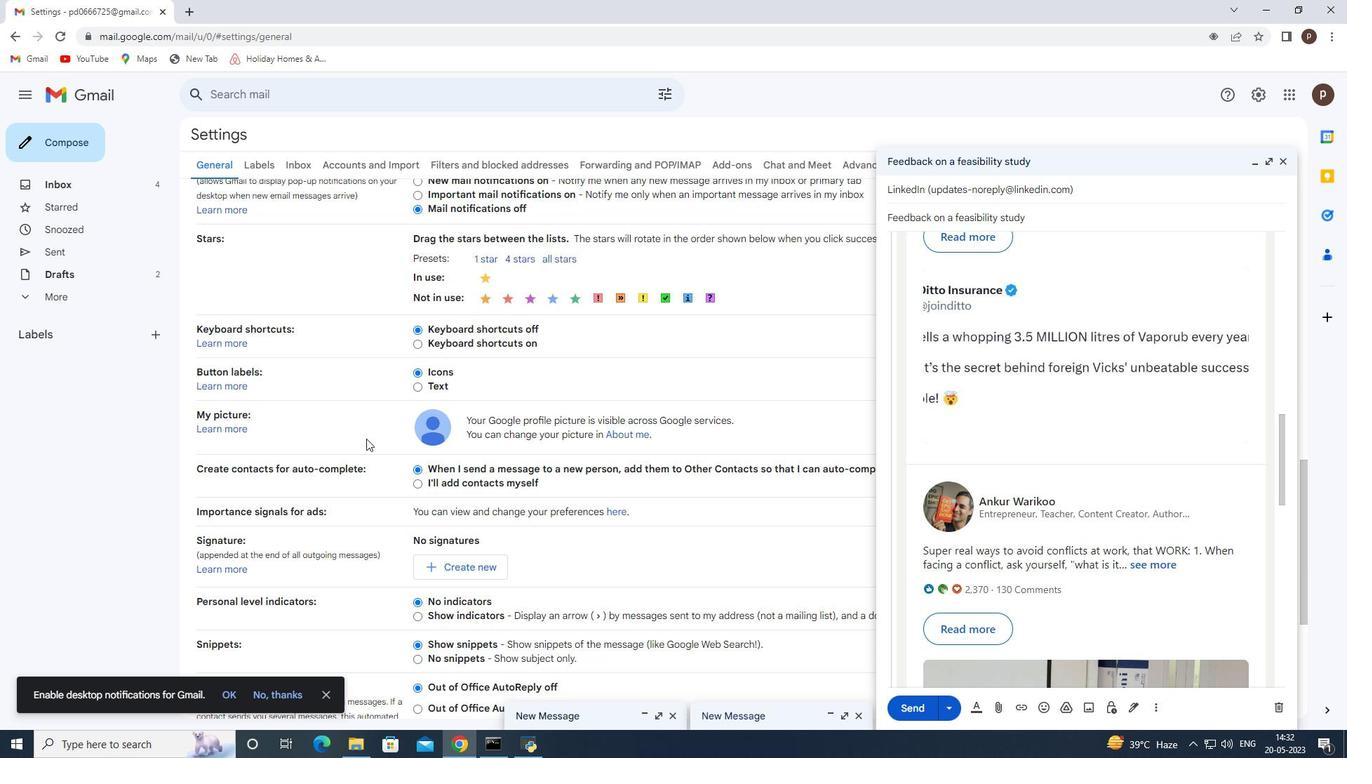
Action: Mouse scrolled (366, 439) with delta (0, 0)
Screenshot: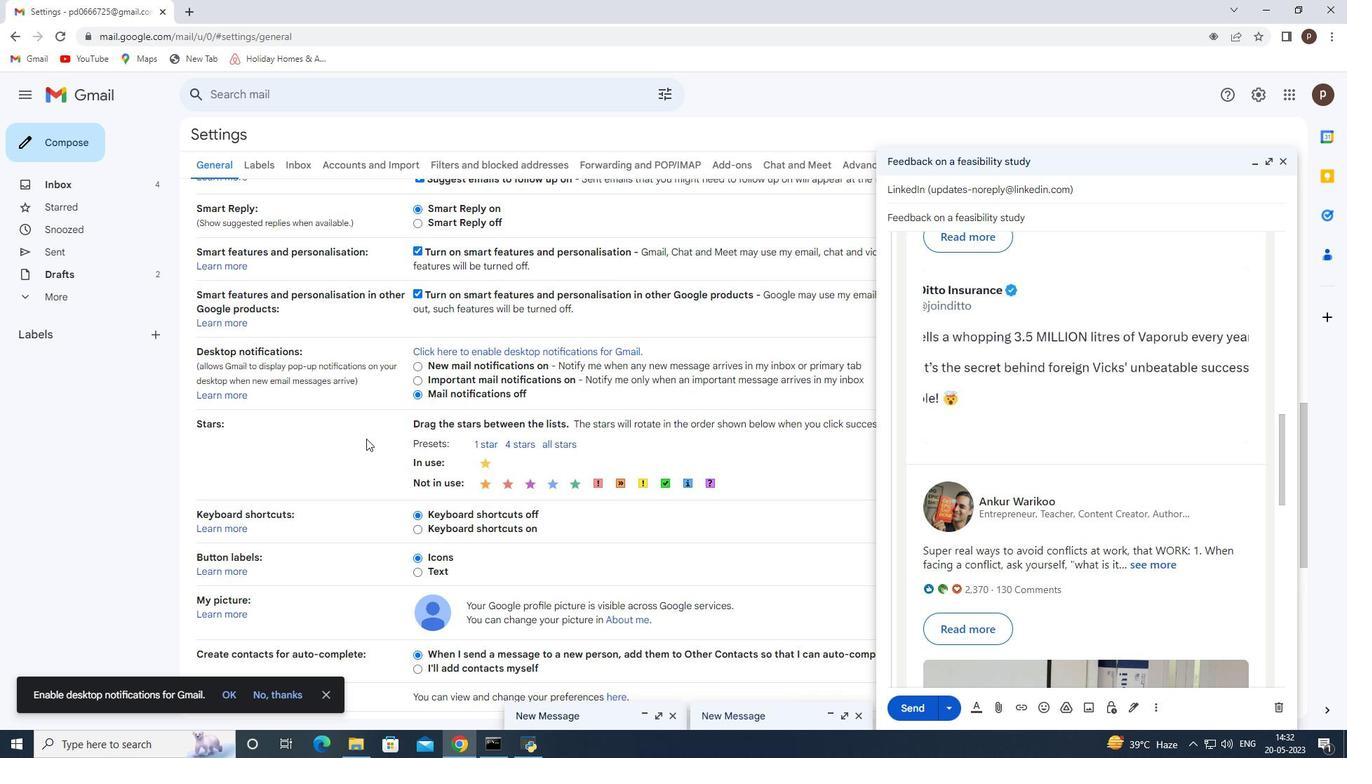 
Action: Mouse scrolled (366, 439) with delta (0, 0)
Screenshot: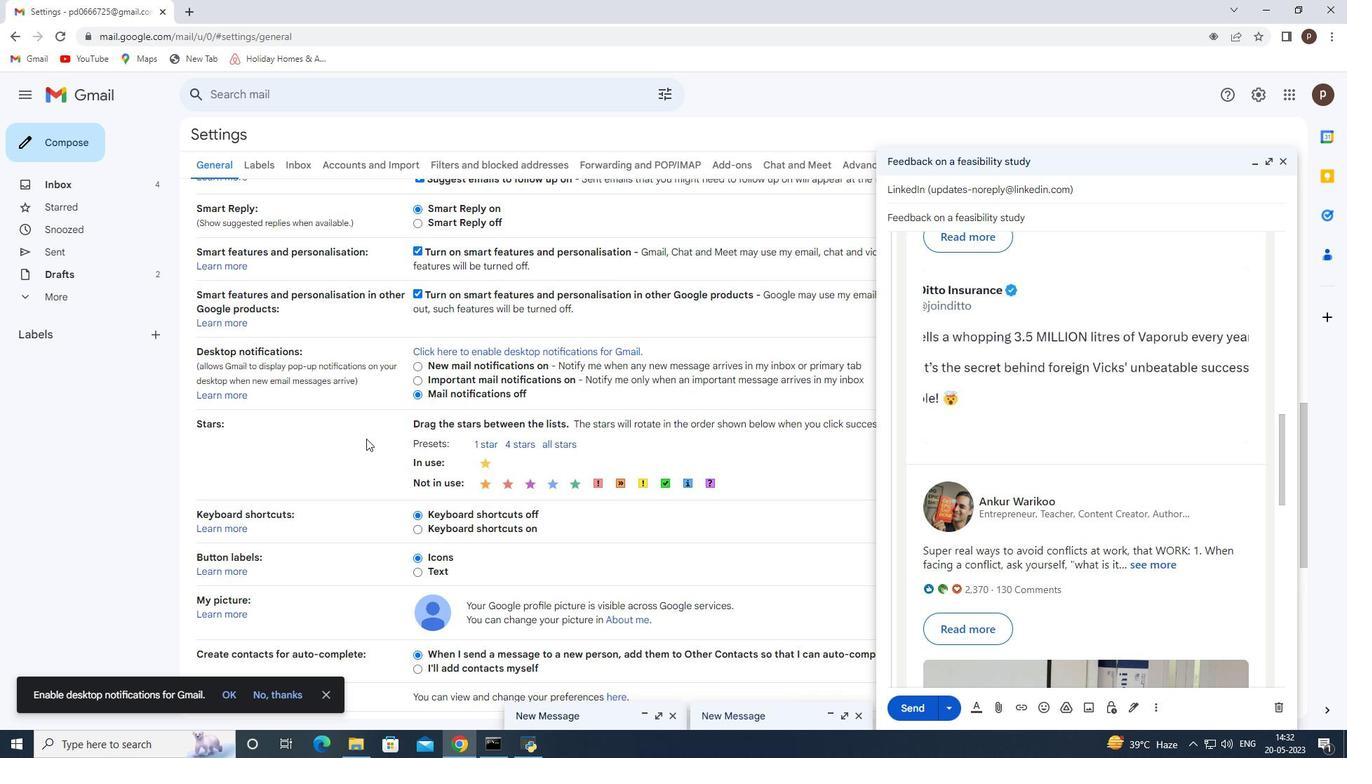 
Action: Mouse scrolled (366, 439) with delta (0, 0)
Screenshot: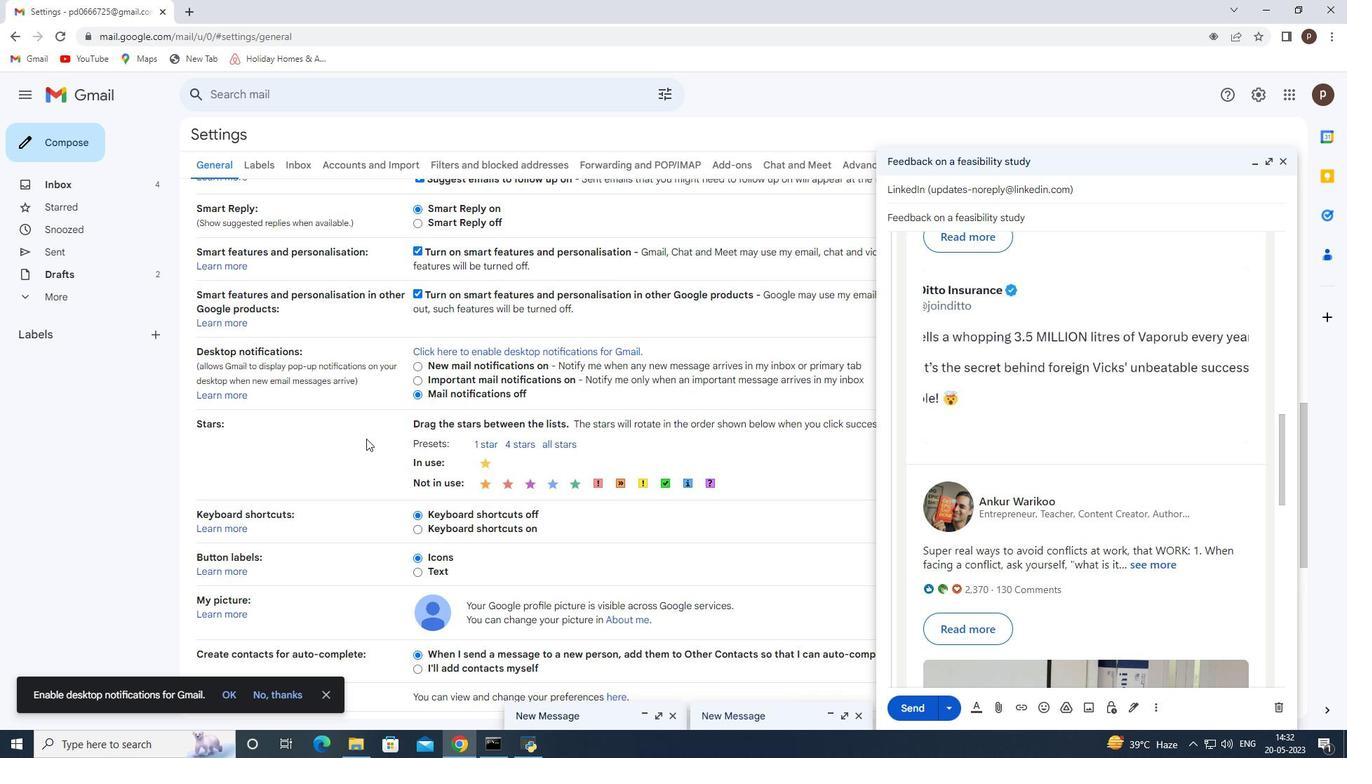 
Action: Mouse scrolled (366, 439) with delta (0, 0)
Screenshot: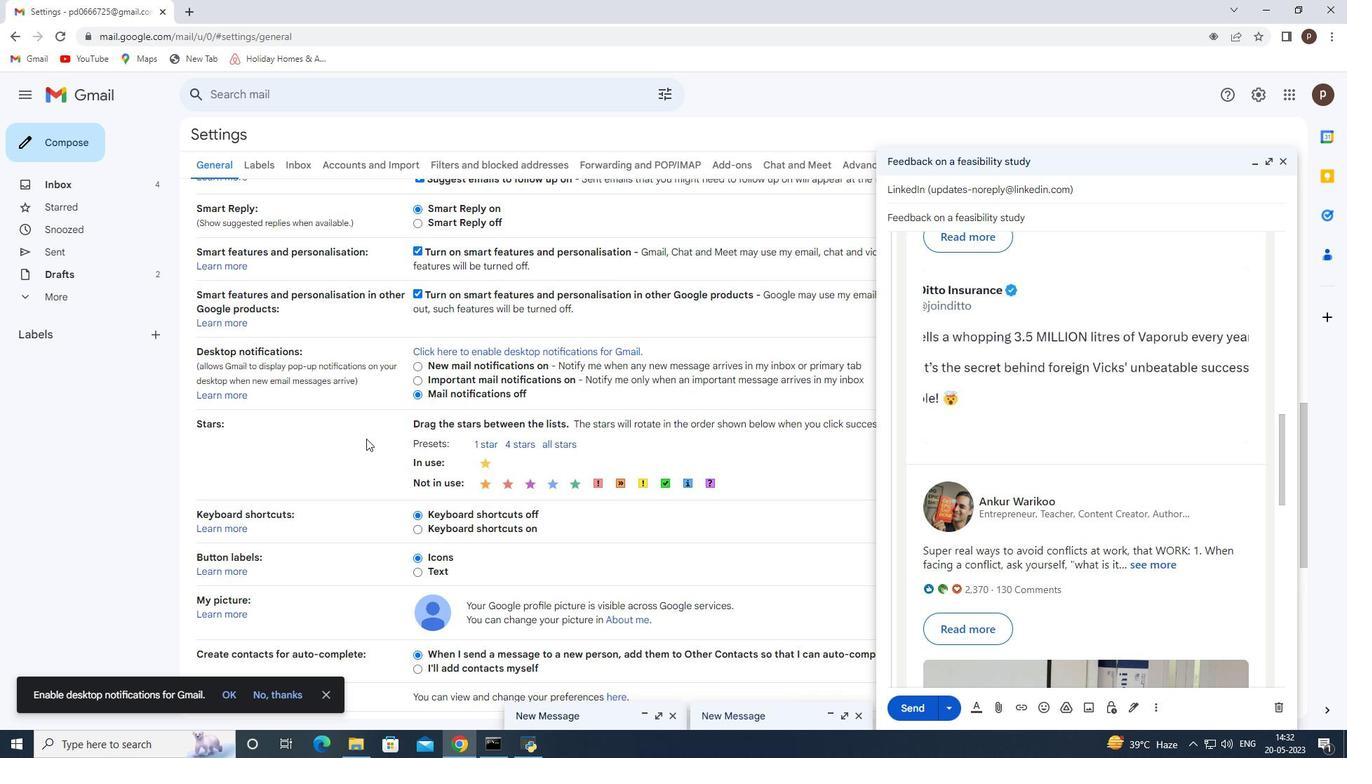 
Action: Mouse scrolled (366, 439) with delta (0, 0)
Screenshot: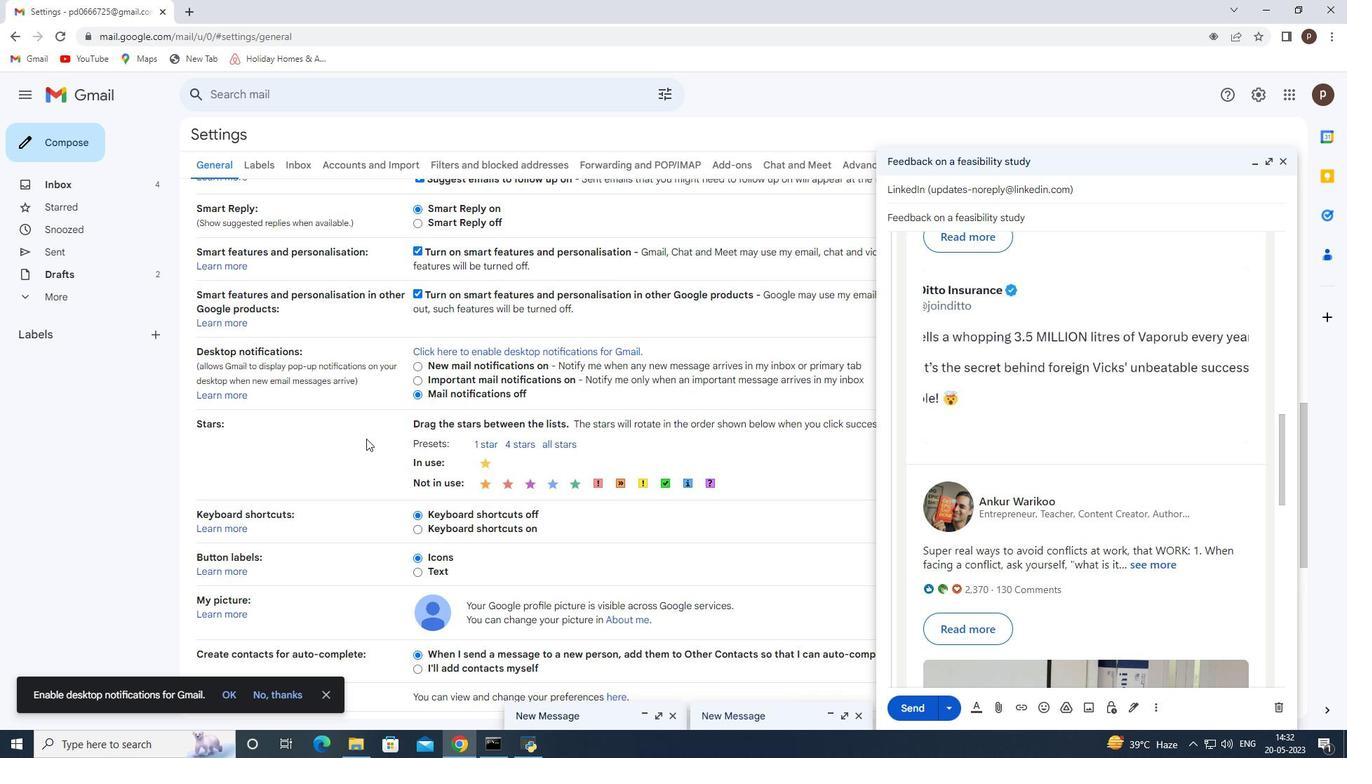 
Action: Mouse scrolled (366, 439) with delta (0, 0)
Screenshot: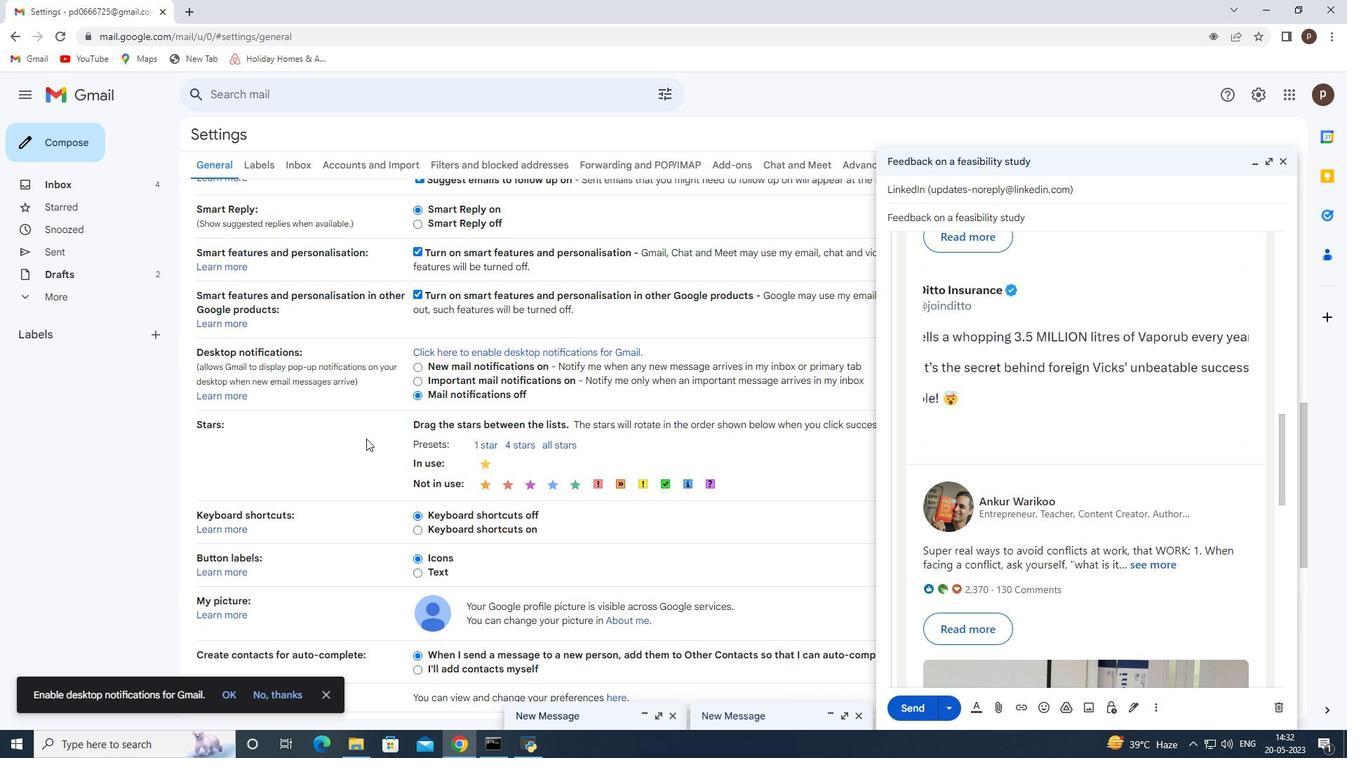 
Action: Mouse scrolled (366, 439) with delta (0, 0)
Screenshot: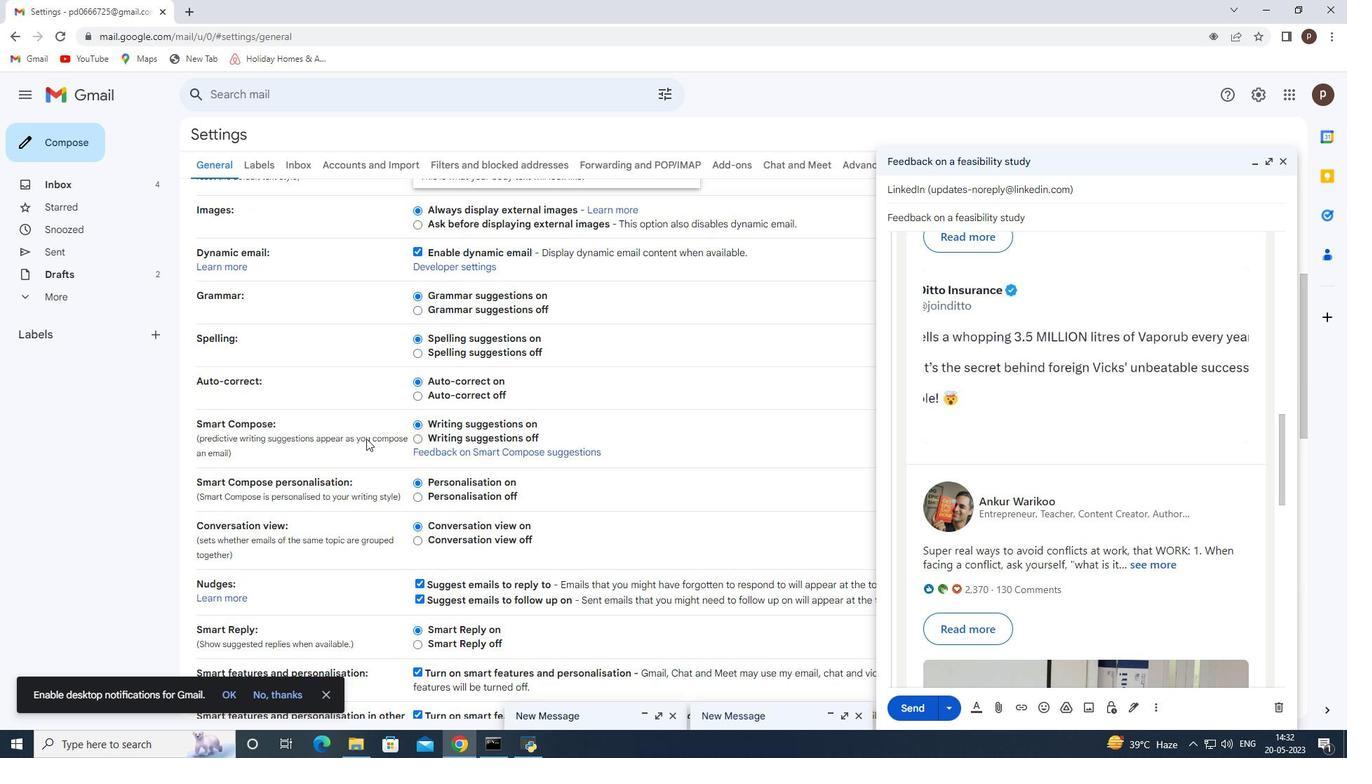
Action: Mouse scrolled (366, 439) with delta (0, 0)
Screenshot: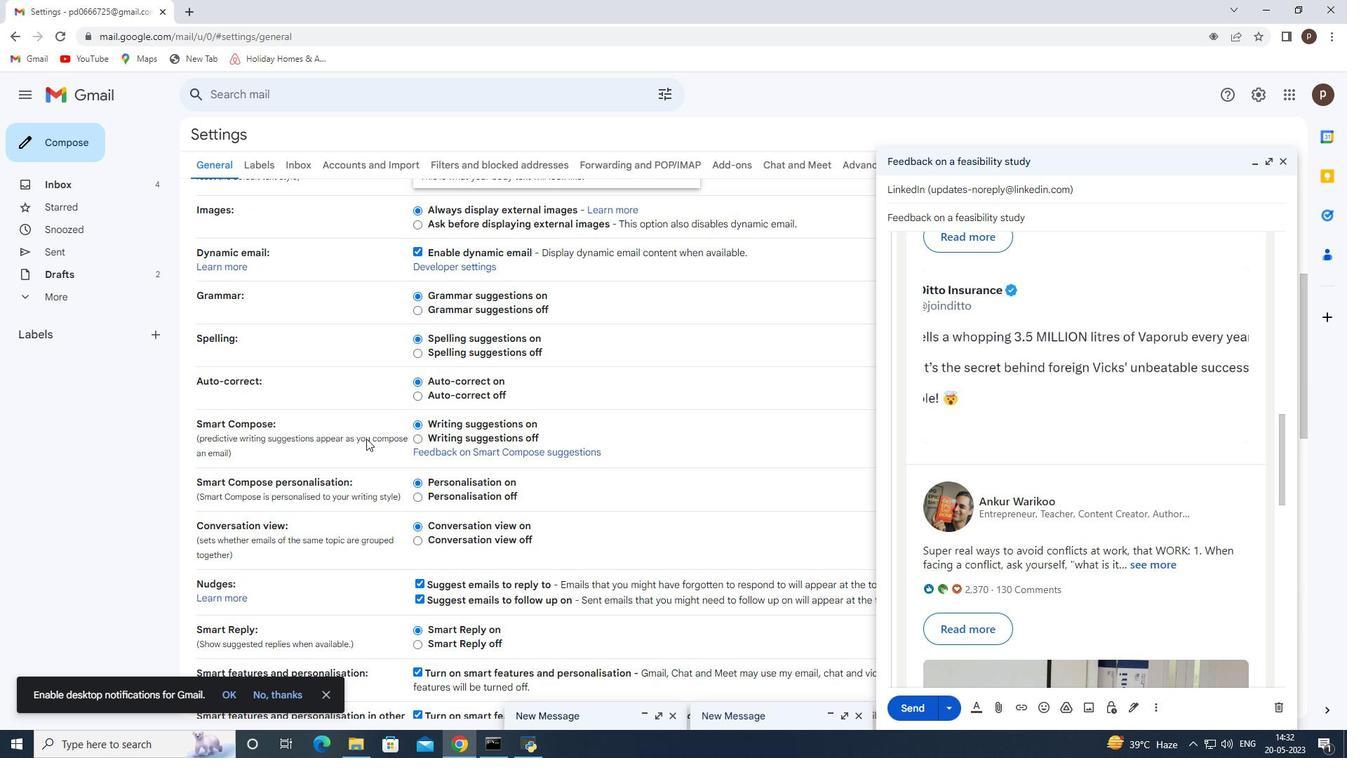 
Action: Mouse scrolled (366, 439) with delta (0, 0)
Screenshot: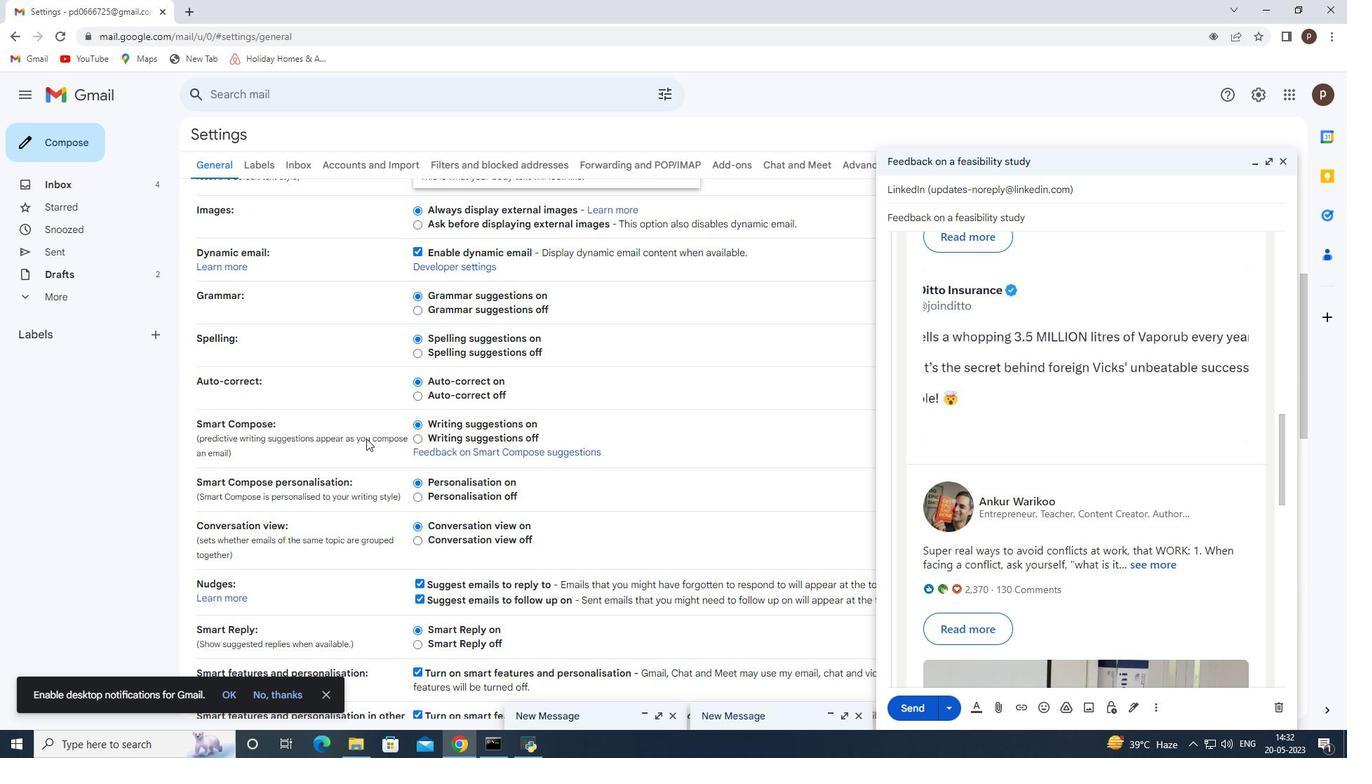 
Action: Mouse scrolled (366, 439) with delta (0, 0)
Screenshot: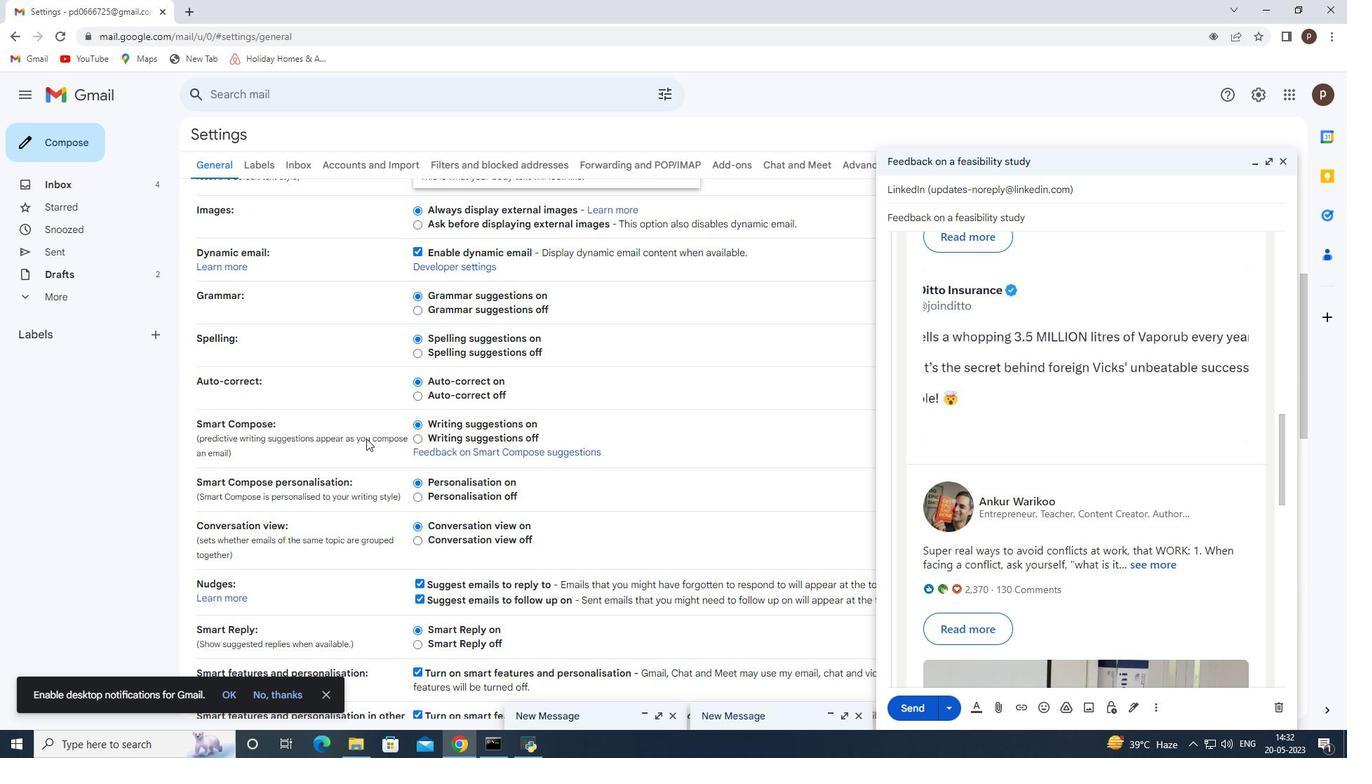 
Action: Mouse scrolled (366, 439) with delta (0, 0)
Screenshot: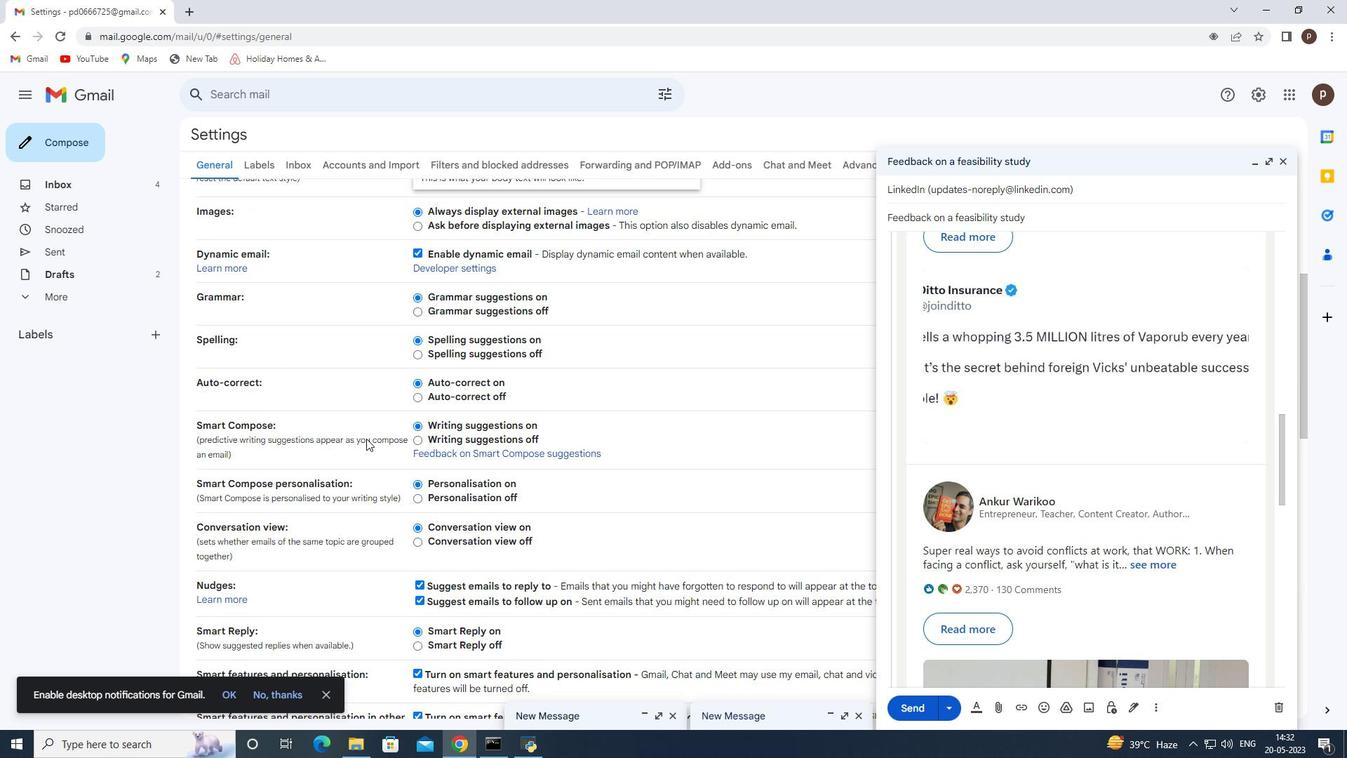 
Action: Mouse scrolled (366, 439) with delta (0, 0)
Screenshot: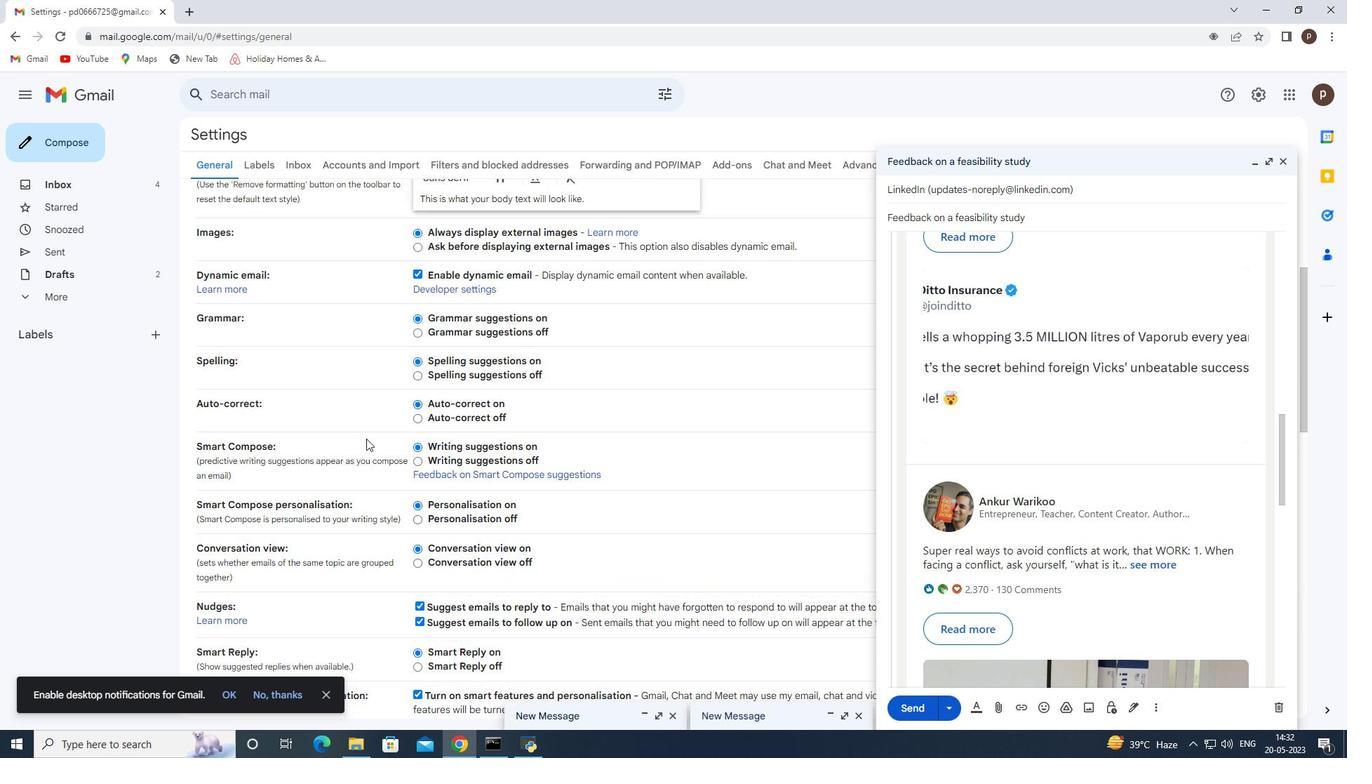 
Action: Mouse scrolled (366, 439) with delta (0, 0)
Screenshot: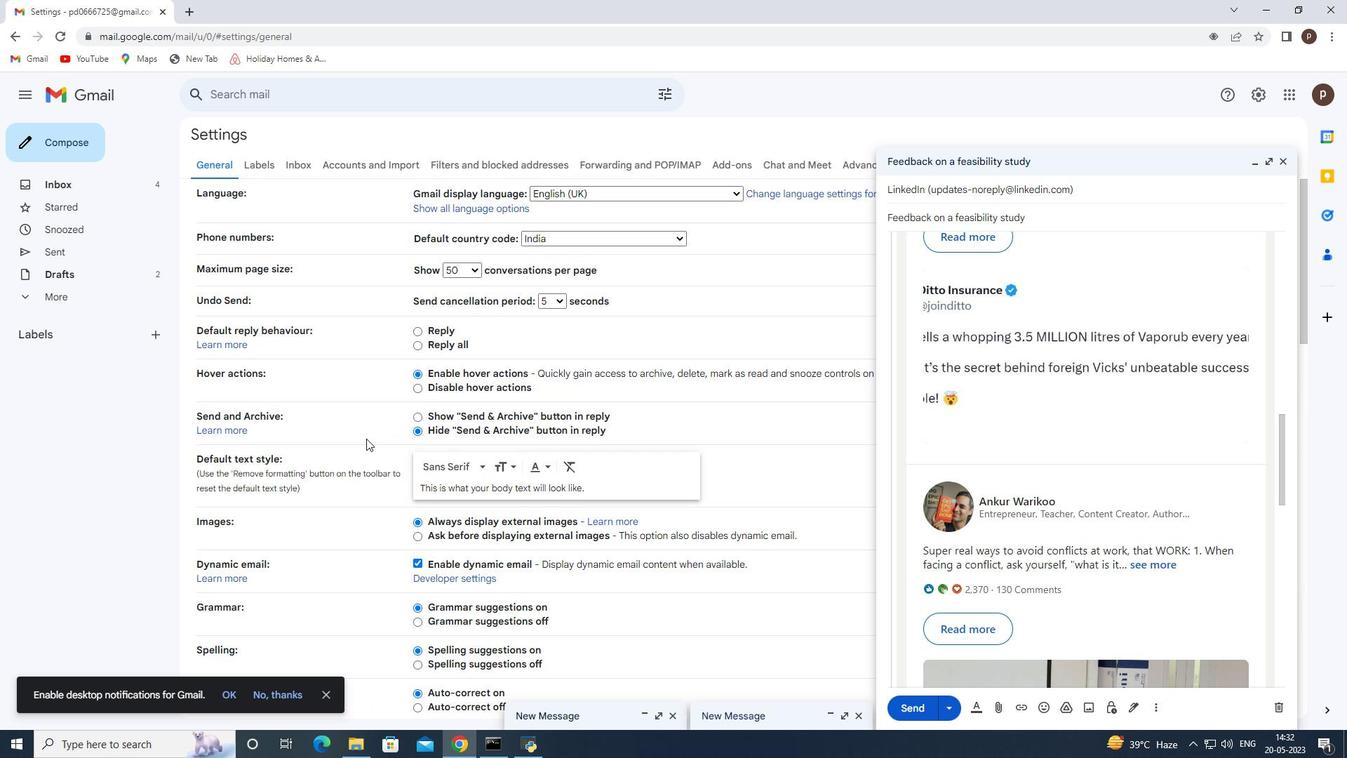 
Action: Mouse scrolled (366, 439) with delta (0, 0)
Screenshot: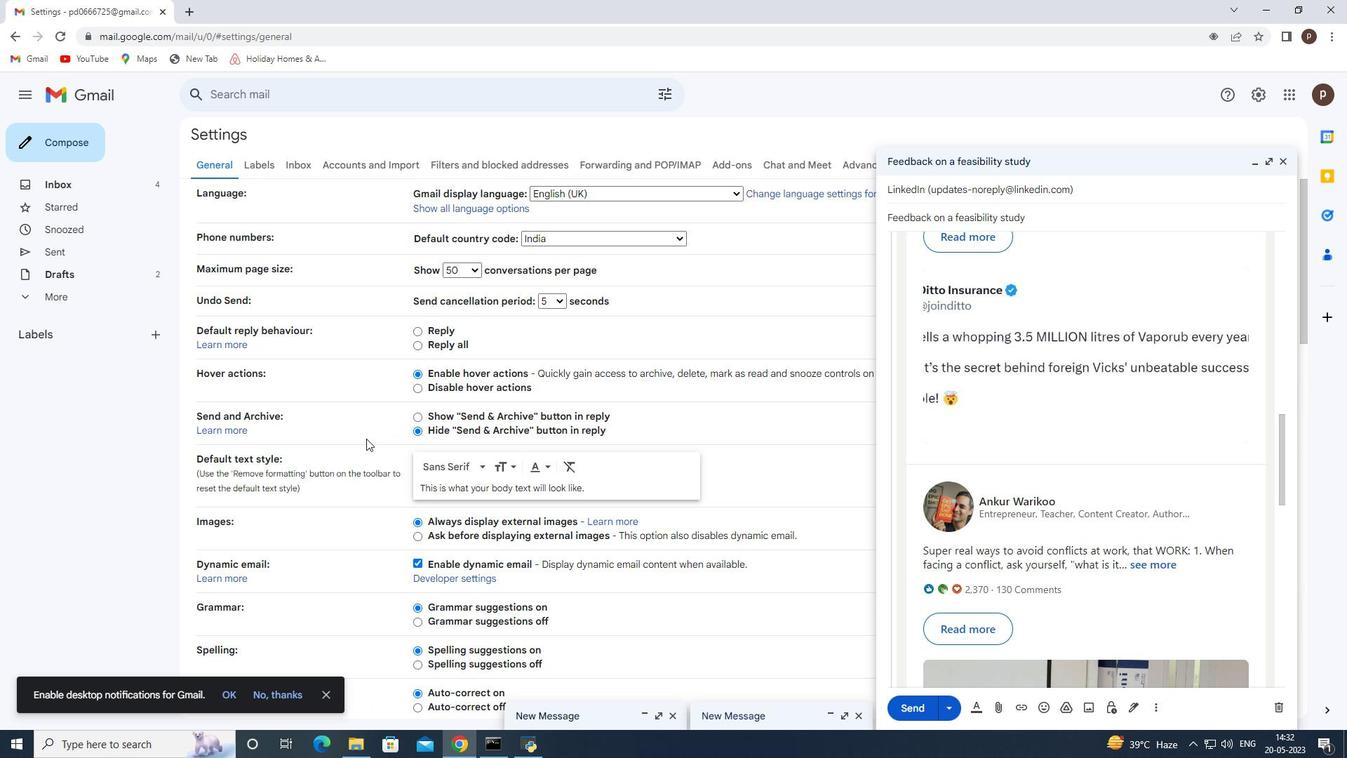 
Action: Mouse scrolled (366, 439) with delta (0, 0)
Screenshot: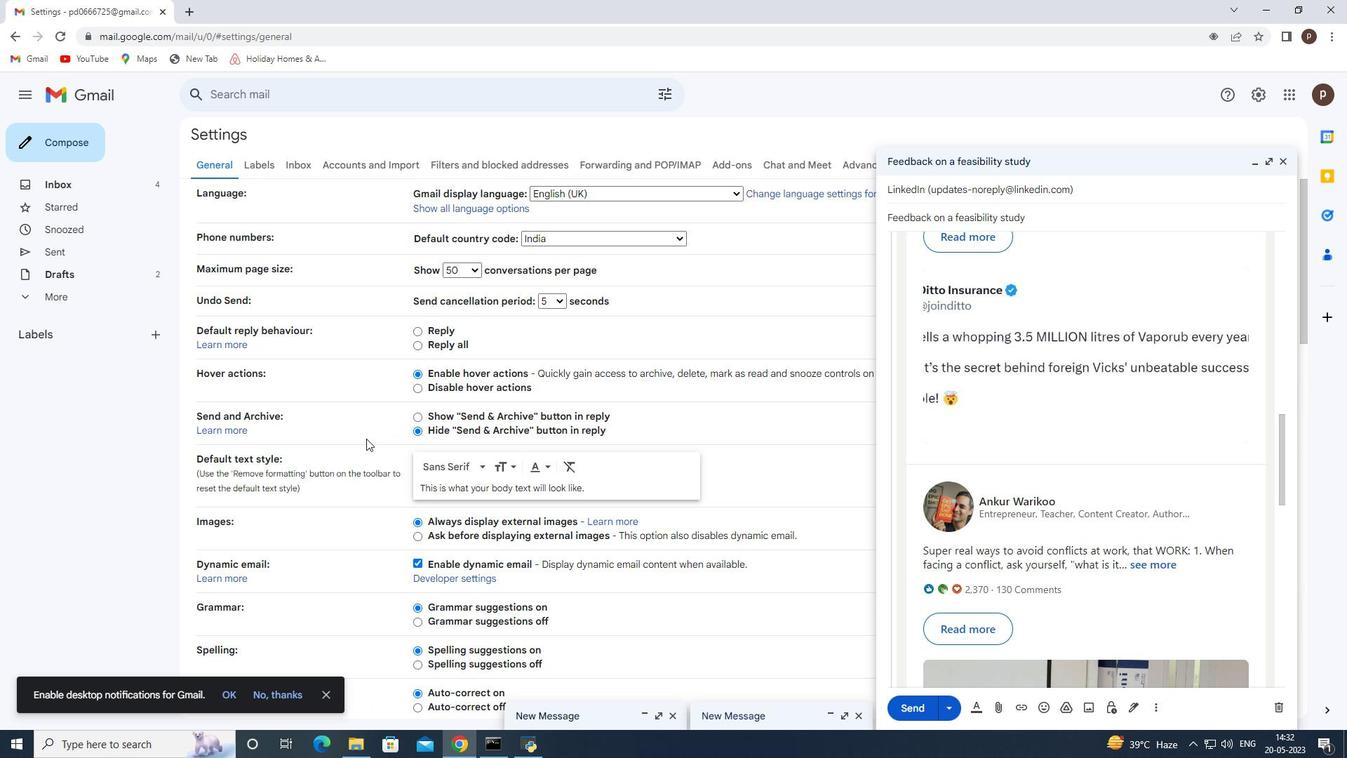 
Action: Mouse scrolled (366, 439) with delta (0, 0)
Screenshot: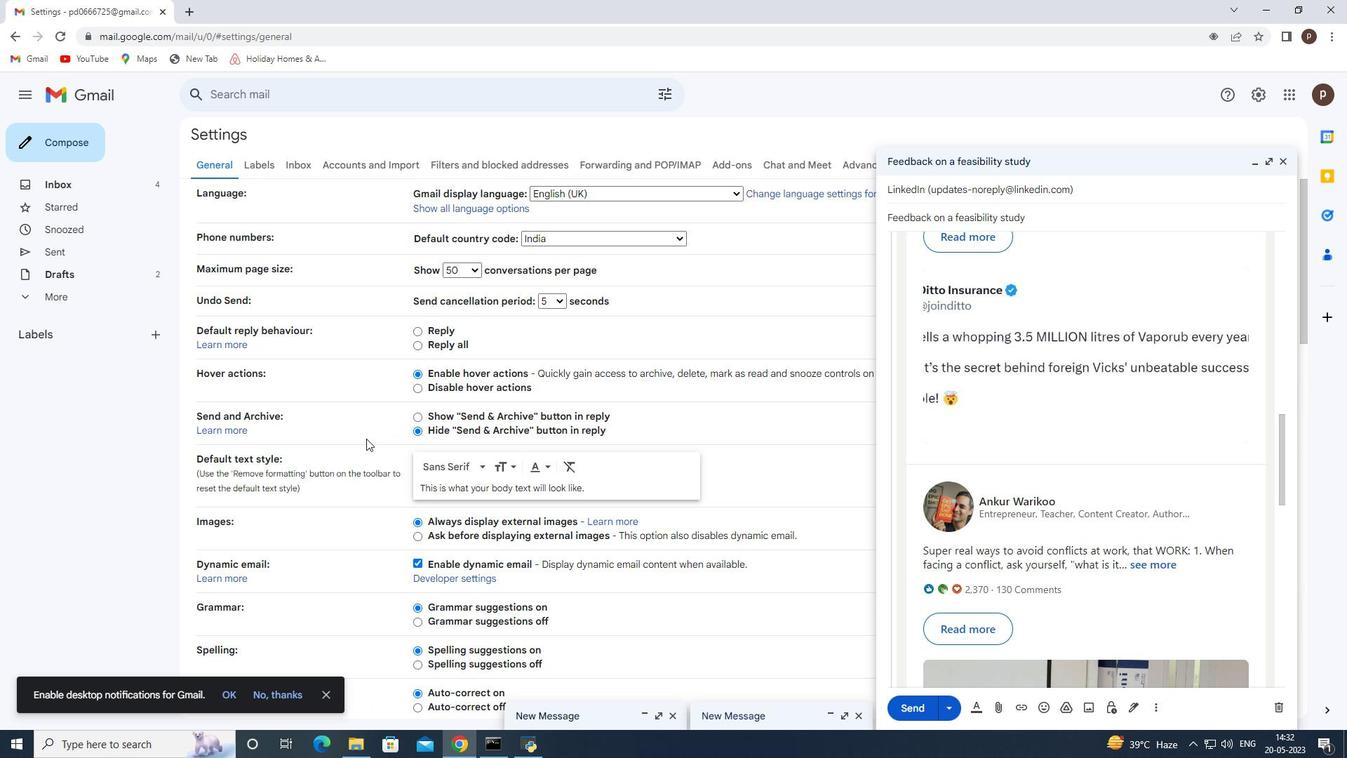 
Action: Mouse scrolled (366, 439) with delta (0, 0)
Screenshot: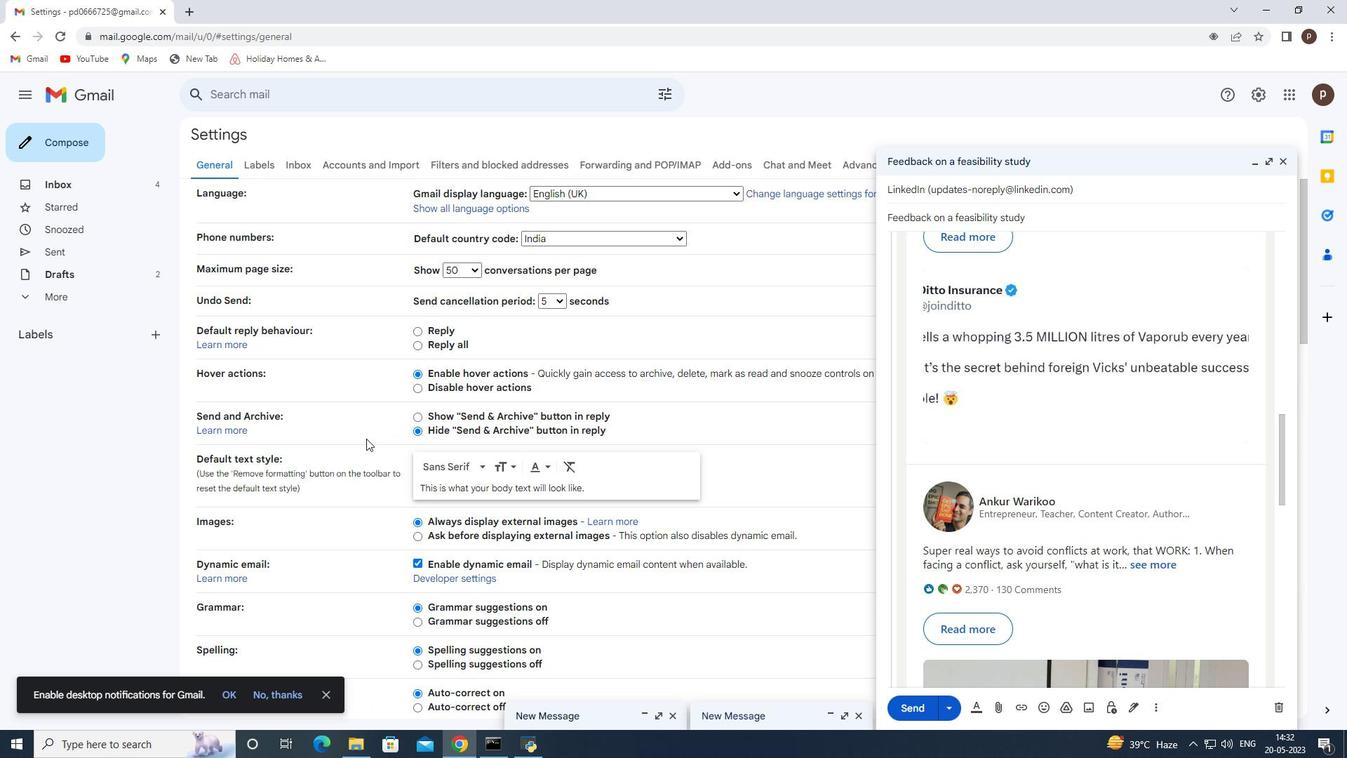 
Action: Mouse scrolled (366, 439) with delta (0, 0)
Screenshot: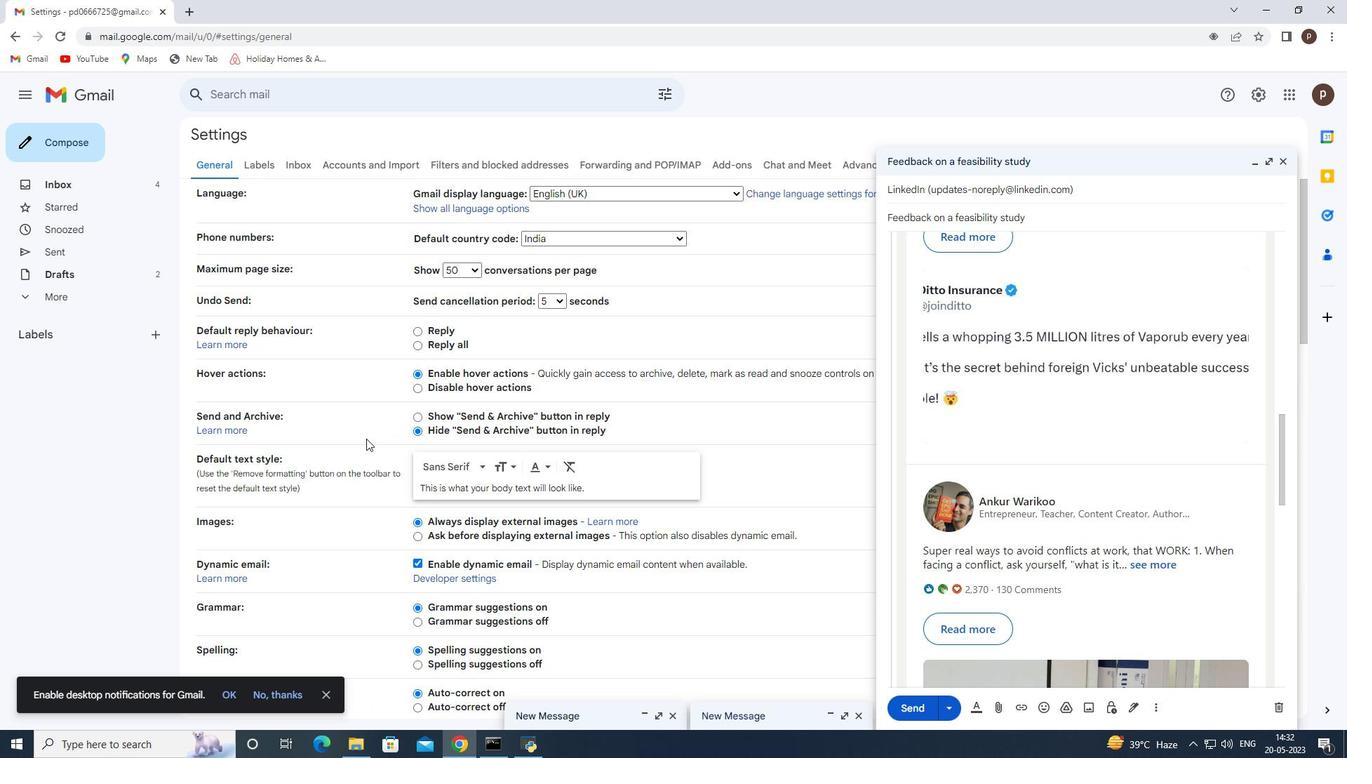 
Action: Mouse scrolled (366, 439) with delta (0, 0)
Screenshot: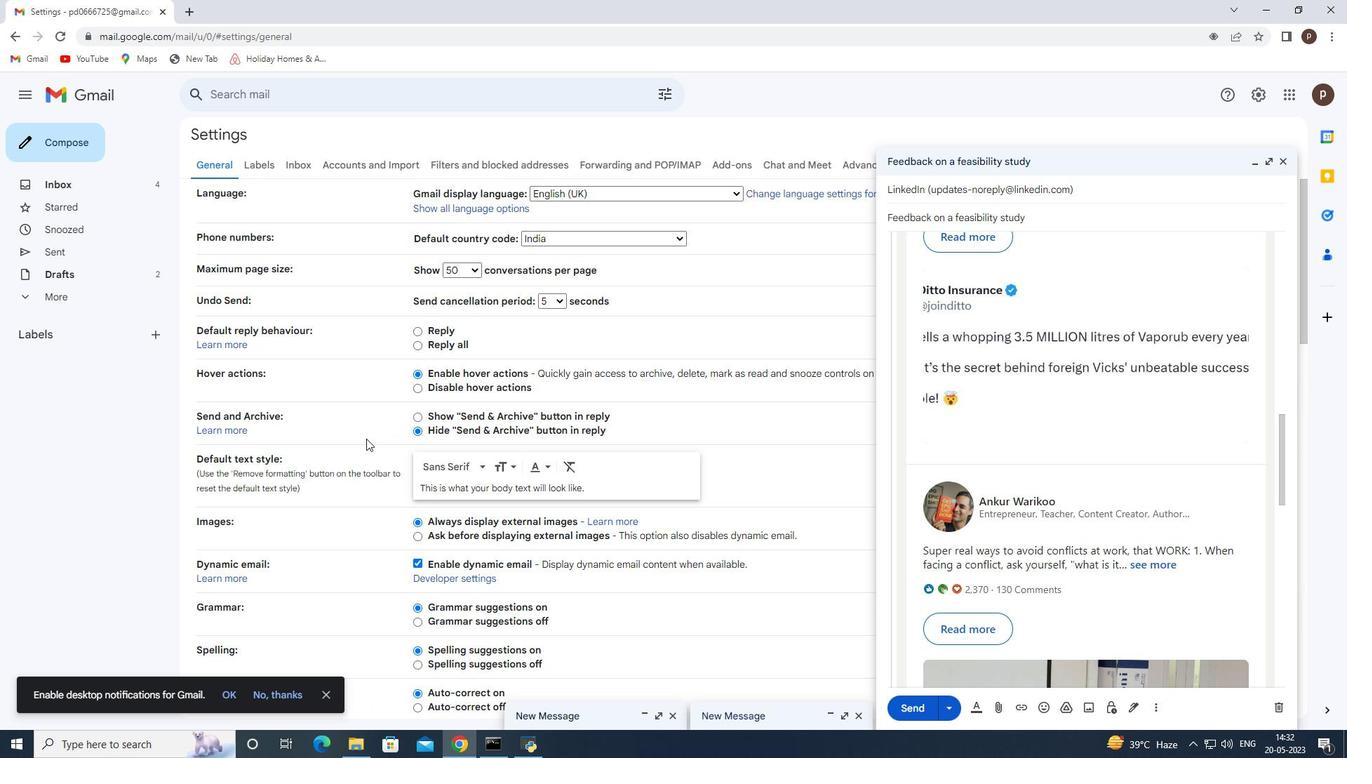 
Action: Mouse scrolled (366, 439) with delta (0, 0)
Screenshot: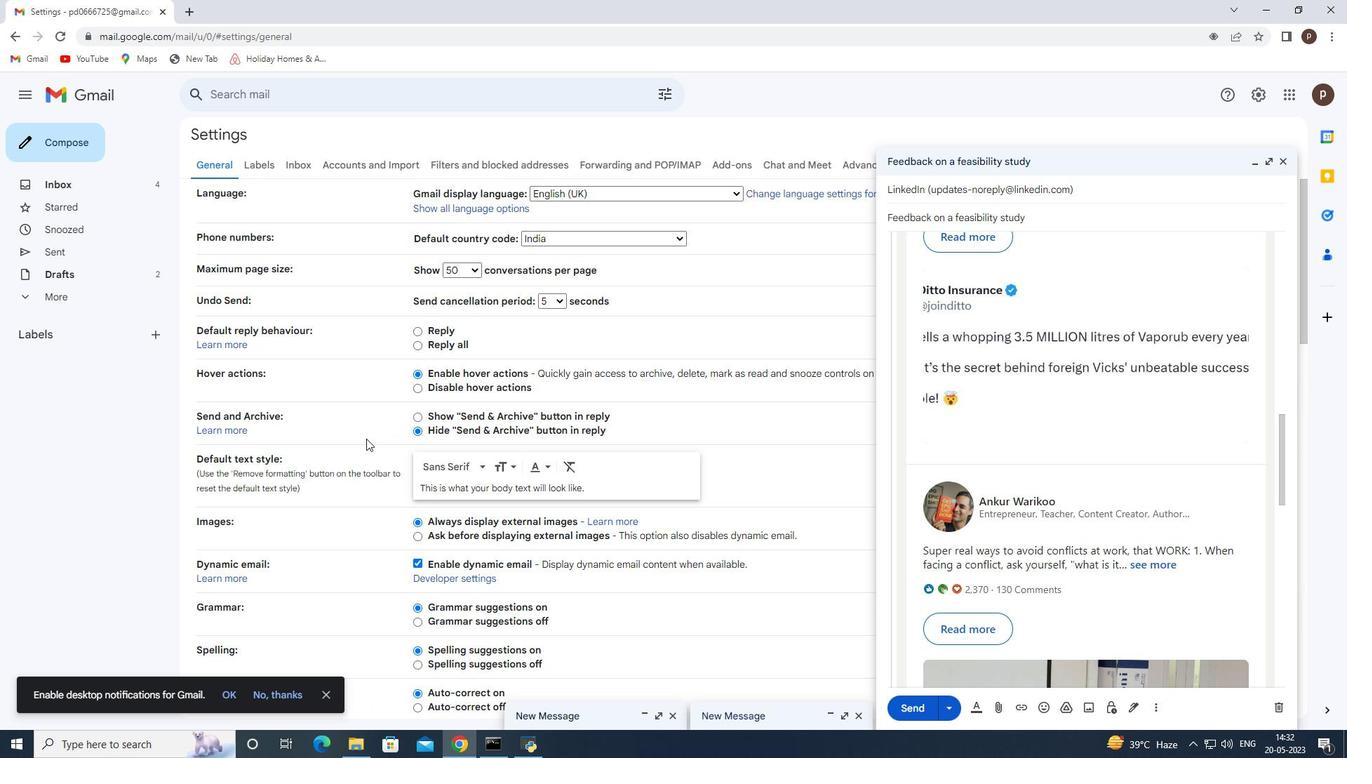 
Action: Mouse scrolled (366, 439) with delta (0, 0)
Screenshot: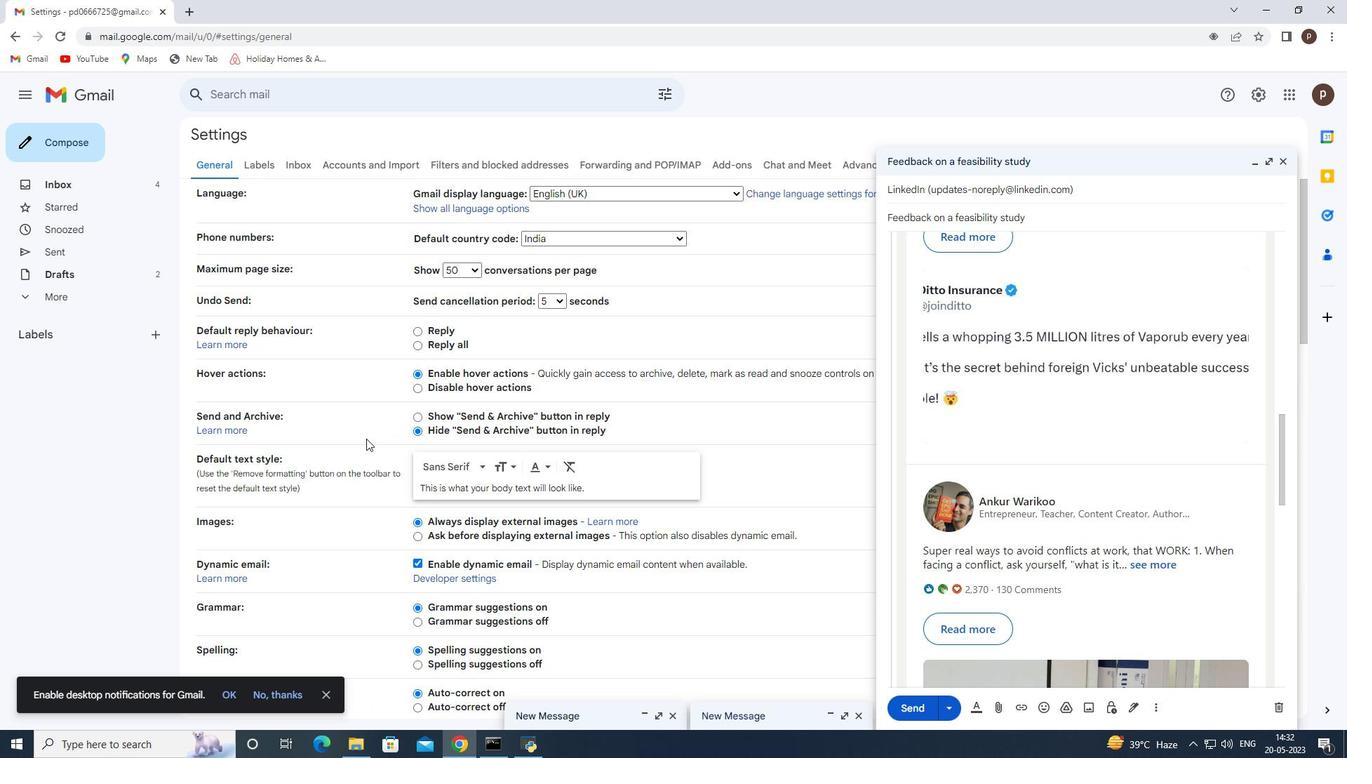 
Action: Mouse scrolled (366, 439) with delta (0, 0)
Screenshot: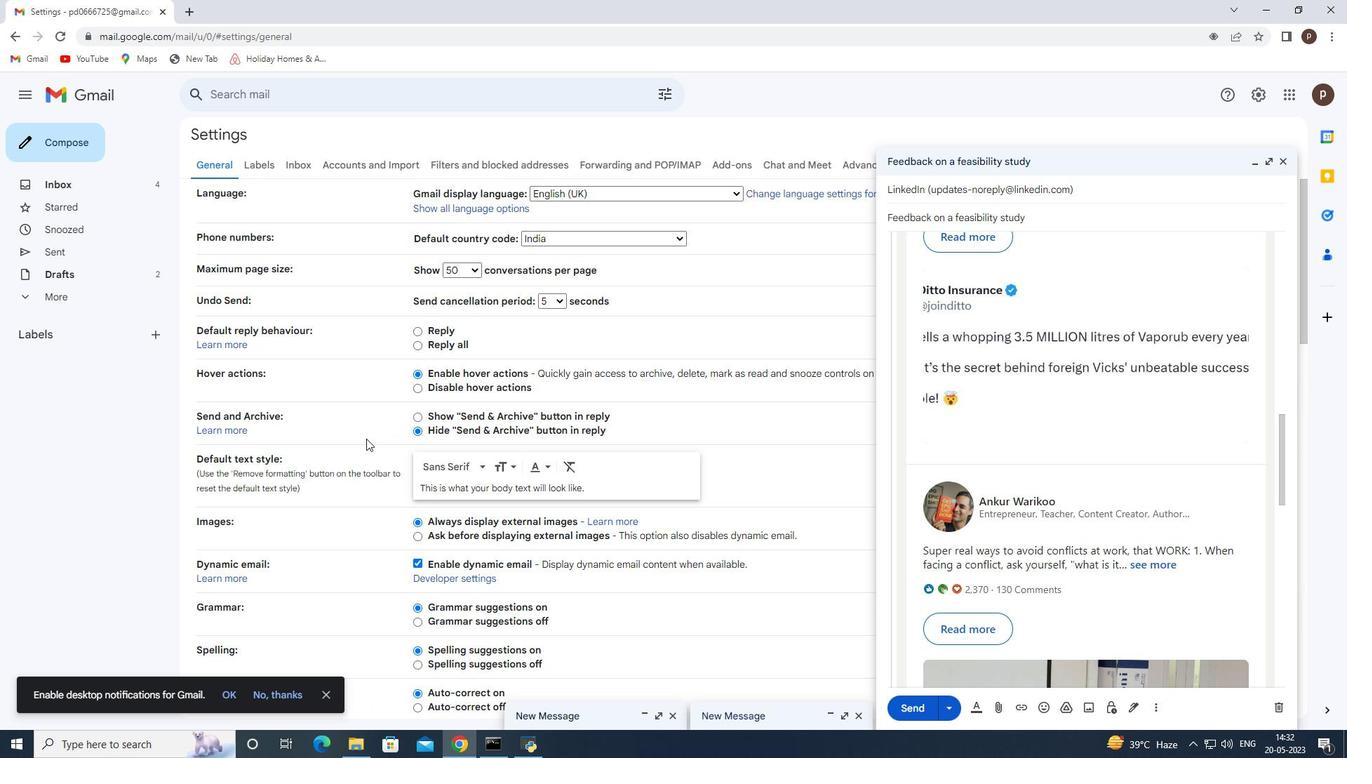 
Action: Mouse scrolled (366, 439) with delta (0, 0)
Screenshot: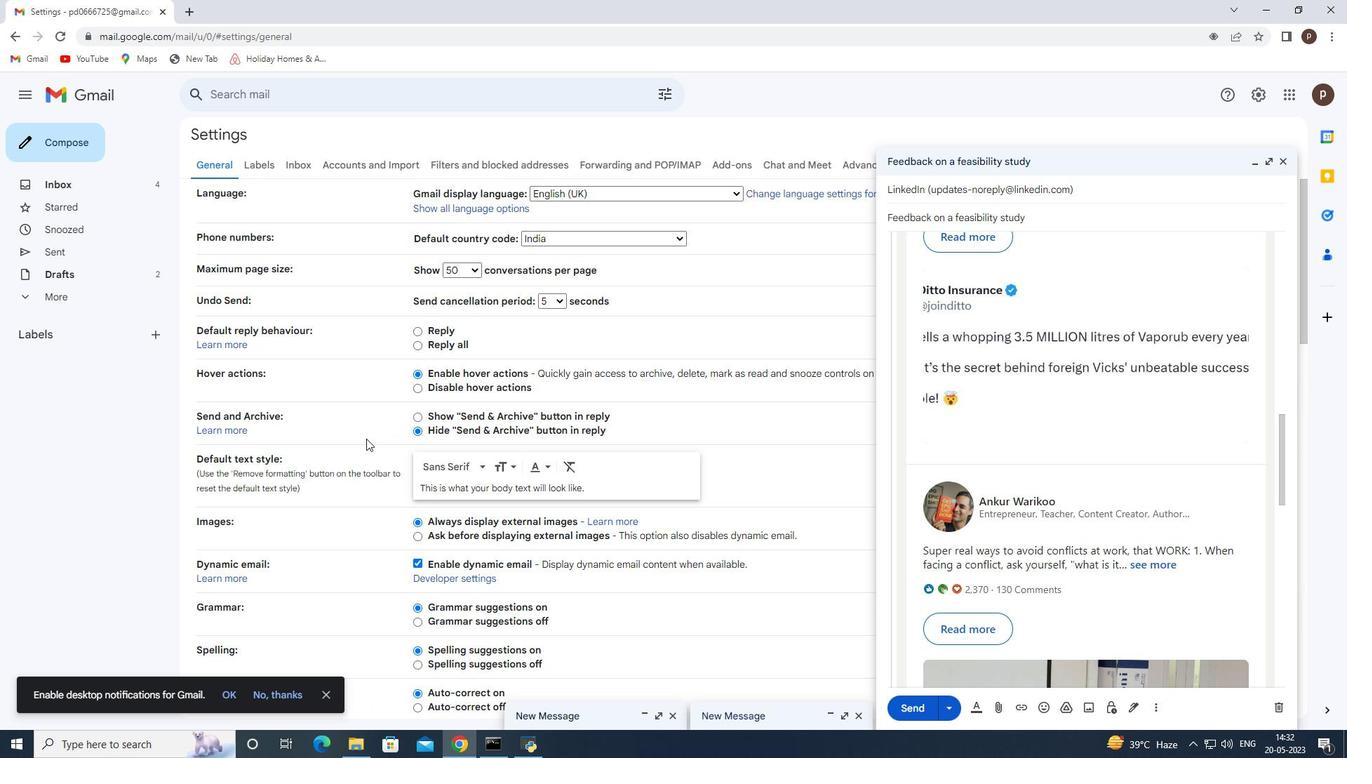 
Action: Mouse scrolled (366, 439) with delta (0, 0)
Screenshot: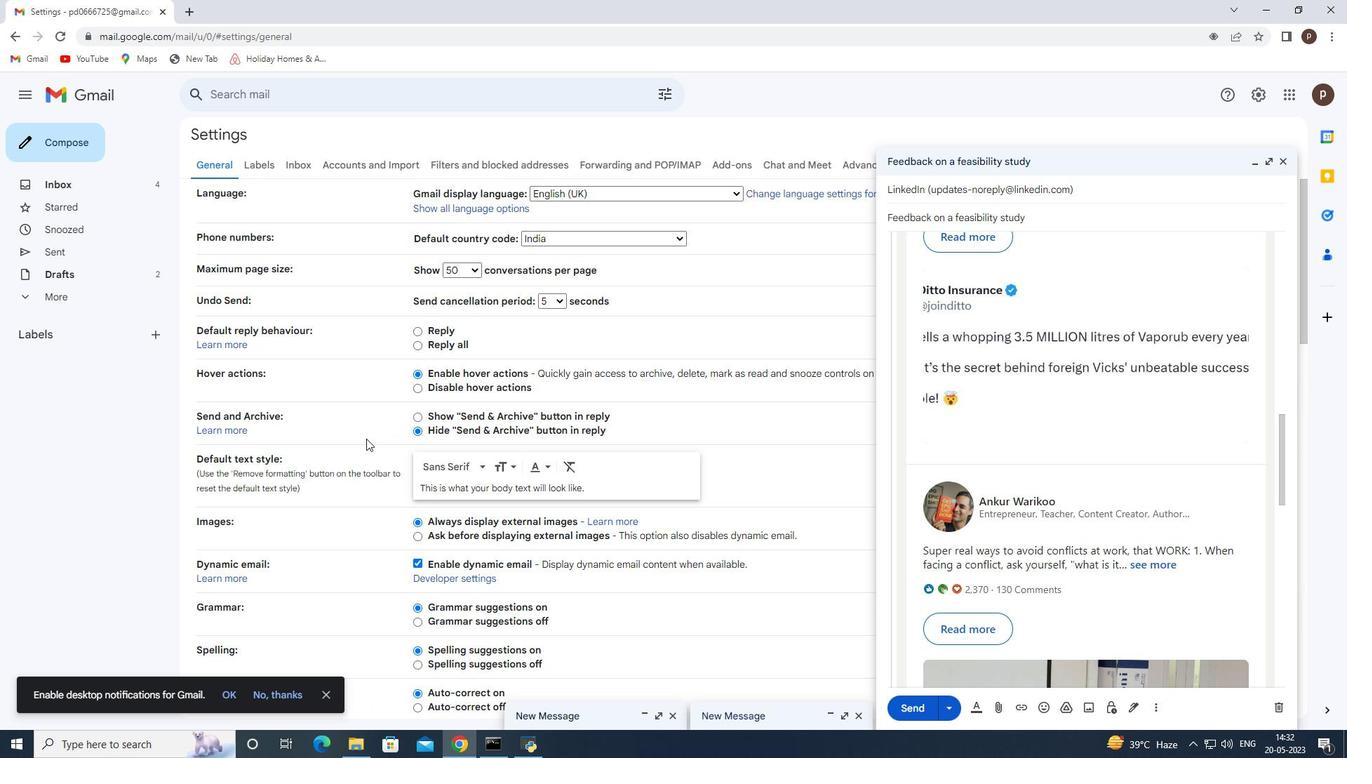 
Action: Mouse scrolled (366, 439) with delta (0, 0)
Screenshot: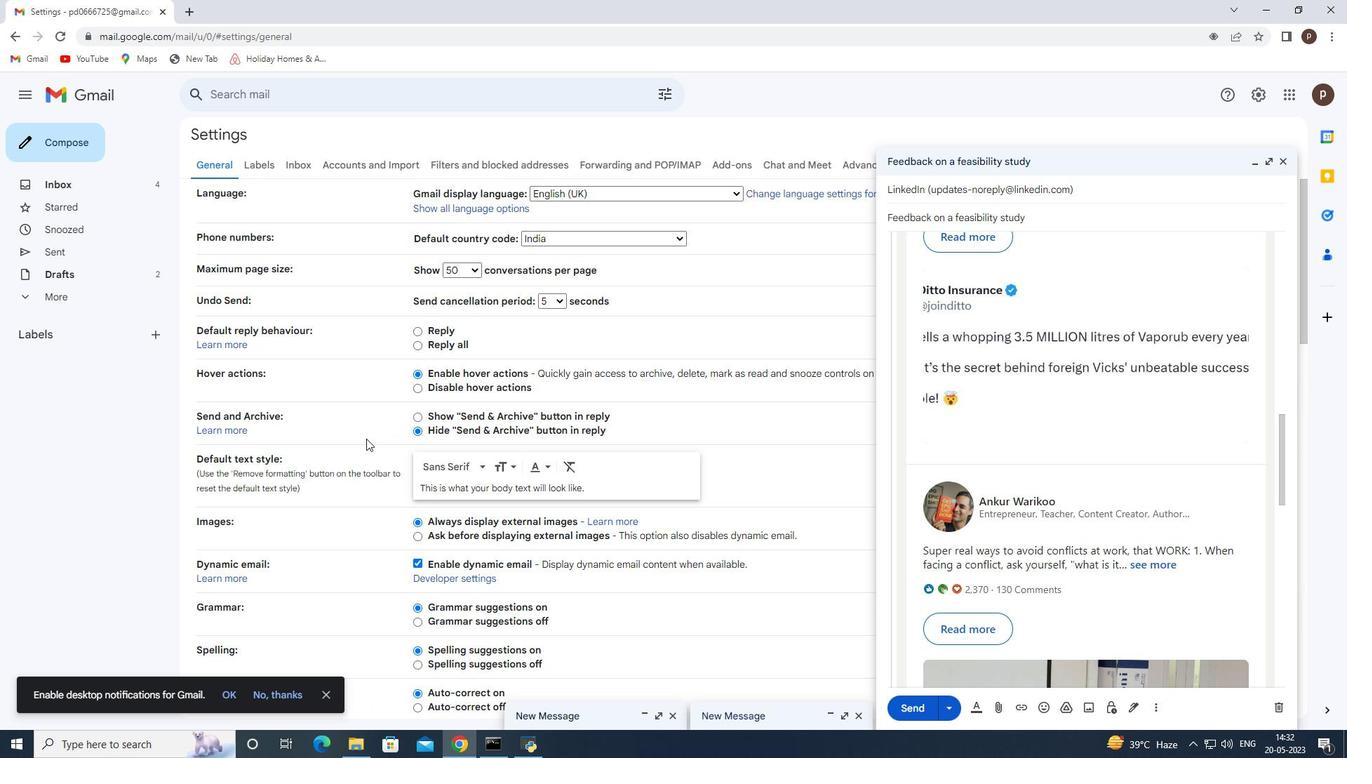 
Action: Mouse moved to (11, 30)
Screenshot: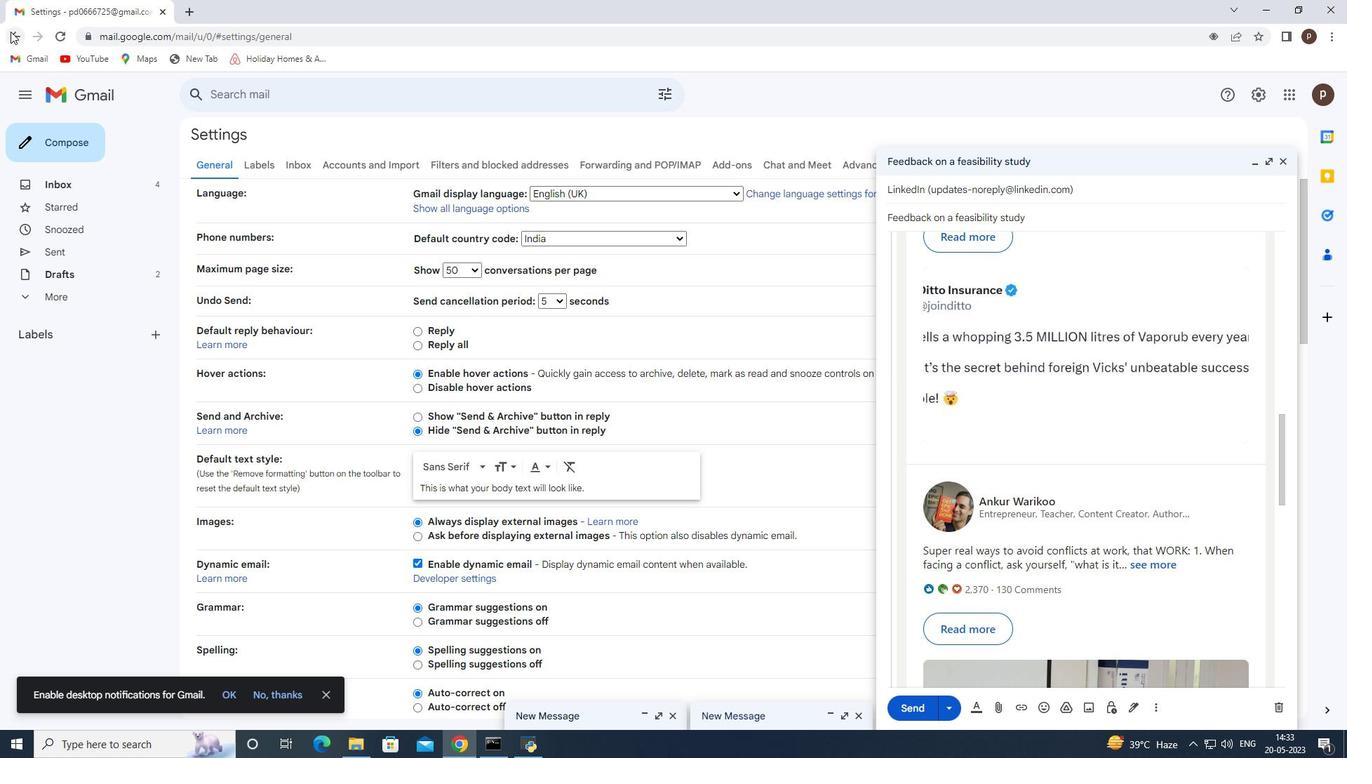 
Action: Mouse pressed left at (11, 30)
Screenshot: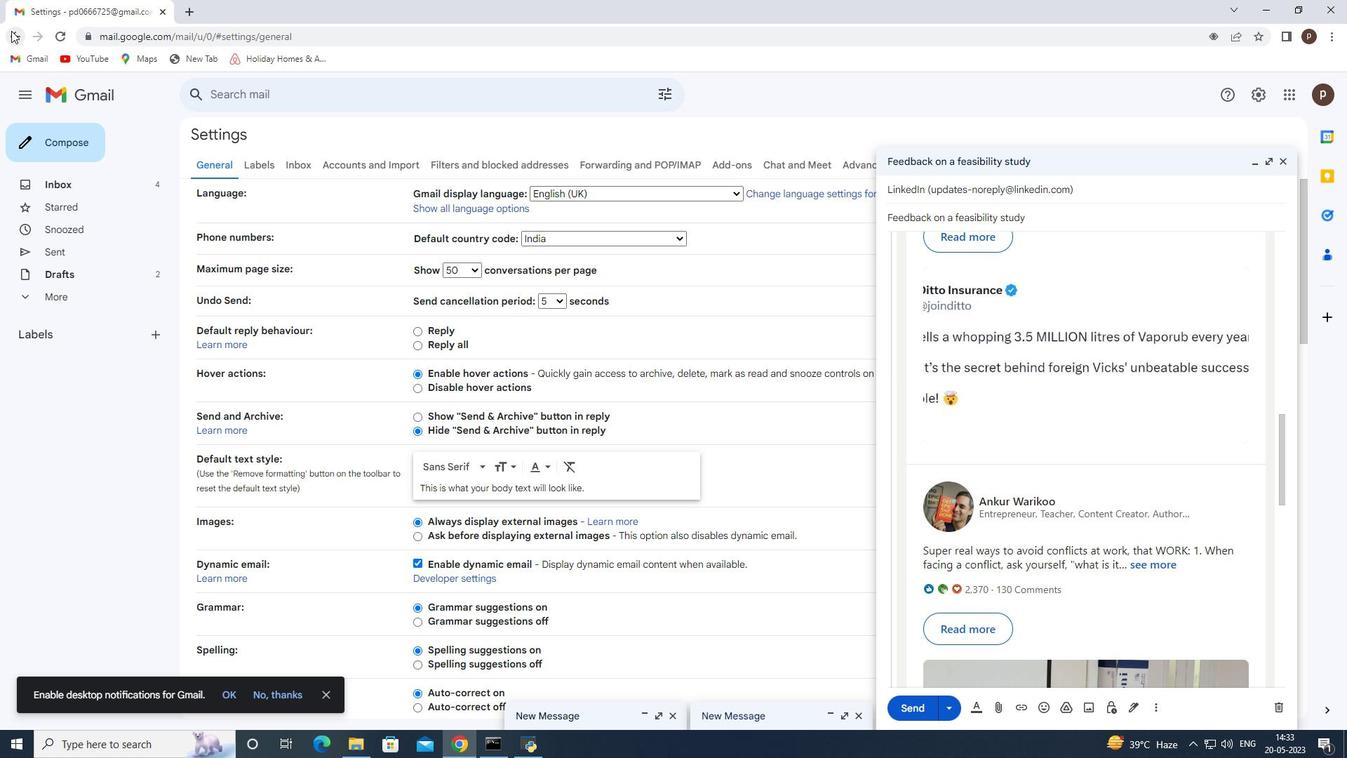 
Action: Mouse moved to (1024, 362)
Screenshot: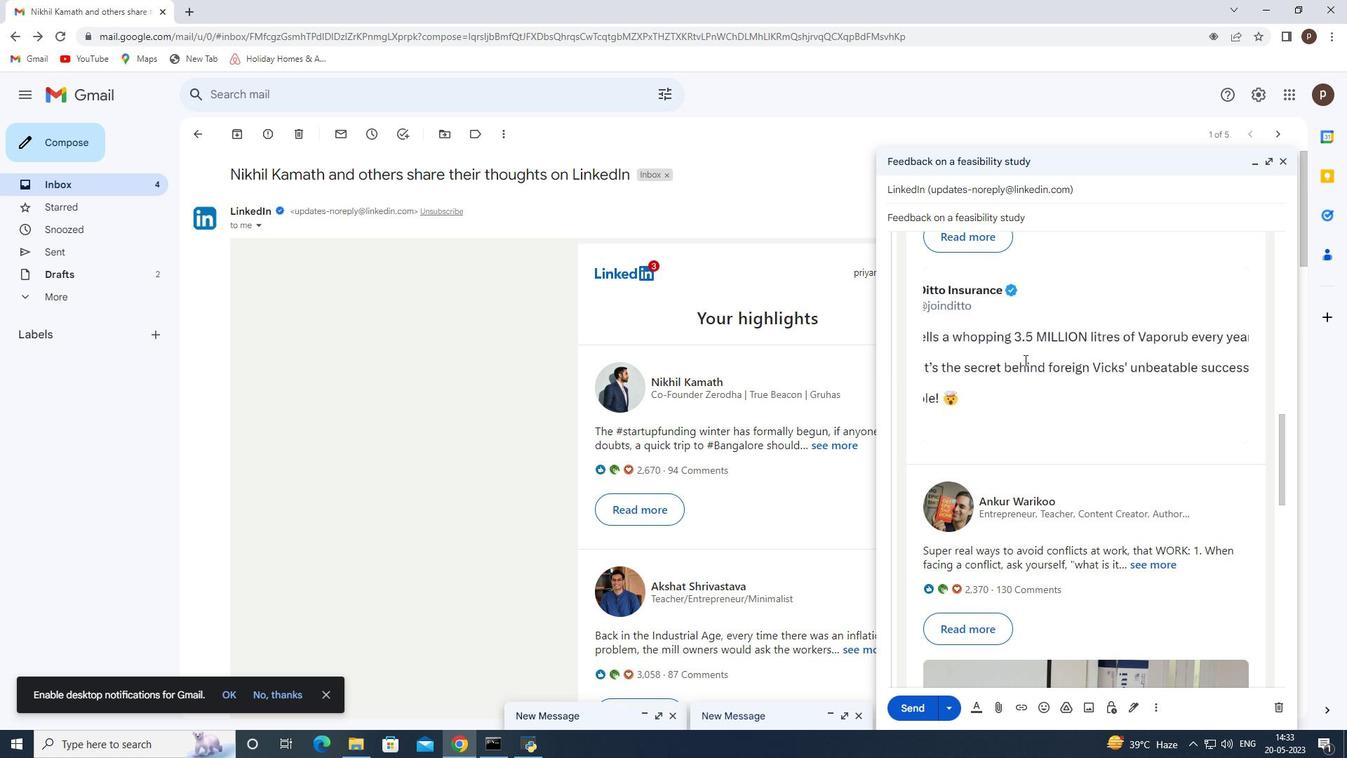 
Action: Mouse scrolled (1024, 363) with delta (0, 0)
Screenshot: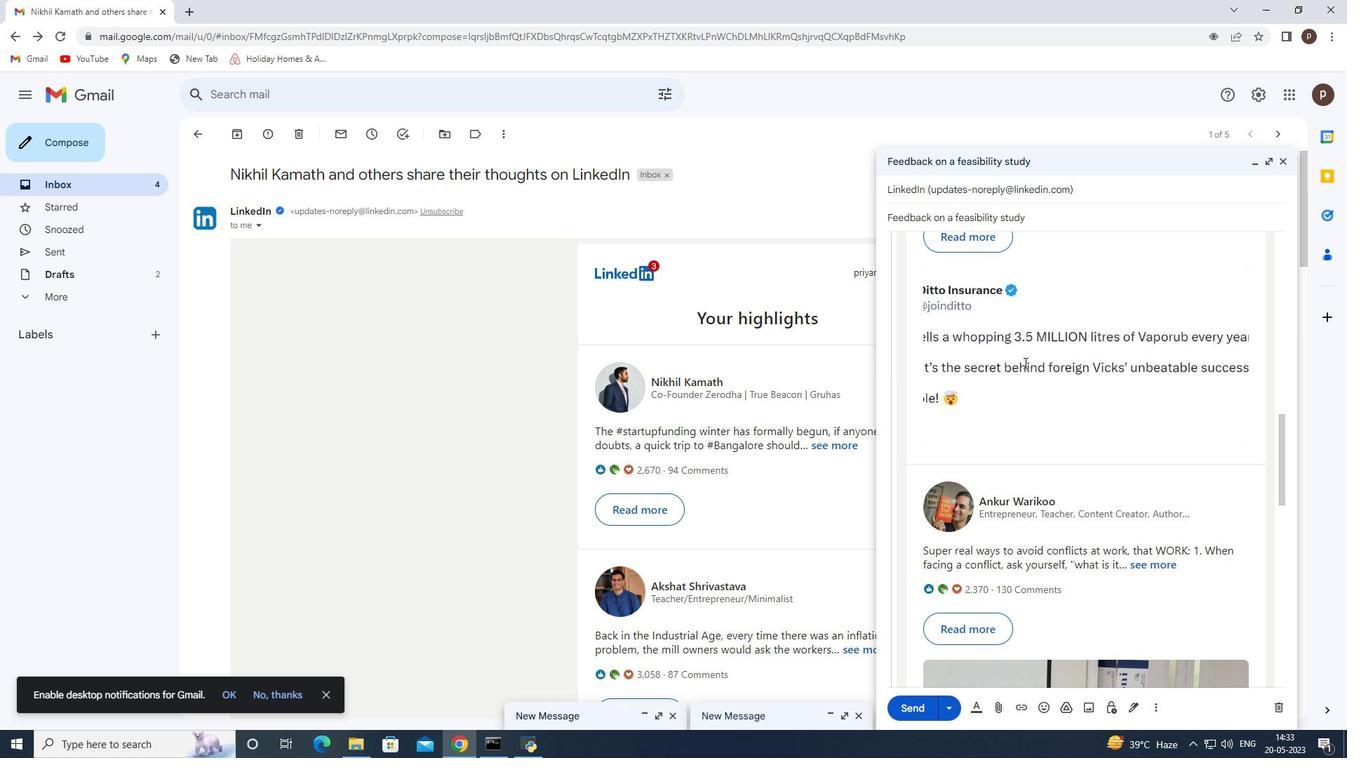 
Action: Mouse scrolled (1024, 363) with delta (0, 0)
Screenshot: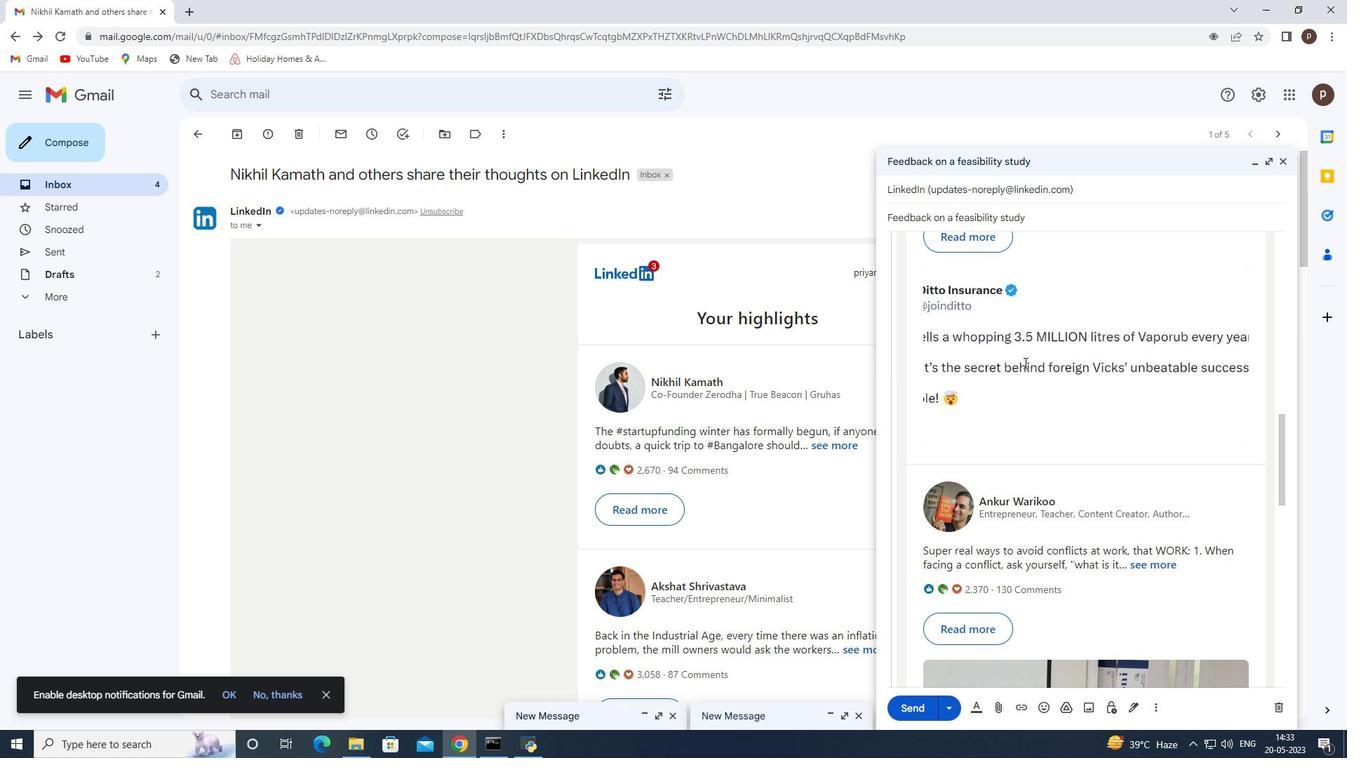 
Action: Mouse scrolled (1024, 362) with delta (0, 0)
Screenshot: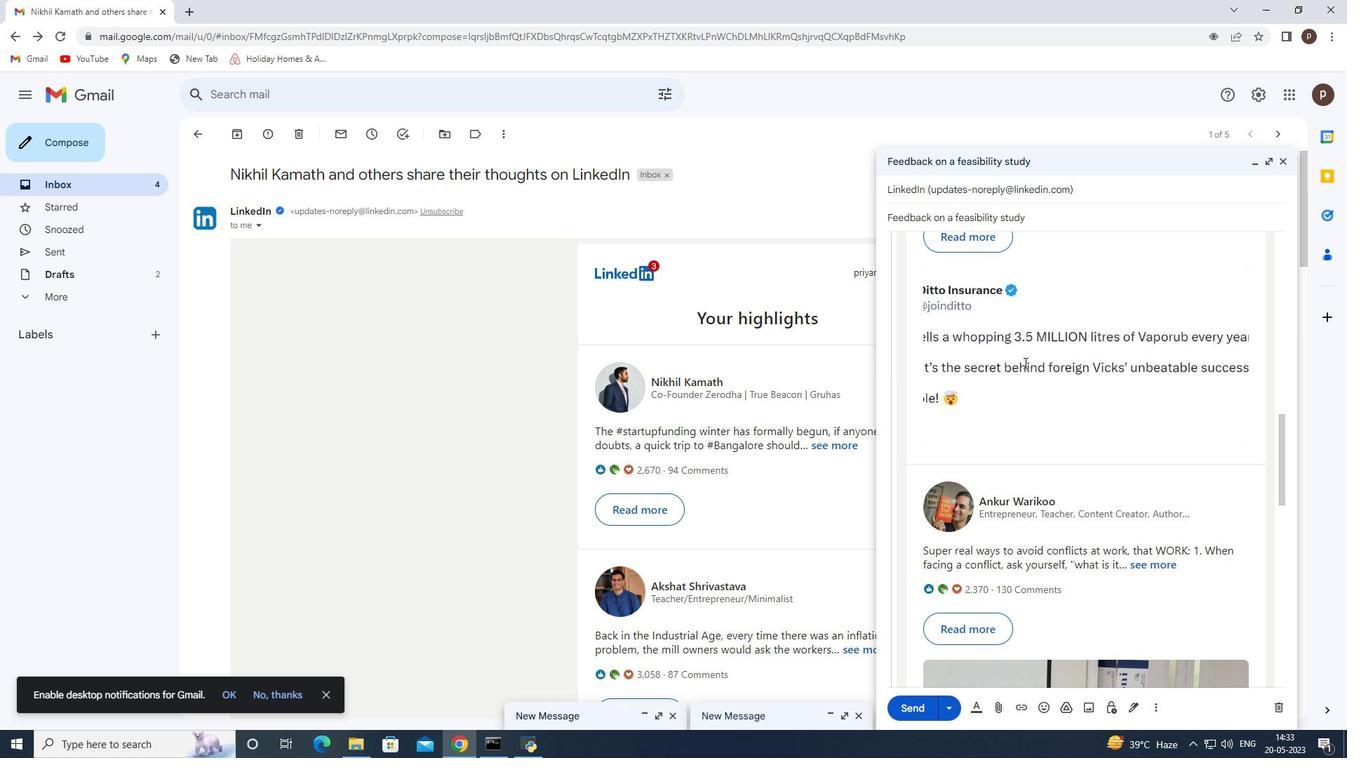 
Action: Mouse scrolled (1024, 363) with delta (0, 0)
Screenshot: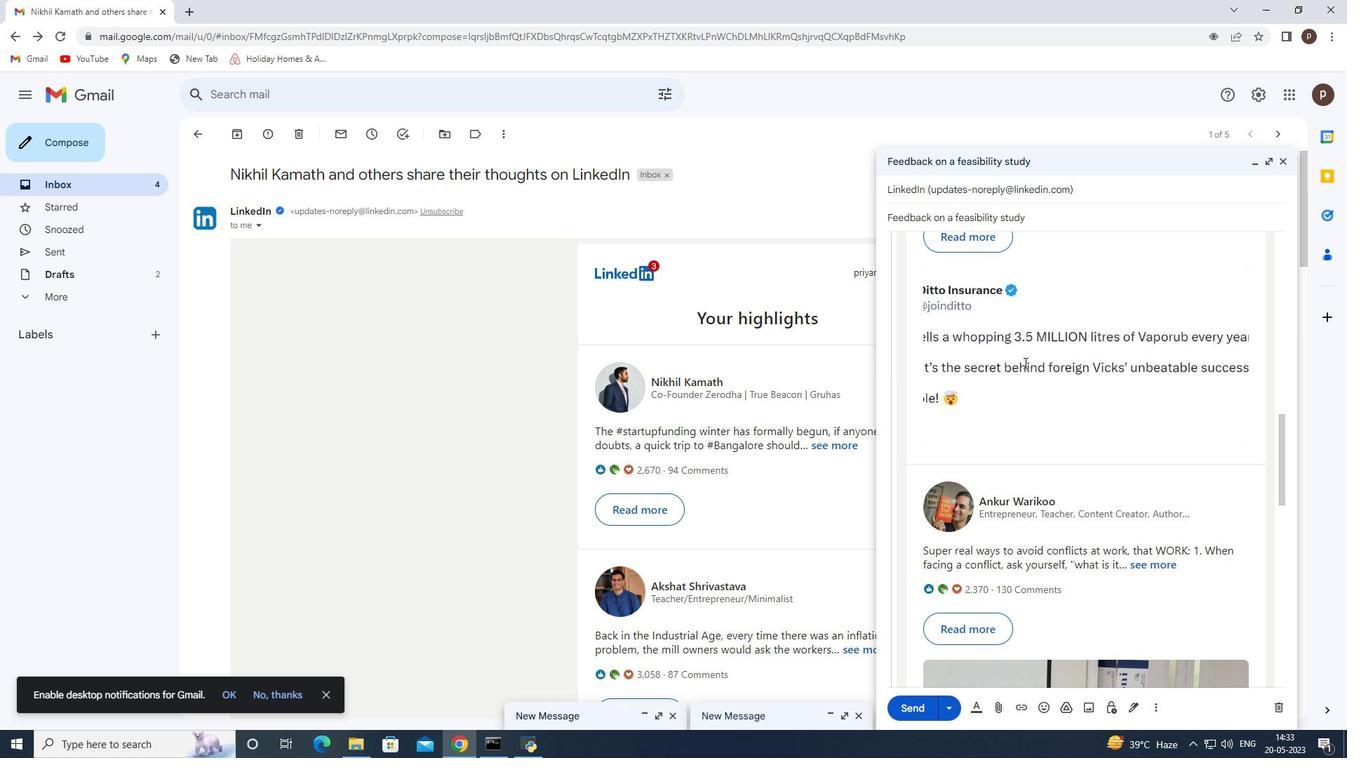 
Action: Mouse scrolled (1024, 363) with delta (0, 0)
Screenshot: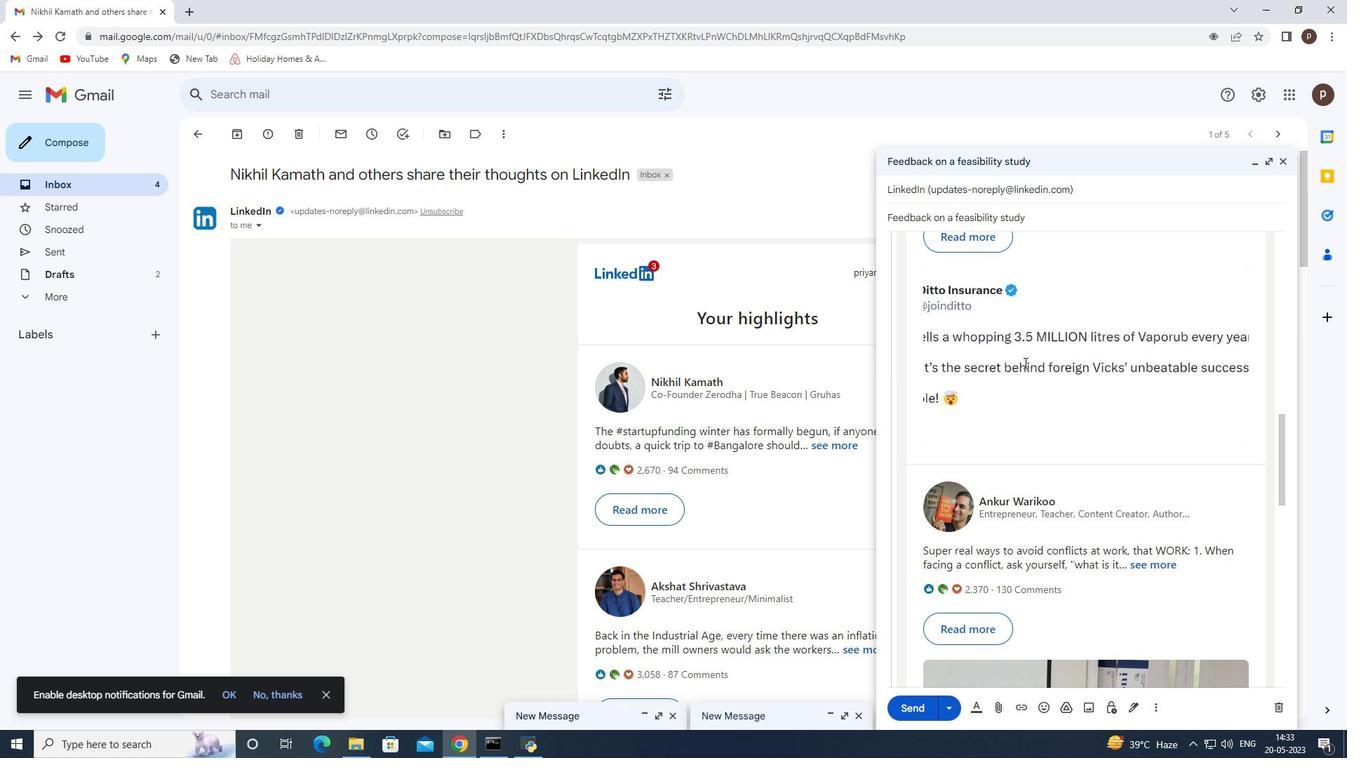 
Action: Mouse scrolled (1024, 363) with delta (0, 0)
Screenshot: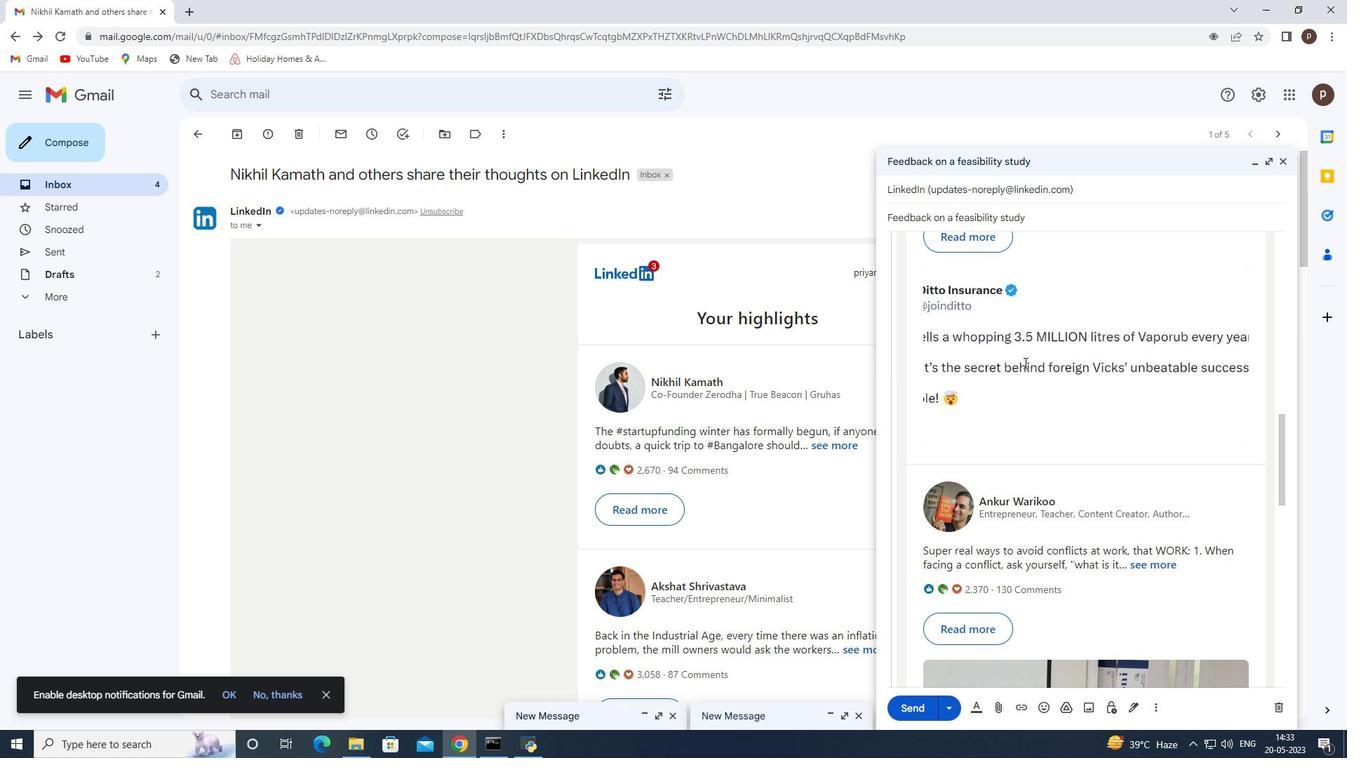 
Action: Mouse scrolled (1024, 363) with delta (0, 0)
Screenshot: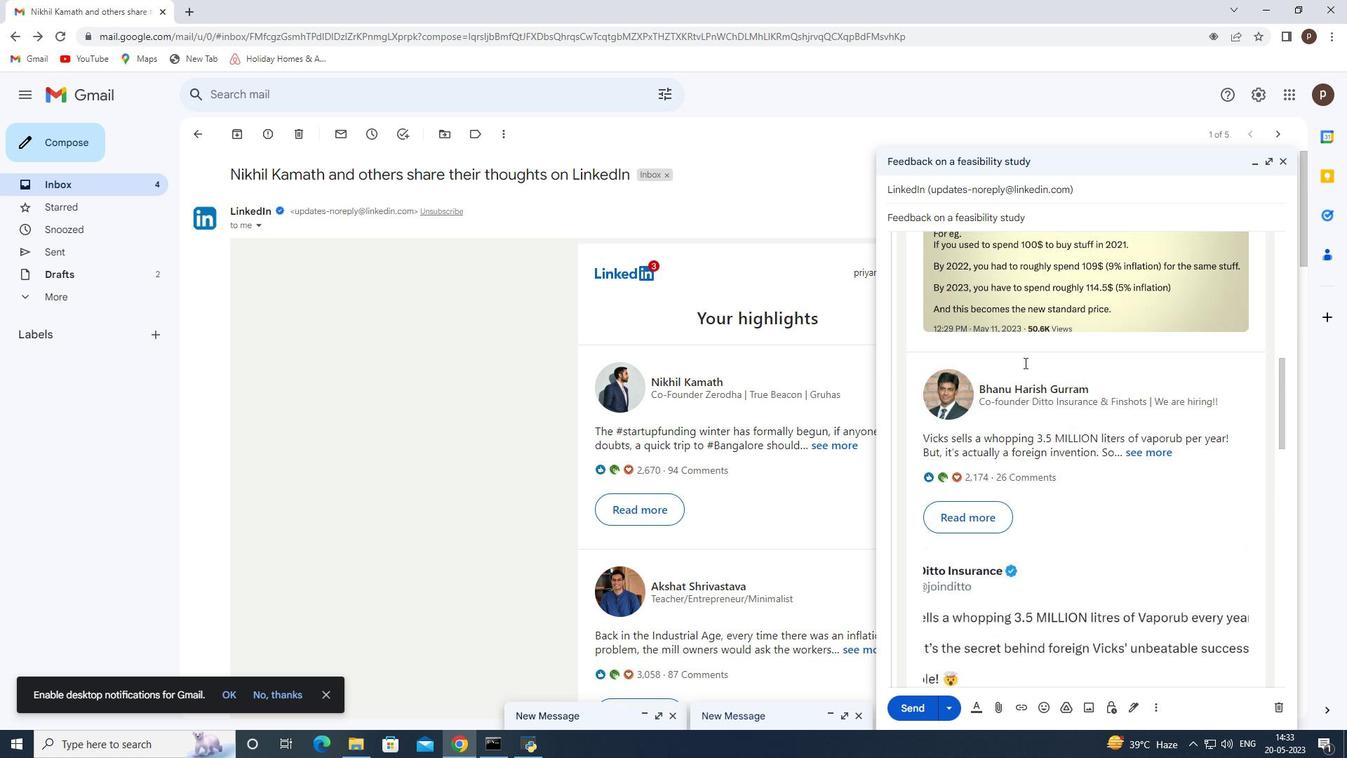 
Action: Mouse scrolled (1024, 363) with delta (0, 0)
Screenshot: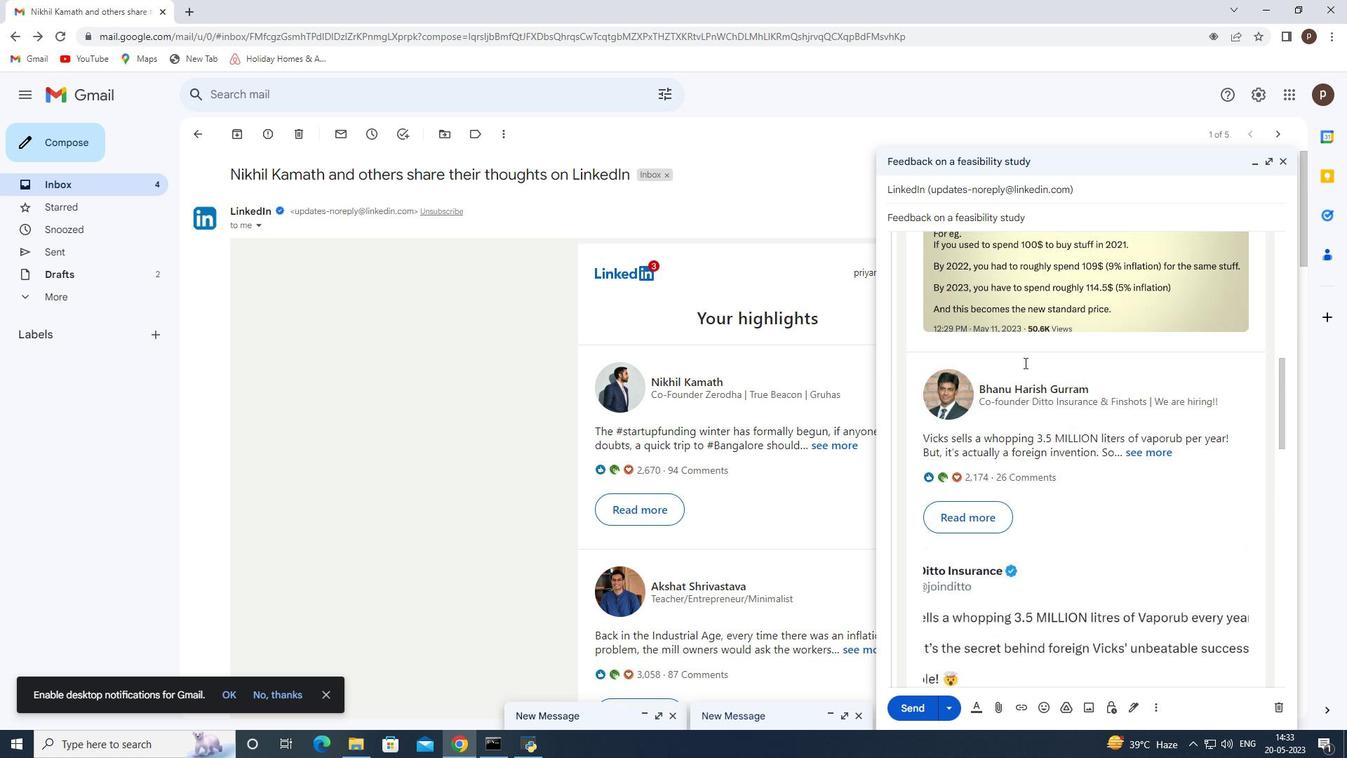 
Action: Mouse scrolled (1024, 363) with delta (0, 0)
Screenshot: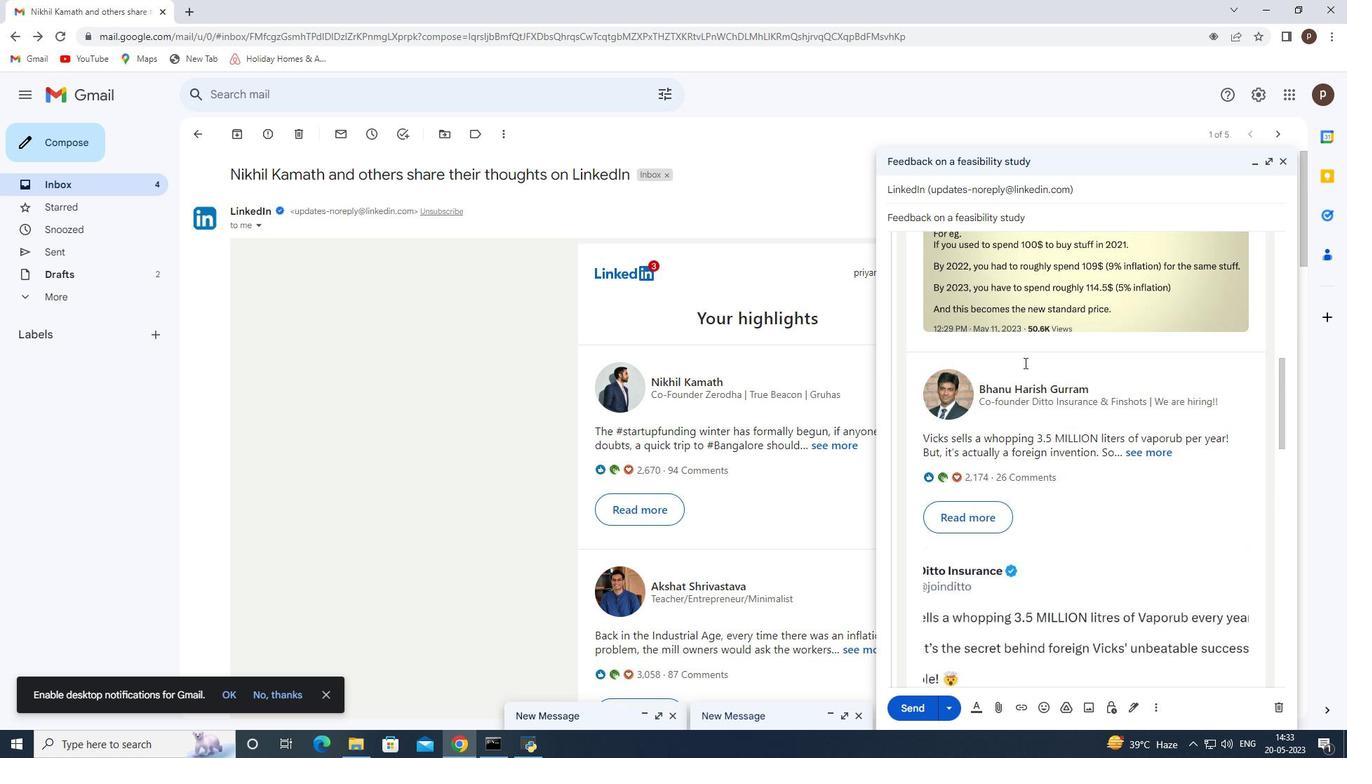 
Action: Mouse scrolled (1024, 363) with delta (0, 0)
Screenshot: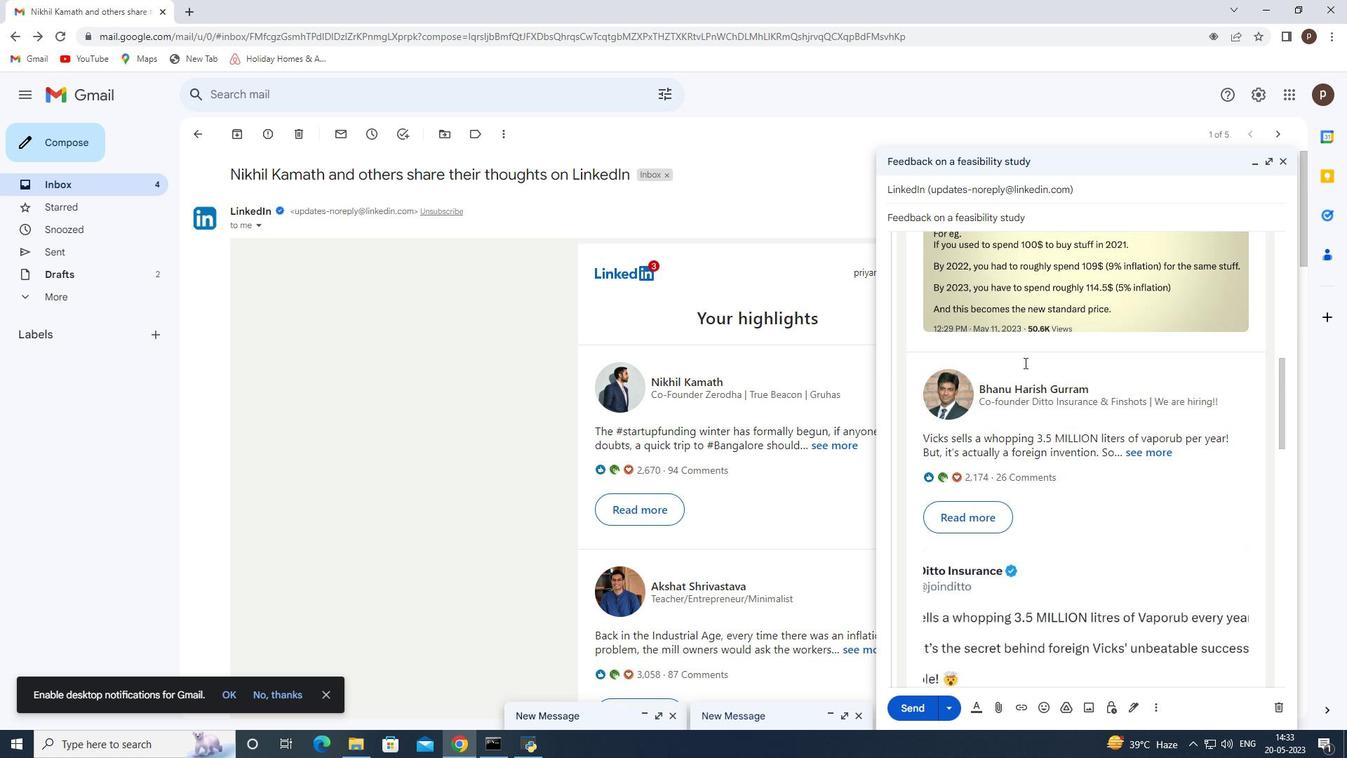 
Action: Mouse scrolled (1024, 363) with delta (0, 0)
Screenshot: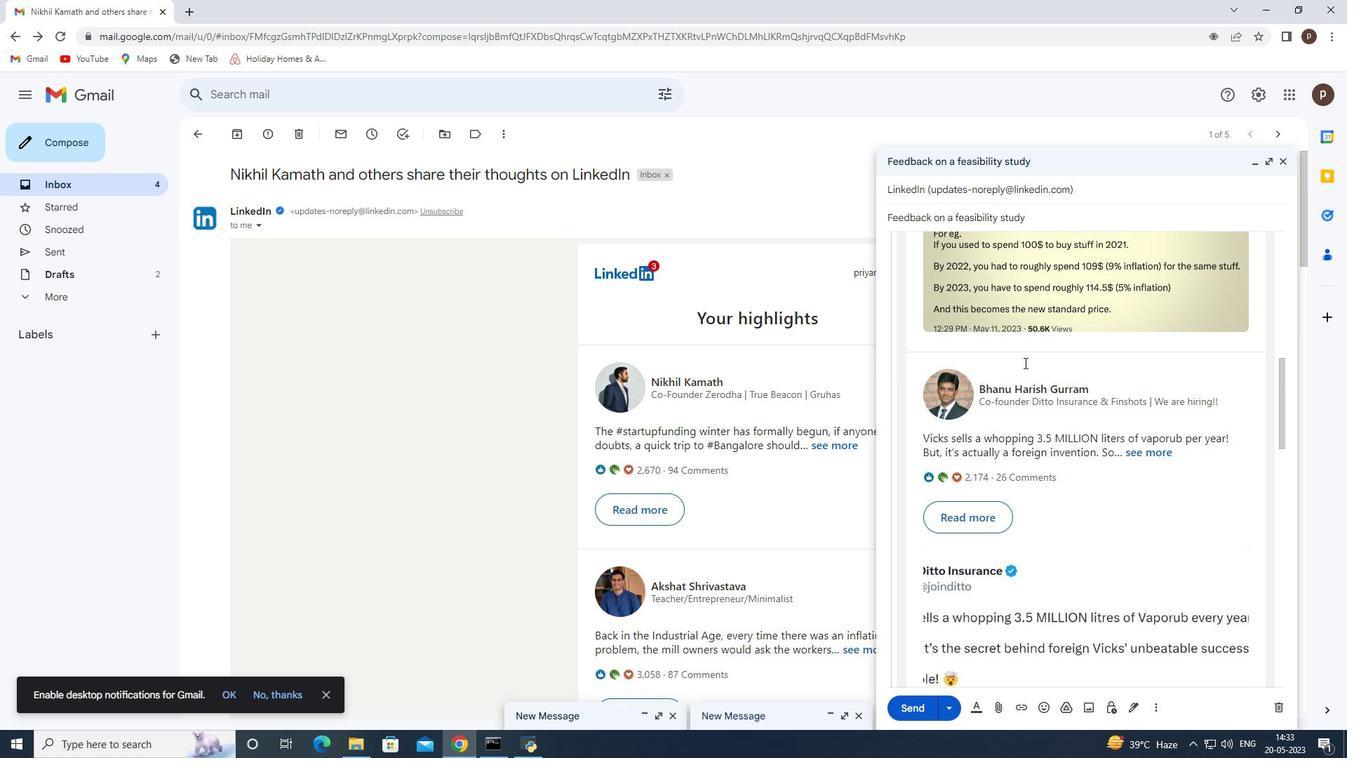 
Action: Mouse scrolled (1024, 363) with delta (0, 0)
Screenshot: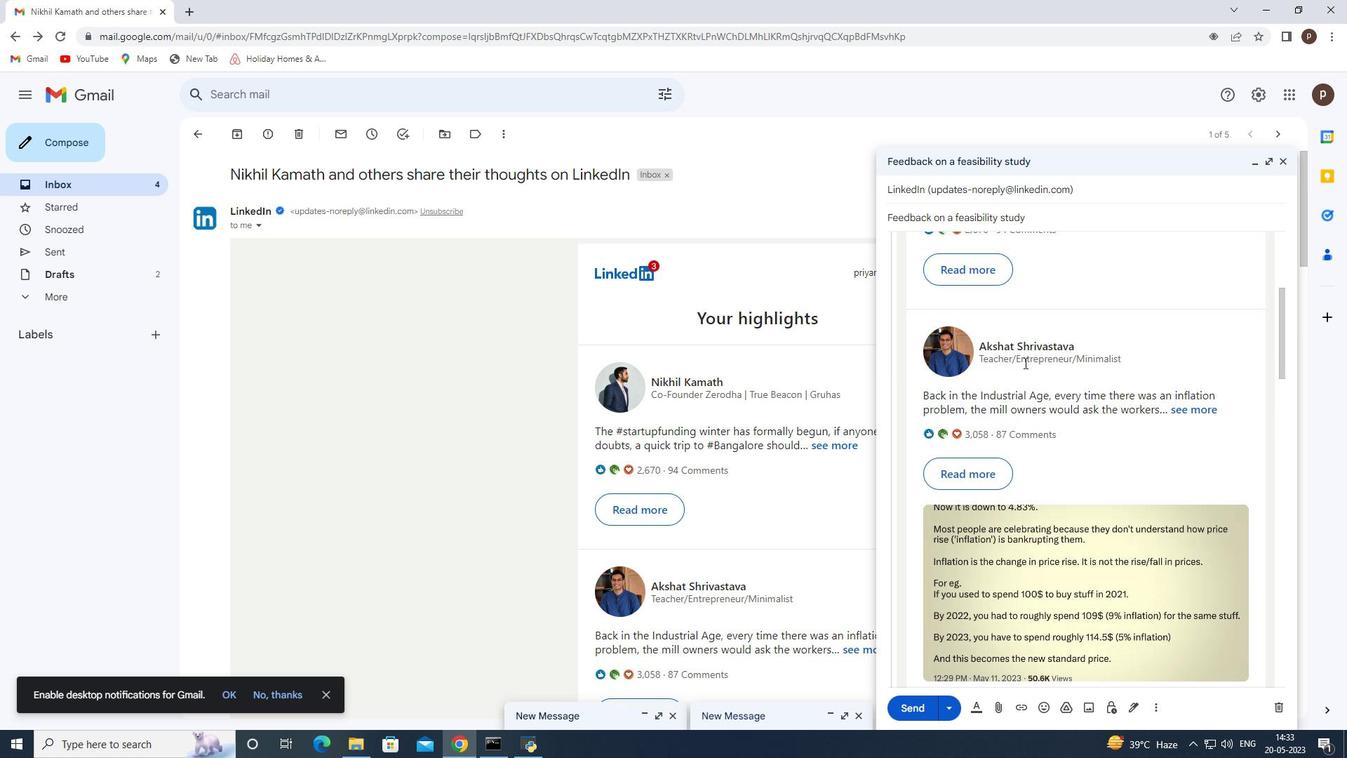 
Action: Mouse scrolled (1024, 363) with delta (0, 0)
Screenshot: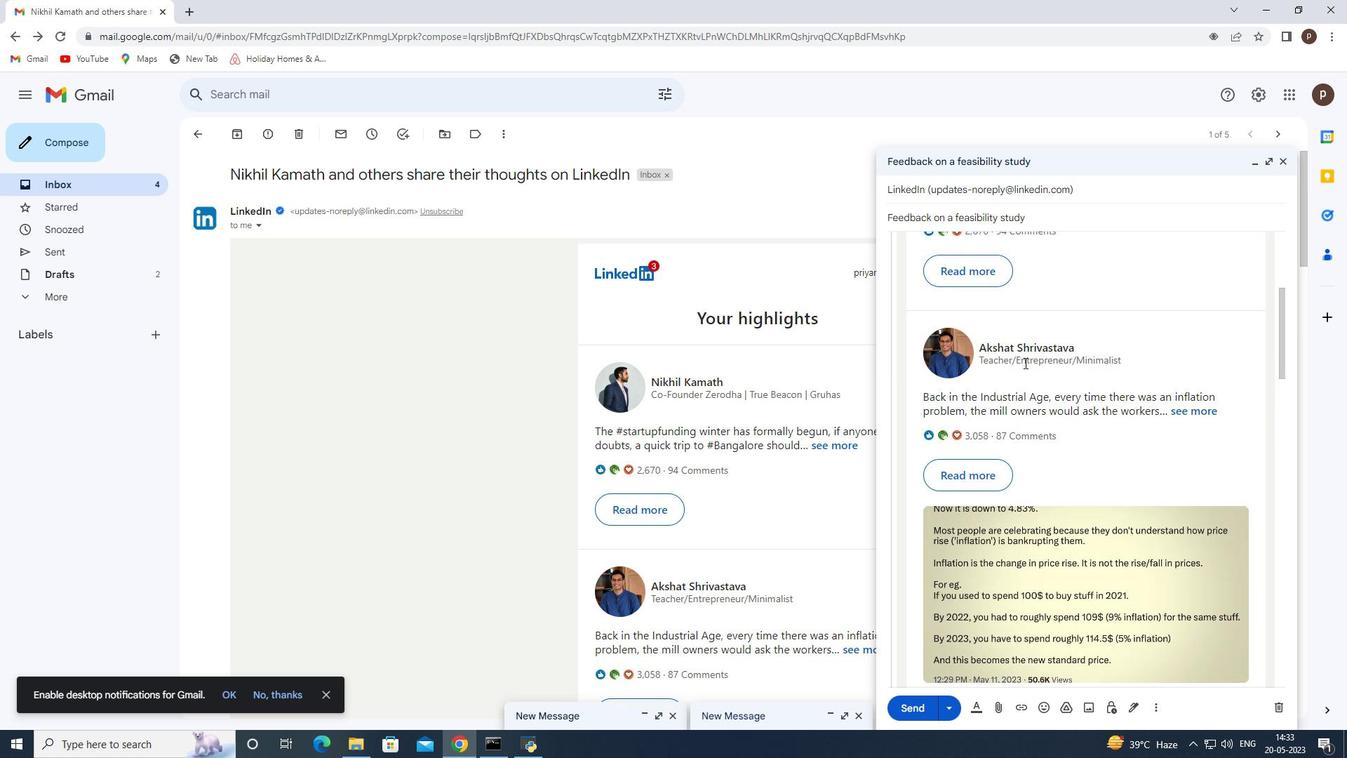 
Action: Mouse scrolled (1024, 363) with delta (0, 0)
Screenshot: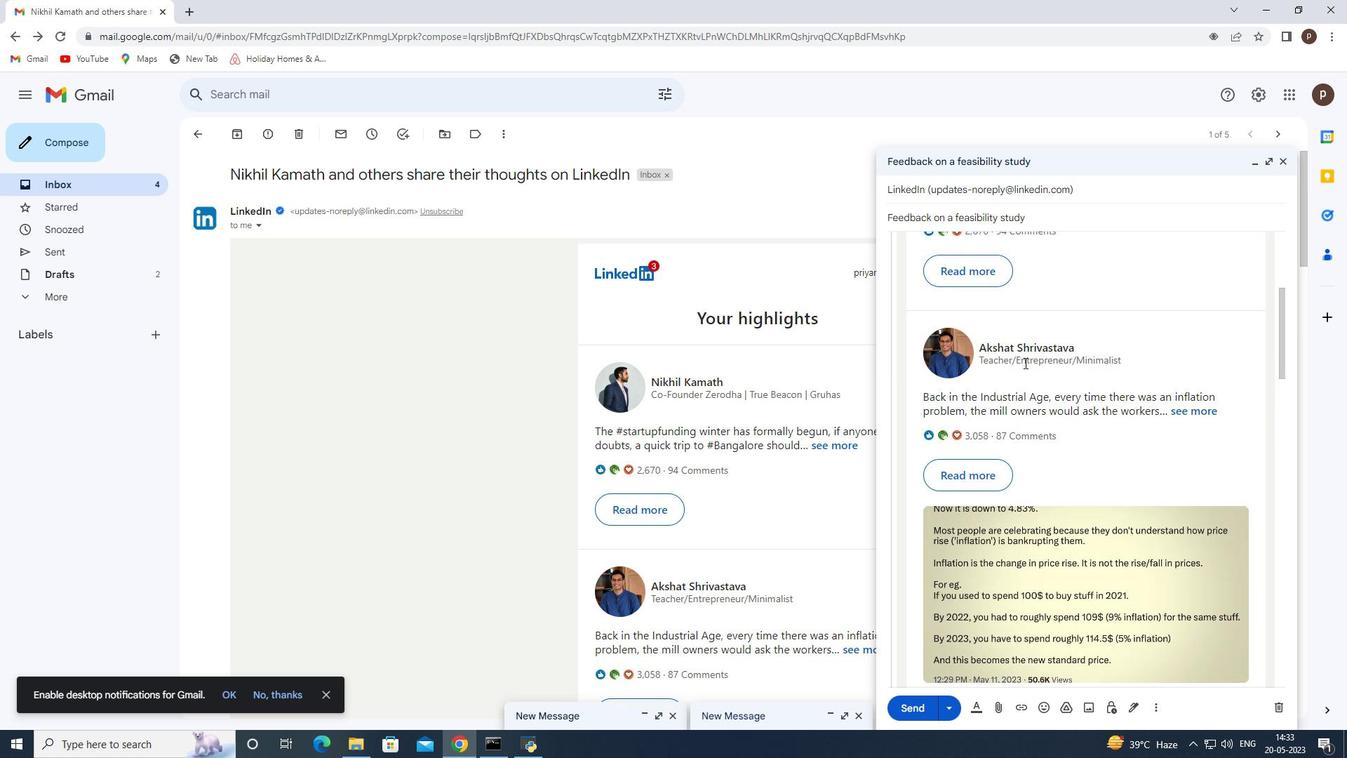 
Action: Mouse scrolled (1024, 363) with delta (0, 0)
Screenshot: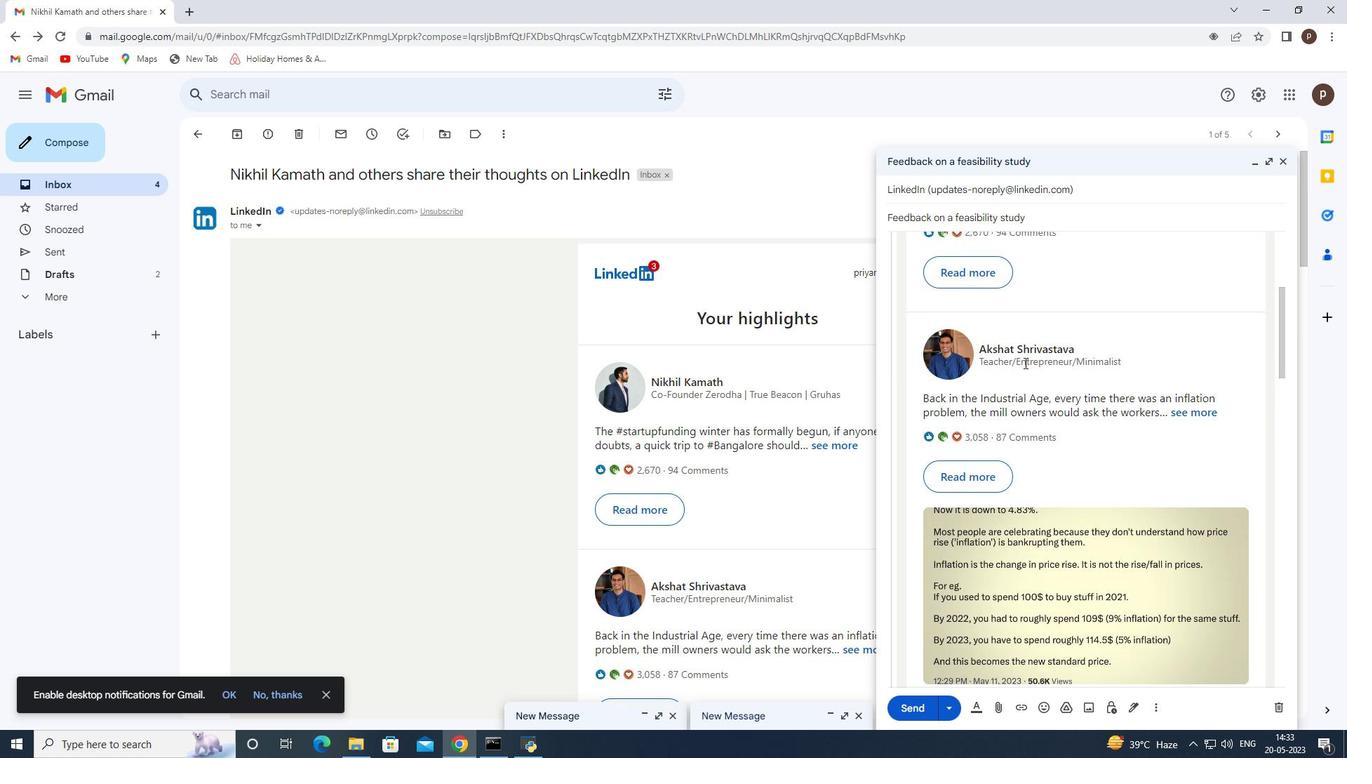 
Action: Mouse scrolled (1024, 363) with delta (0, 0)
Screenshot: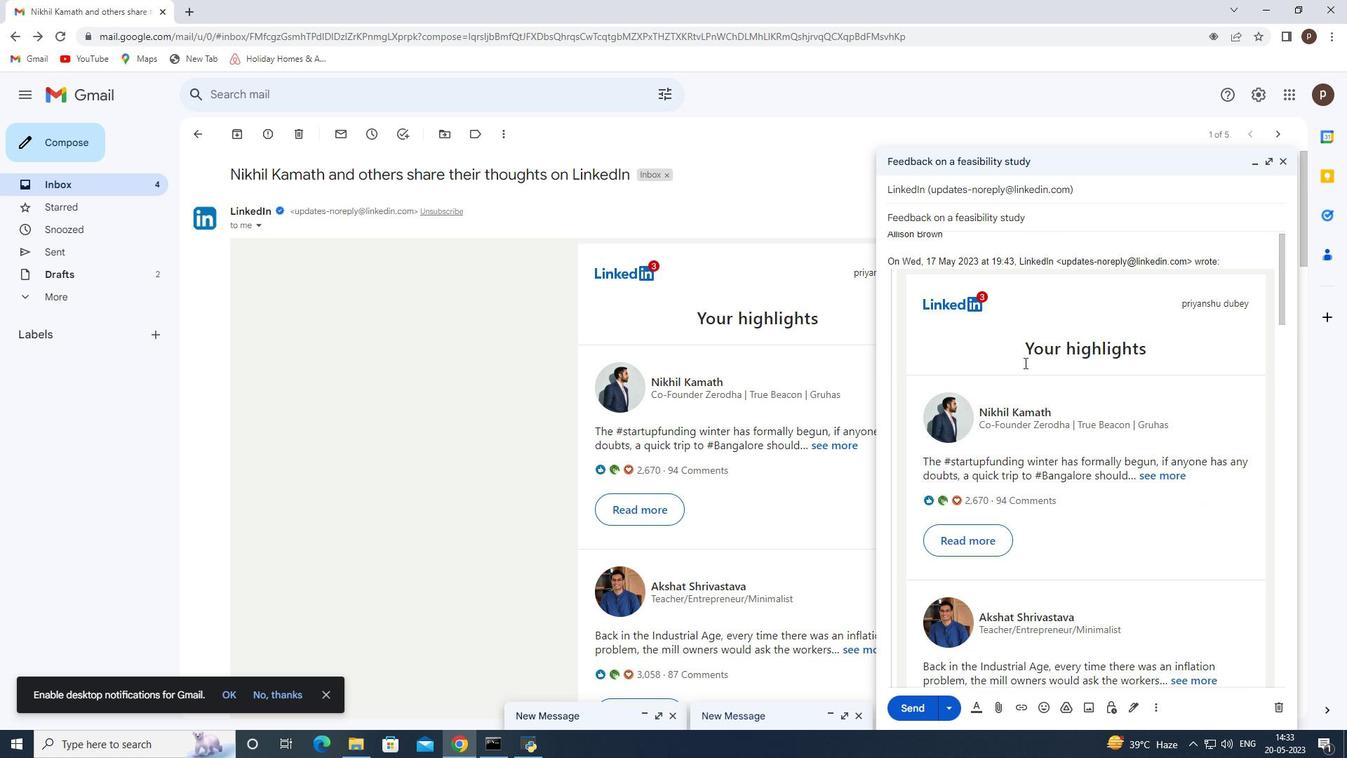 
Action: Mouse scrolled (1024, 362) with delta (0, 0)
Screenshot: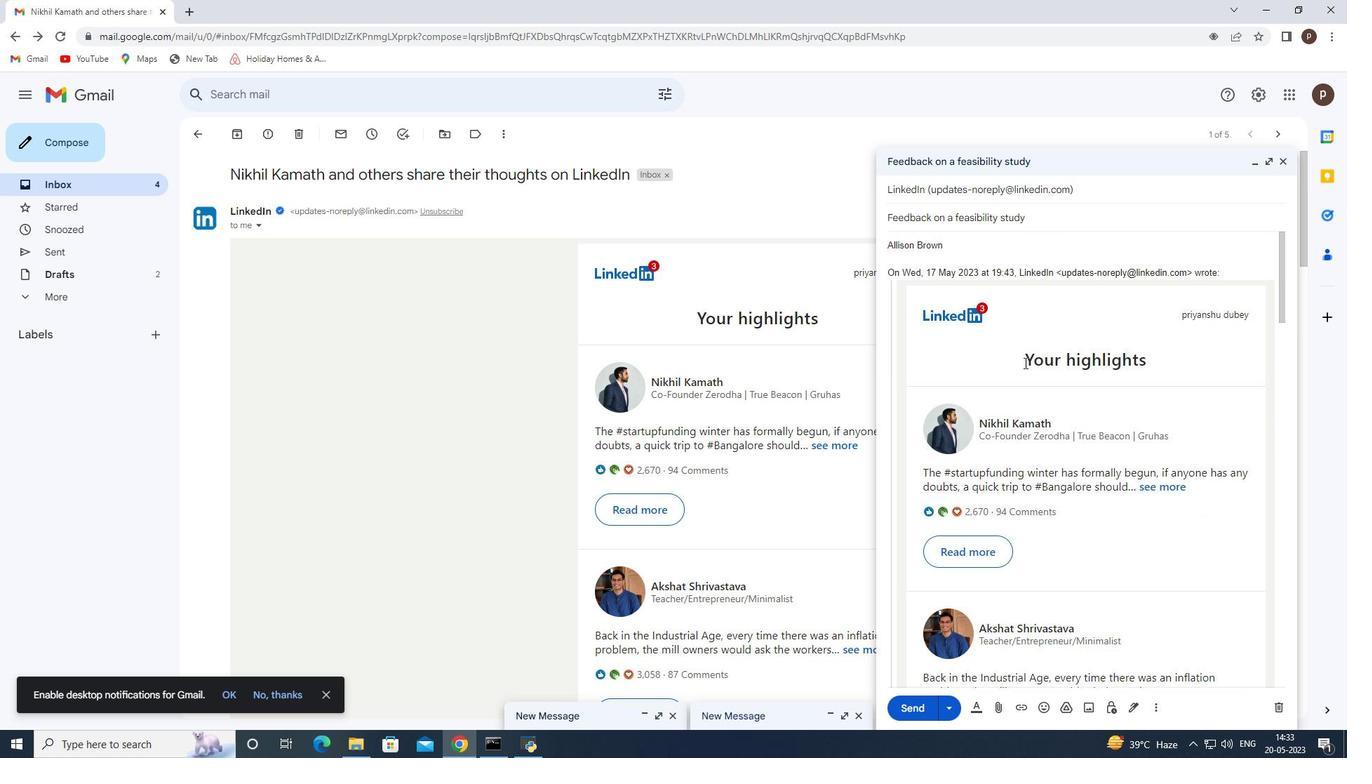 
Action: Mouse scrolled (1024, 363) with delta (0, 0)
Screenshot: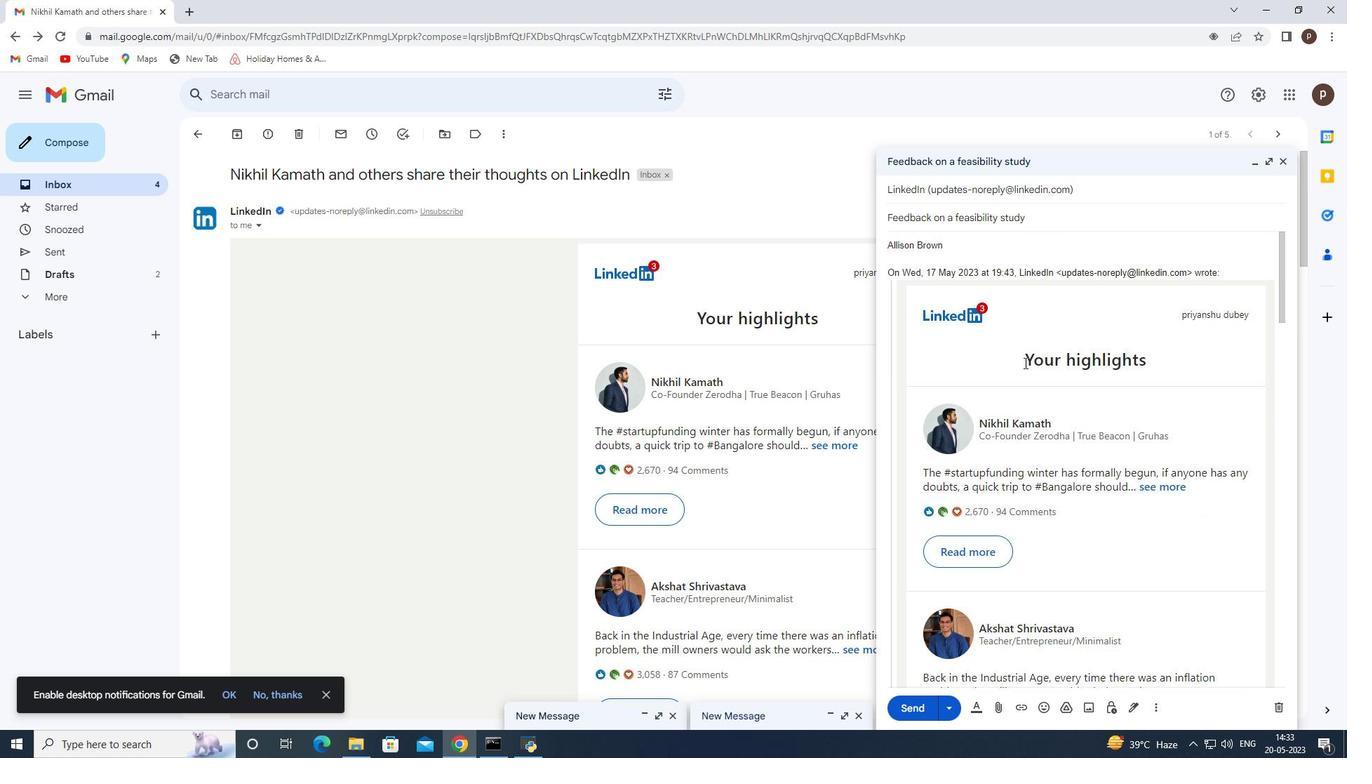 
Action: Mouse scrolled (1024, 363) with delta (0, 0)
Screenshot: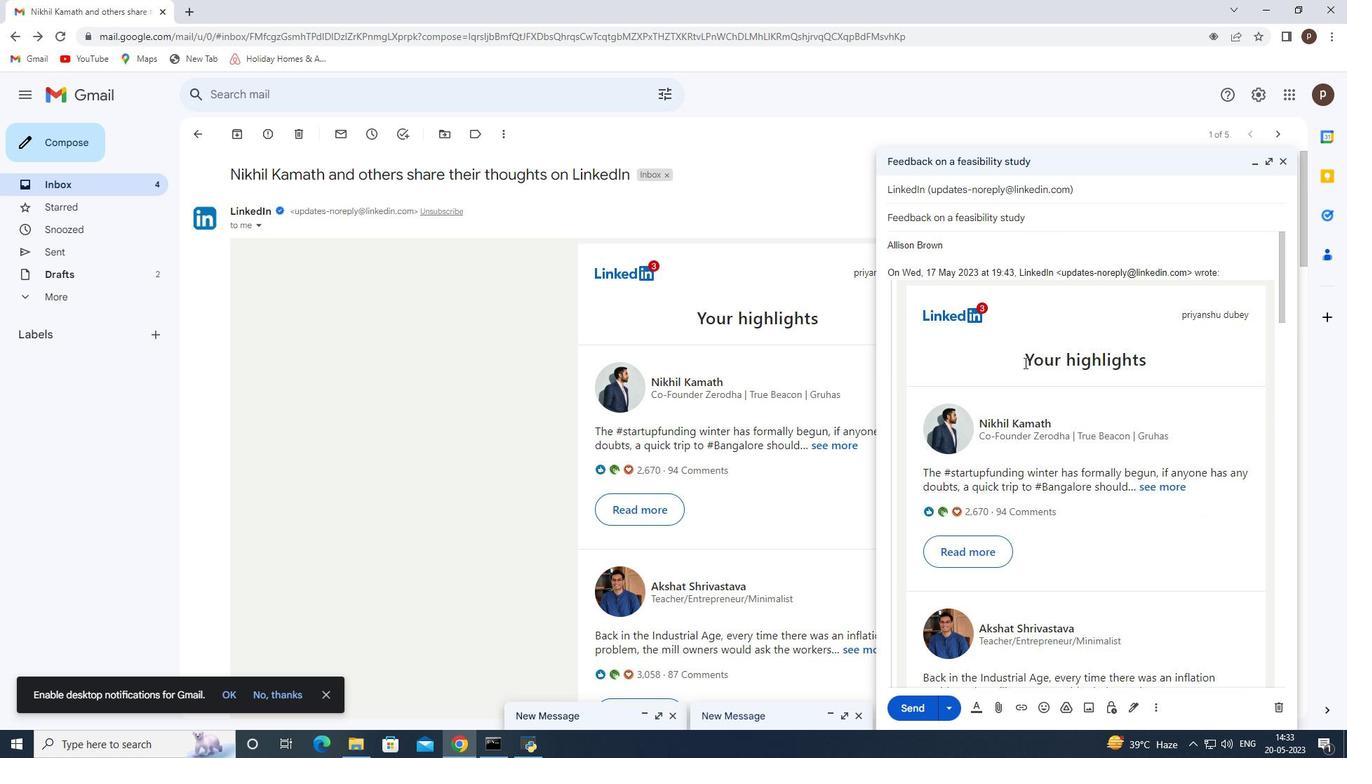 
Action: Mouse scrolled (1024, 363) with delta (0, 0)
Screenshot: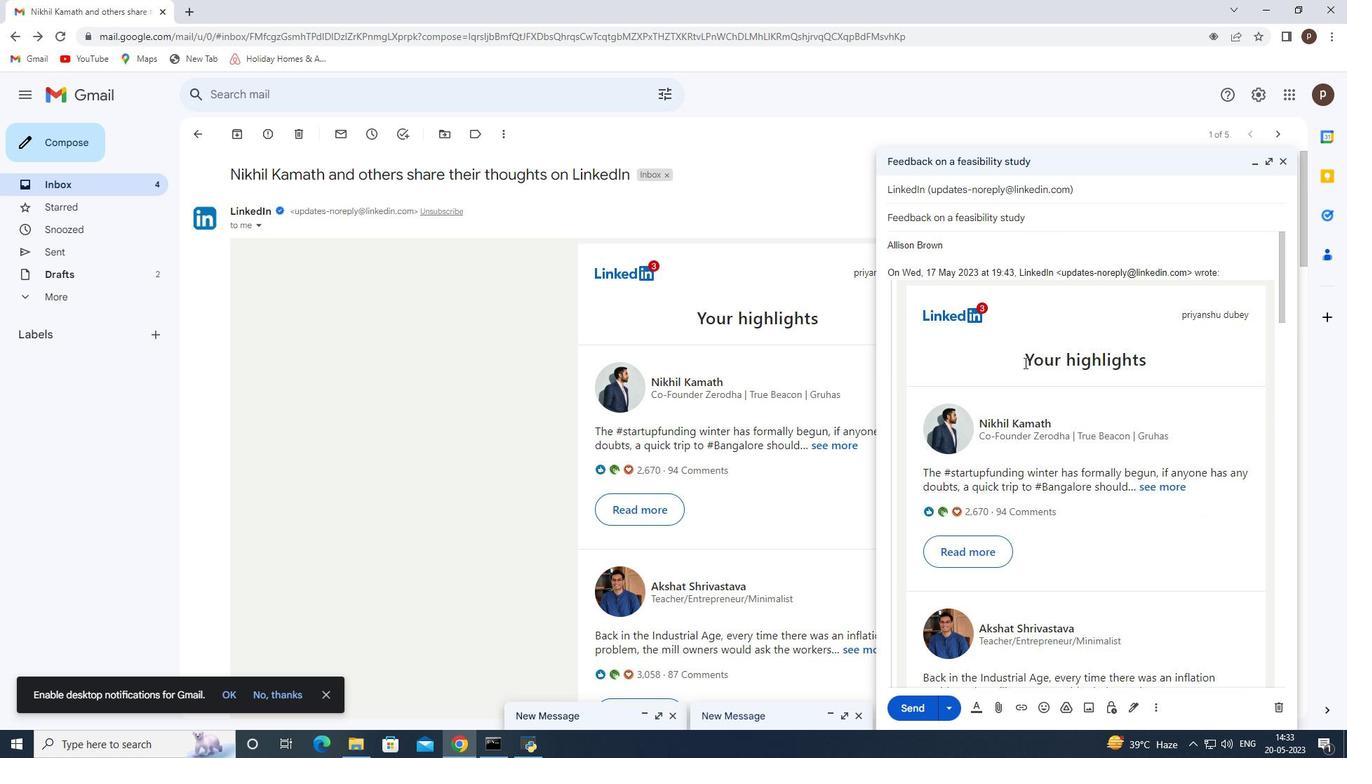 
Action: Mouse scrolled (1024, 363) with delta (0, 0)
Screenshot: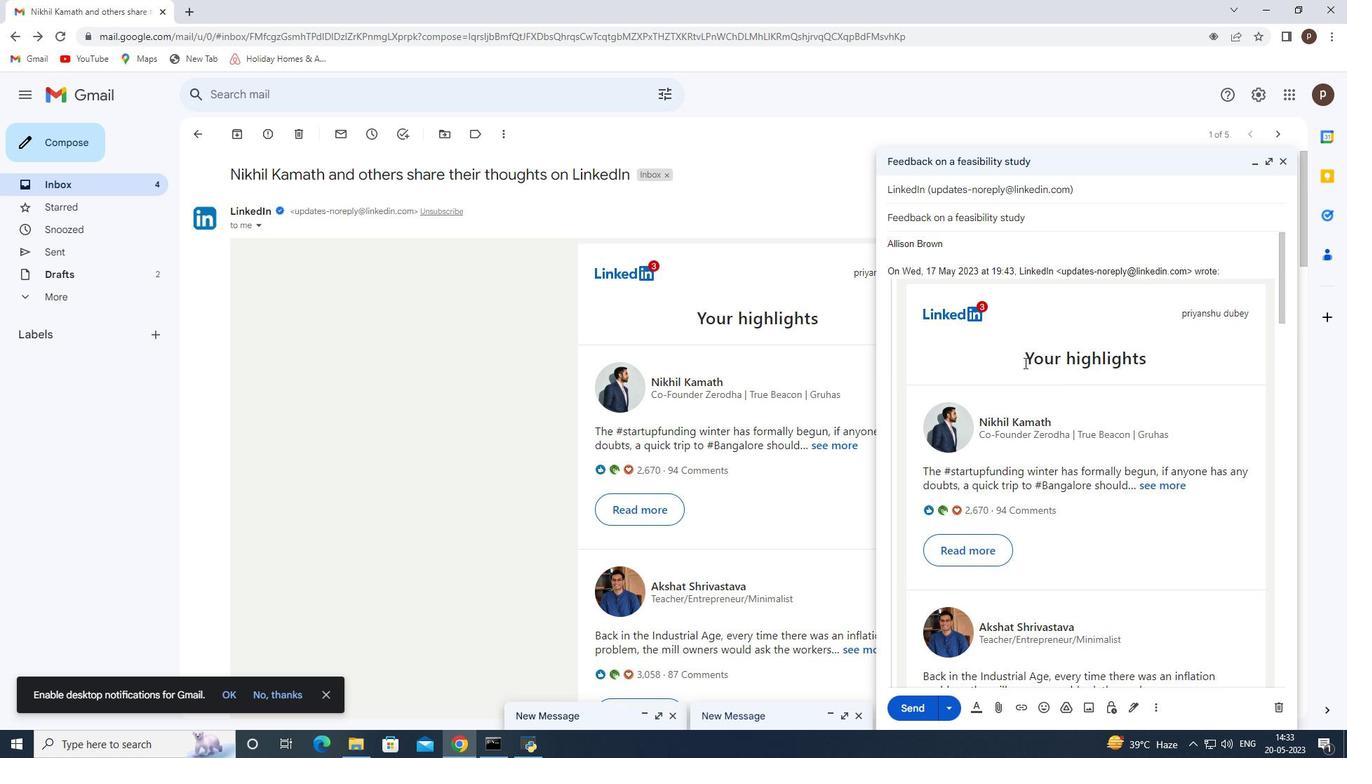 
Action: Mouse scrolled (1024, 363) with delta (0, 0)
Screenshot: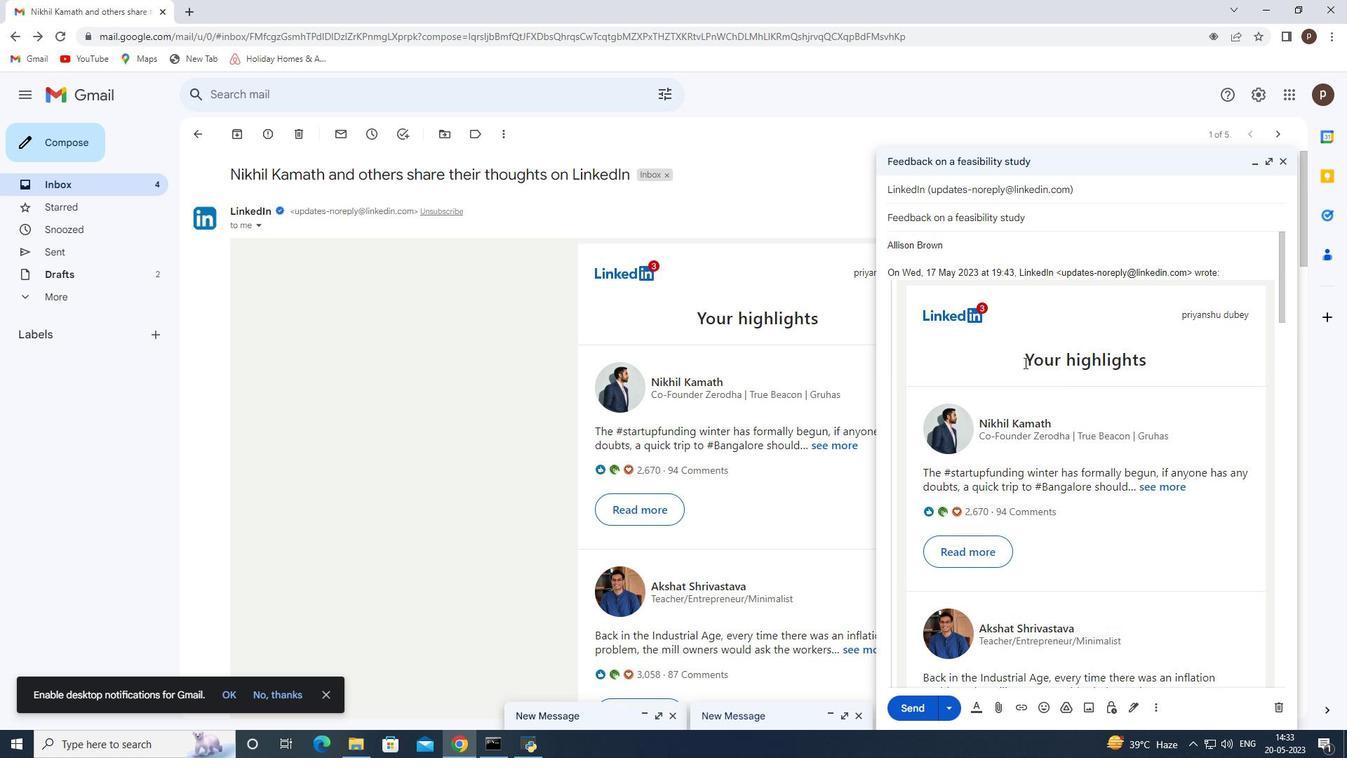 
Action: Mouse scrolled (1024, 363) with delta (0, 0)
Screenshot: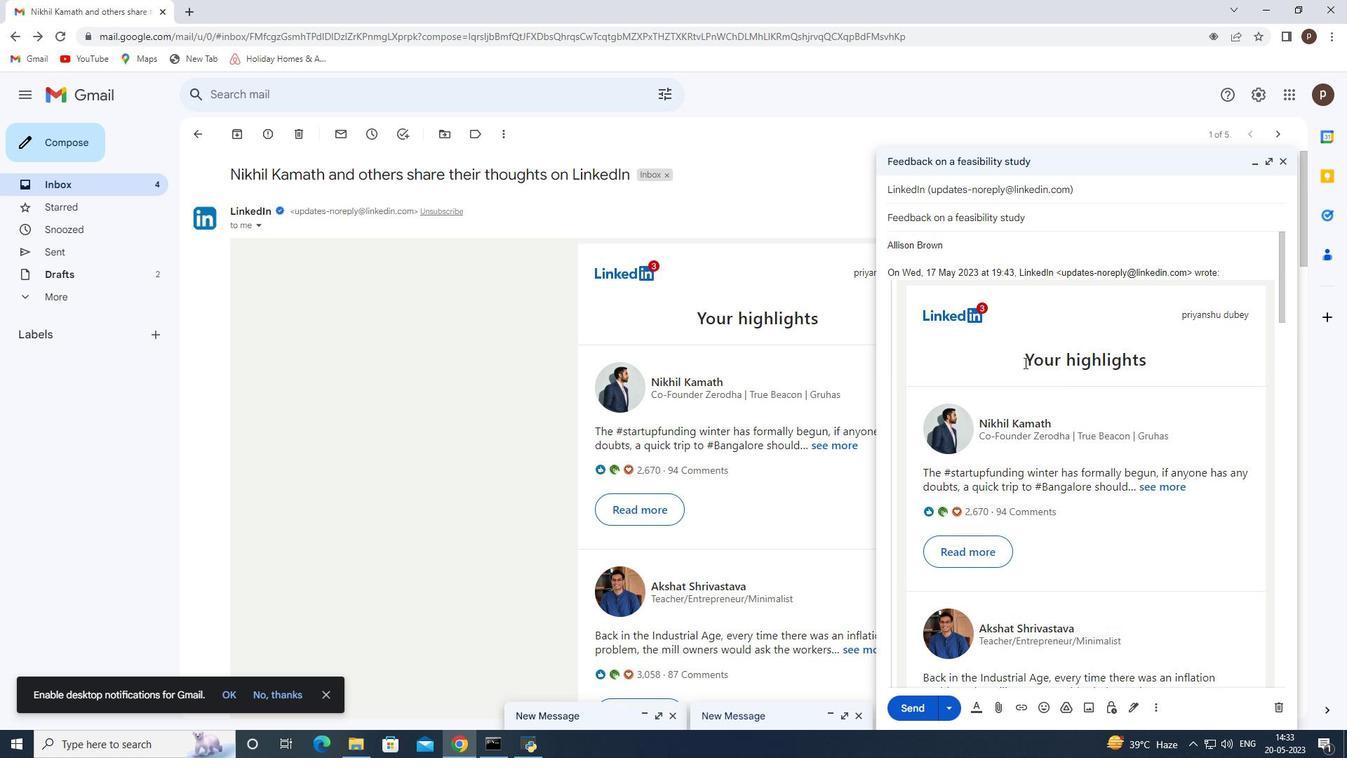 
Action: Mouse scrolled (1024, 363) with delta (0, 0)
Screenshot: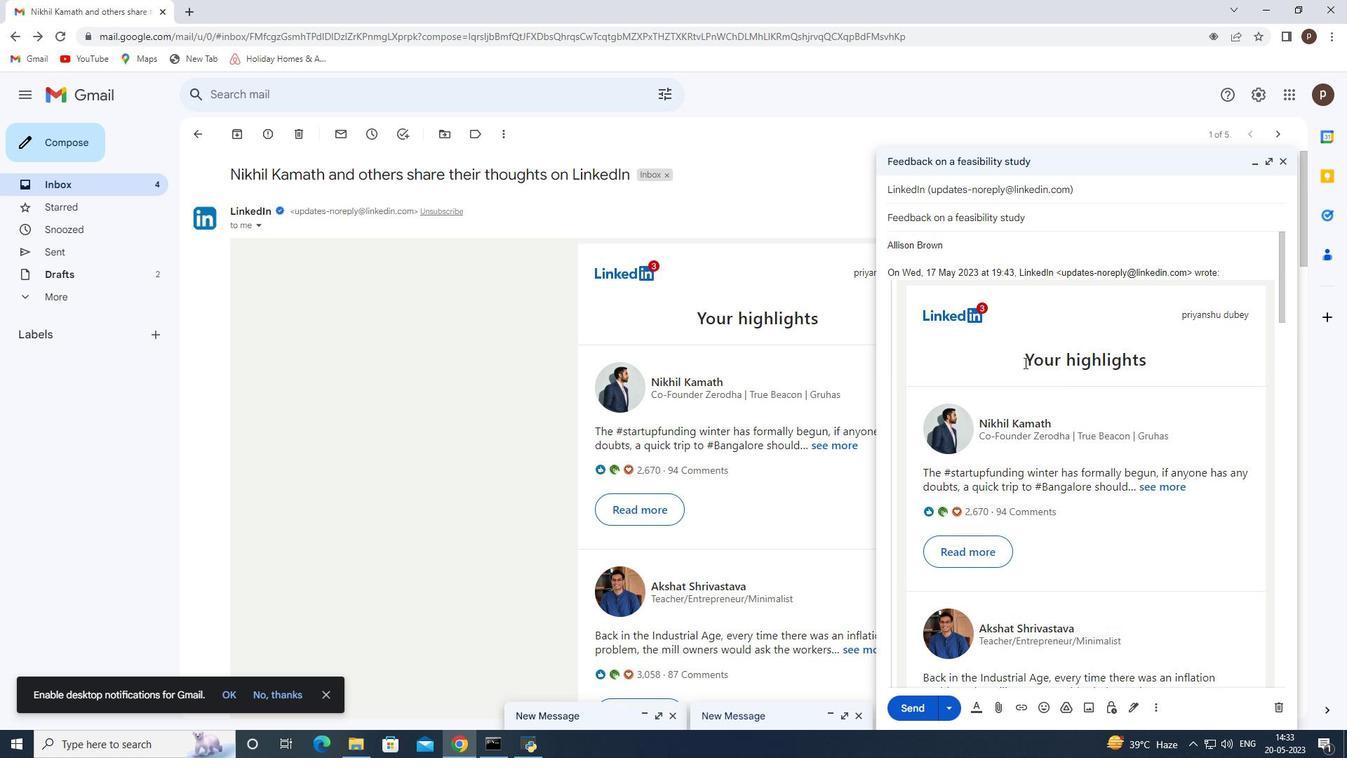 
Action: Mouse scrolled (1024, 363) with delta (0, 0)
Screenshot: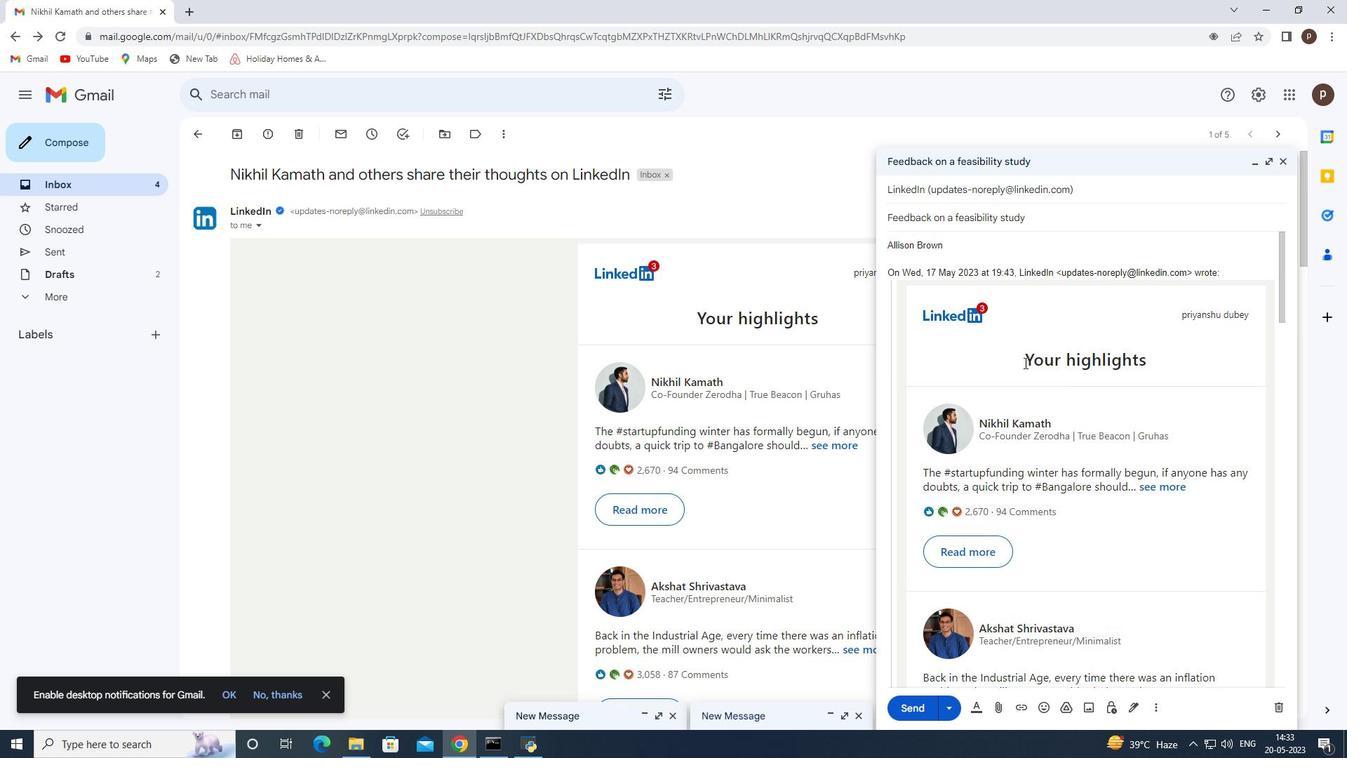 
Action: Mouse scrolled (1024, 363) with delta (0, 0)
Screenshot: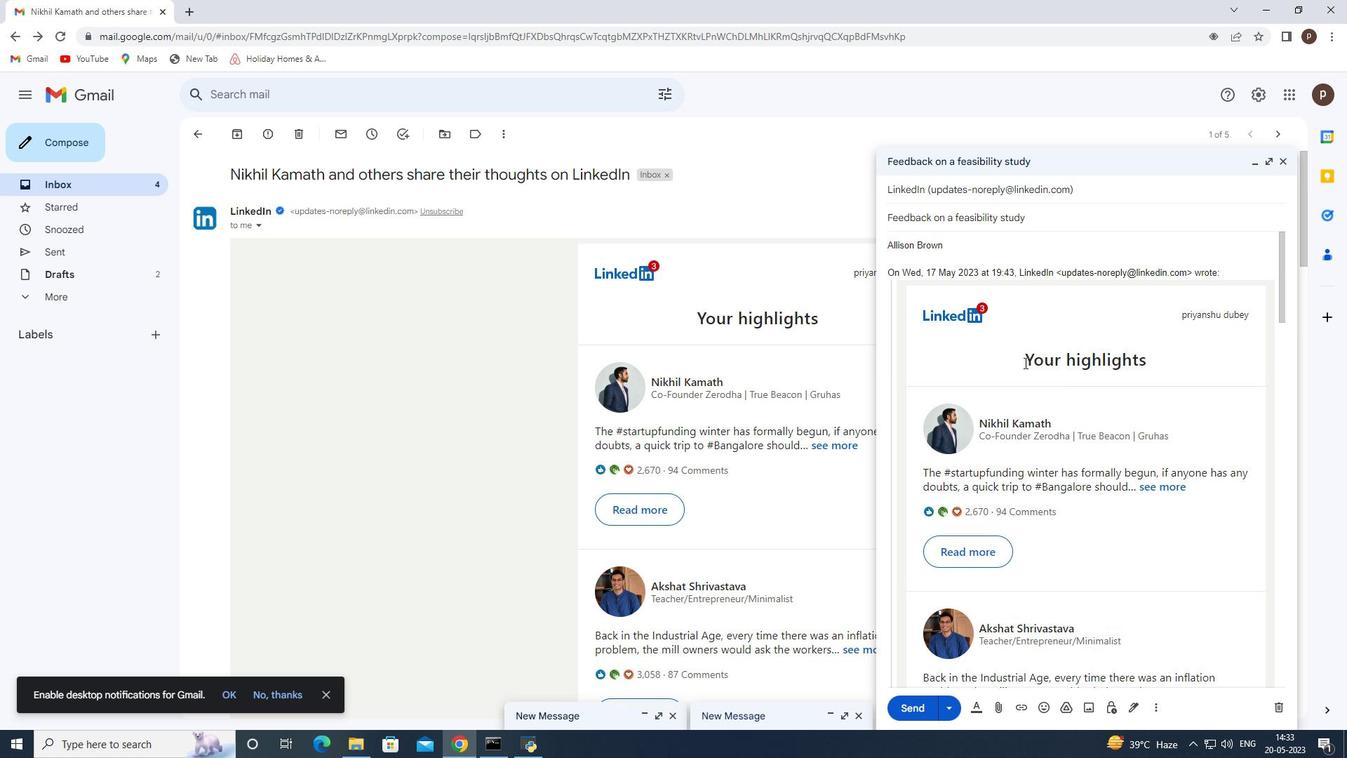 
Action: Mouse moved to (1105, 196)
Screenshot: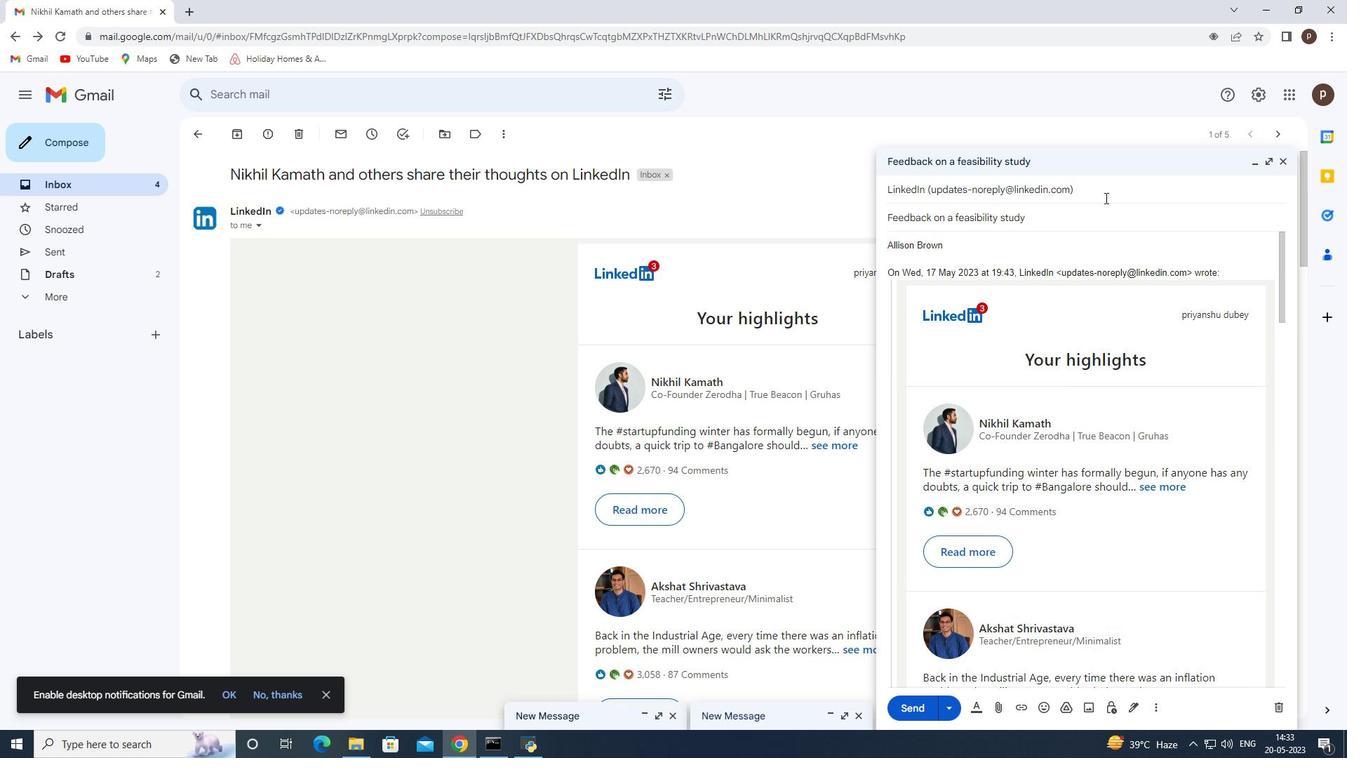 
Action: Mouse pressed left at (1105, 196)
Screenshot: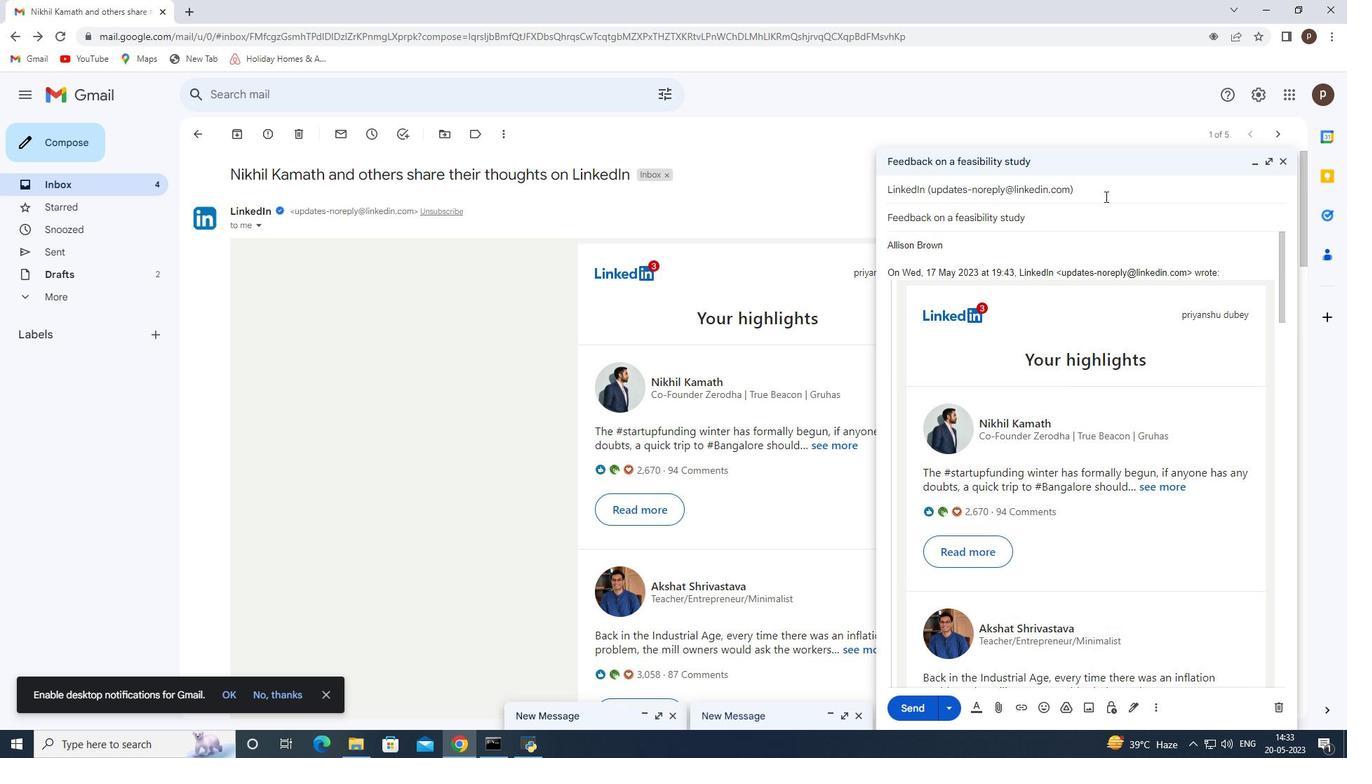 
Action: Mouse moved to (979, 188)
Screenshot: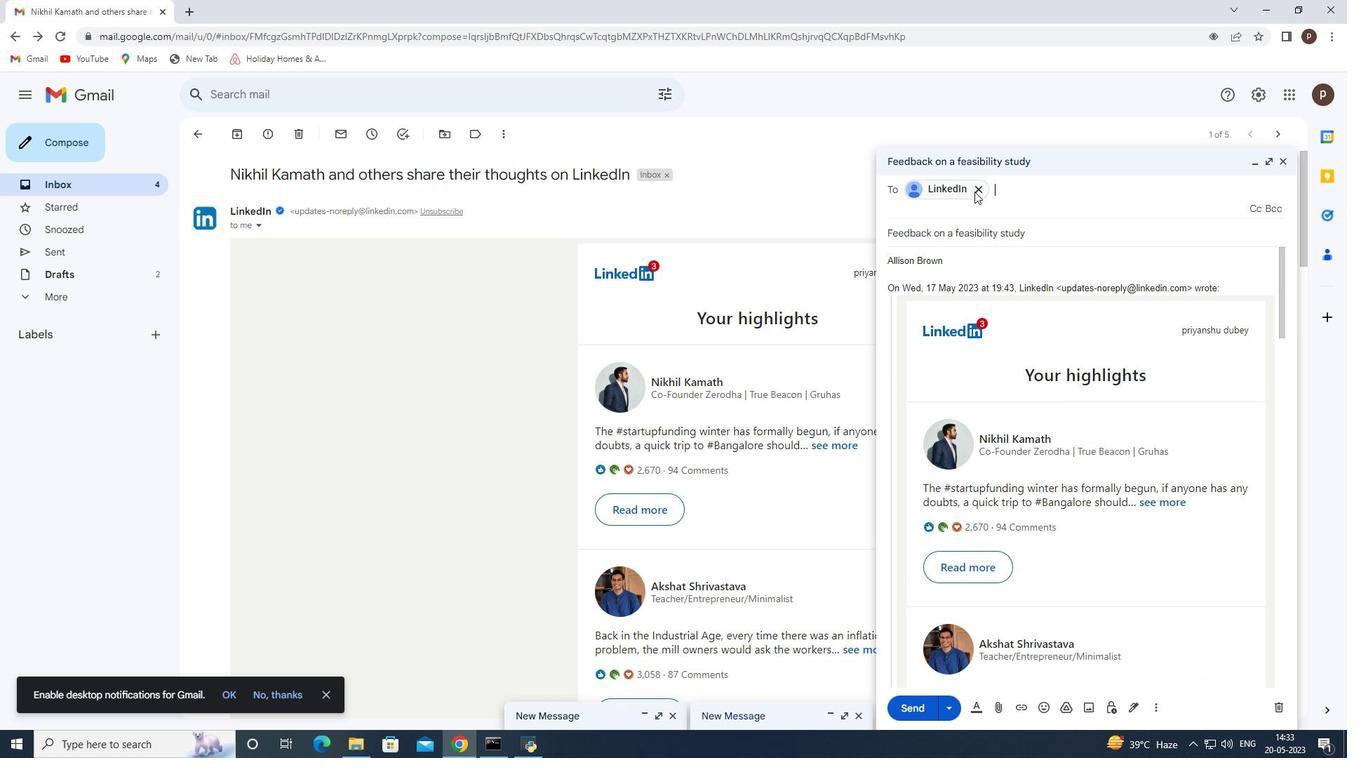
Action: Mouse pressed left at (979, 188)
Screenshot: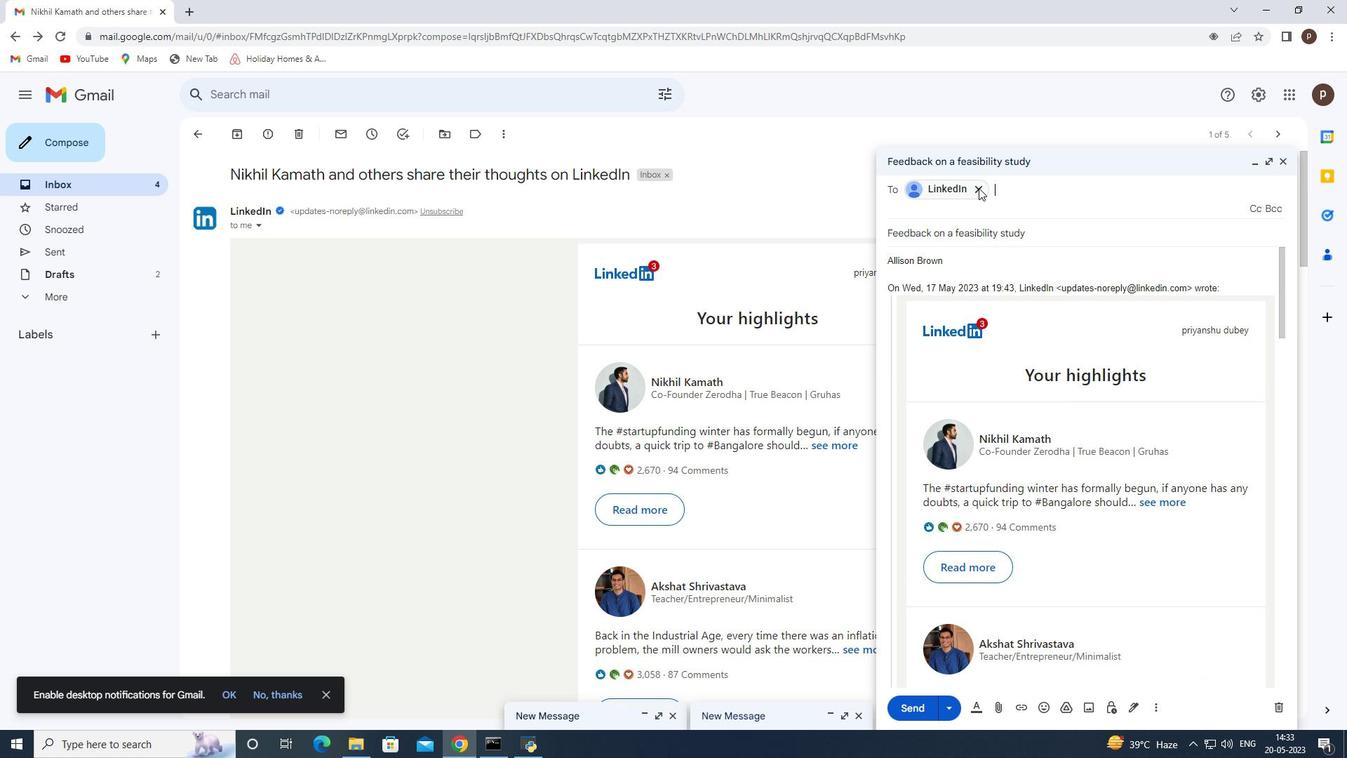 
Action: Key pressed <Key.shift>Softage.net<Key.backspace><Key.backspace><Key.backspace><Key.backspace>.4<Key.shift><Key.shift><Key.shift><Key.shift><Key.shift>@softage.net
Screenshot: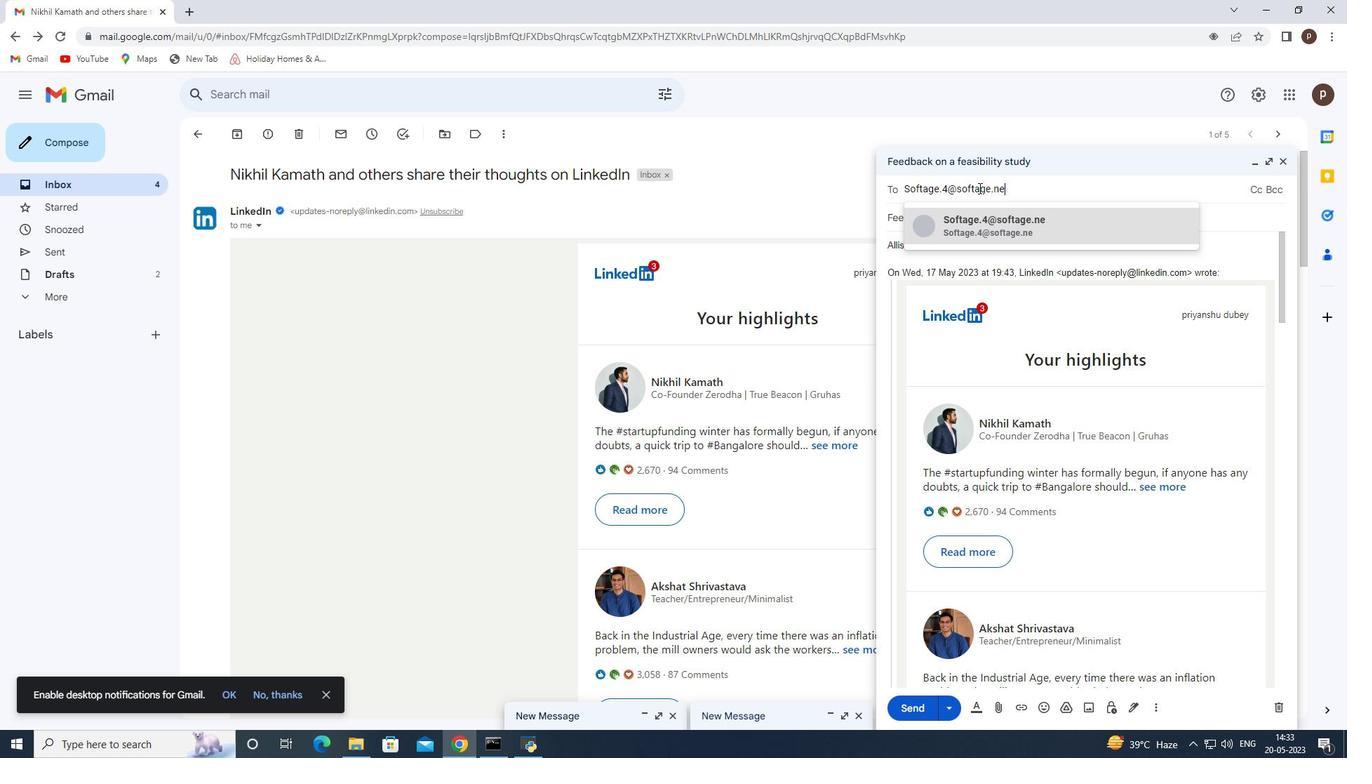 
Action: Mouse moved to (1050, 228)
Screenshot: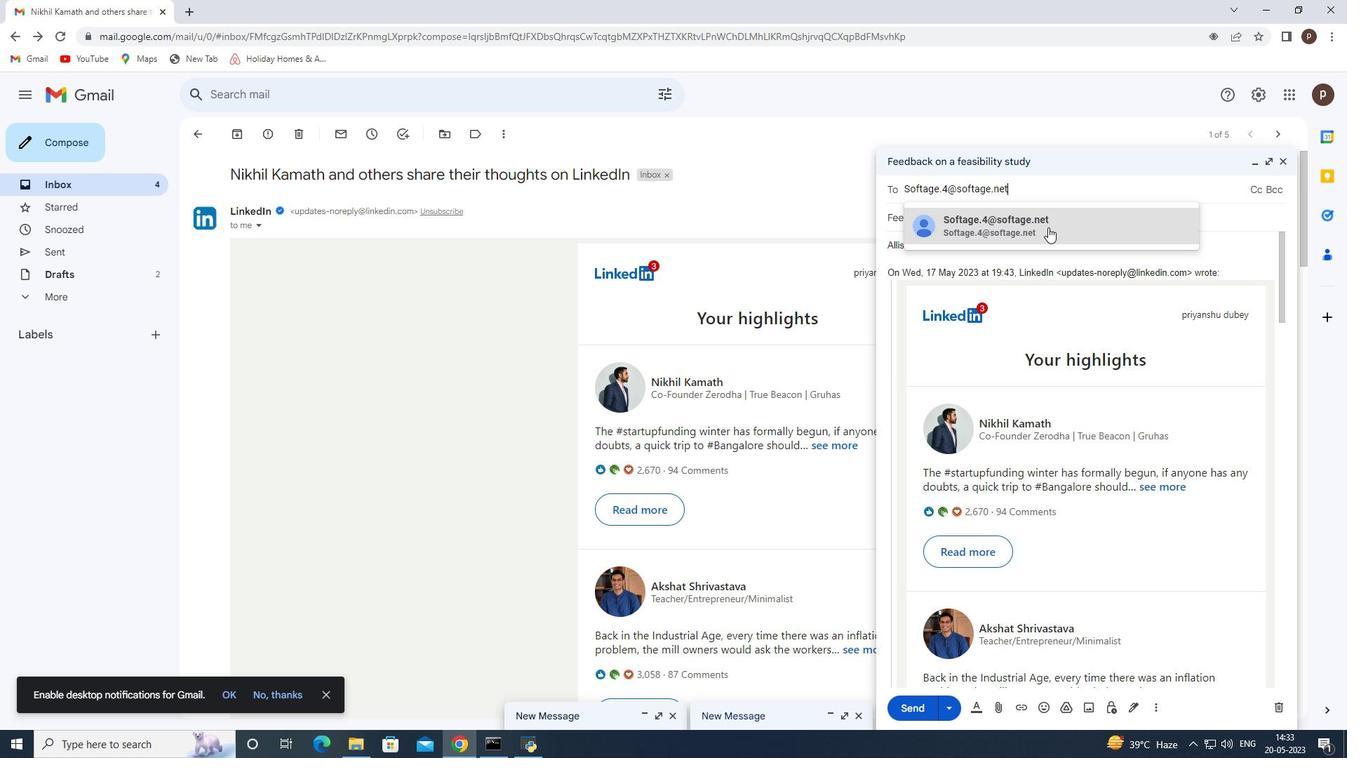 
Action: Mouse pressed left at (1050, 228)
Screenshot: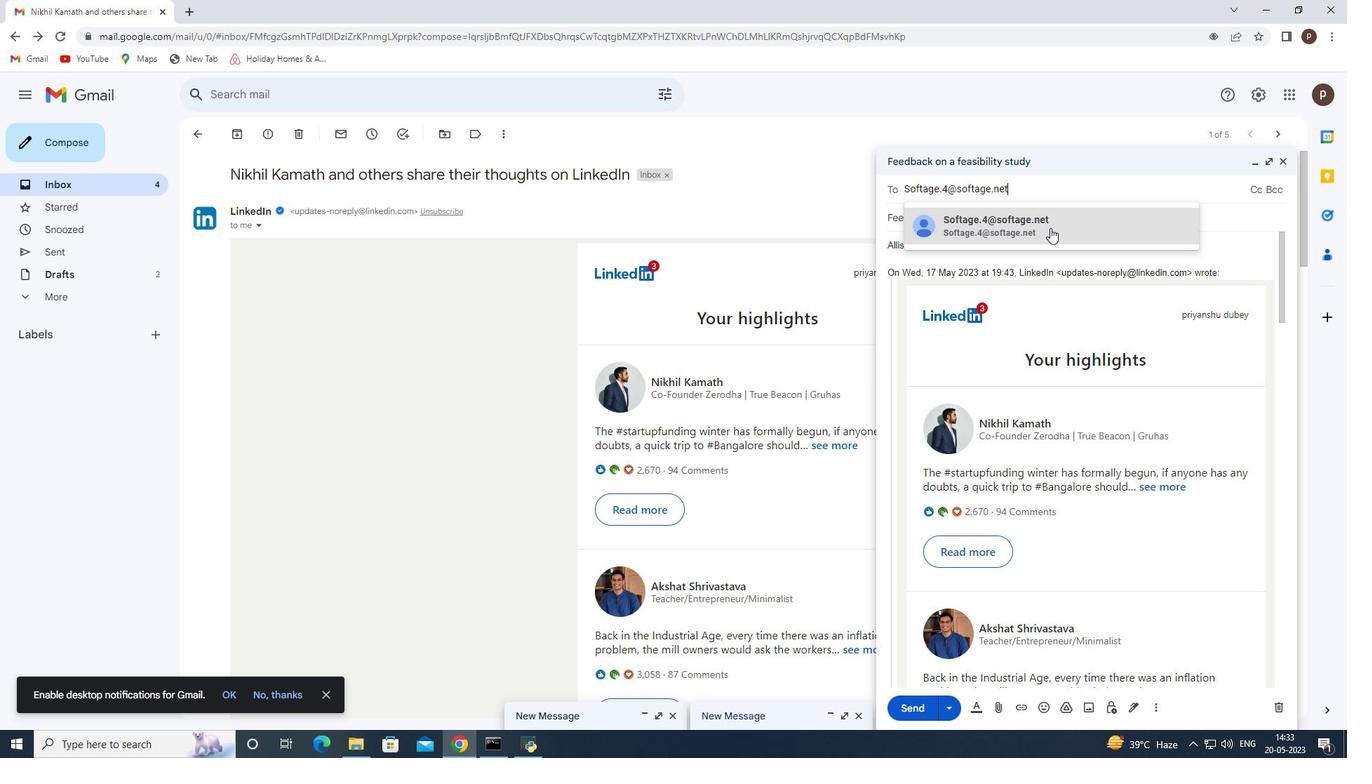 
Action: Mouse moved to (1052, 226)
Screenshot: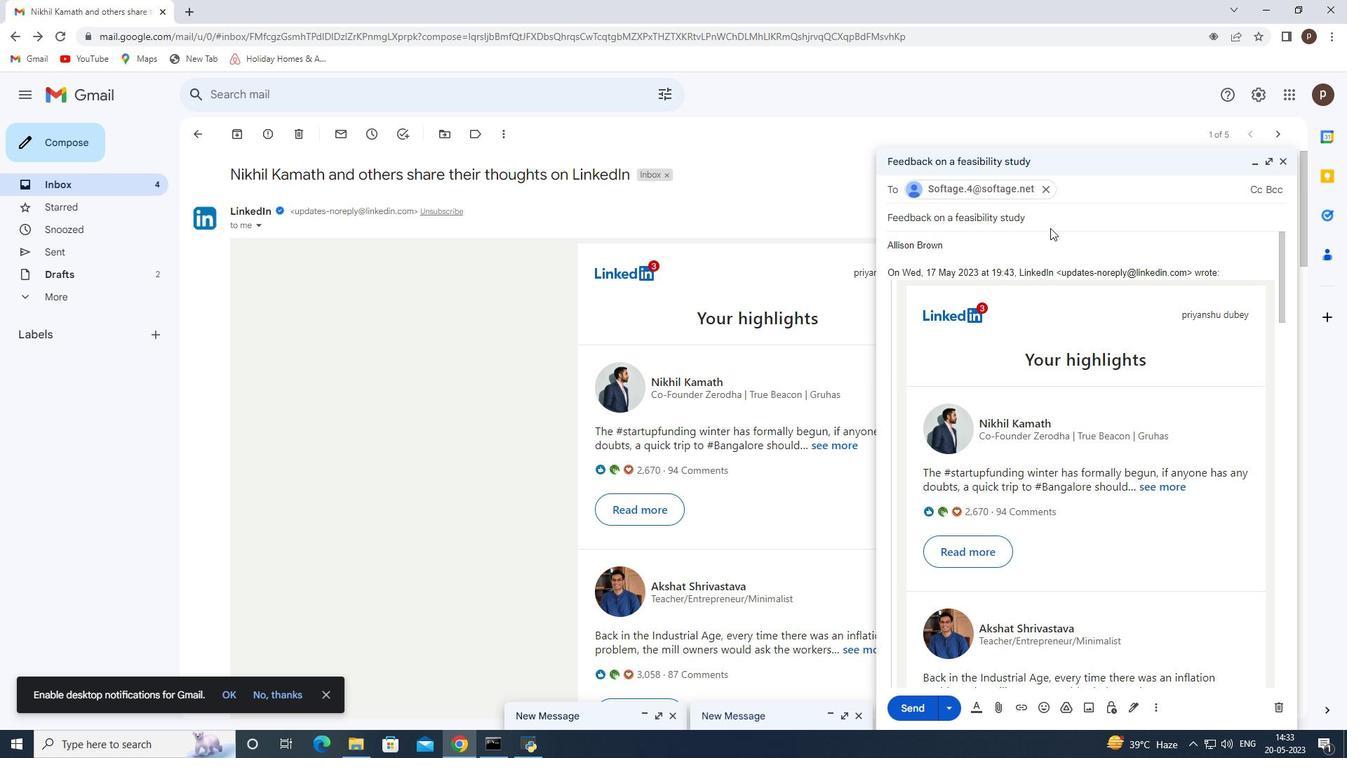 
Action: Mouse scrolled (1052, 226) with delta (0, 0)
Screenshot: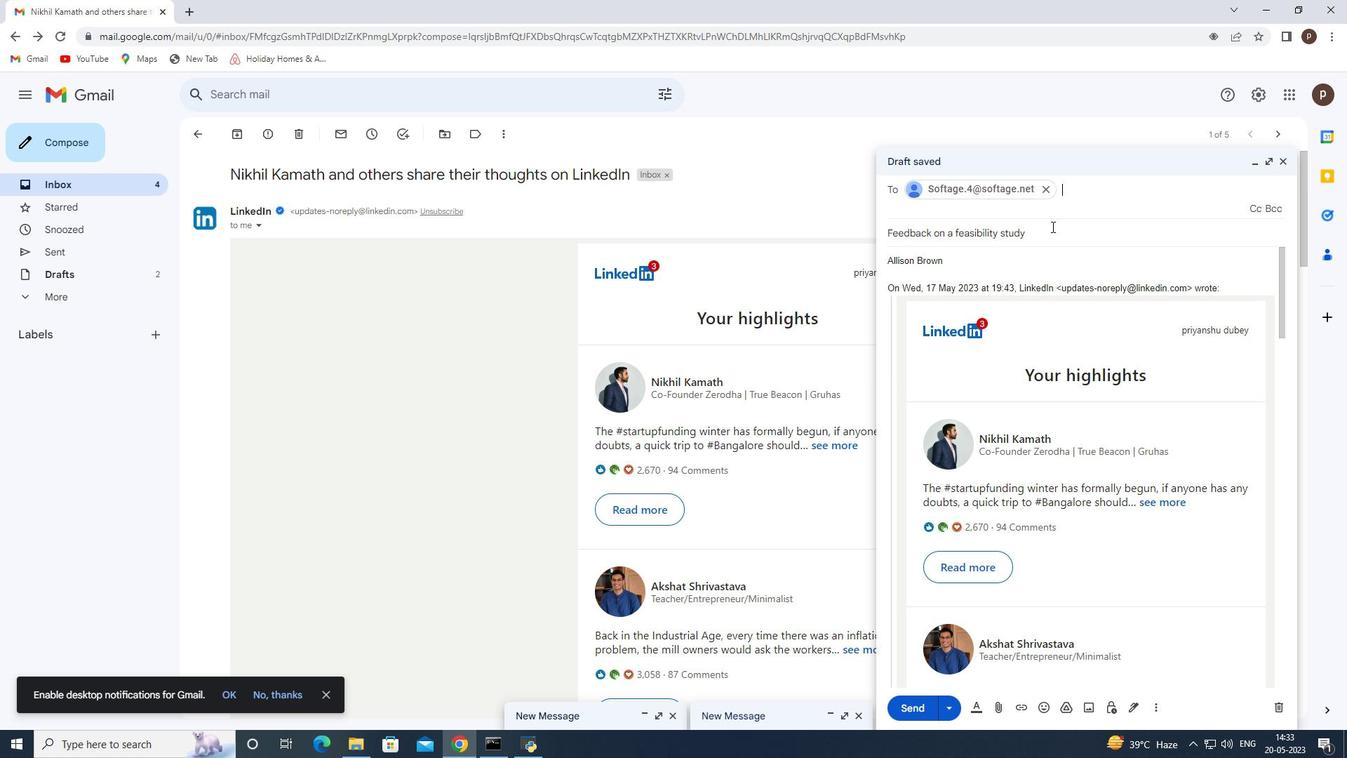 
Action: Mouse scrolled (1052, 226) with delta (0, 0)
Screenshot: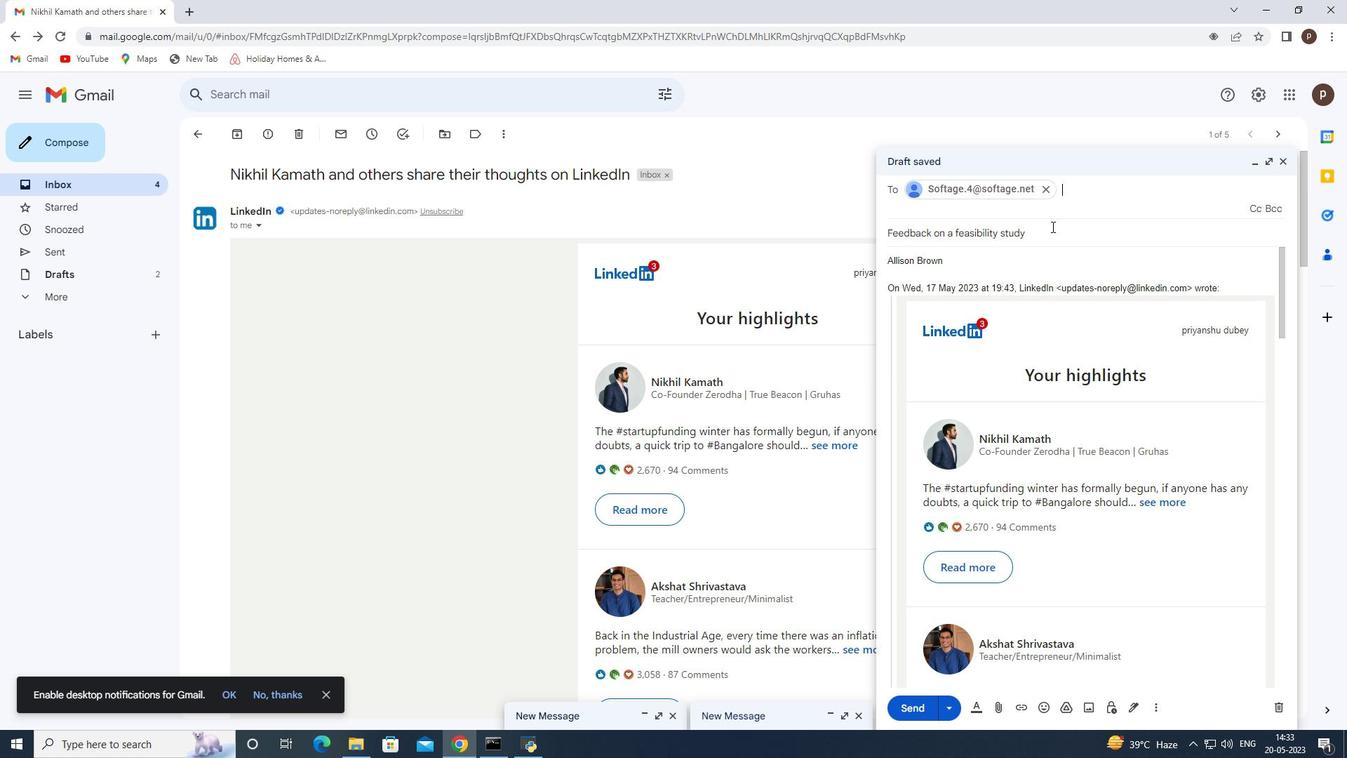 
Action: Mouse scrolled (1052, 226) with delta (0, 0)
Screenshot: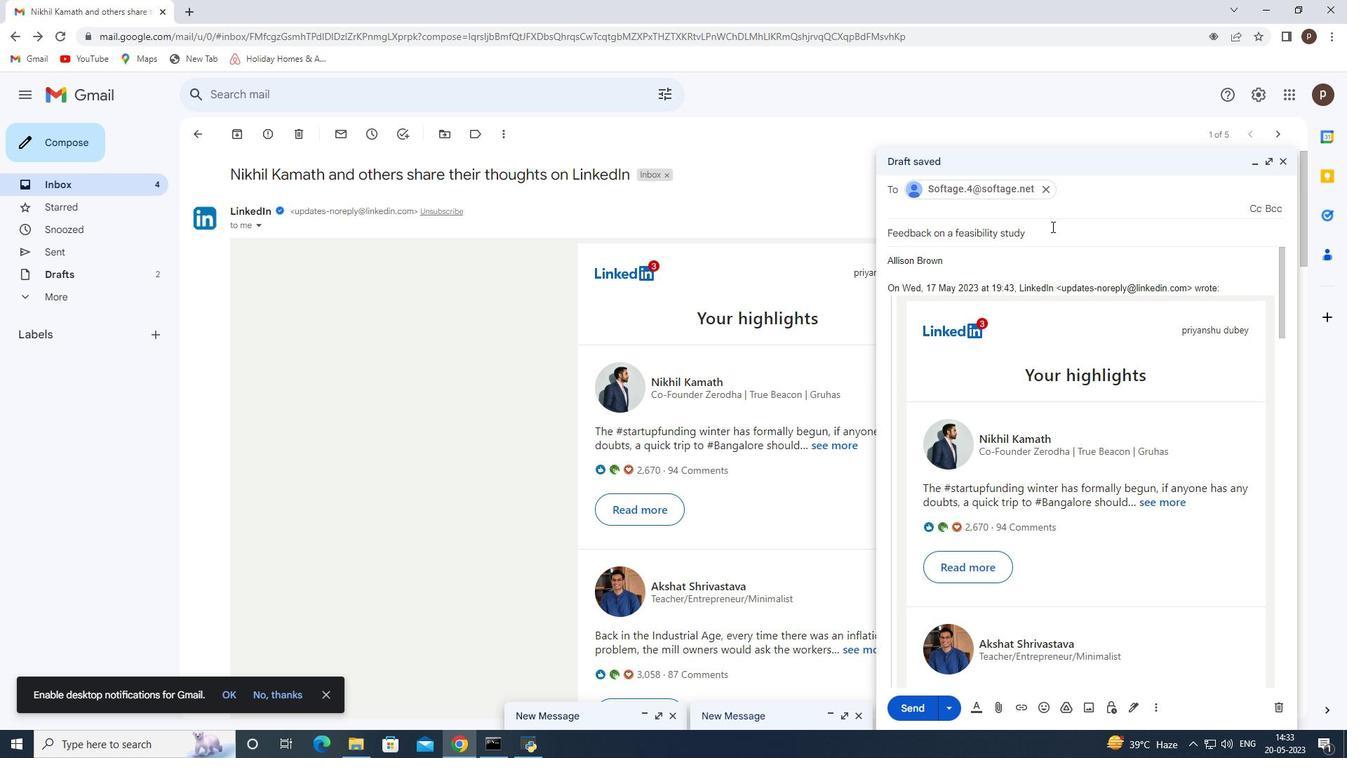 
Action: Mouse moved to (1083, 254)
Screenshot: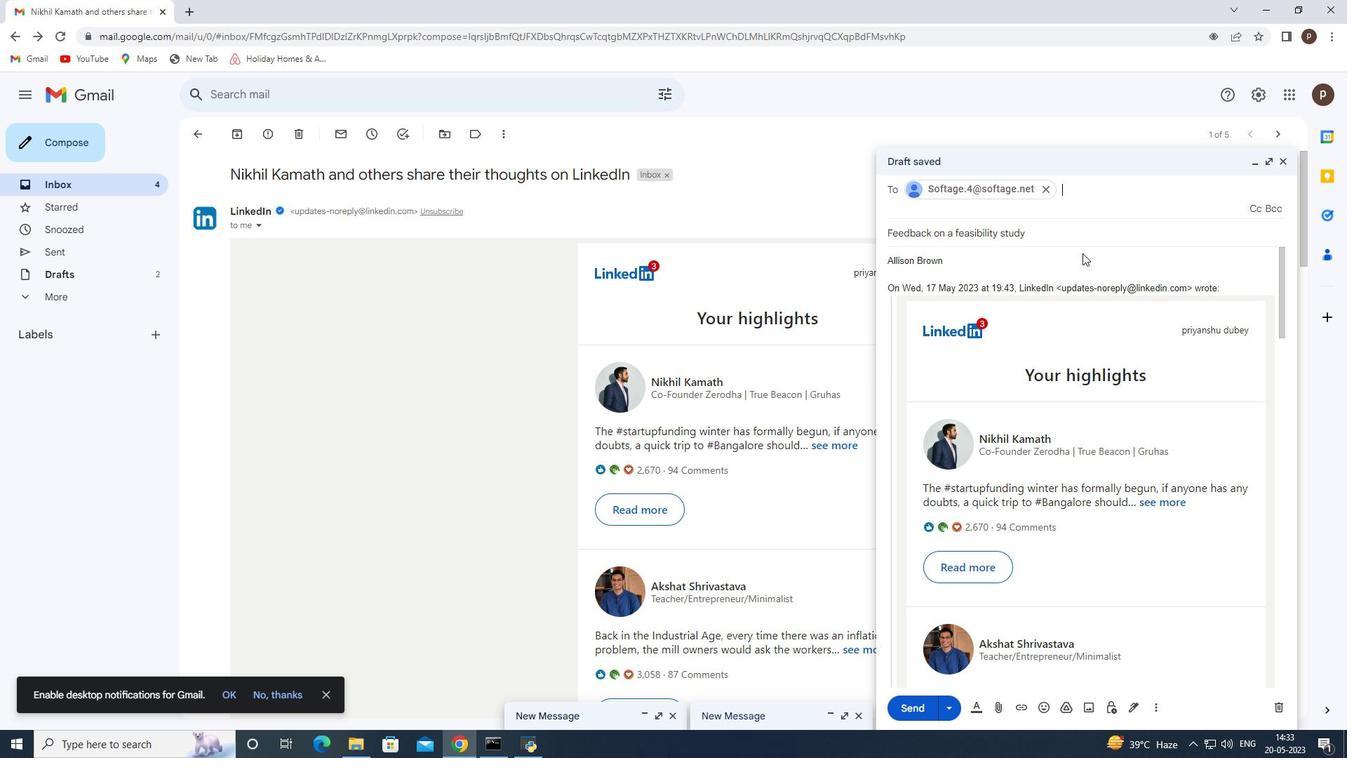
Action: Mouse scrolled (1083, 253) with delta (0, 0)
Screenshot: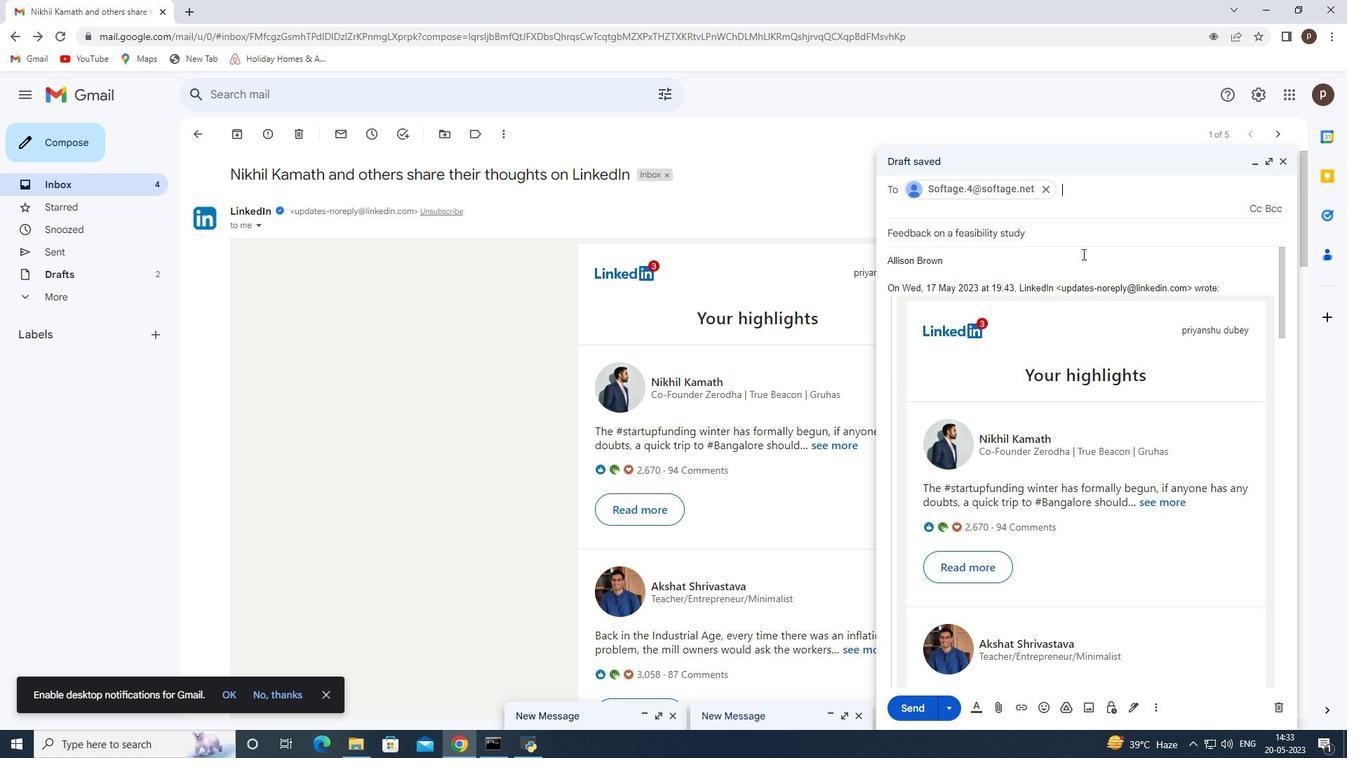 
Action: Mouse moved to (1080, 256)
Screenshot: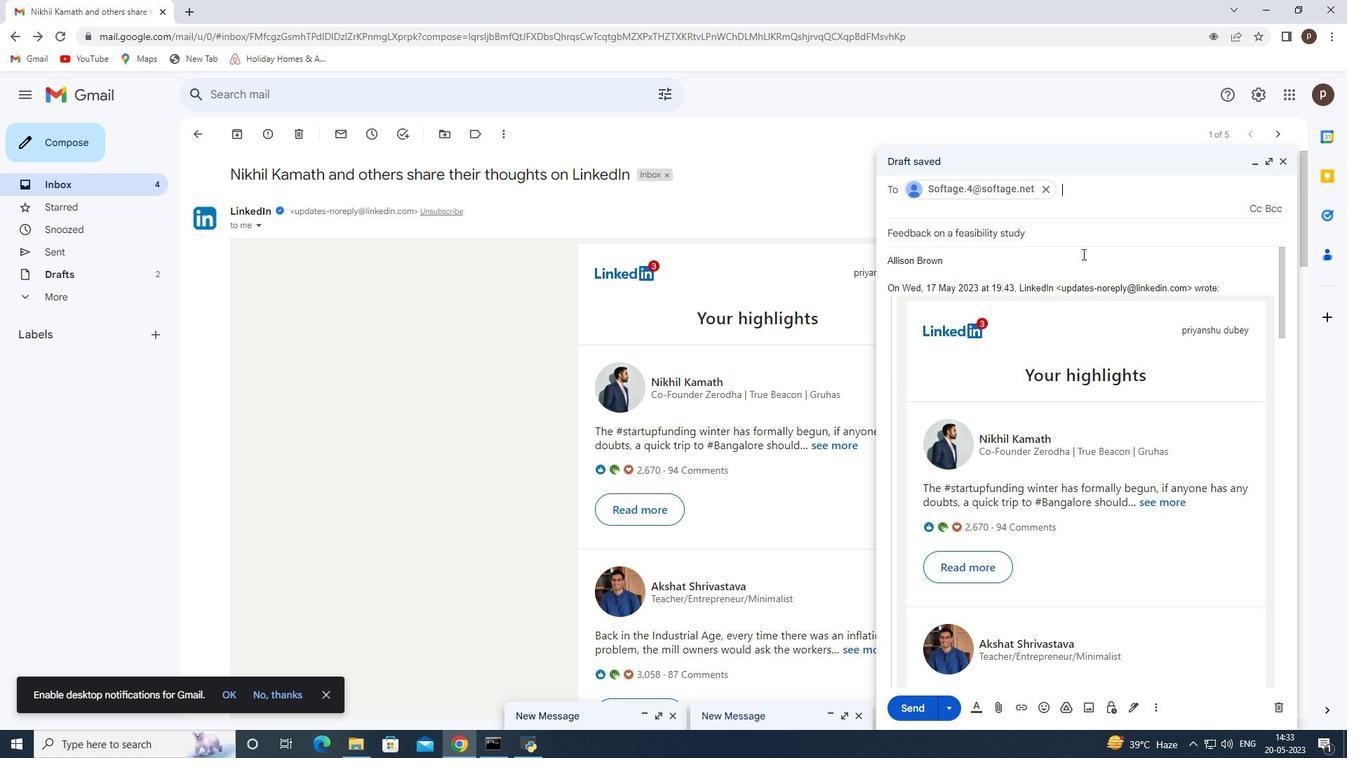 
Action: Mouse scrolled (1080, 255) with delta (0, 0)
Screenshot: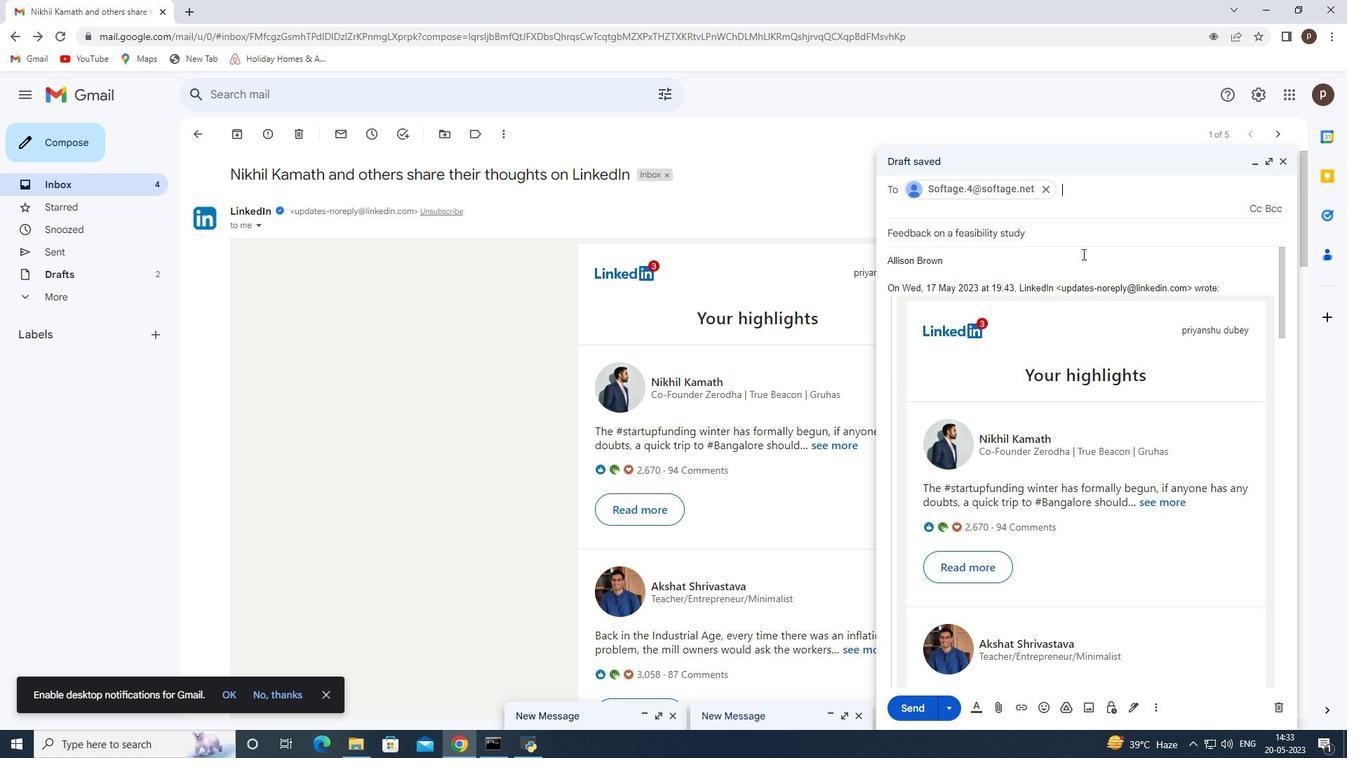 
Action: Mouse moved to (1061, 266)
Screenshot: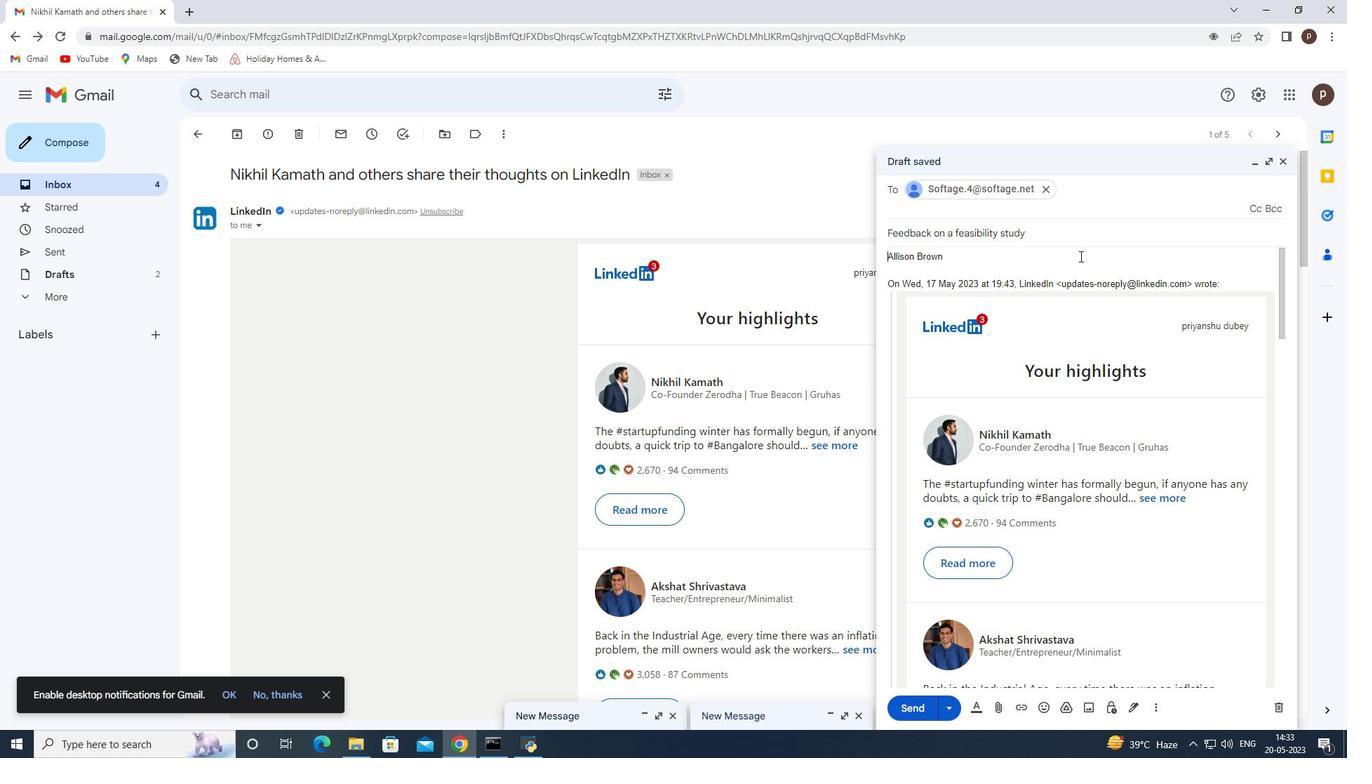 
Action: Mouse scrolled (1061, 265) with delta (0, 0)
Screenshot: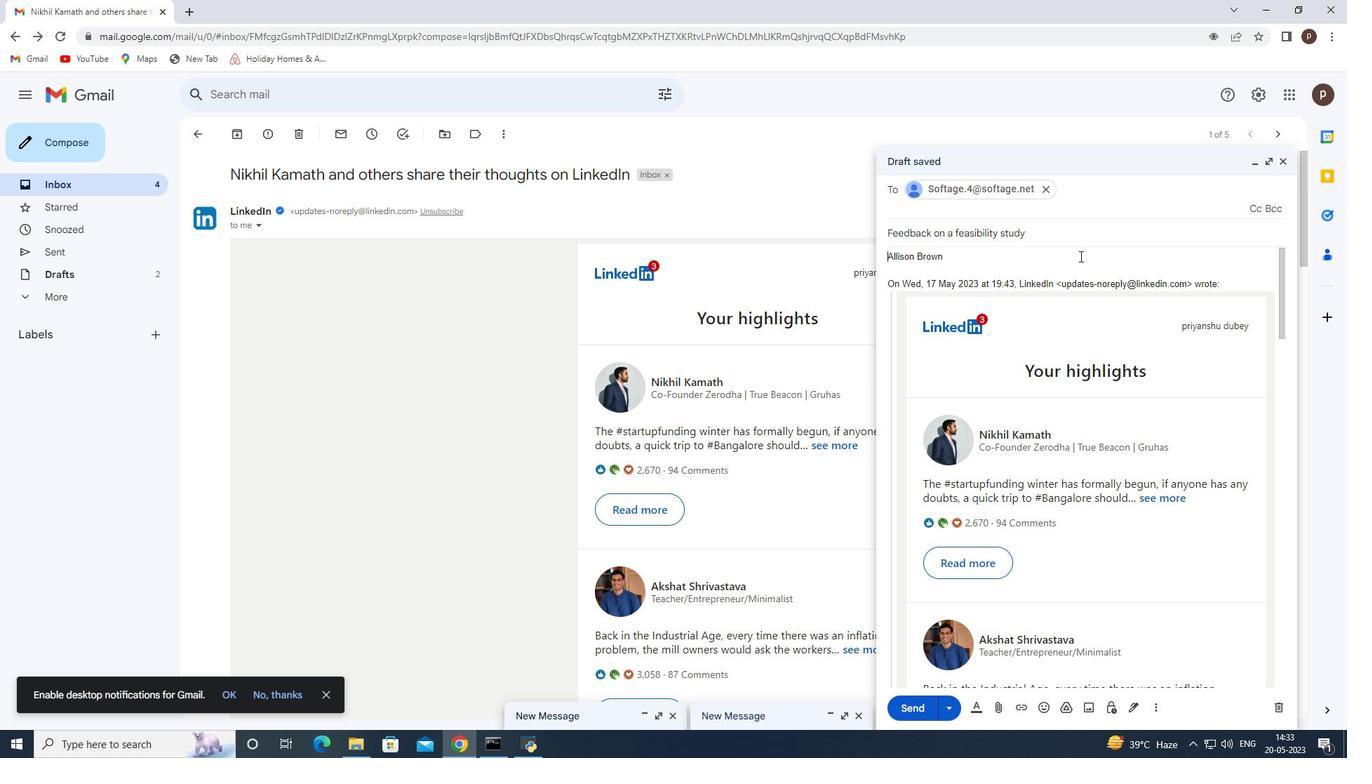 
Action: Mouse moved to (1021, 353)
Screenshot: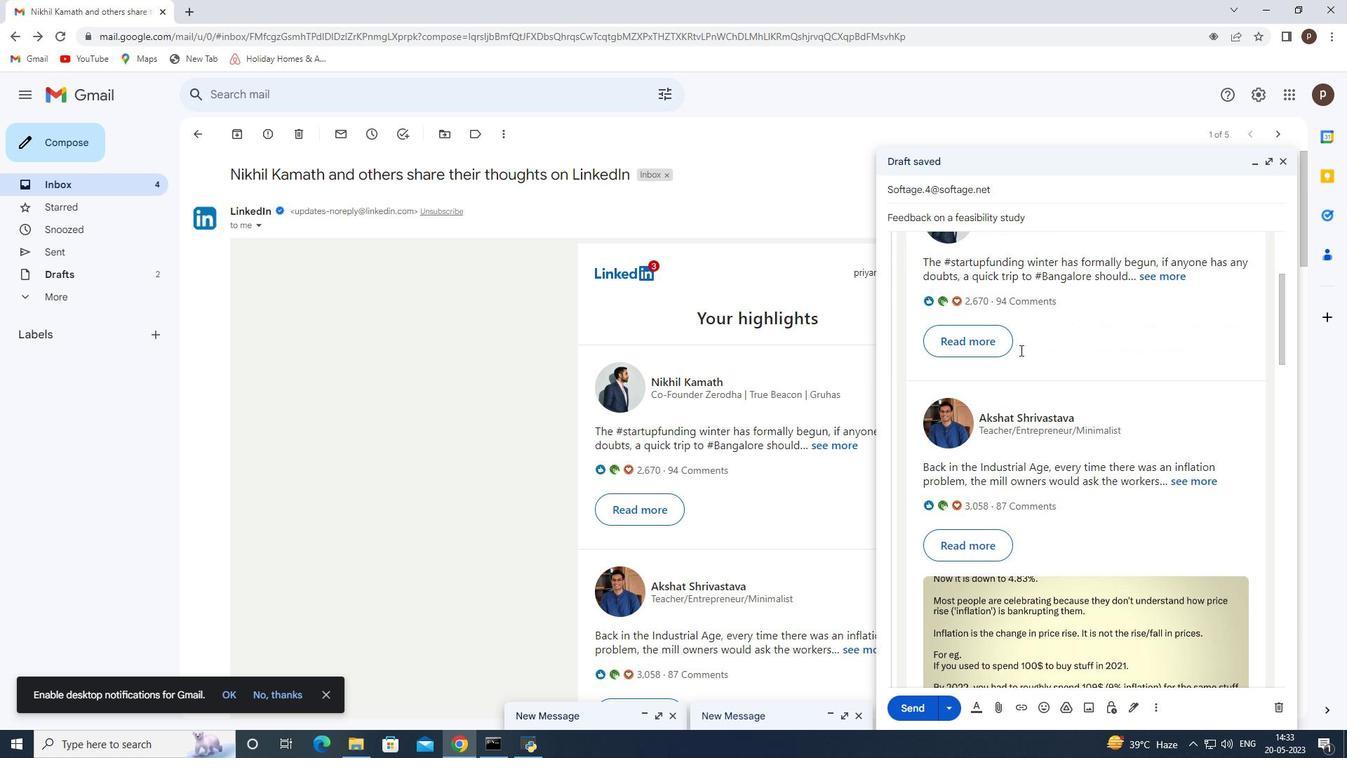 
Action: Mouse scrolled (1020, 350) with delta (0, 0)
Screenshot: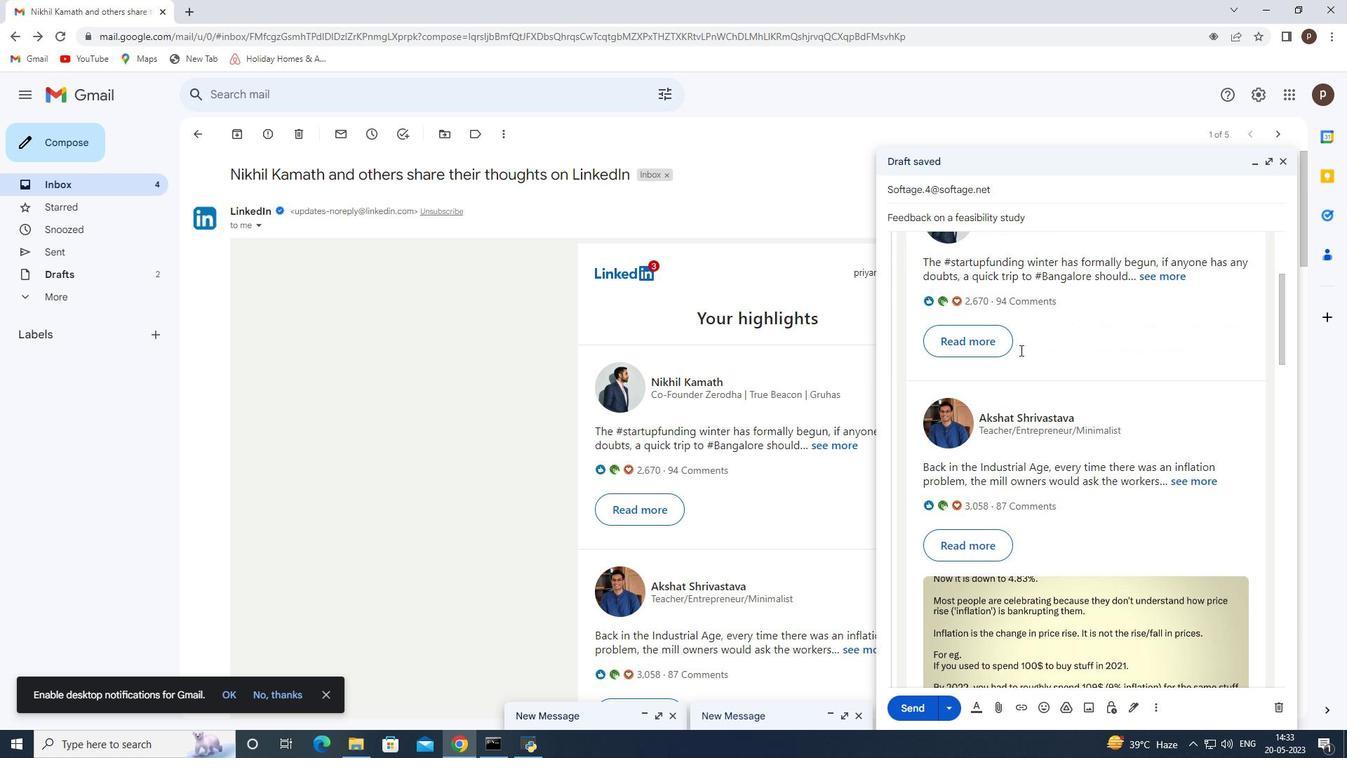 
Action: Mouse scrolled (1021, 352) with delta (0, 0)
Screenshot: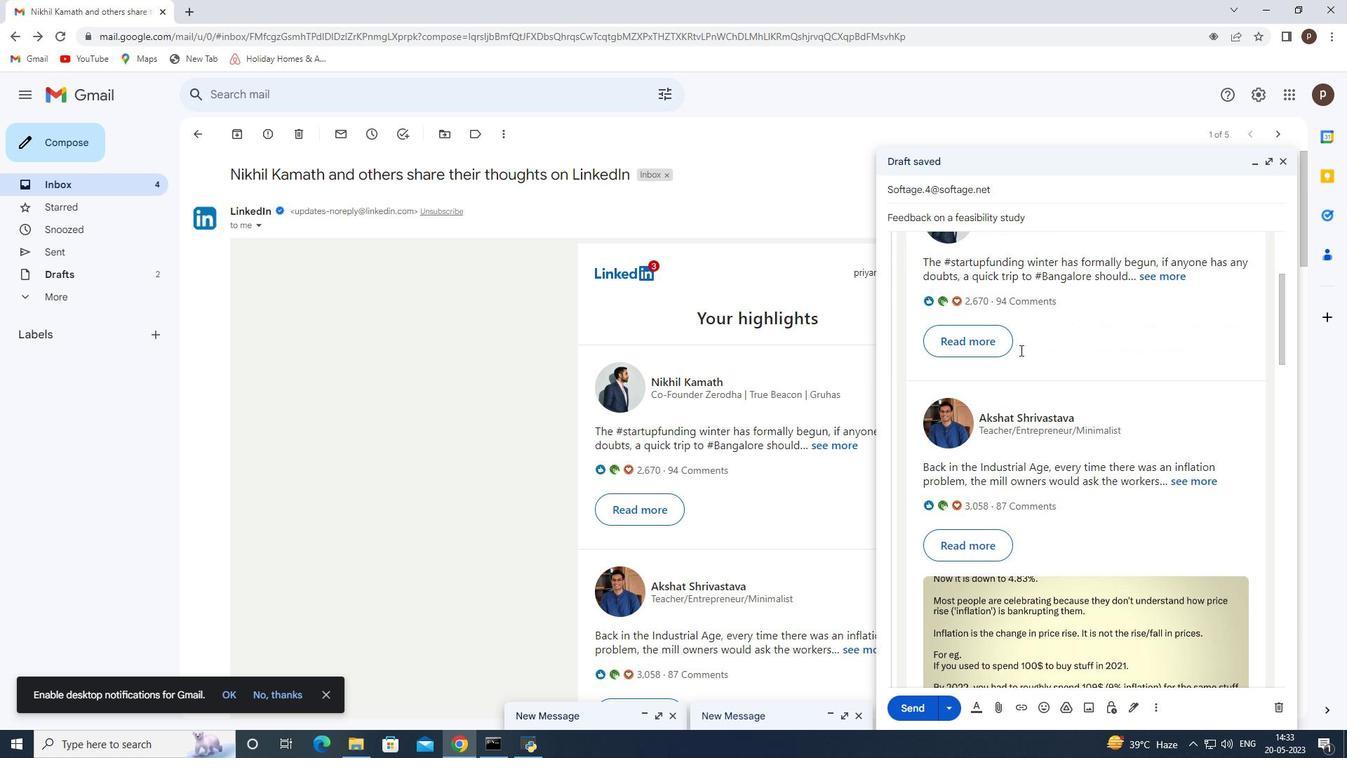 
Action: Mouse moved to (1021, 355)
Screenshot: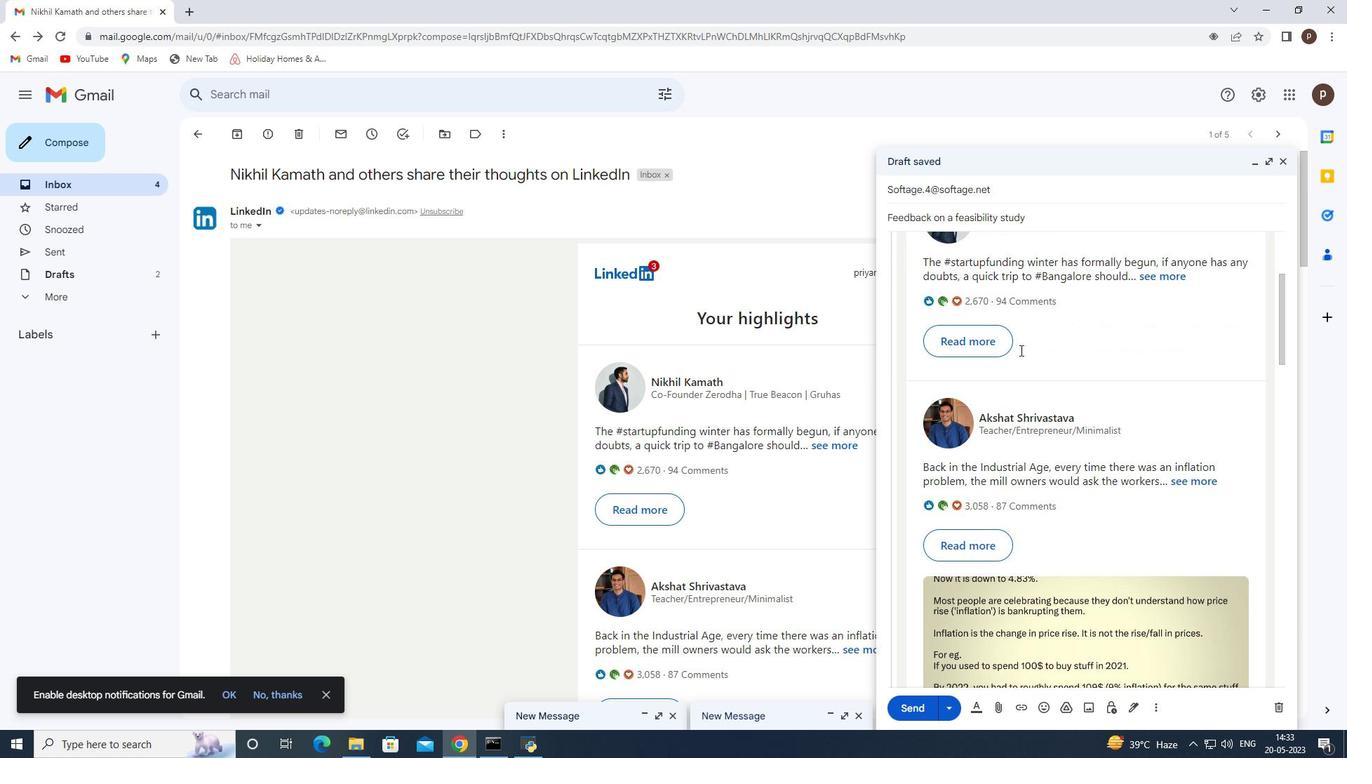
Action: Mouse scrolled (1021, 354) with delta (0, 0)
Screenshot: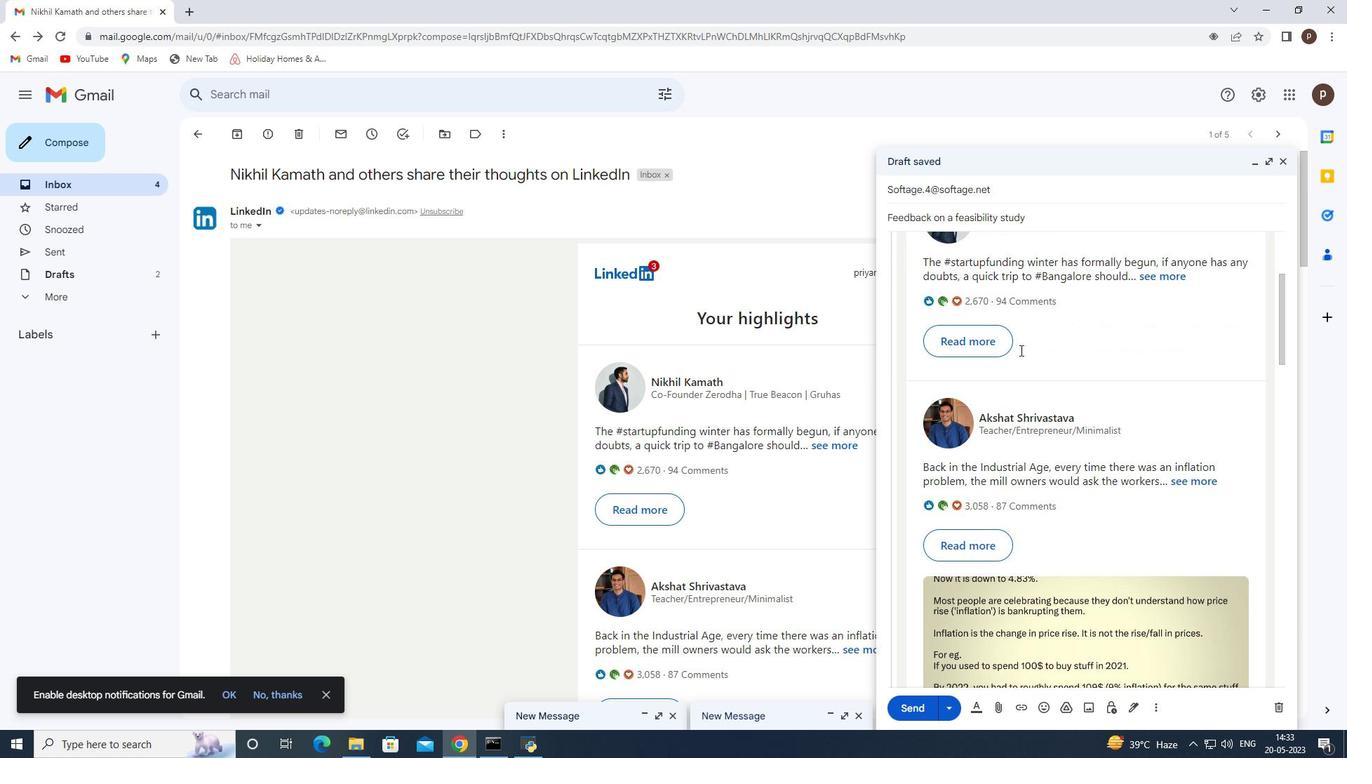 
Action: Mouse moved to (1021, 355)
Screenshot: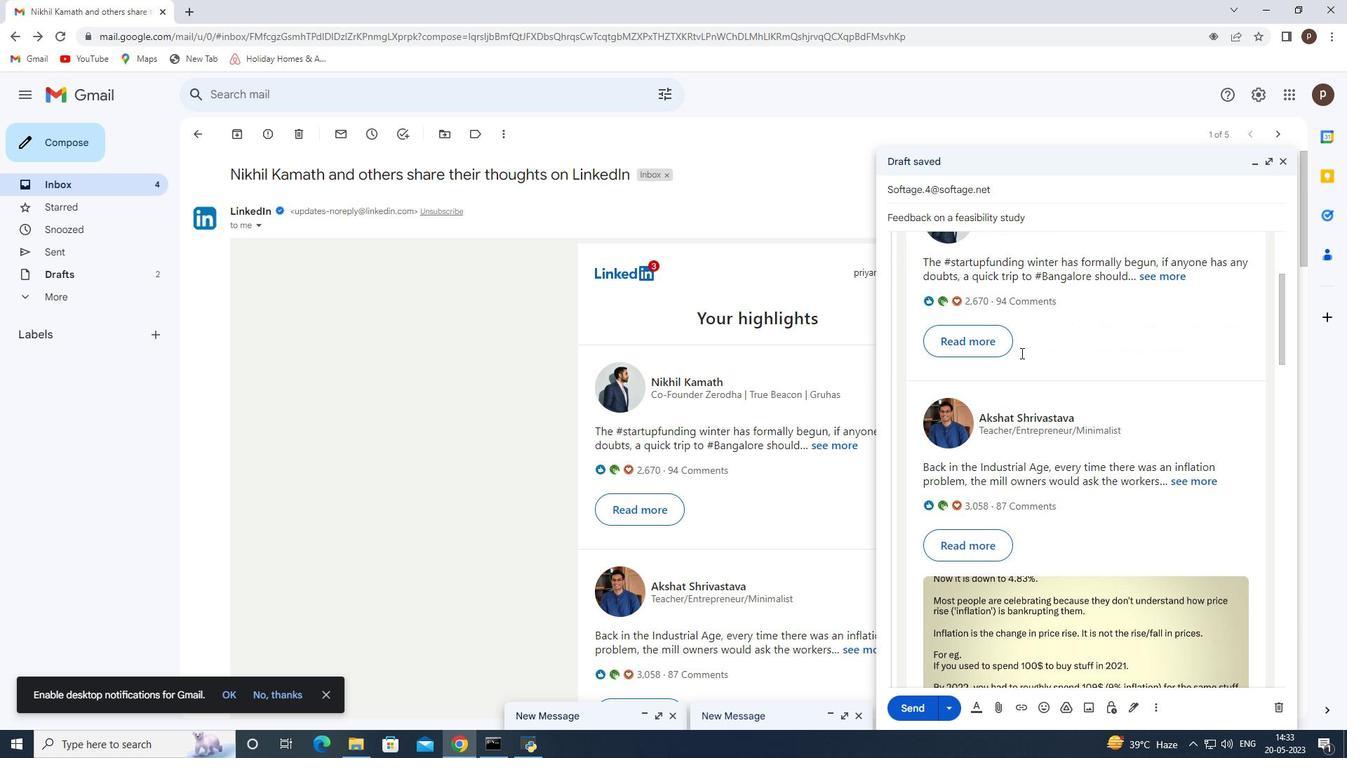 
Action: Mouse scrolled (1021, 355) with delta (0, 0)
Screenshot: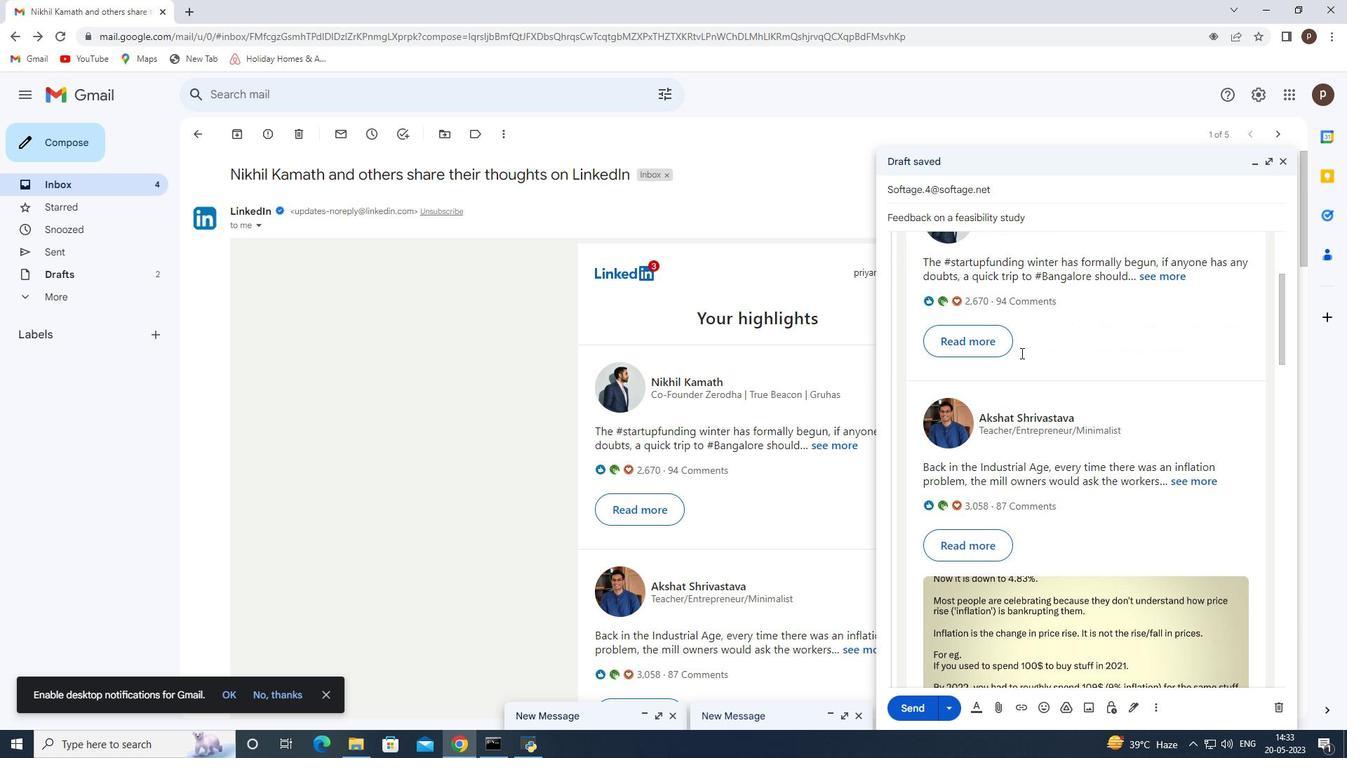 
Action: Mouse moved to (1025, 362)
Screenshot: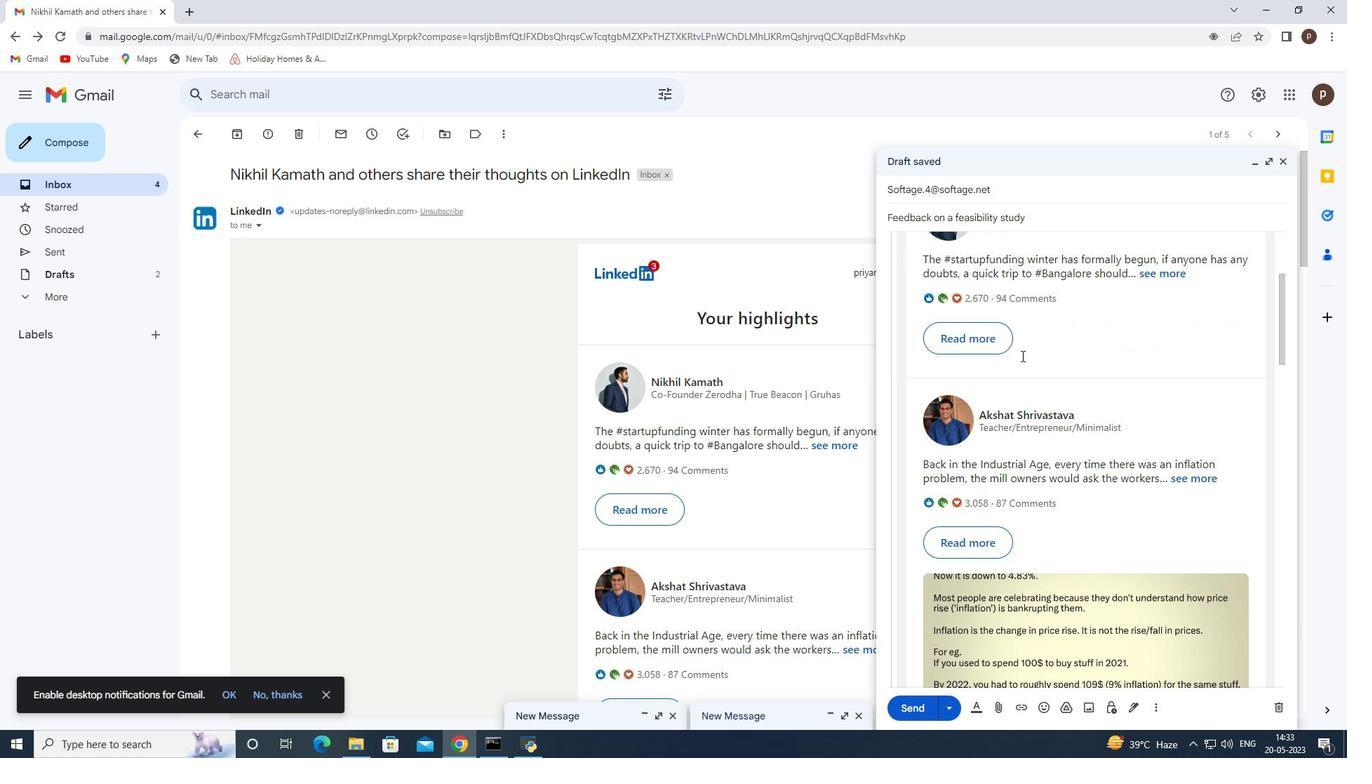 
Action: Mouse scrolled (1025, 361) with delta (0, 0)
Screenshot: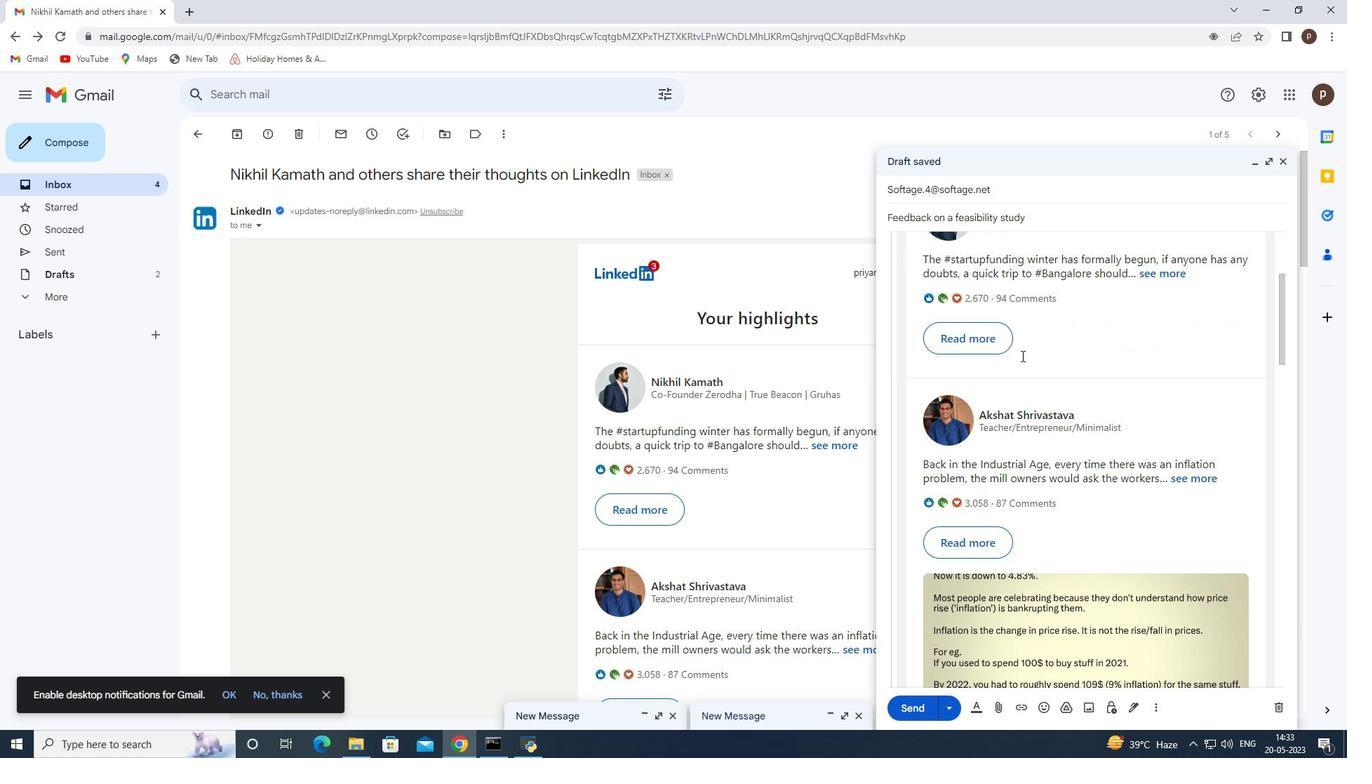
Action: Mouse moved to (1026, 363)
Screenshot: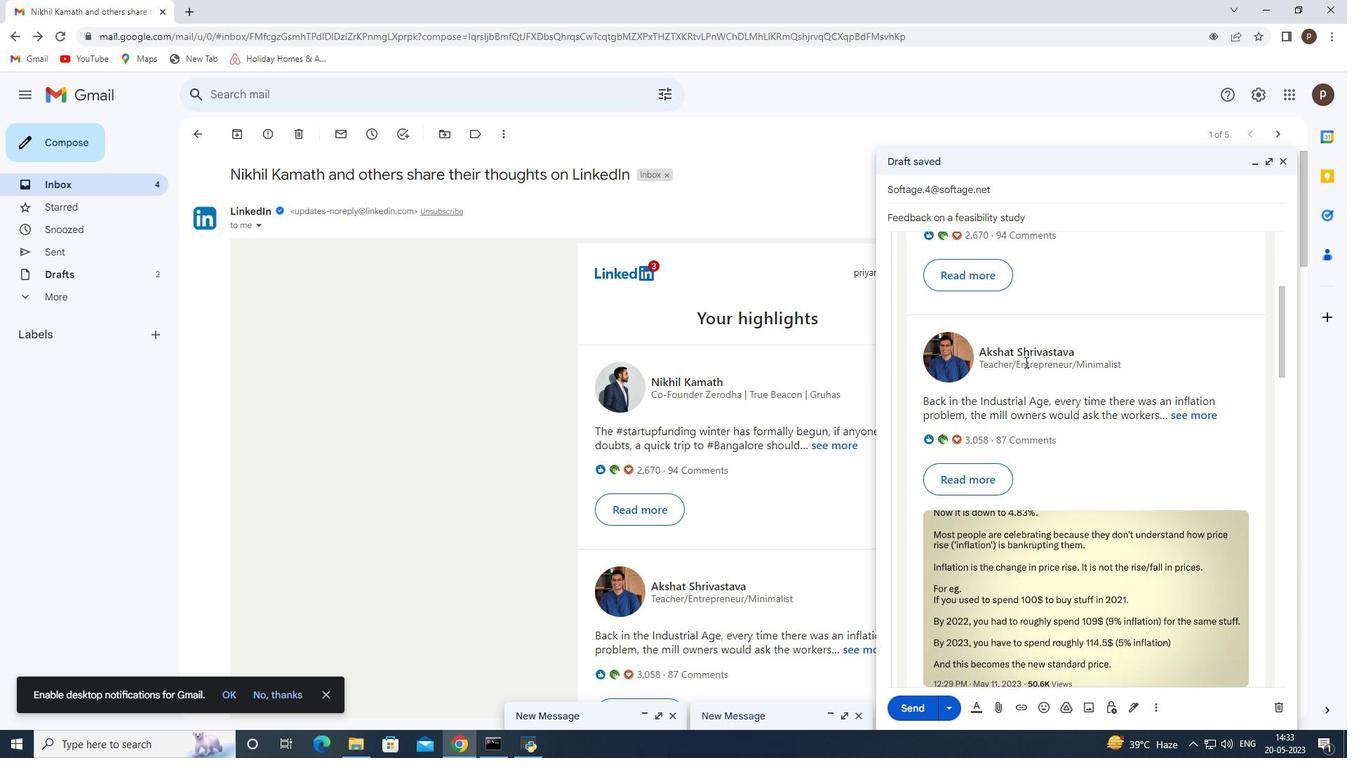 
Action: Mouse scrolled (1026, 362) with delta (0, 0)
Screenshot: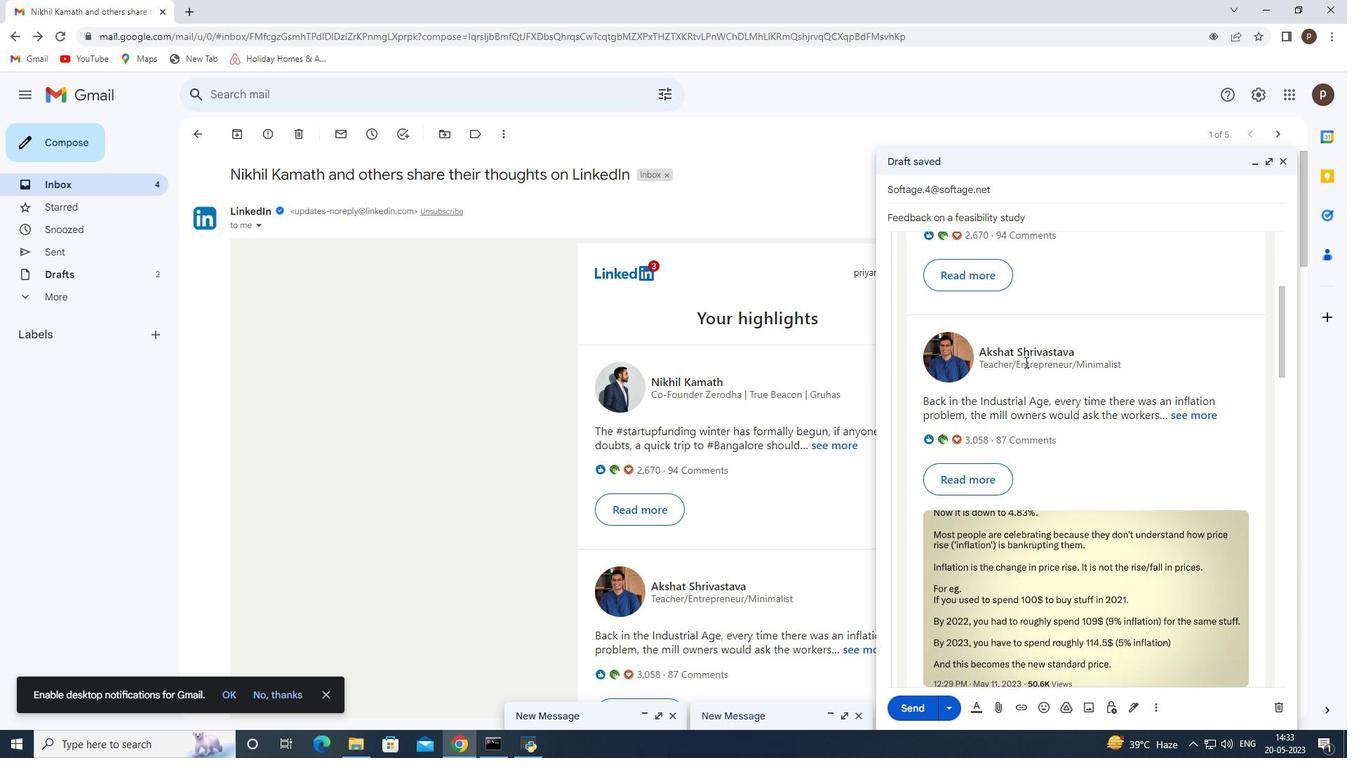 
Action: Mouse moved to (1031, 366)
Screenshot: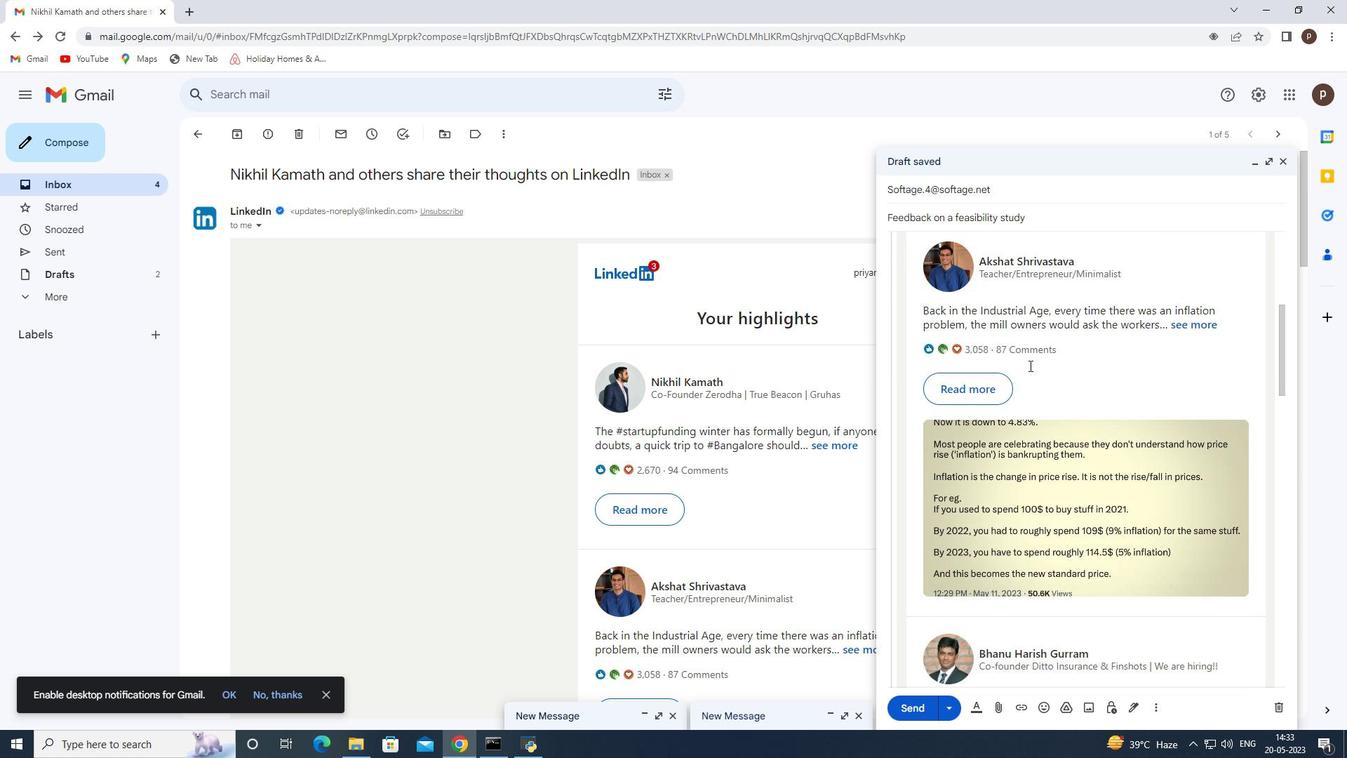 
Action: Mouse scrolled (1031, 365) with delta (0, 0)
Screenshot: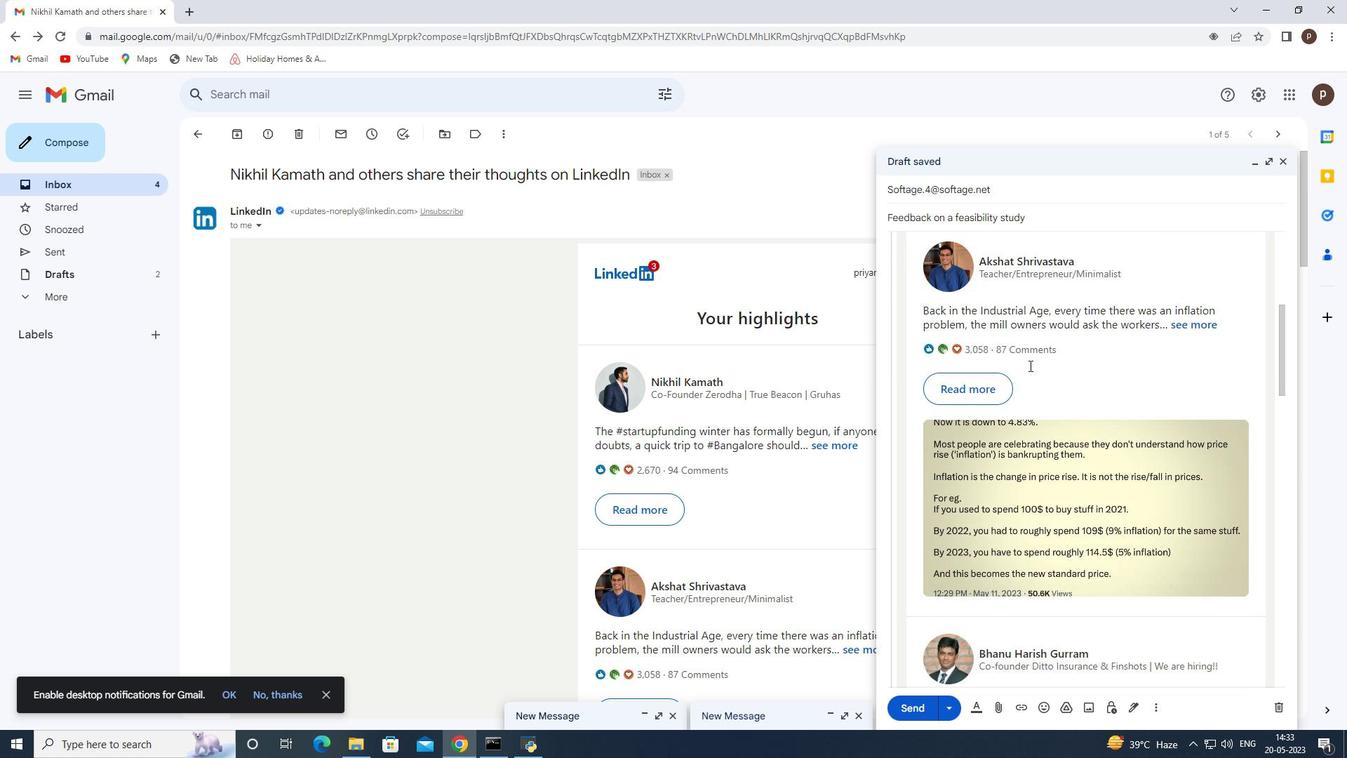 
Action: Mouse moved to (1047, 395)
Screenshot: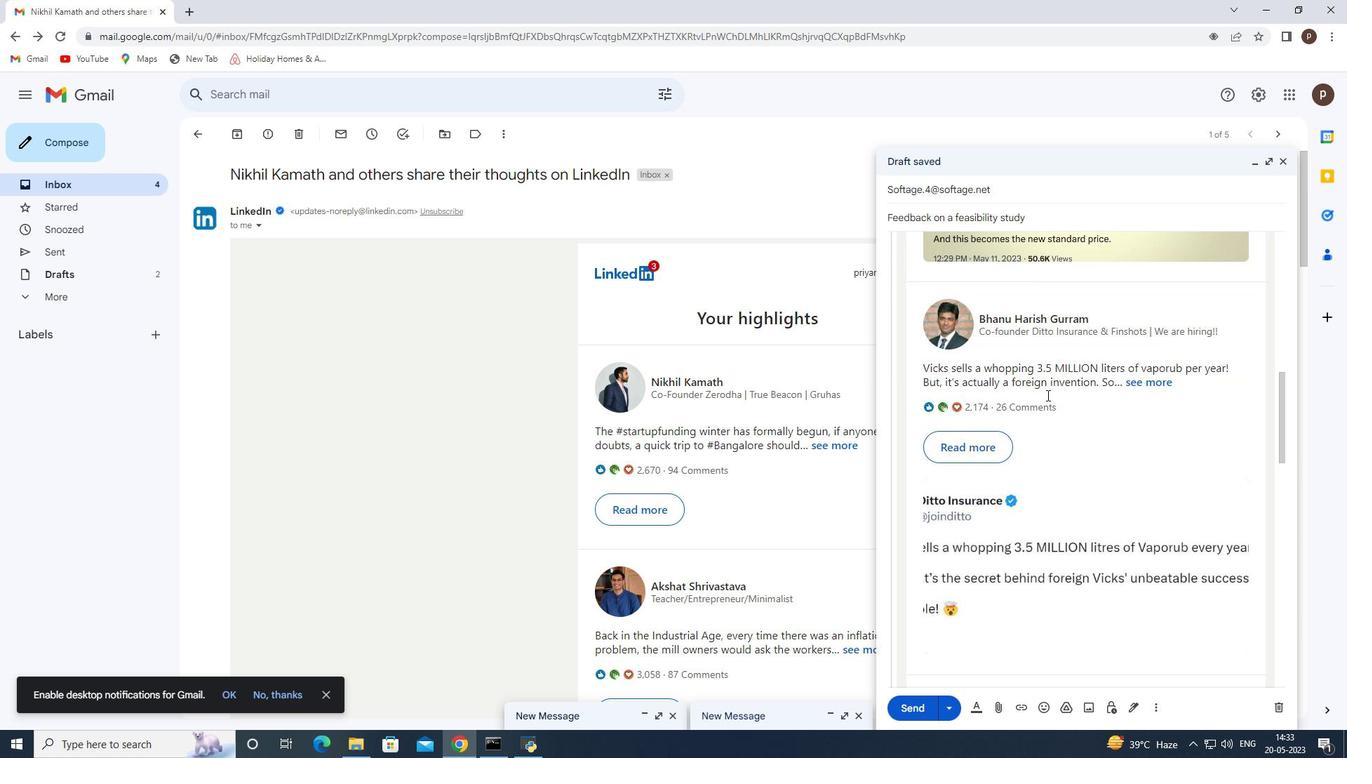 
Action: Mouse scrolled (1047, 395) with delta (0, 0)
Screenshot: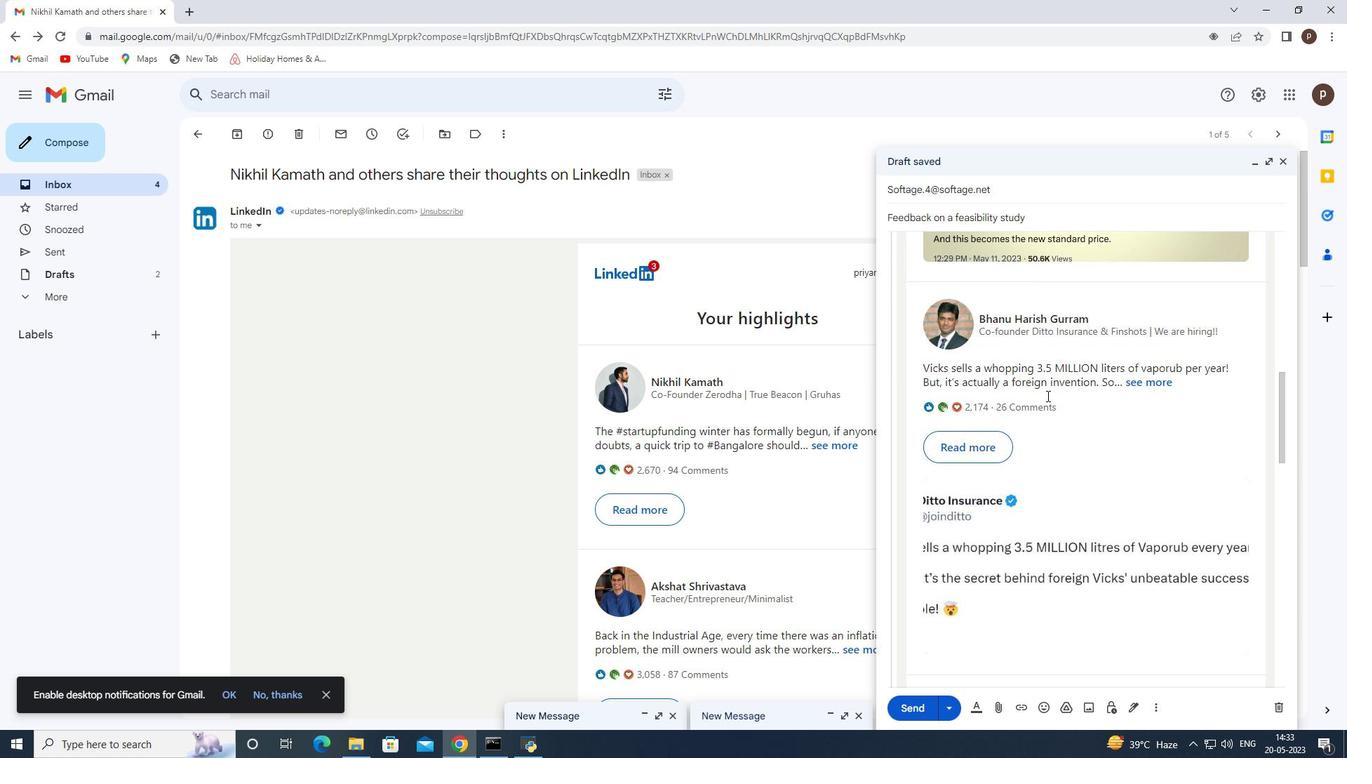 
Action: Mouse scrolled (1047, 395) with delta (0, 0)
Screenshot: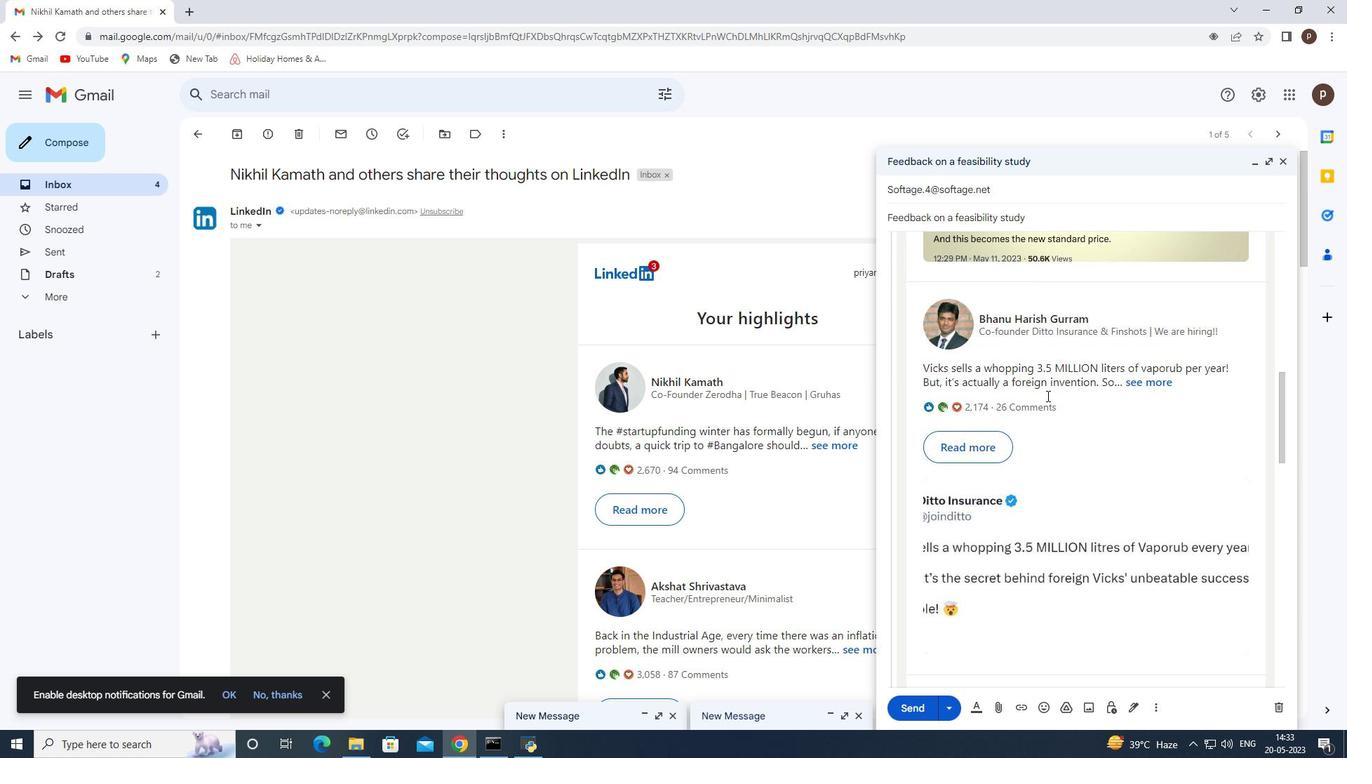 
Action: Mouse scrolled (1047, 395) with delta (0, 0)
Screenshot: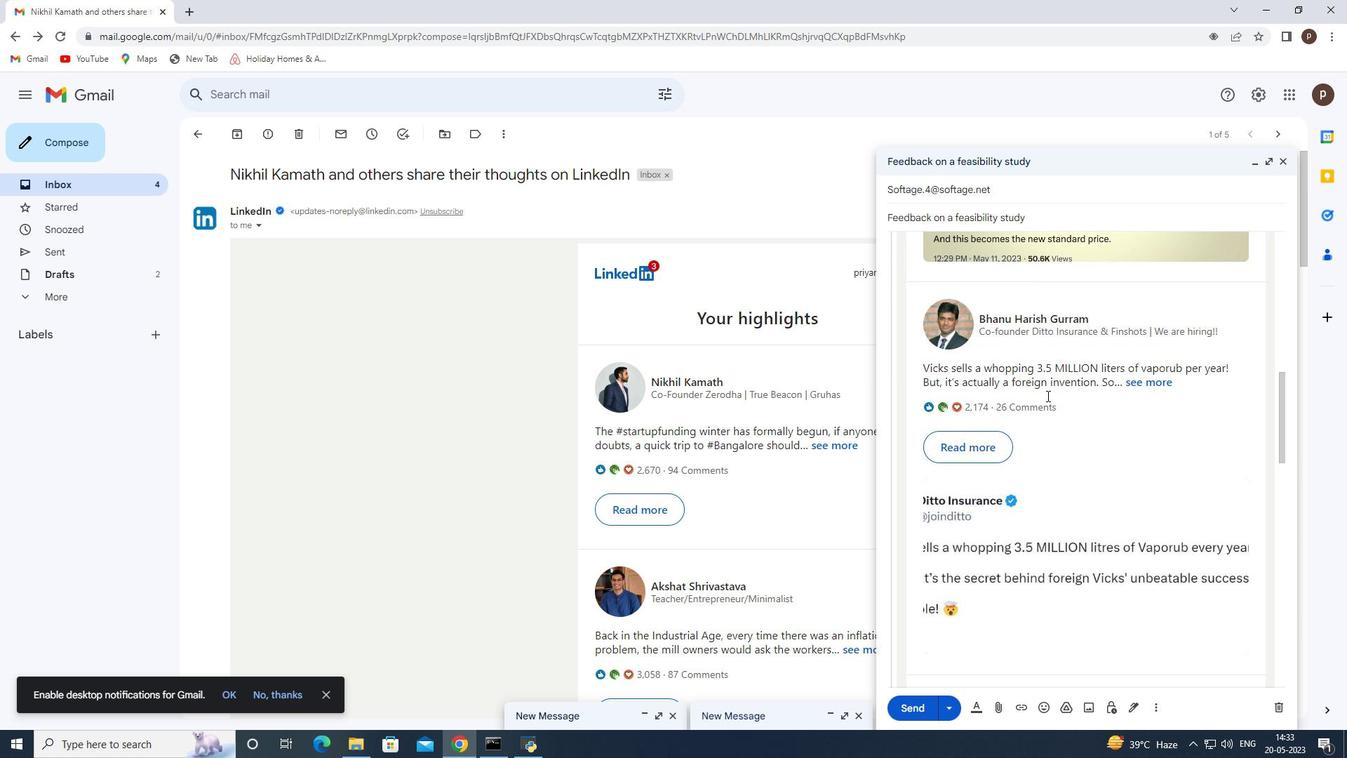 
Action: Mouse scrolled (1047, 395) with delta (0, 0)
Screenshot: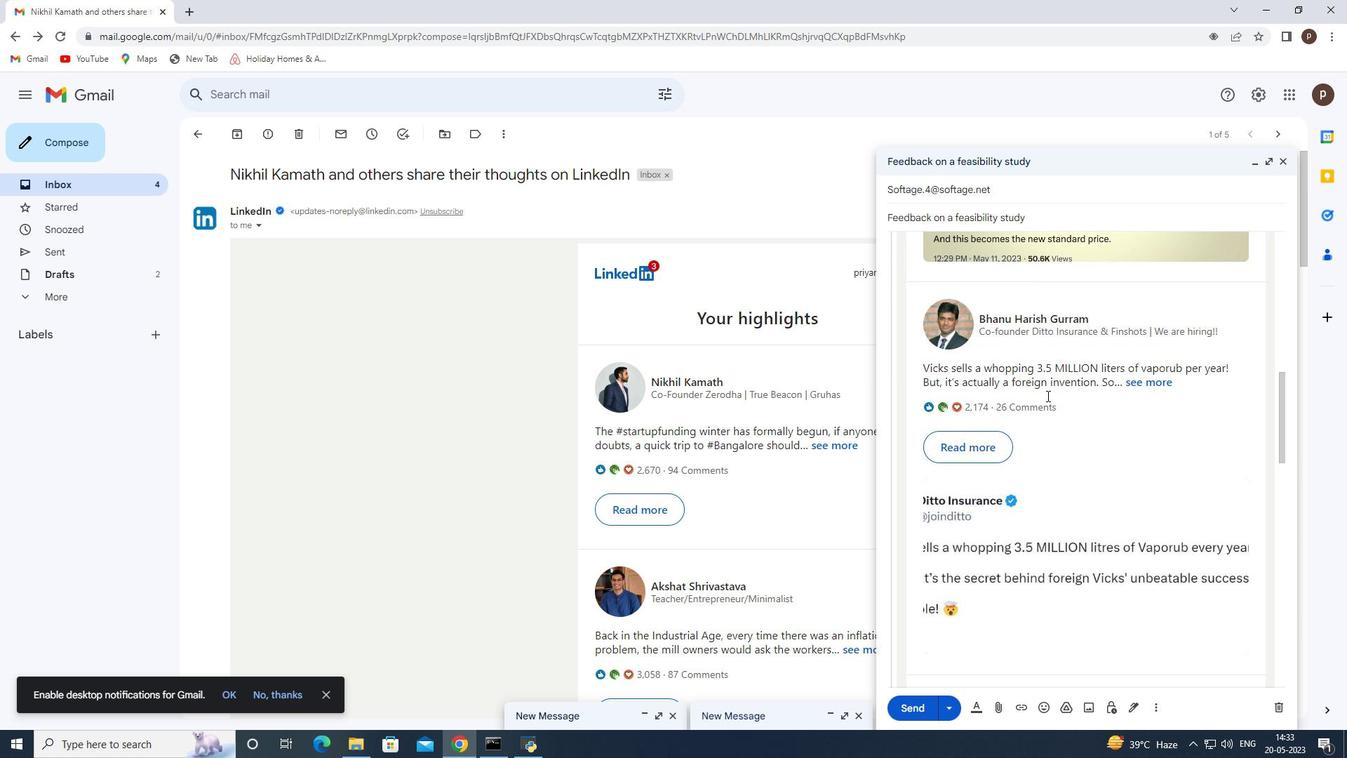 
Action: Mouse scrolled (1047, 395) with delta (0, 0)
Screenshot: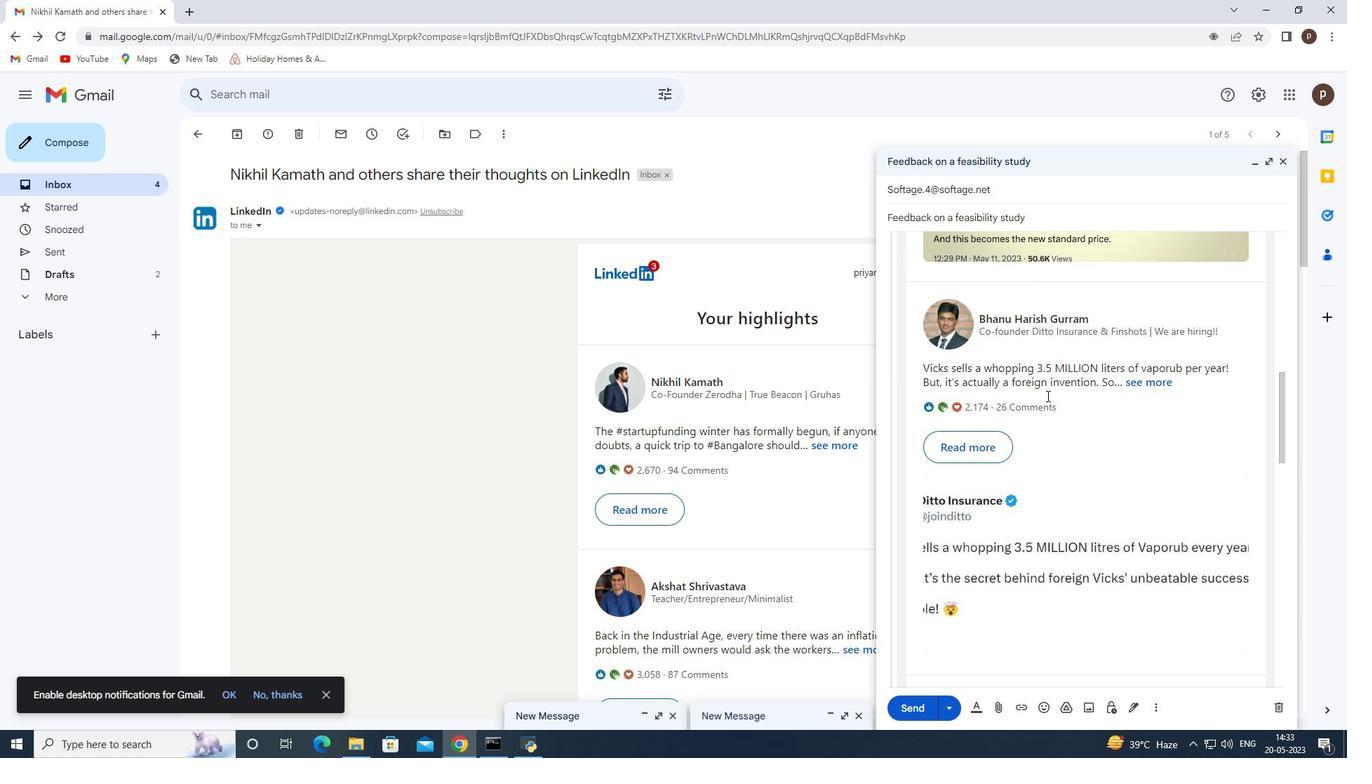 
Action: Mouse scrolled (1047, 395) with delta (0, 0)
Screenshot: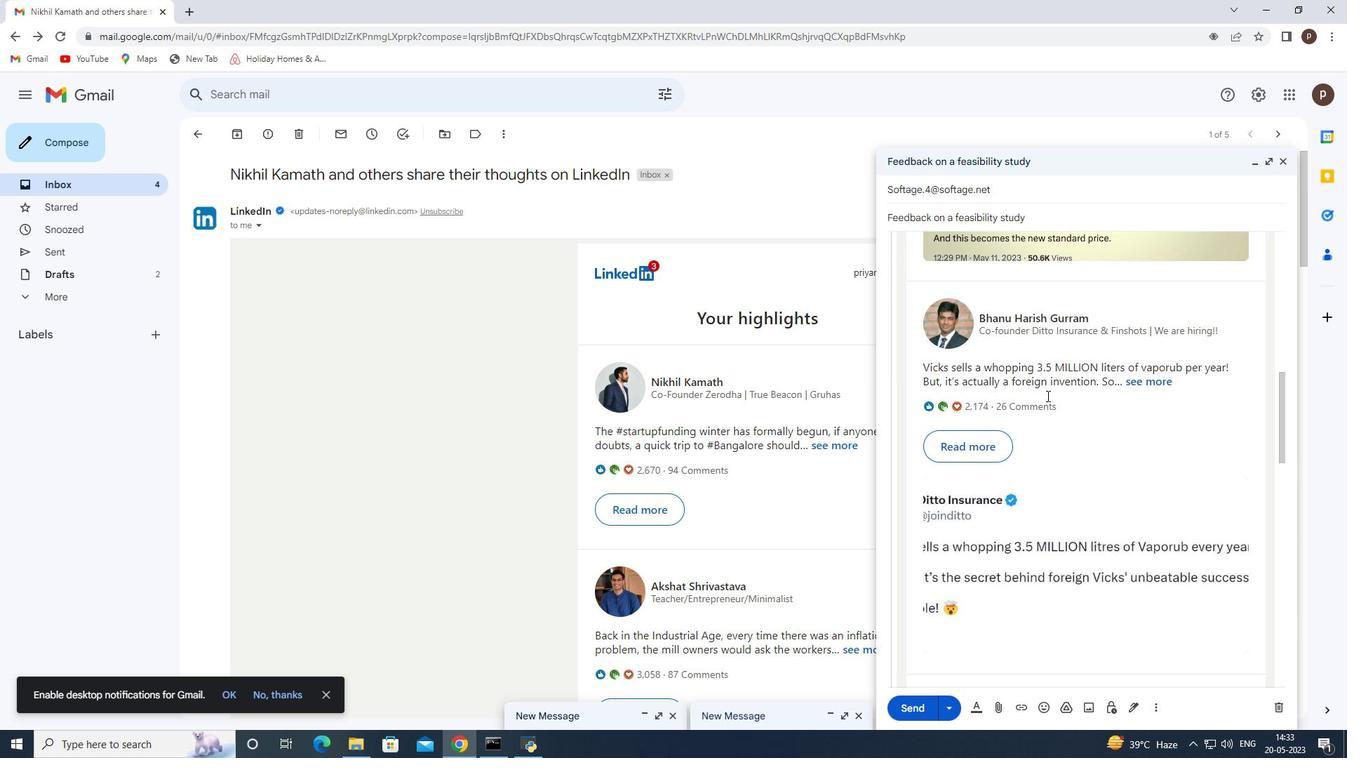 
Action: Mouse scrolled (1047, 395) with delta (0, 0)
Screenshot: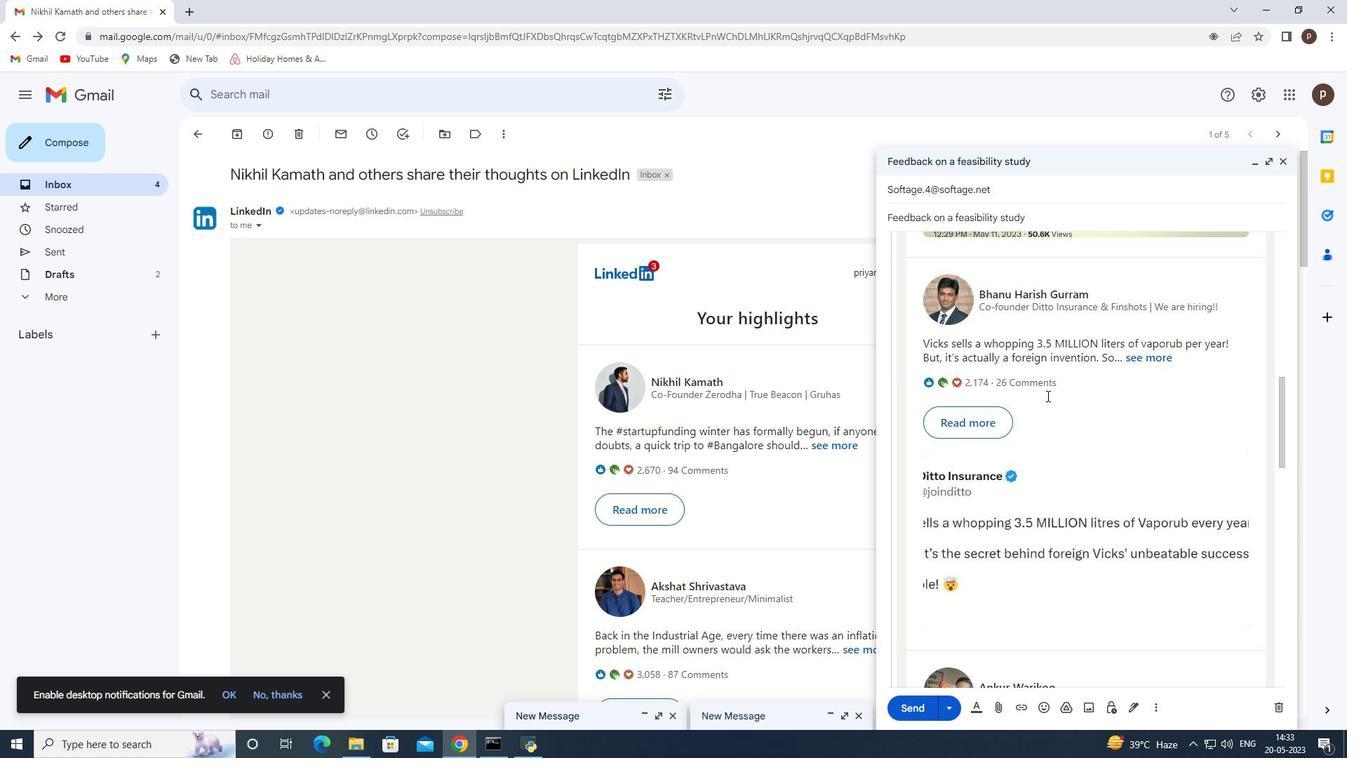 
Action: Mouse moved to (1050, 419)
Screenshot: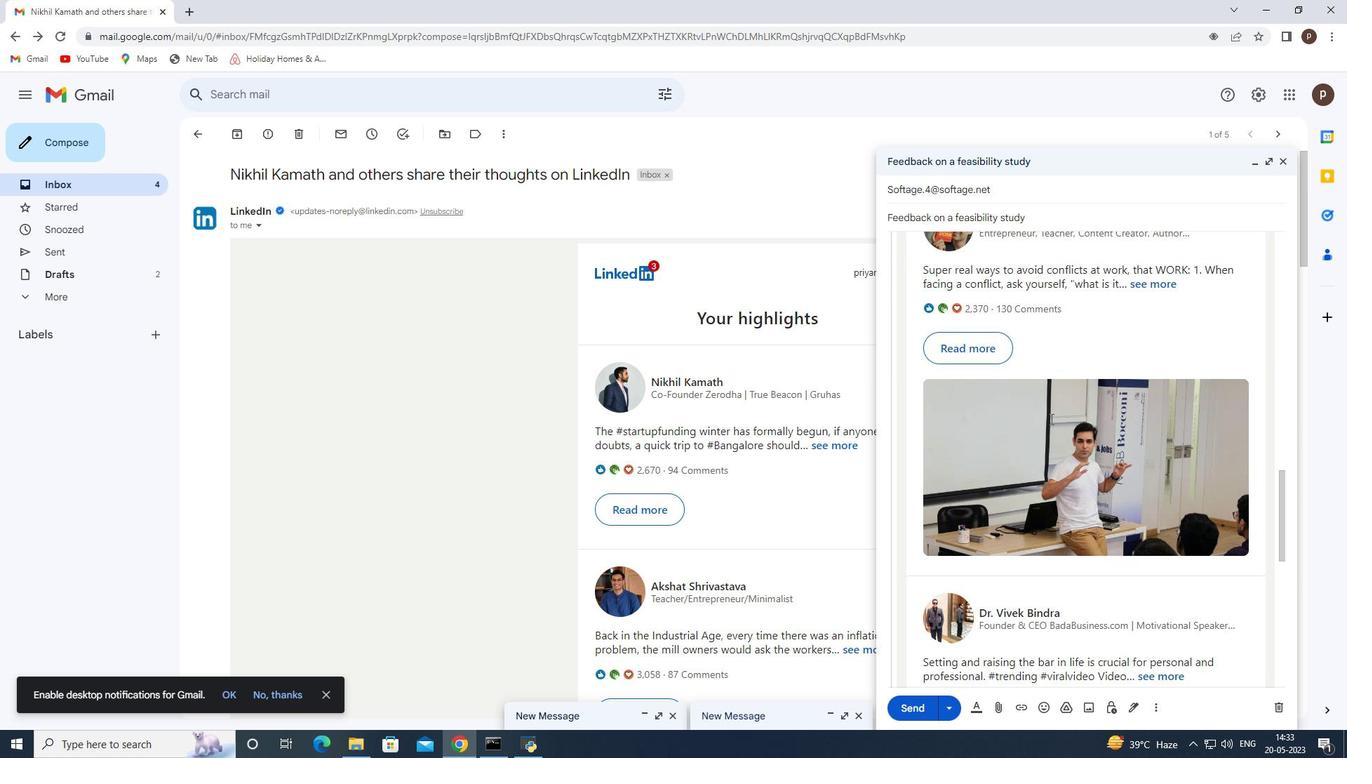 
Action: Mouse scrolled (1050, 419) with delta (0, 0)
Screenshot: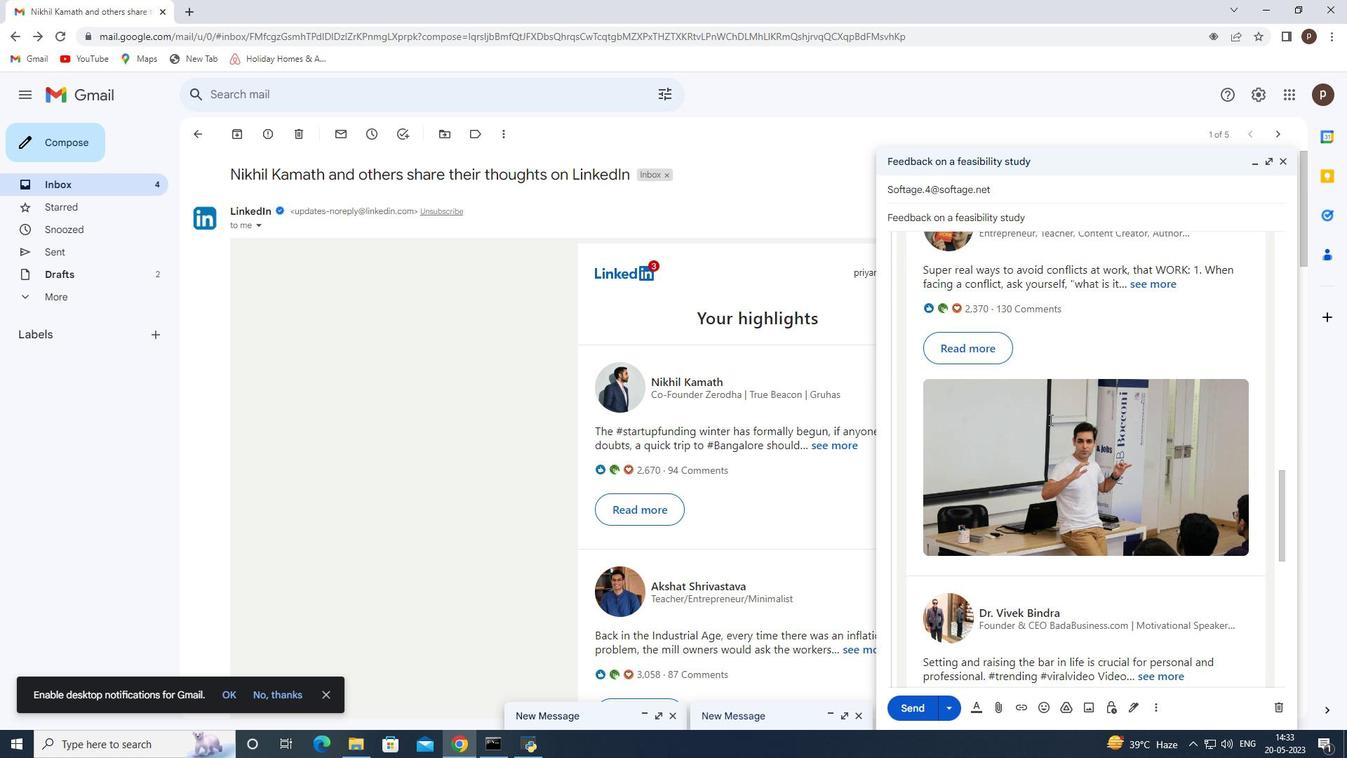 
Action: Mouse scrolled (1050, 419) with delta (0, 0)
Screenshot: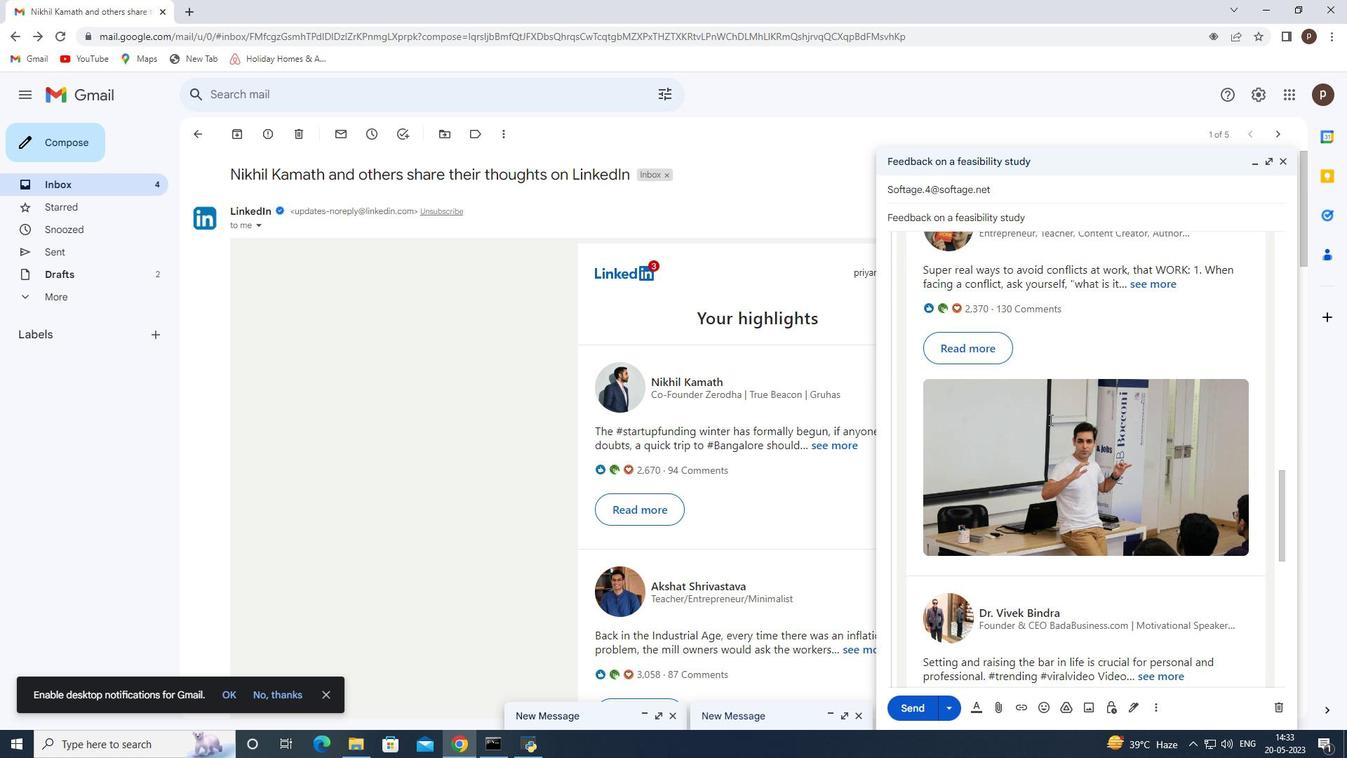 
Action: Mouse scrolled (1050, 419) with delta (0, 0)
Screenshot: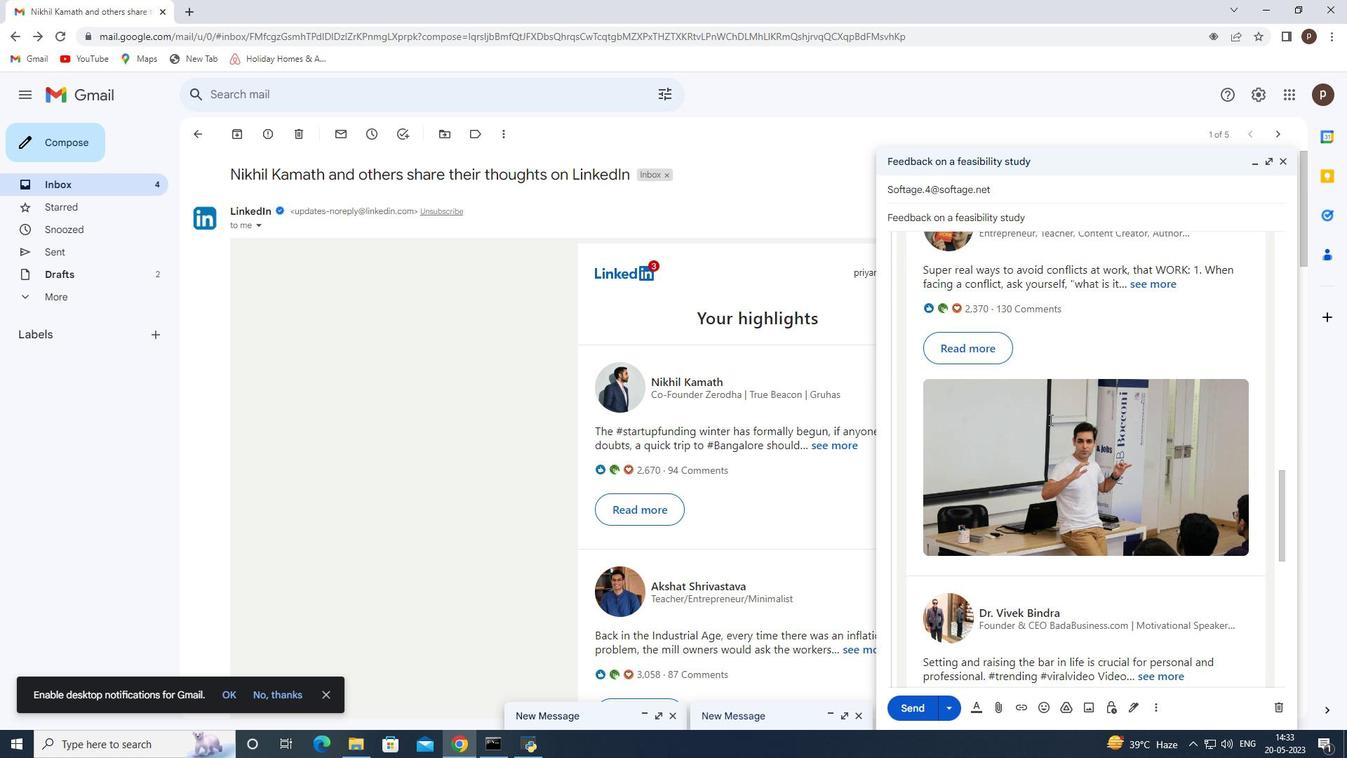 
Action: Mouse scrolled (1050, 419) with delta (0, 0)
Screenshot: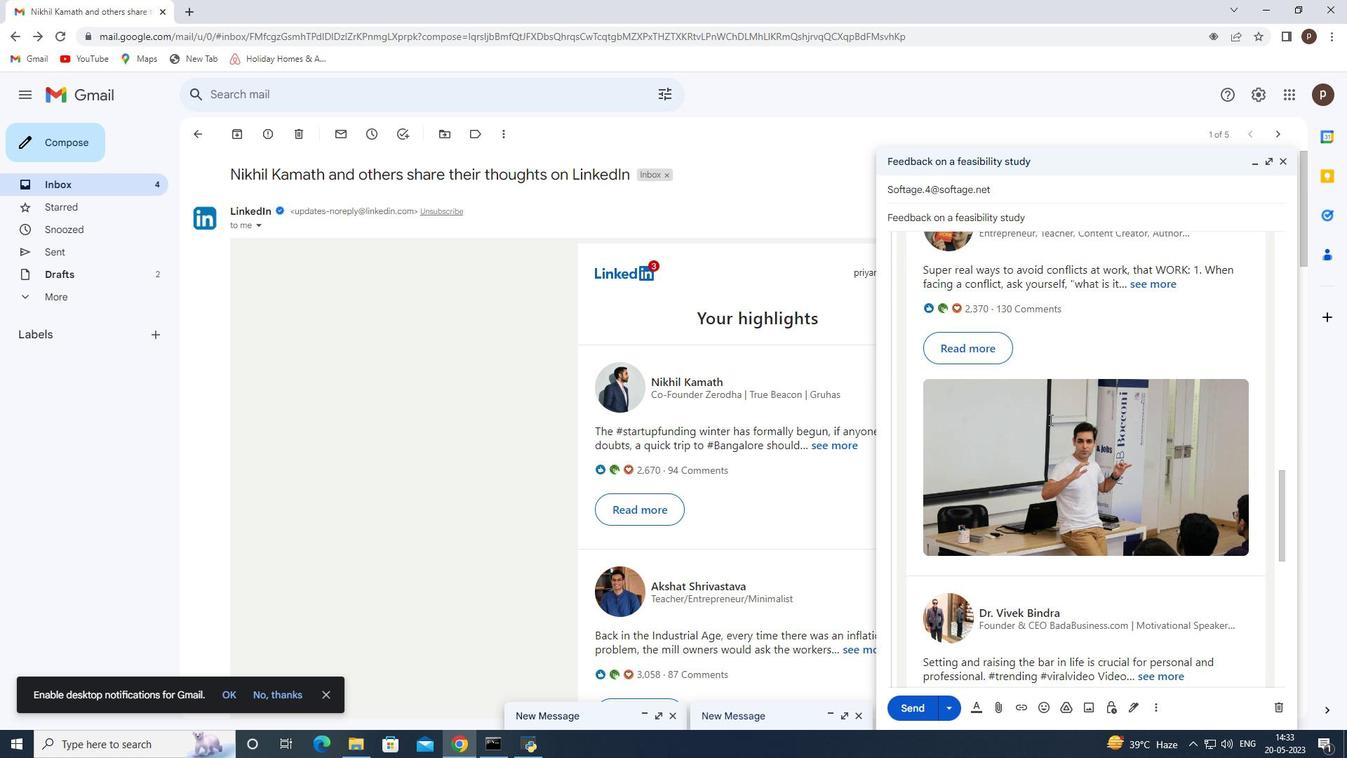 
Action: Mouse scrolled (1050, 419) with delta (0, 0)
Screenshot: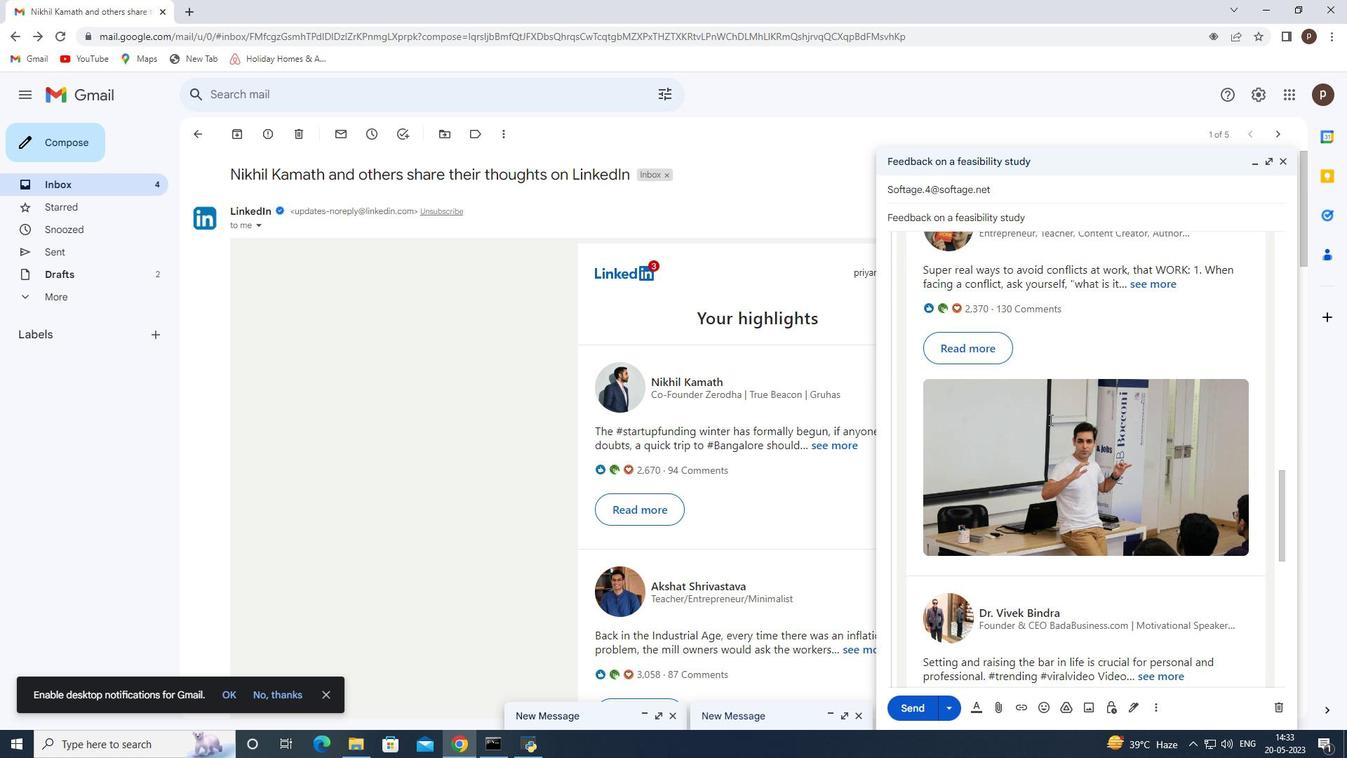 
Action: Mouse scrolled (1050, 419) with delta (0, 0)
Screenshot: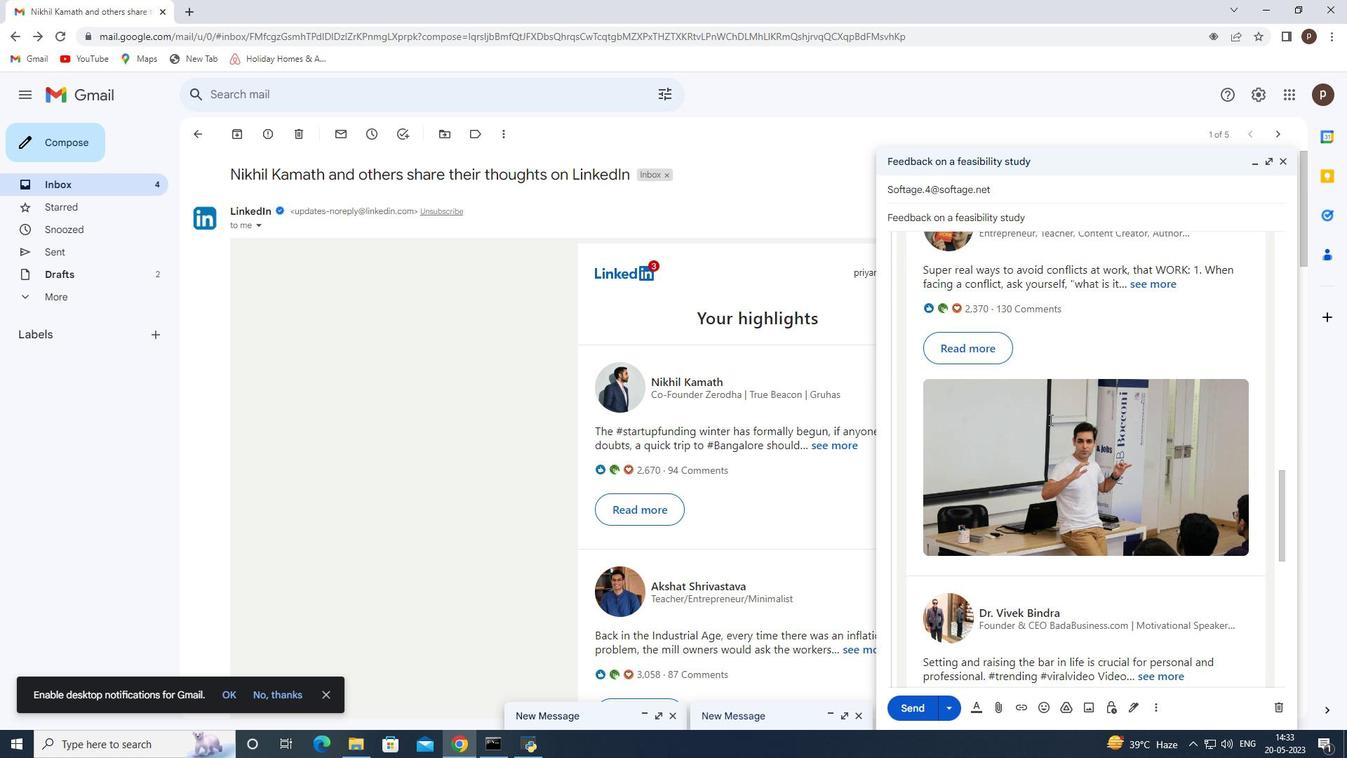 
Action: Mouse scrolled (1050, 419) with delta (0, 0)
Screenshot: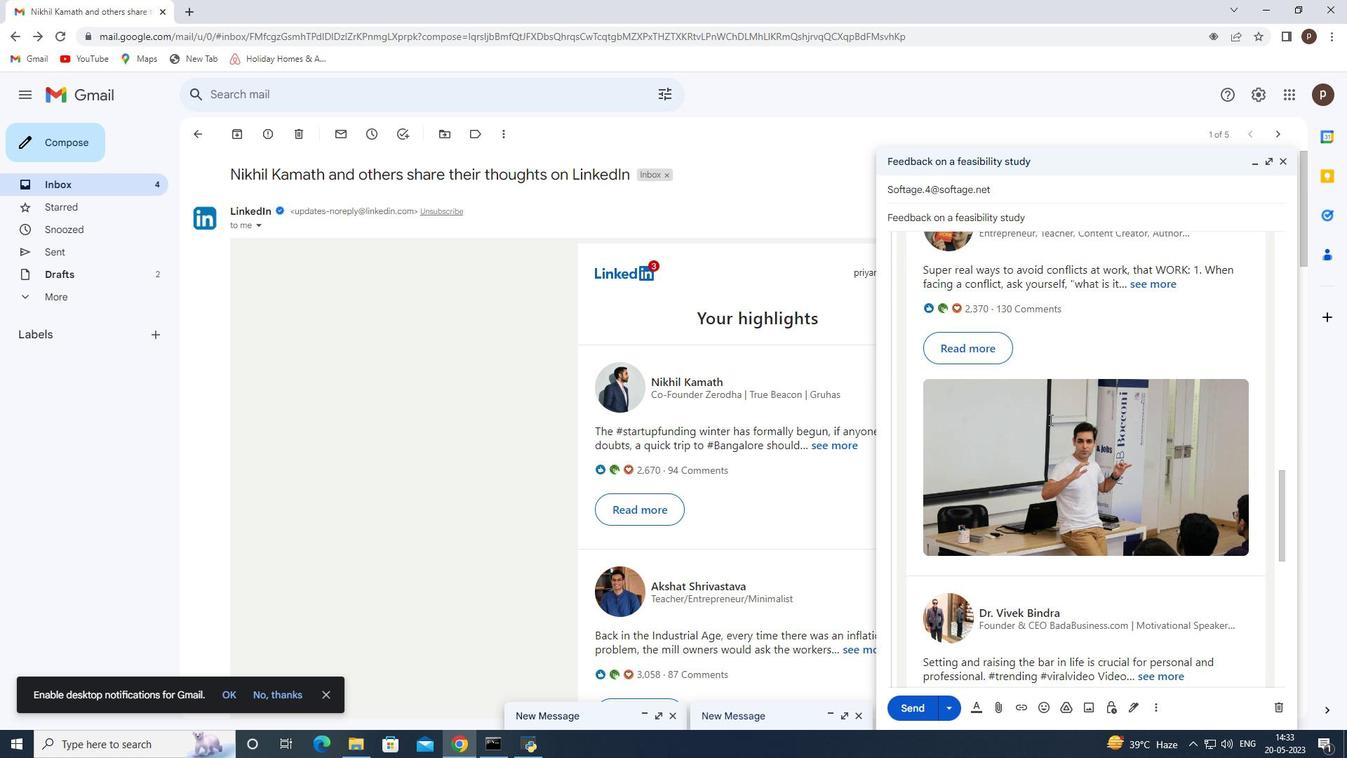 
Action: Mouse moved to (1155, 701)
Screenshot: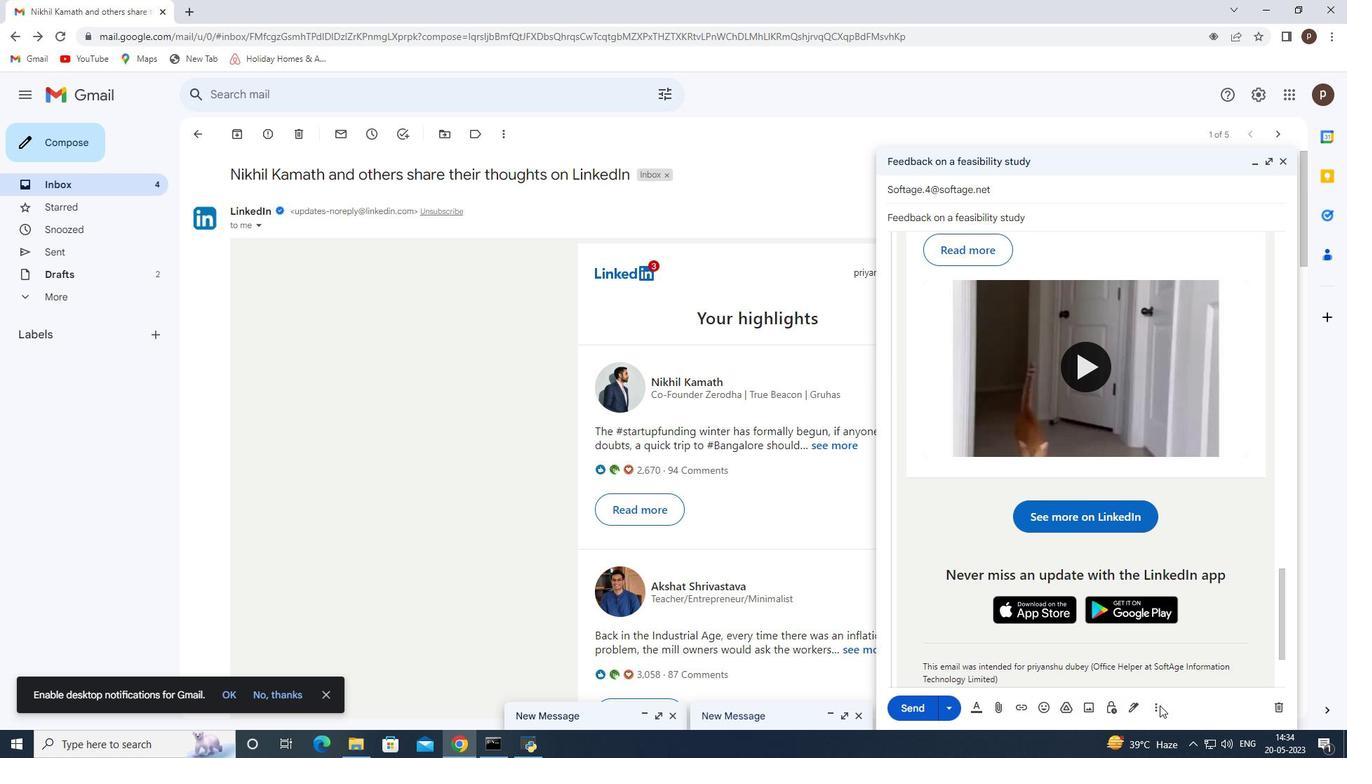 
Action: Mouse pressed left at (1155, 701)
Screenshot: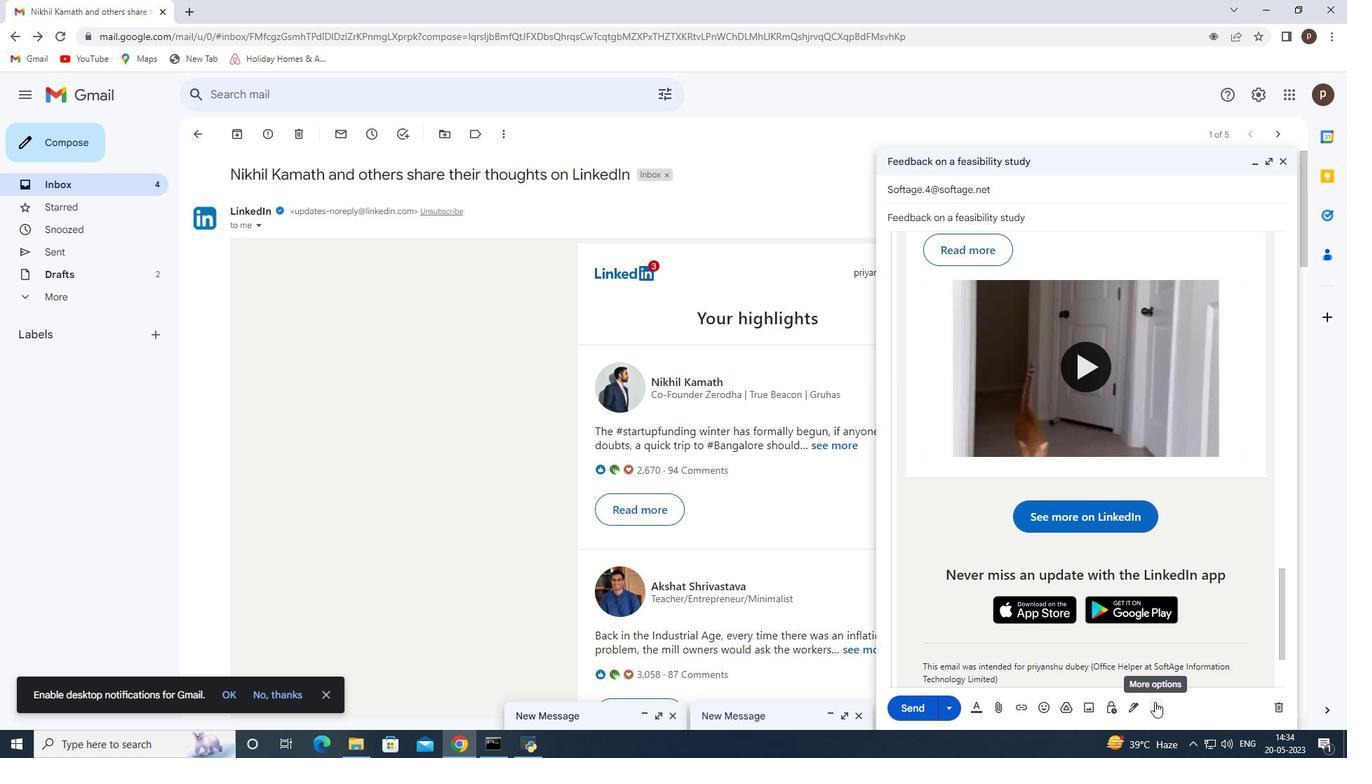 
Action: Mouse moved to (1135, 692)
Screenshot: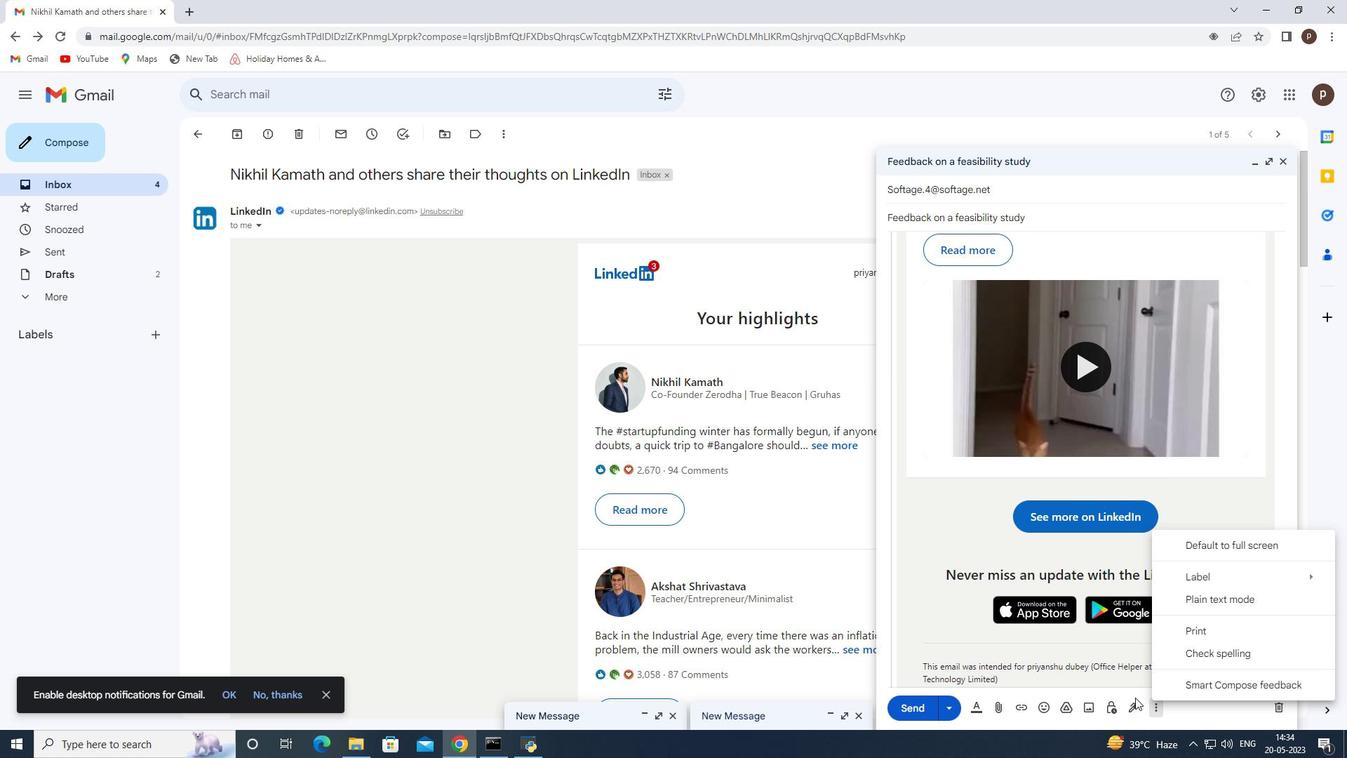 
Action: Mouse pressed left at (1135, 692)
Screenshot: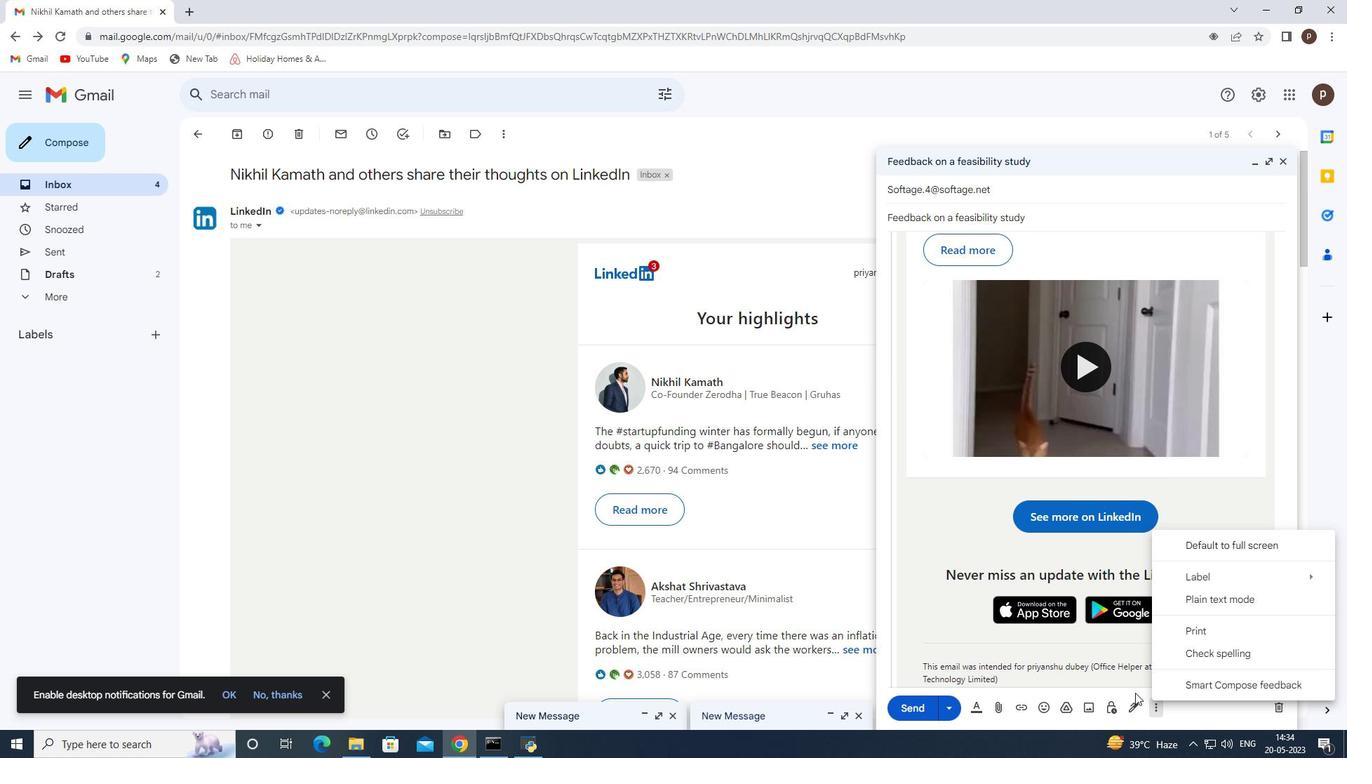 
Action: Mouse pressed left at (1135, 692)
Screenshot: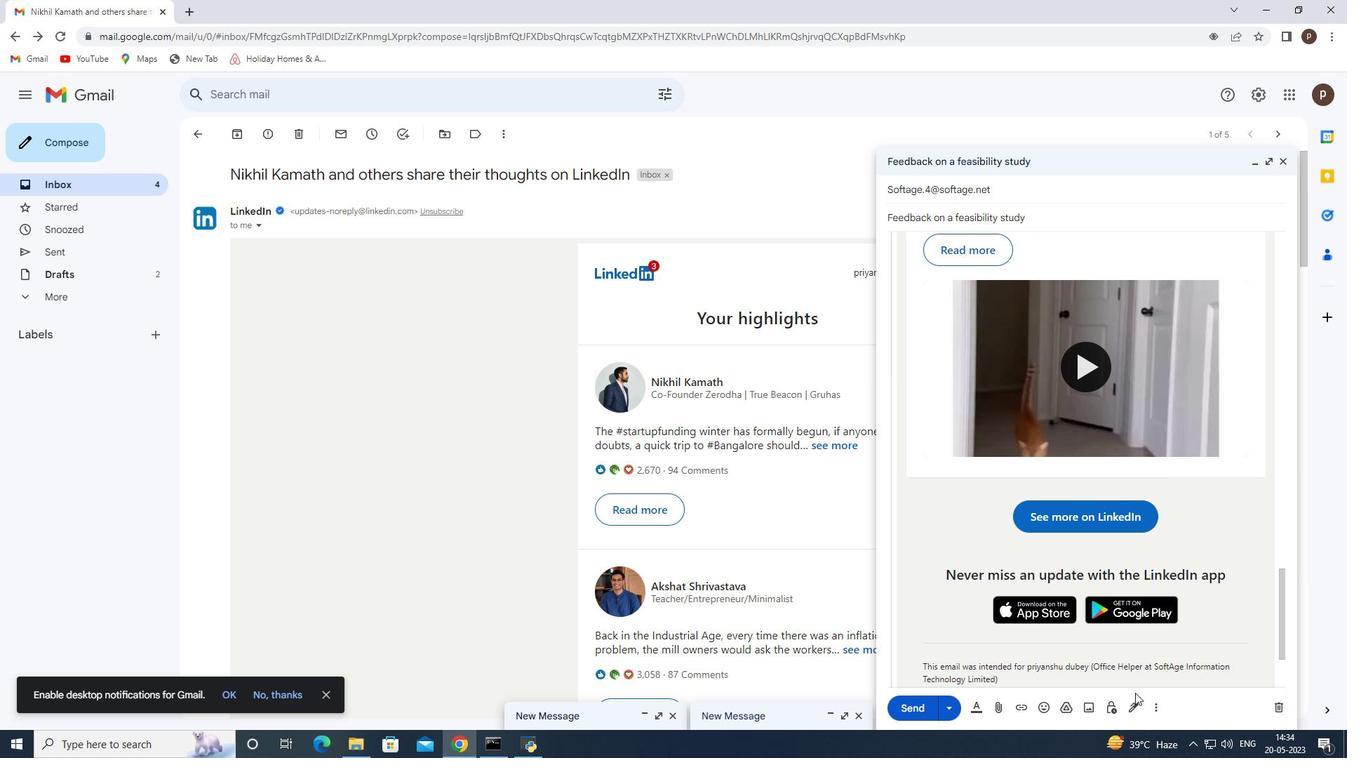 
Action: Mouse moved to (974, 457)
Screenshot: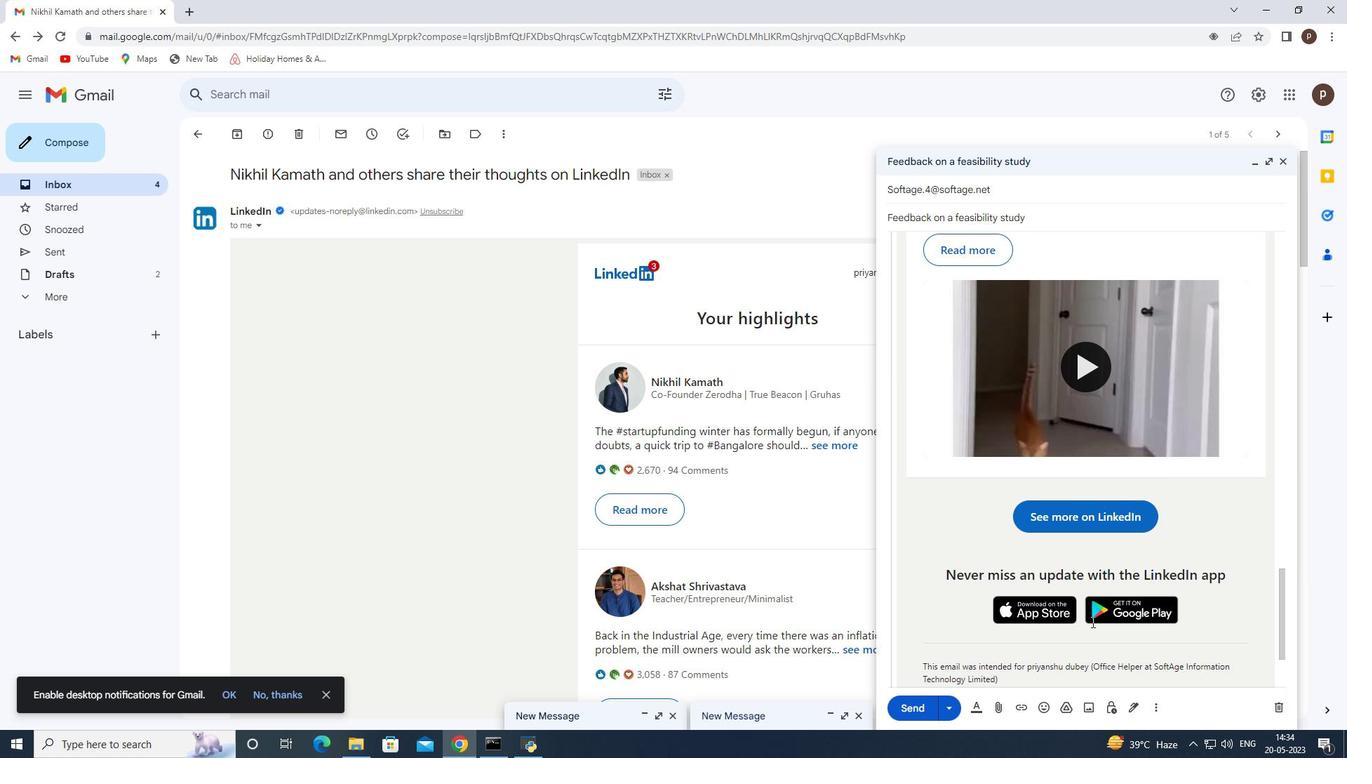 
Action: Mouse scrolled (974, 458) with delta (0, 0)
Screenshot: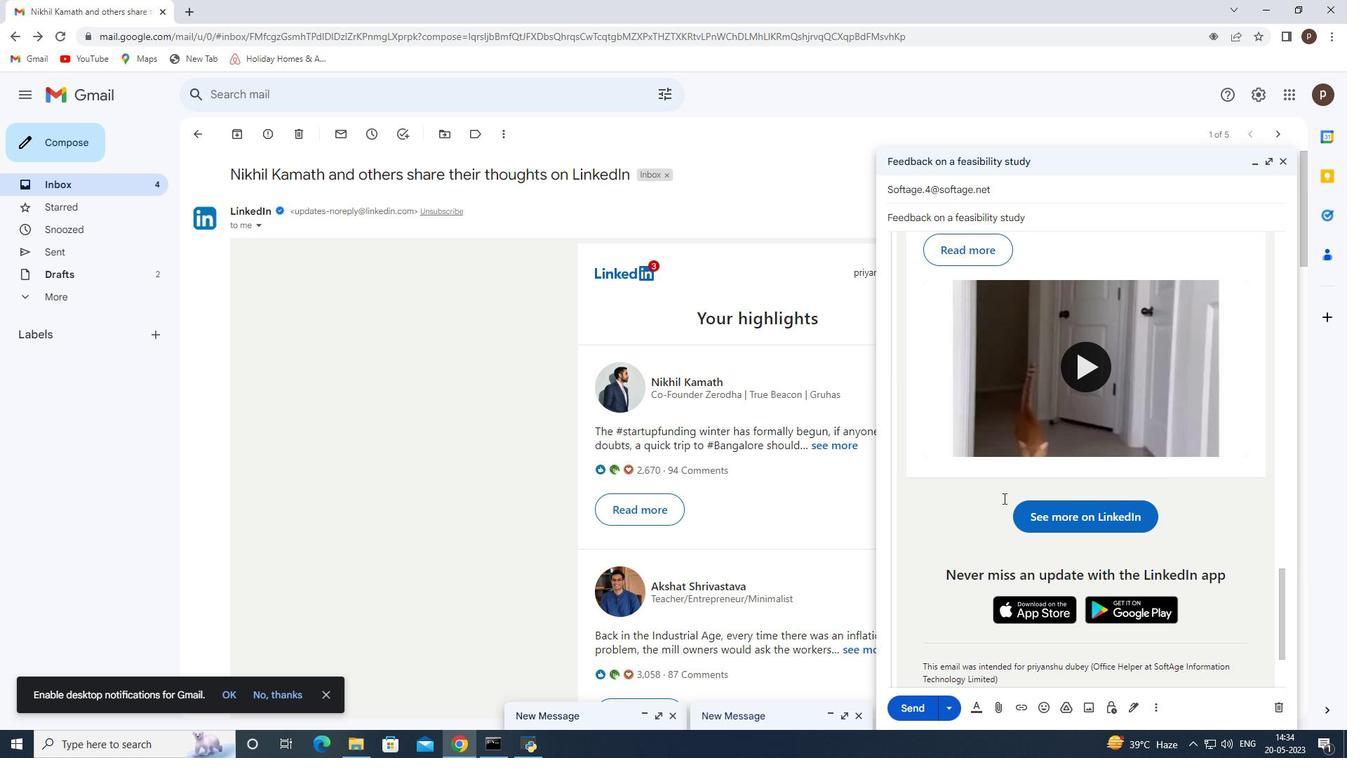 
Action: Mouse scrolled (974, 458) with delta (0, 0)
Screenshot: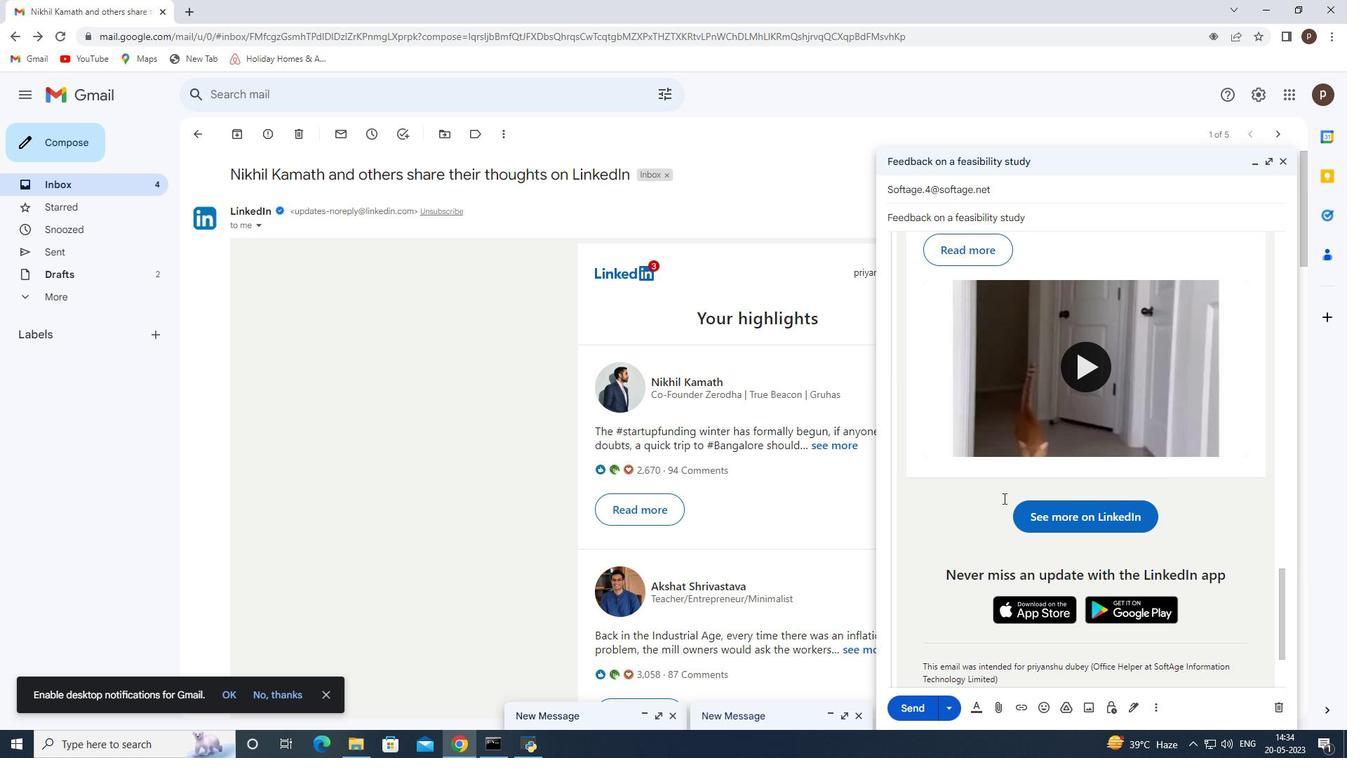 
Action: Mouse scrolled (974, 458) with delta (0, 0)
Screenshot: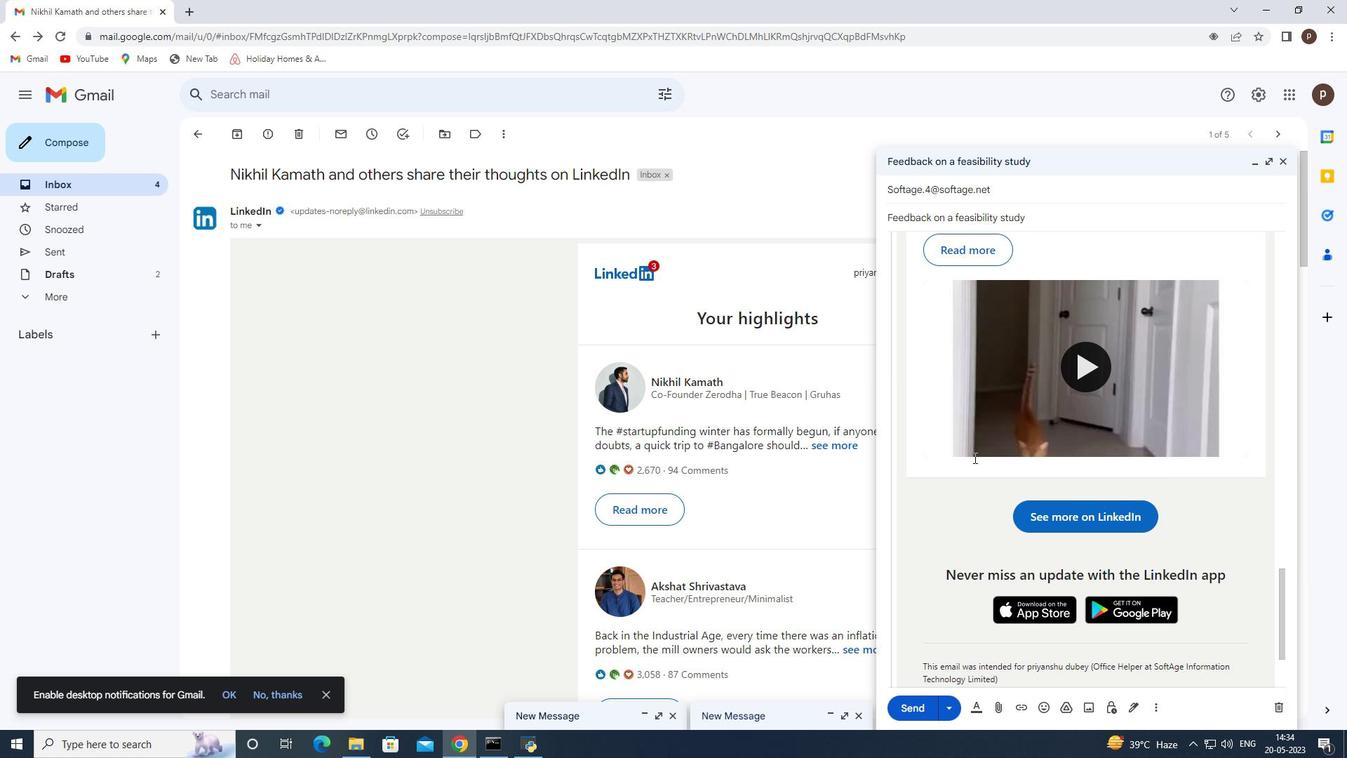 
Action: Mouse scrolled (974, 458) with delta (0, 0)
Screenshot: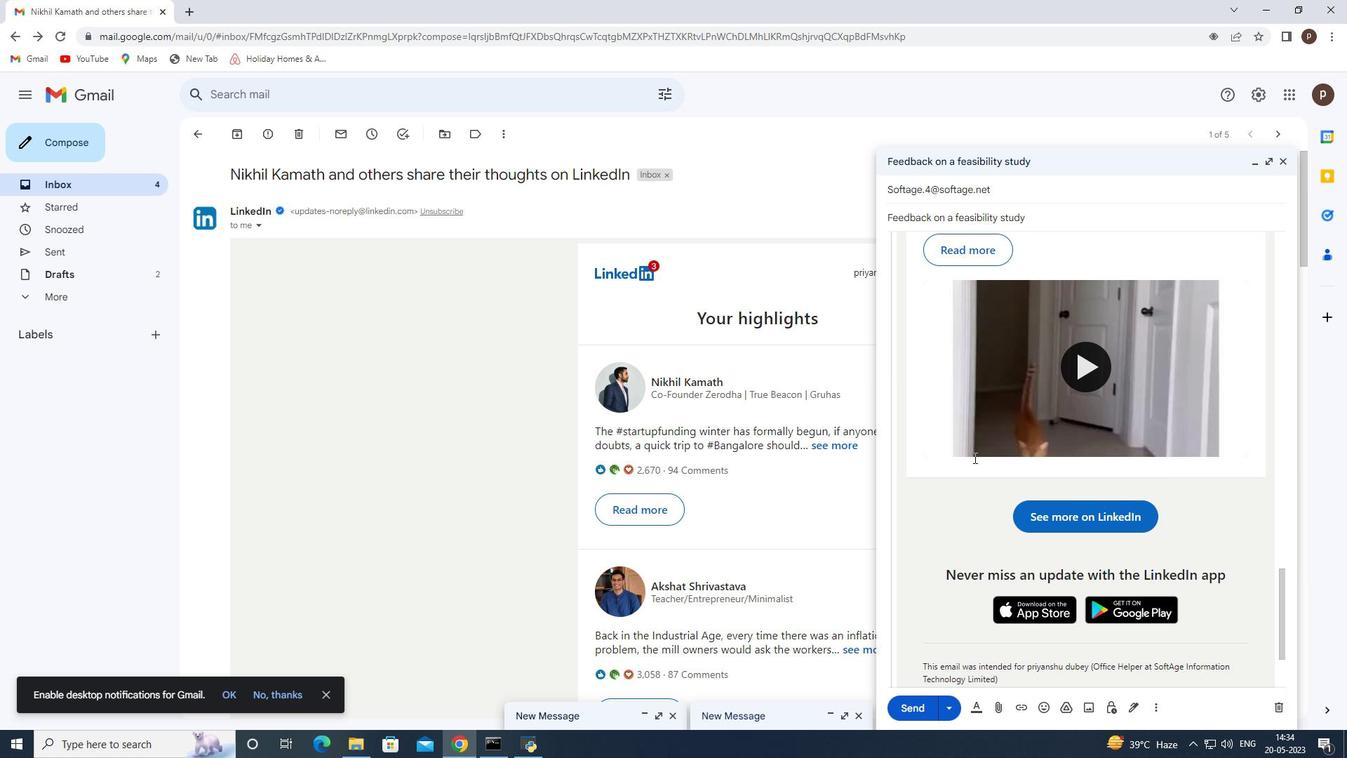 
Action: Mouse scrolled (974, 458) with delta (0, 0)
Screenshot: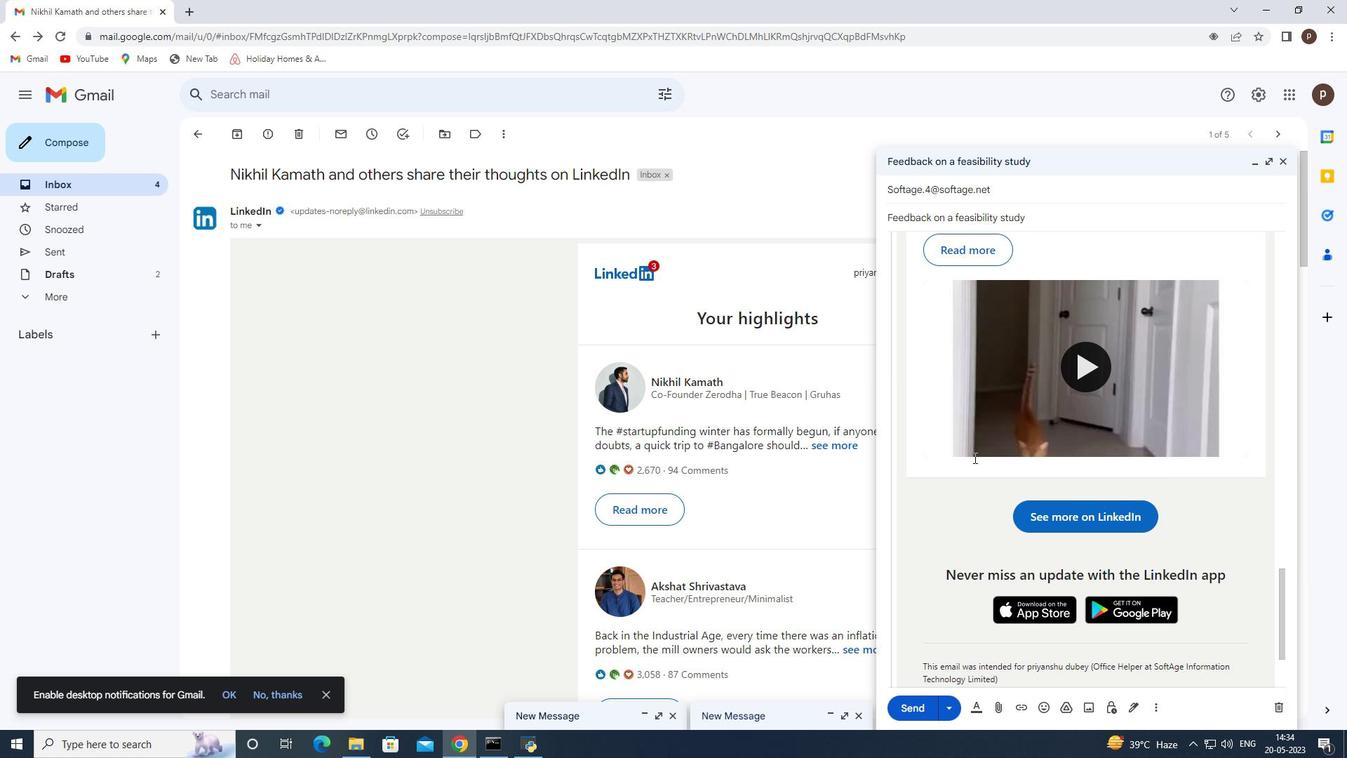 
Action: Mouse scrolled (974, 458) with delta (0, 0)
Screenshot: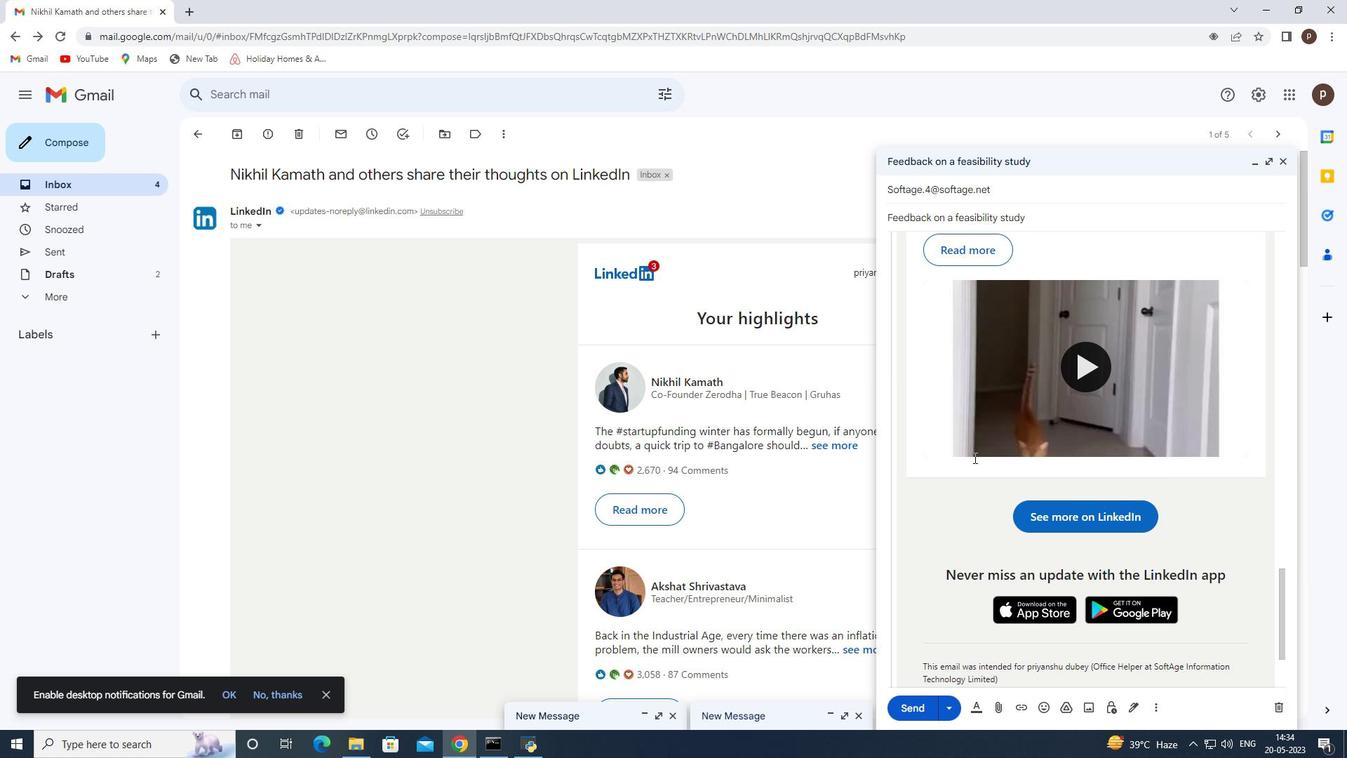 
Action: Mouse scrolled (974, 458) with delta (0, 0)
Screenshot: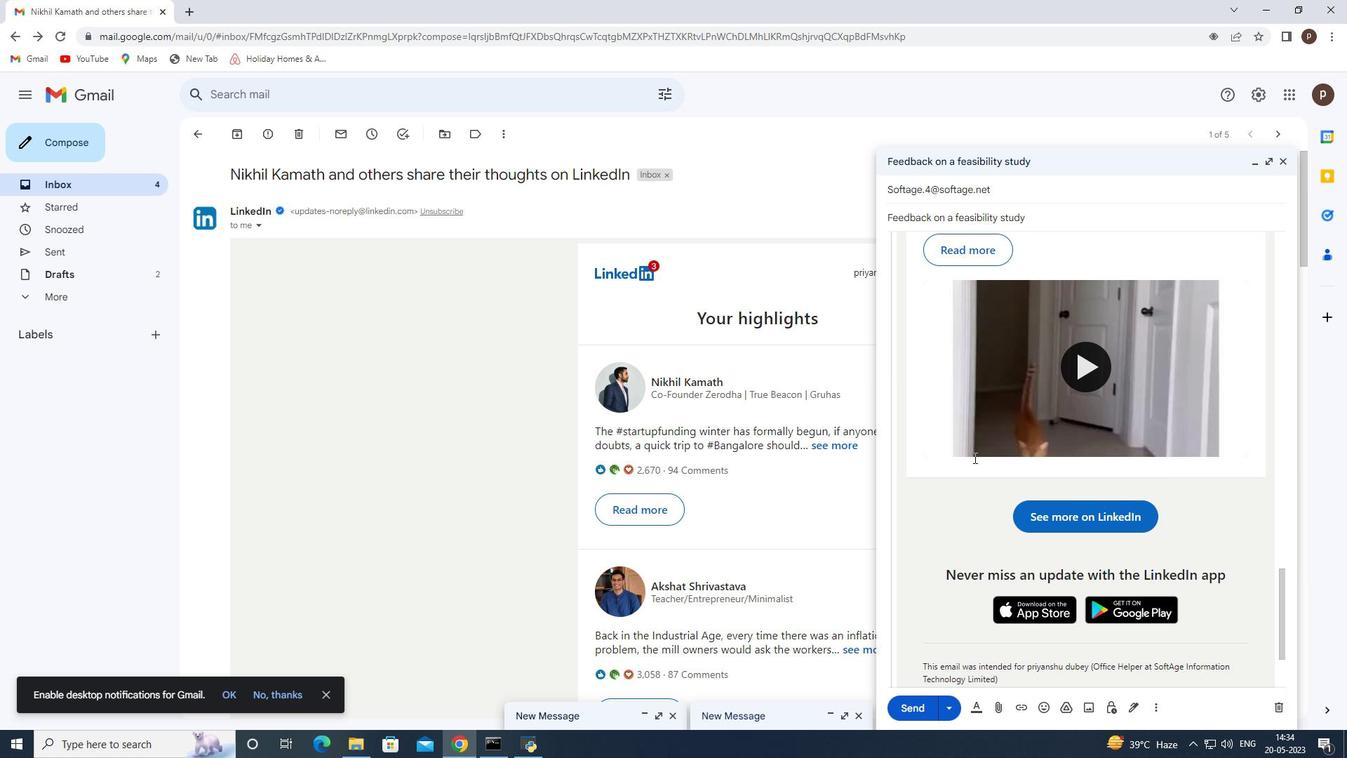 
Action: Mouse scrolled (974, 458) with delta (0, 0)
Screenshot: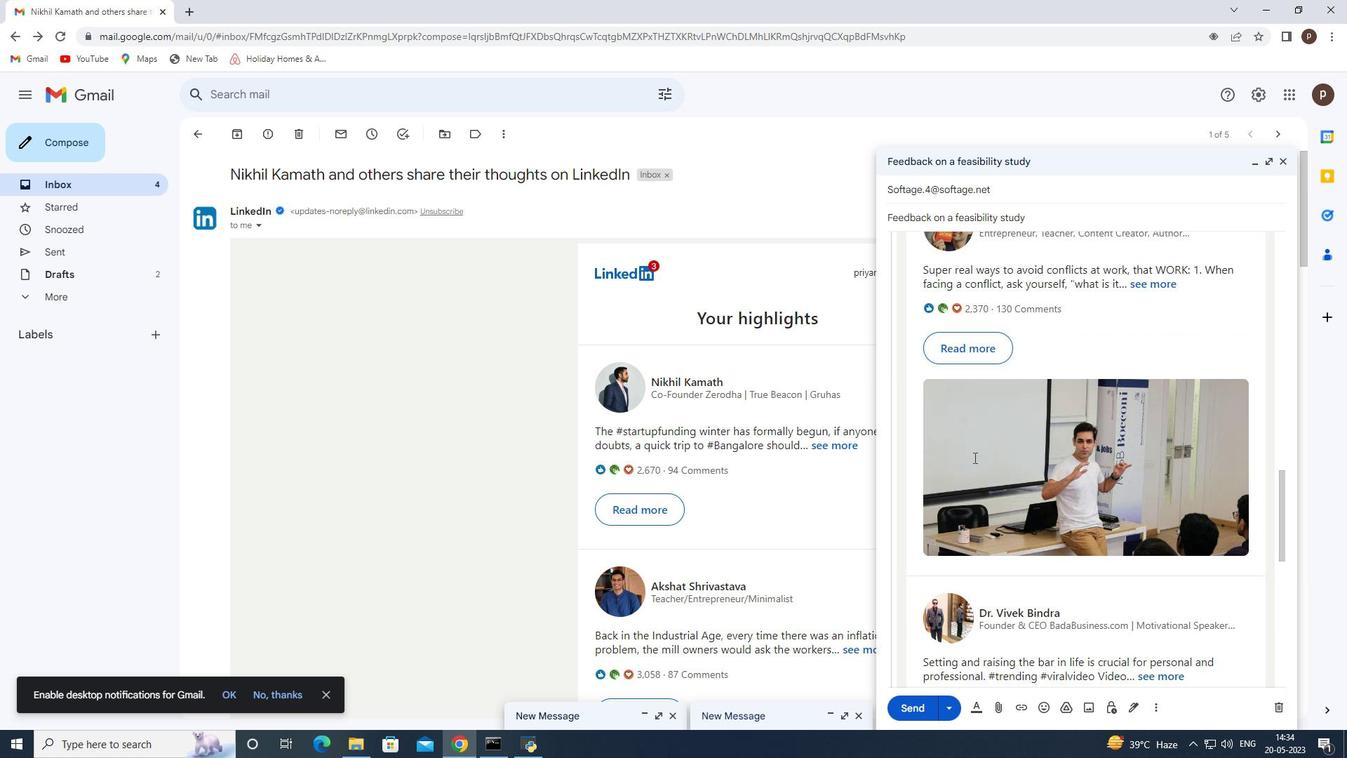 
Action: Mouse scrolled (974, 458) with delta (0, 0)
Screenshot: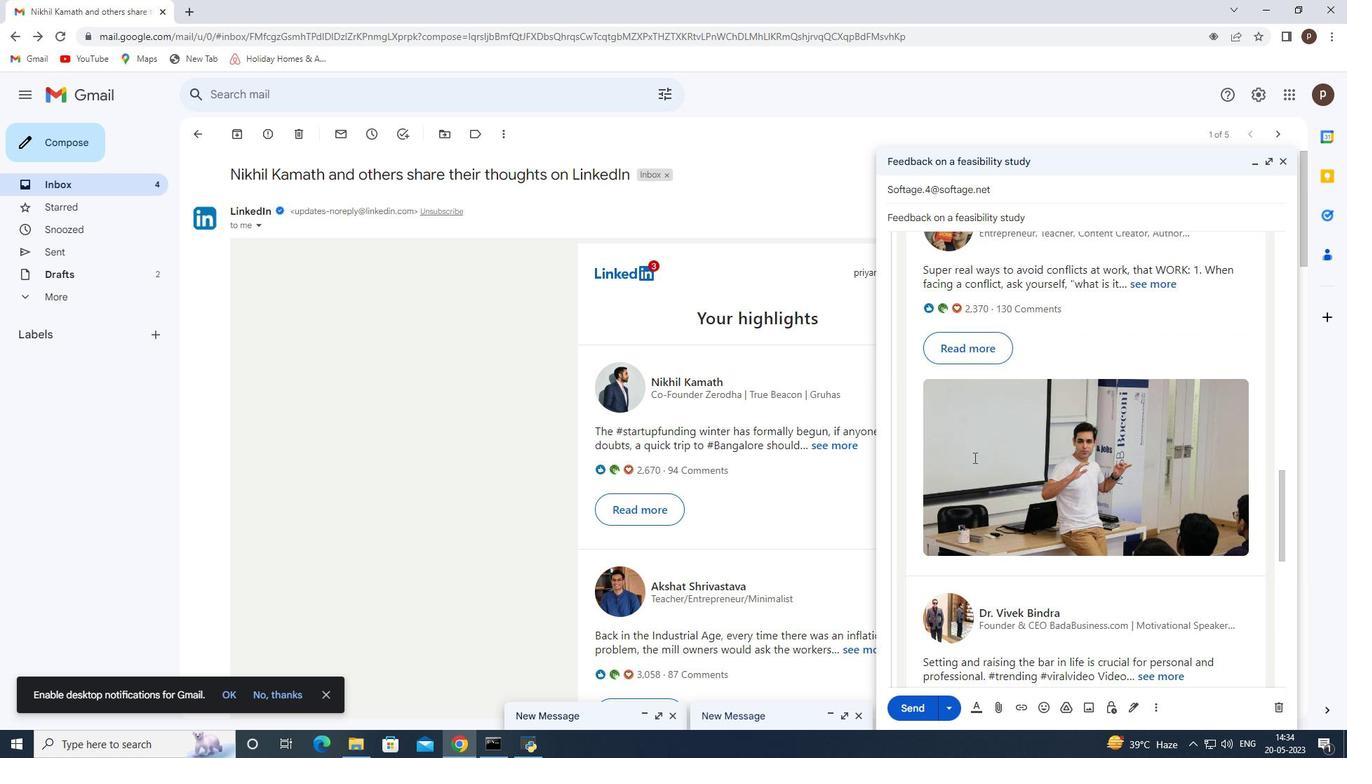 
Action: Mouse scrolled (974, 458) with delta (0, 0)
Screenshot: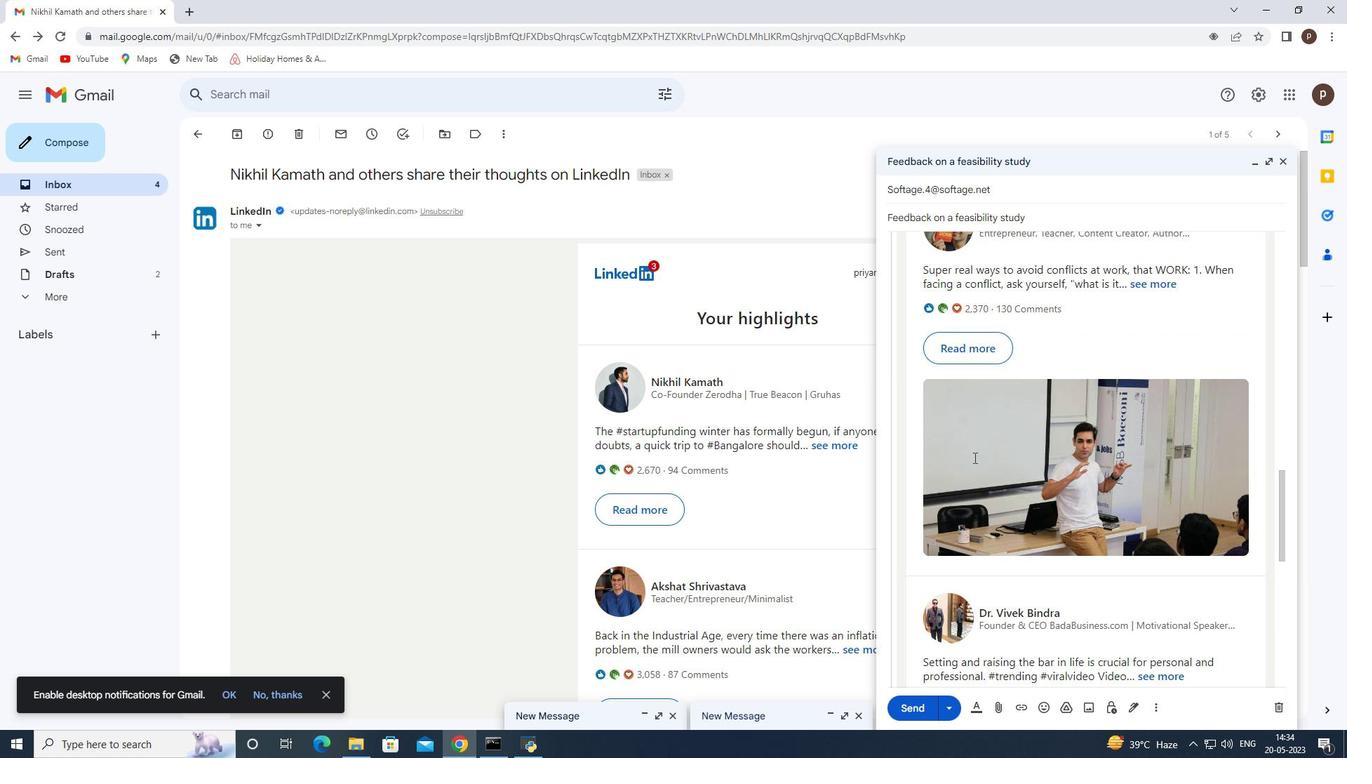 
Action: Mouse scrolled (974, 458) with delta (0, 0)
Screenshot: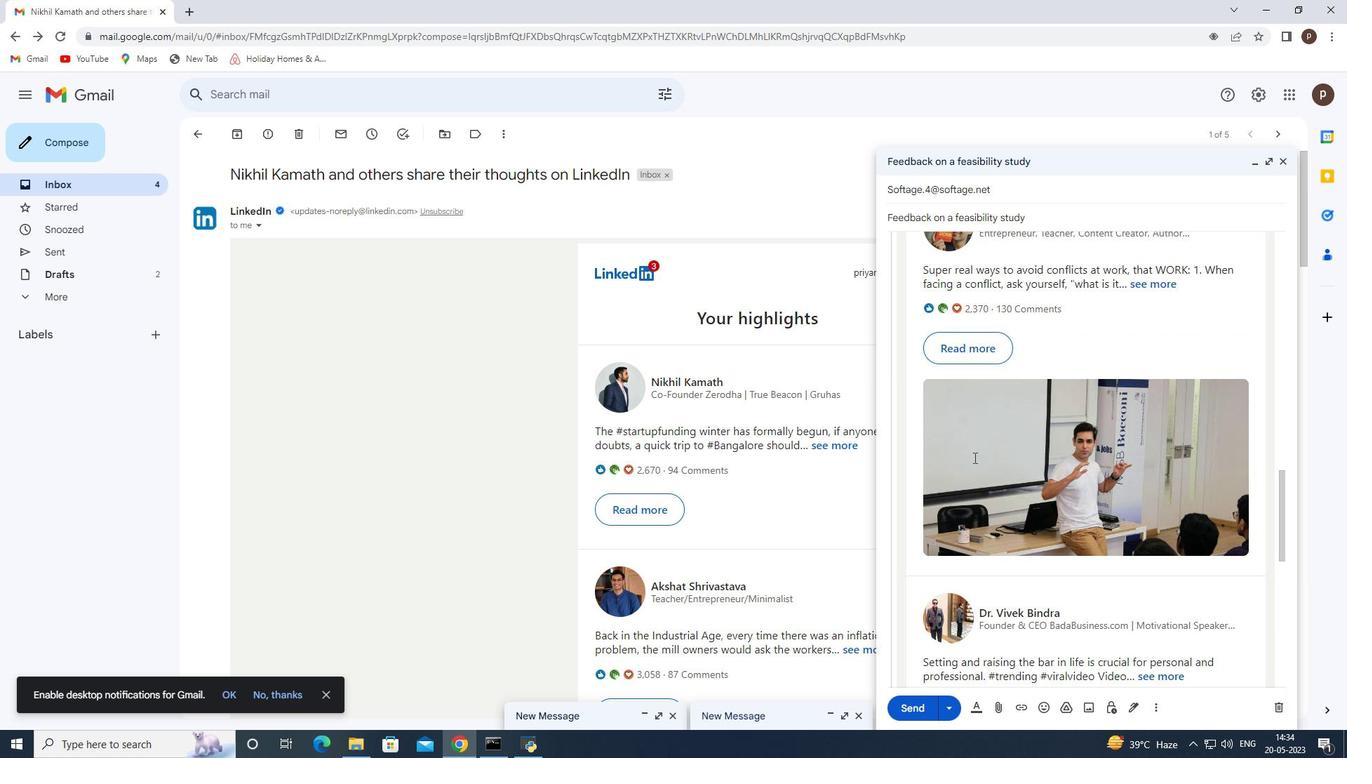 
Action: Mouse scrolled (974, 458) with delta (0, 0)
Screenshot: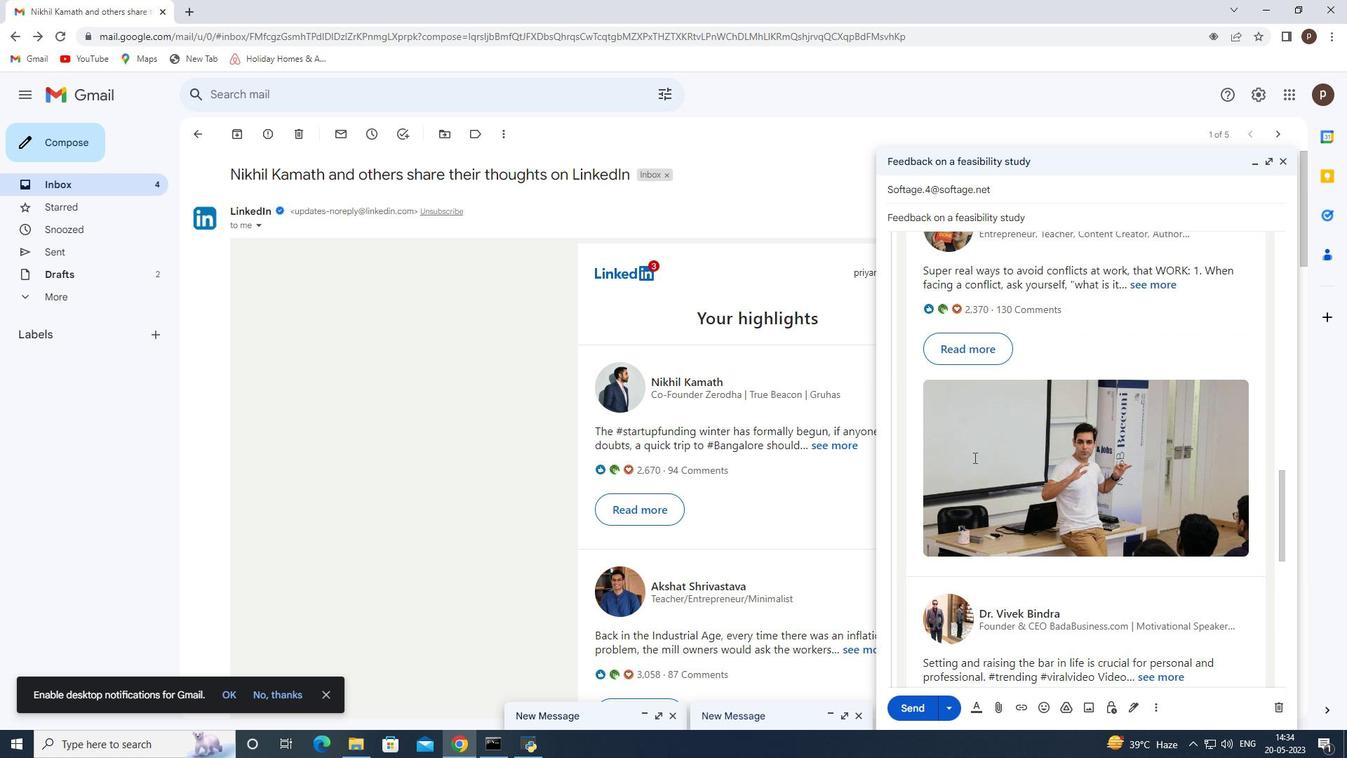 
Action: Mouse scrolled (974, 458) with delta (0, 0)
Screenshot: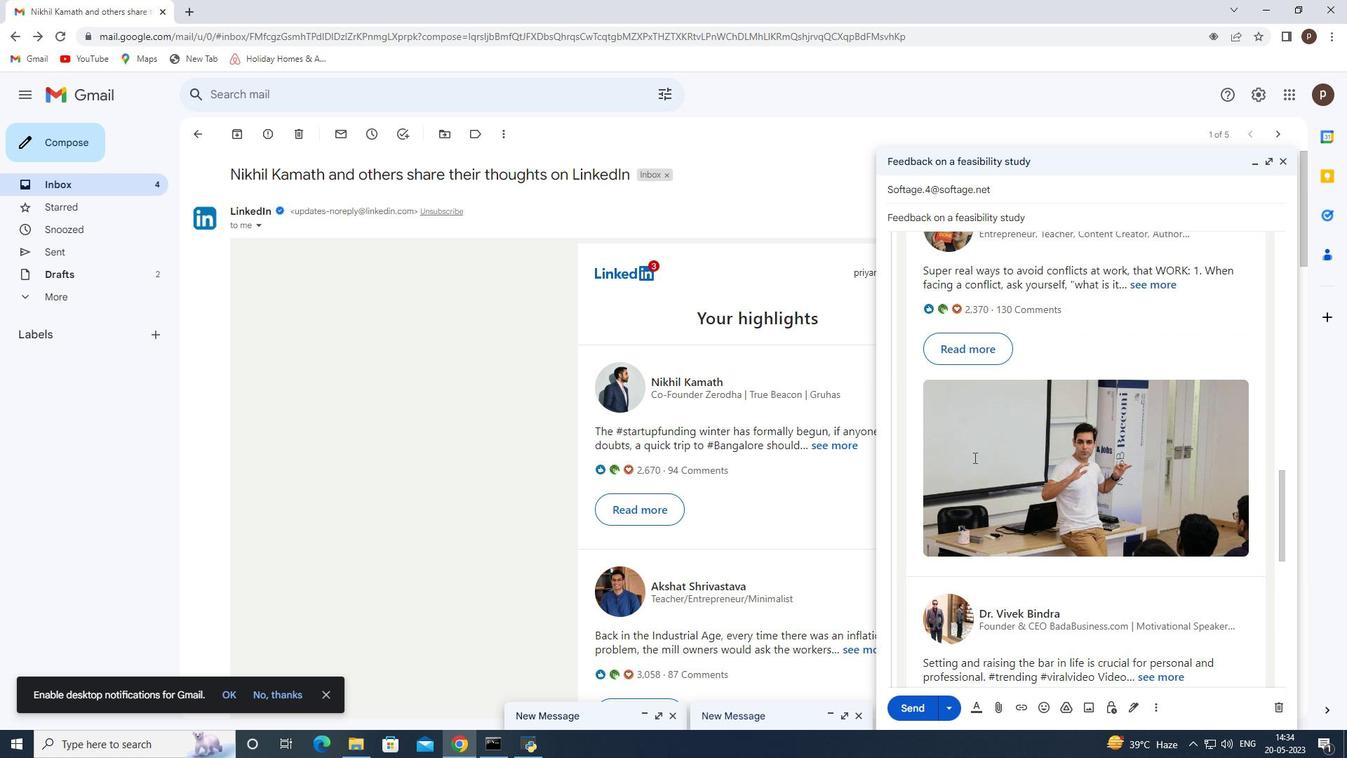 
Action: Mouse scrolled (974, 458) with delta (0, 0)
Screenshot: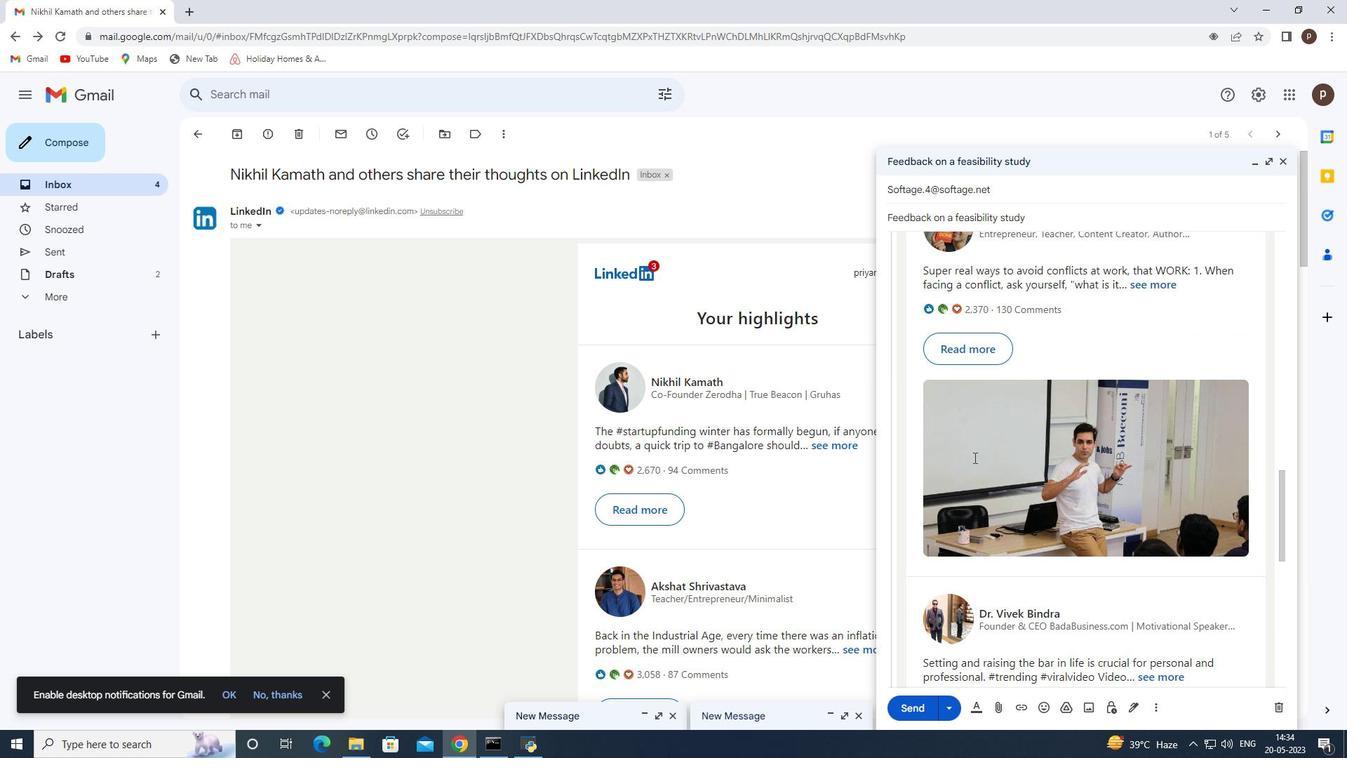 
Action: Mouse moved to (974, 456)
Screenshot: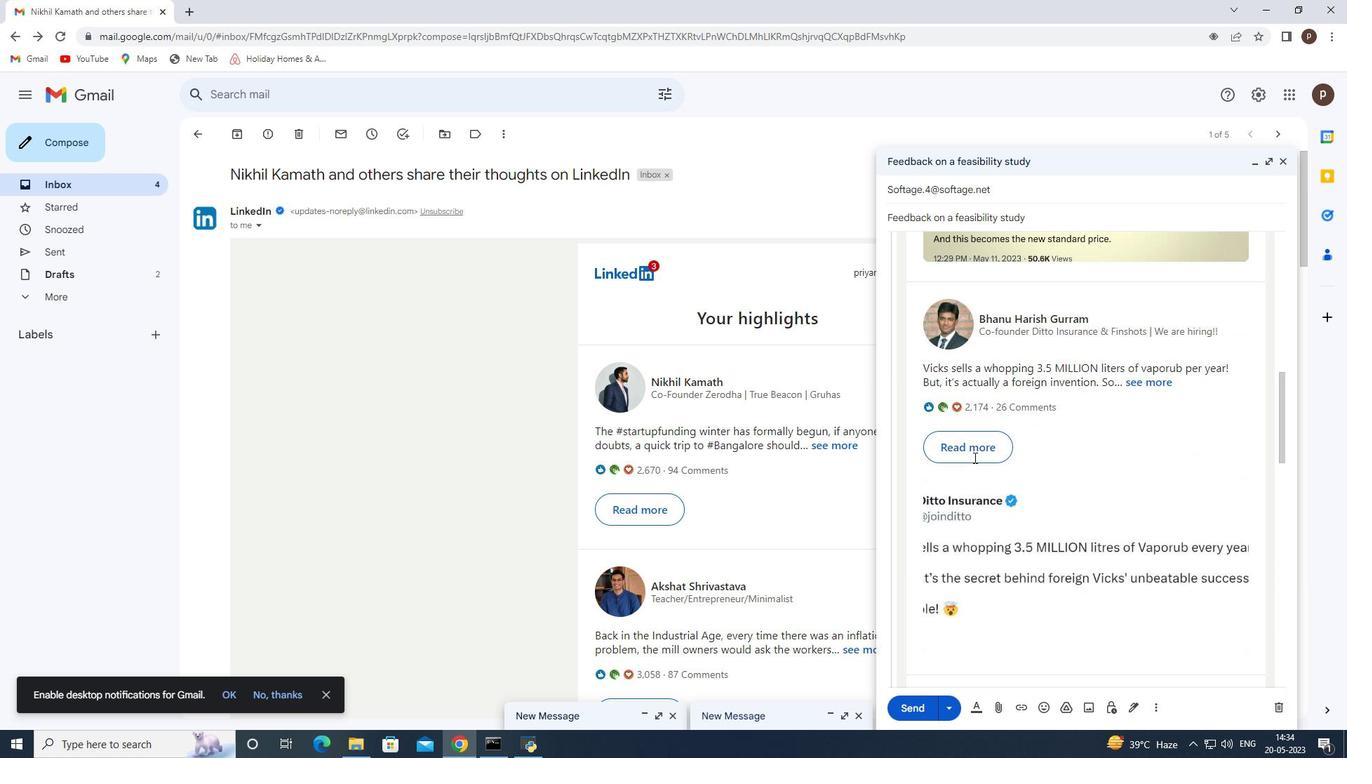 
Action: Mouse scrolled (974, 457) with delta (0, 0)
Screenshot: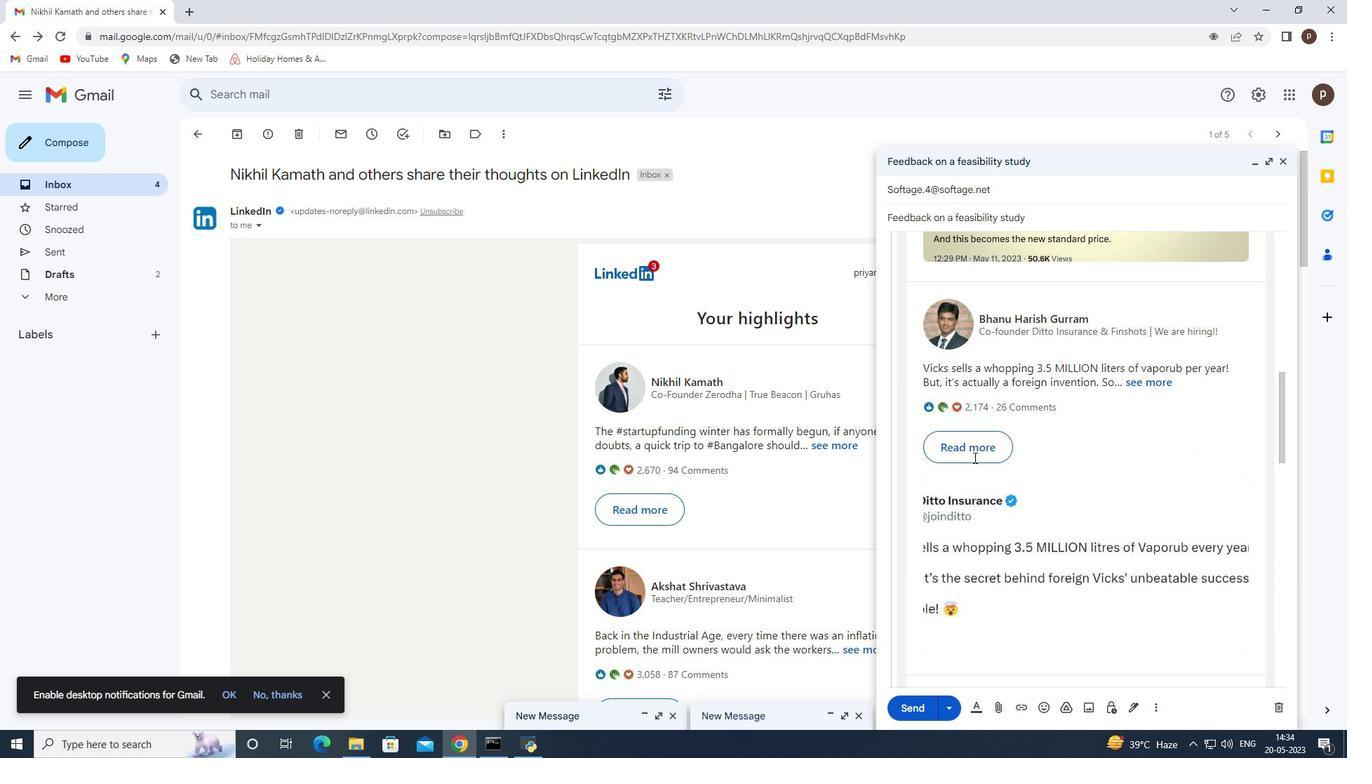 
Action: Mouse scrolled (974, 457) with delta (0, 0)
Screenshot: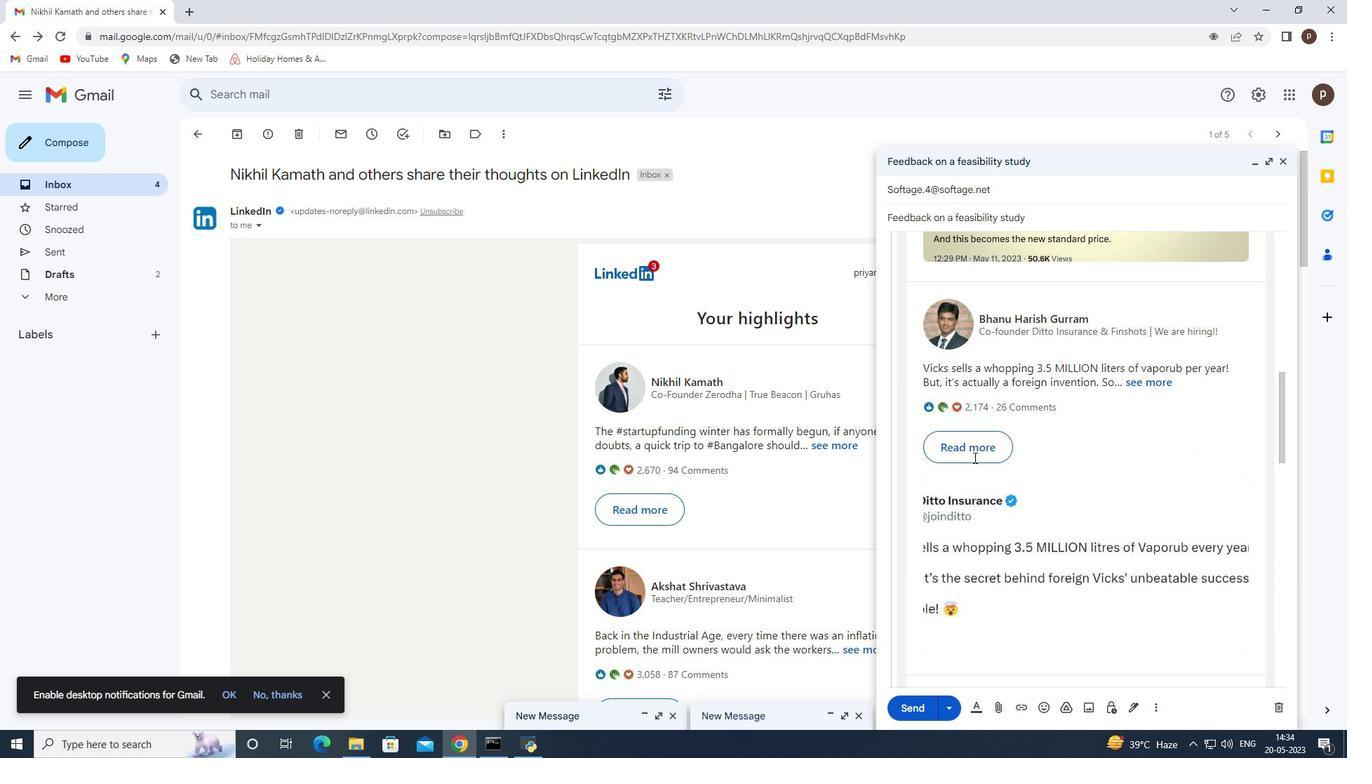 
Action: Mouse scrolled (974, 457) with delta (0, 0)
